Task: Go to Program & Features. Select Whole Food Market. Add to cart Organic Pasta-3. Select Amazon Health. Add to cart Chlorella tablets-2. Place order for Eva Nelson, _x000D_
122 S Miles Ave_x000D_
Union City, Tennessee(TN), 38261, Cell Number (731) 885-7095
Action: Mouse moved to (28, 104)
Screenshot: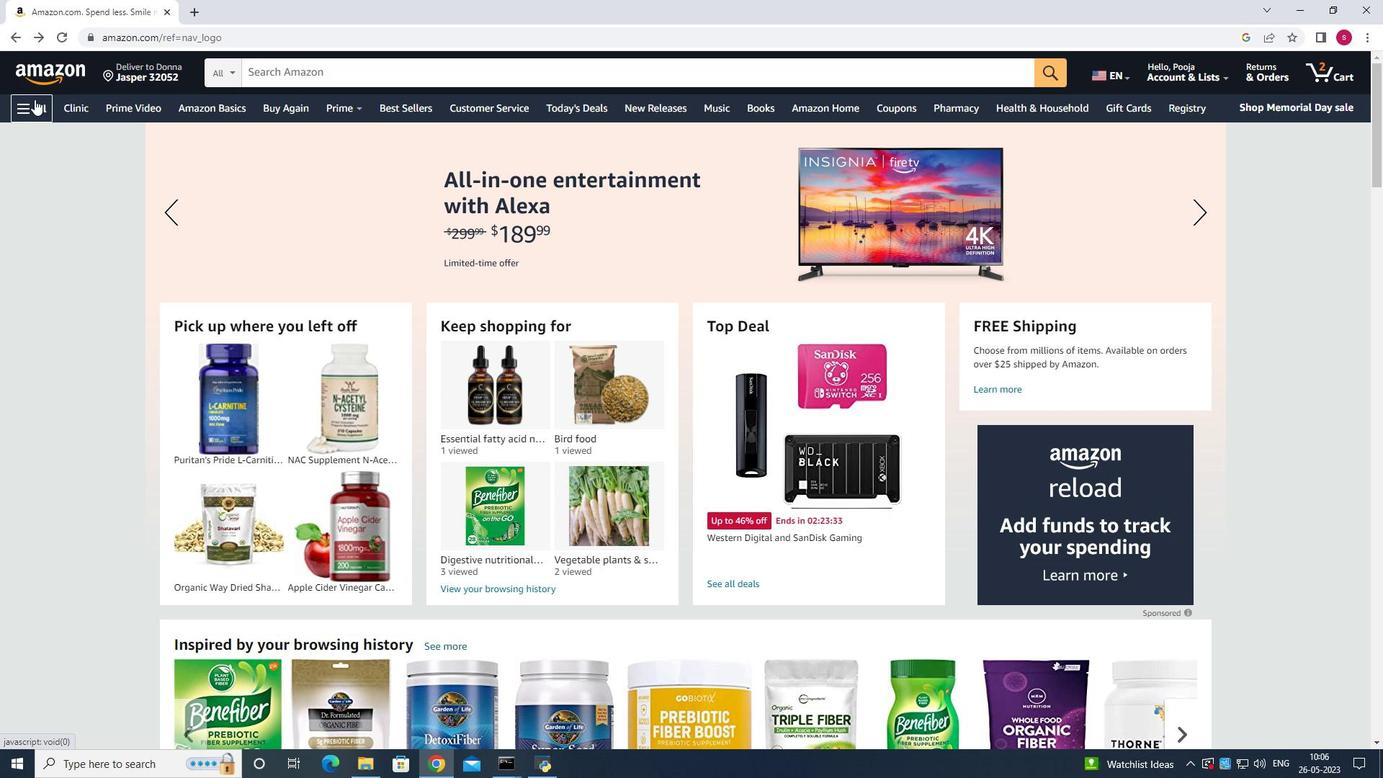 
Action: Mouse pressed left at (28, 104)
Screenshot: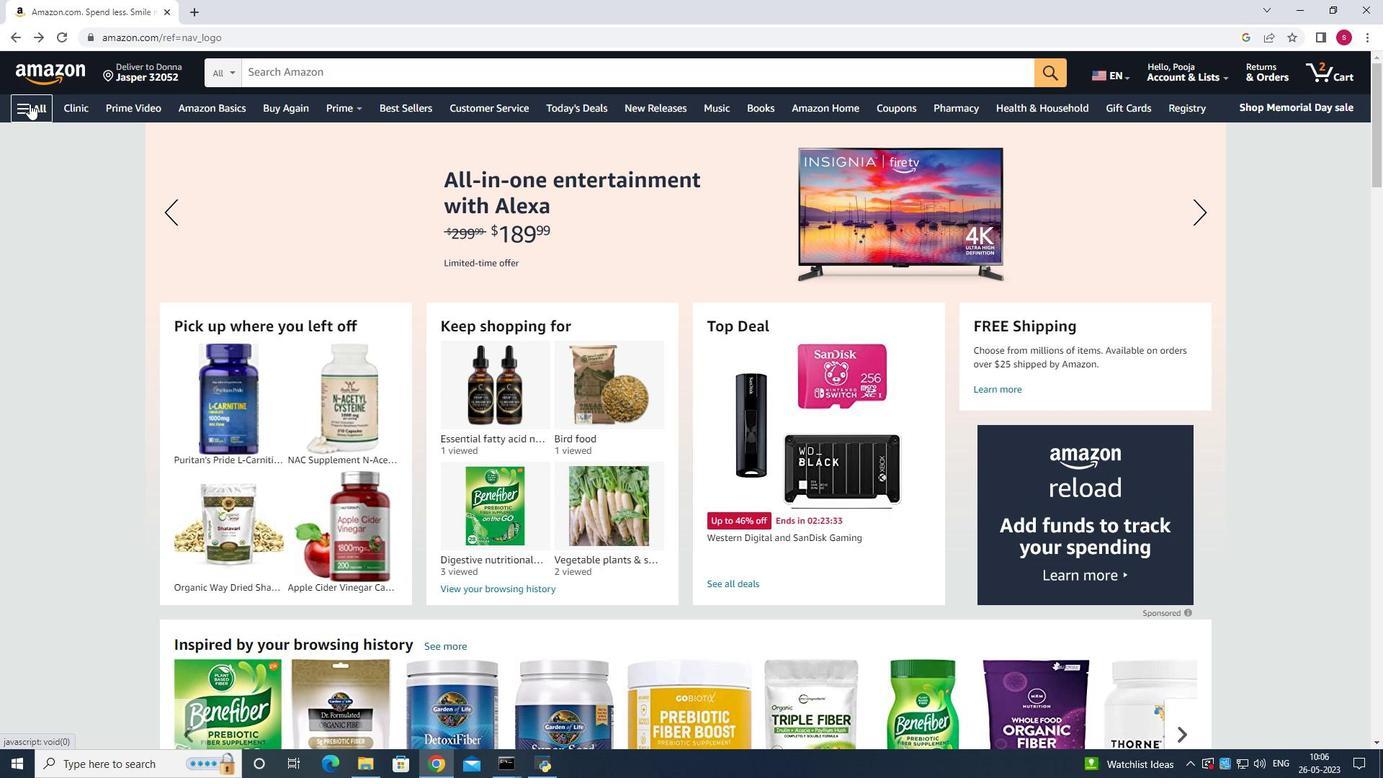
Action: Mouse moved to (10, 433)
Screenshot: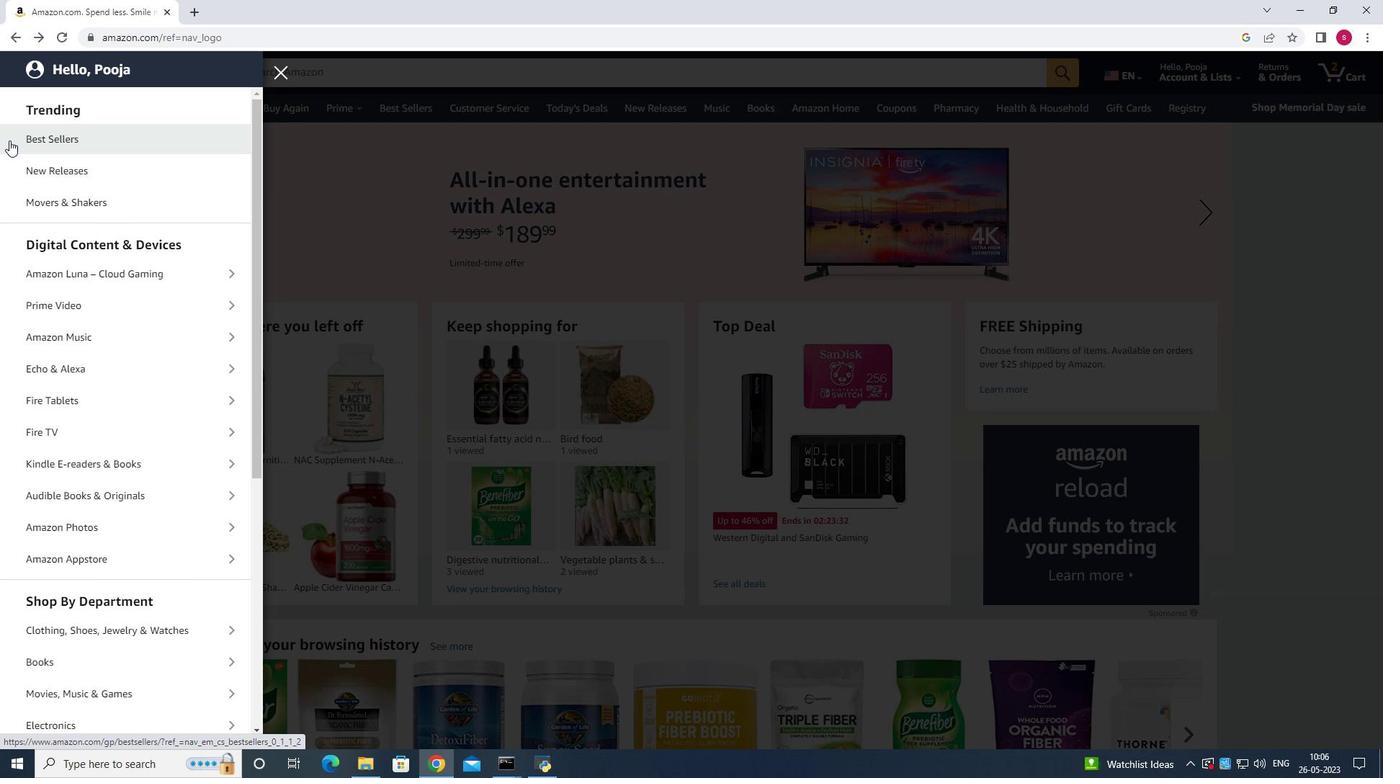 
Action: Mouse scrolled (10, 432) with delta (0, 0)
Screenshot: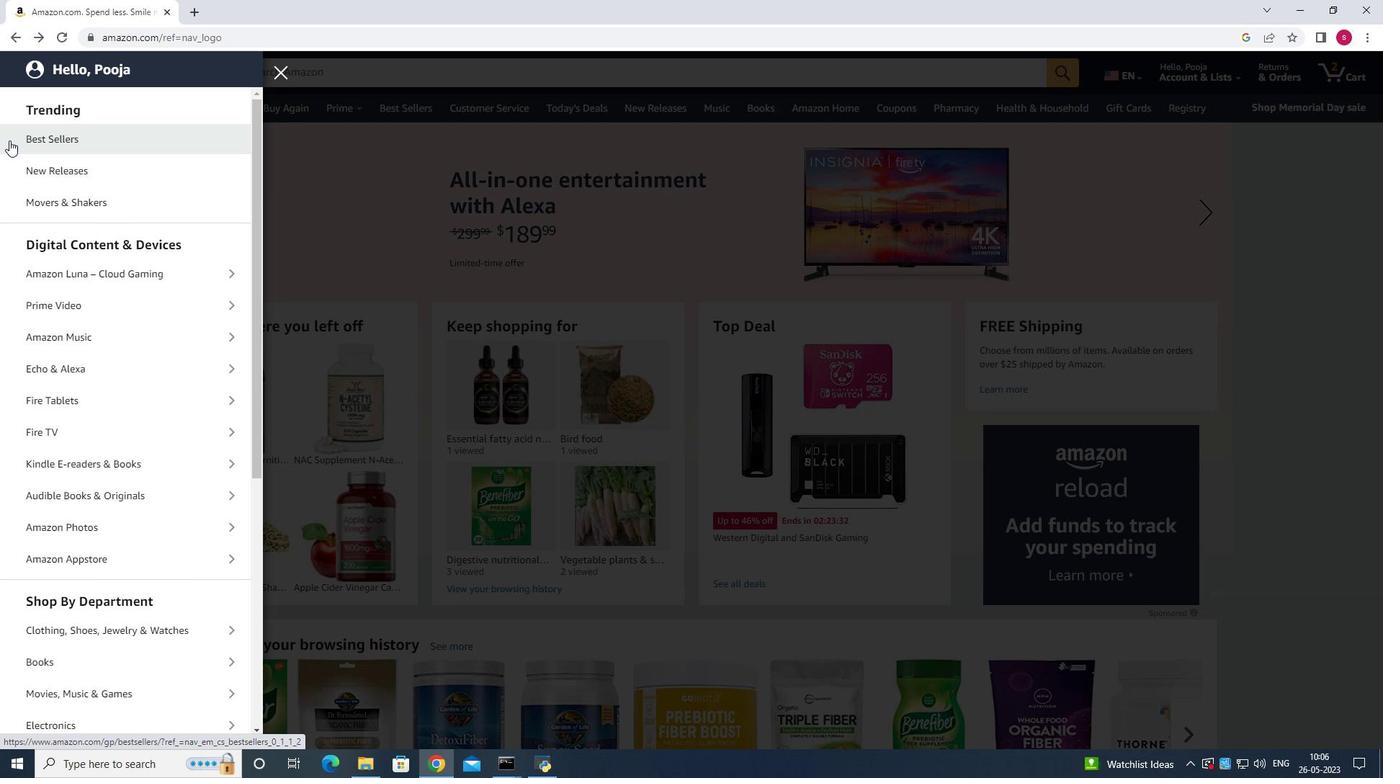 
Action: Mouse moved to (12, 444)
Screenshot: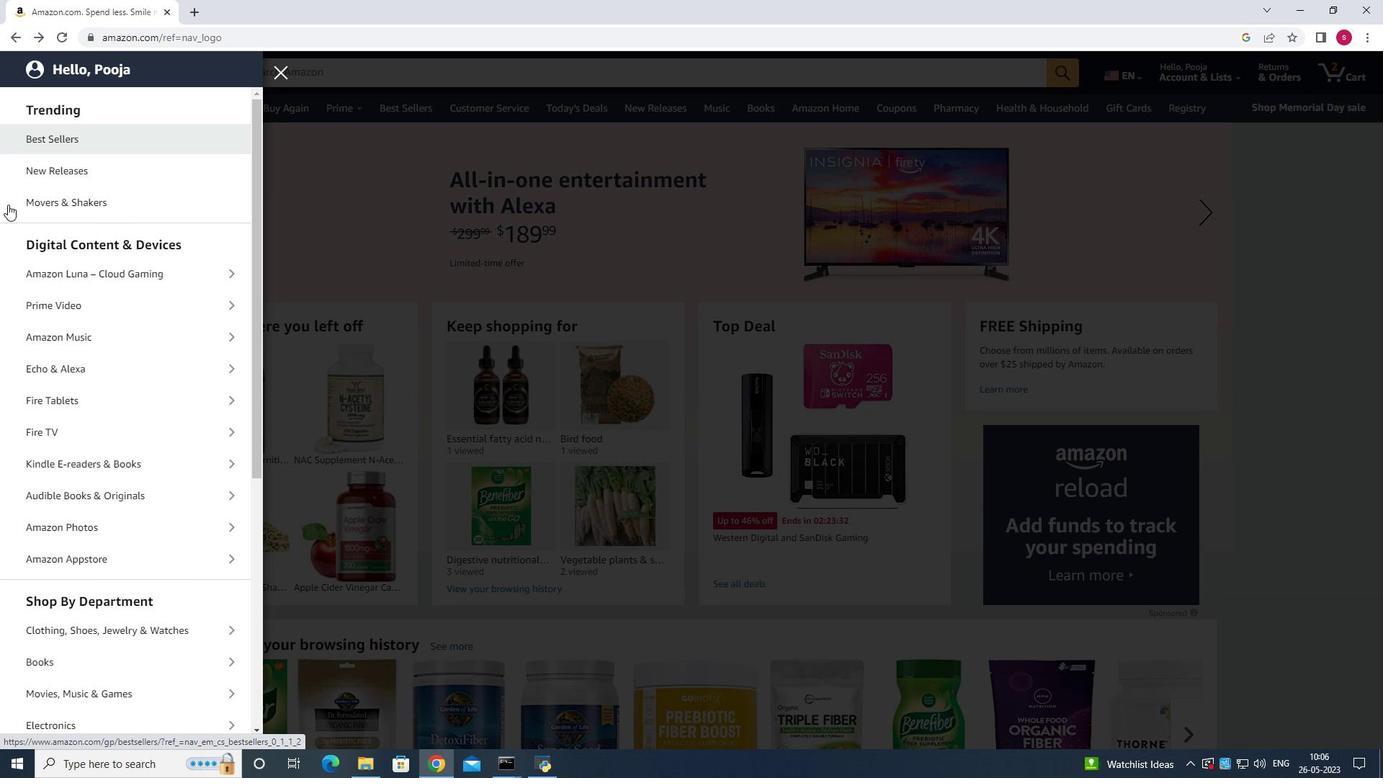
Action: Mouse scrolled (12, 443) with delta (0, 0)
Screenshot: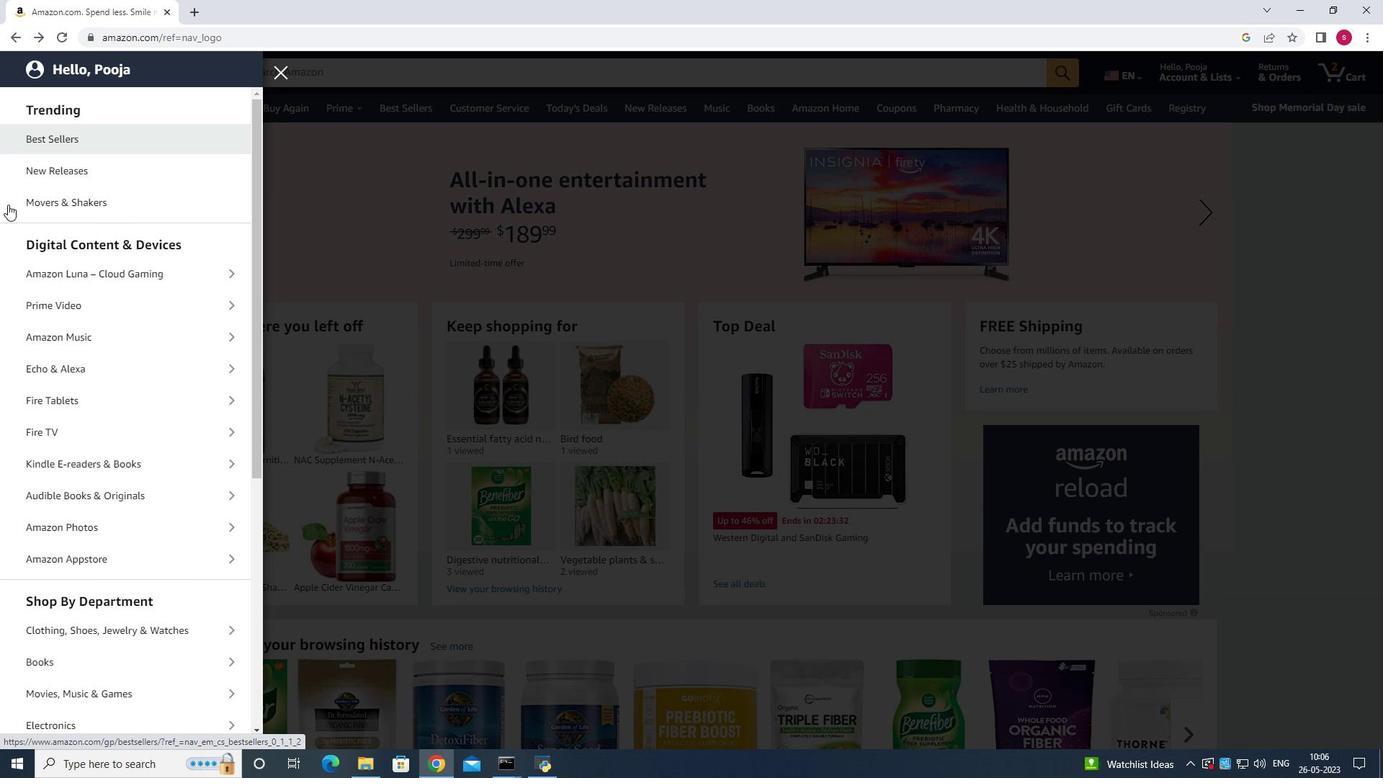 
Action: Mouse moved to (12, 446)
Screenshot: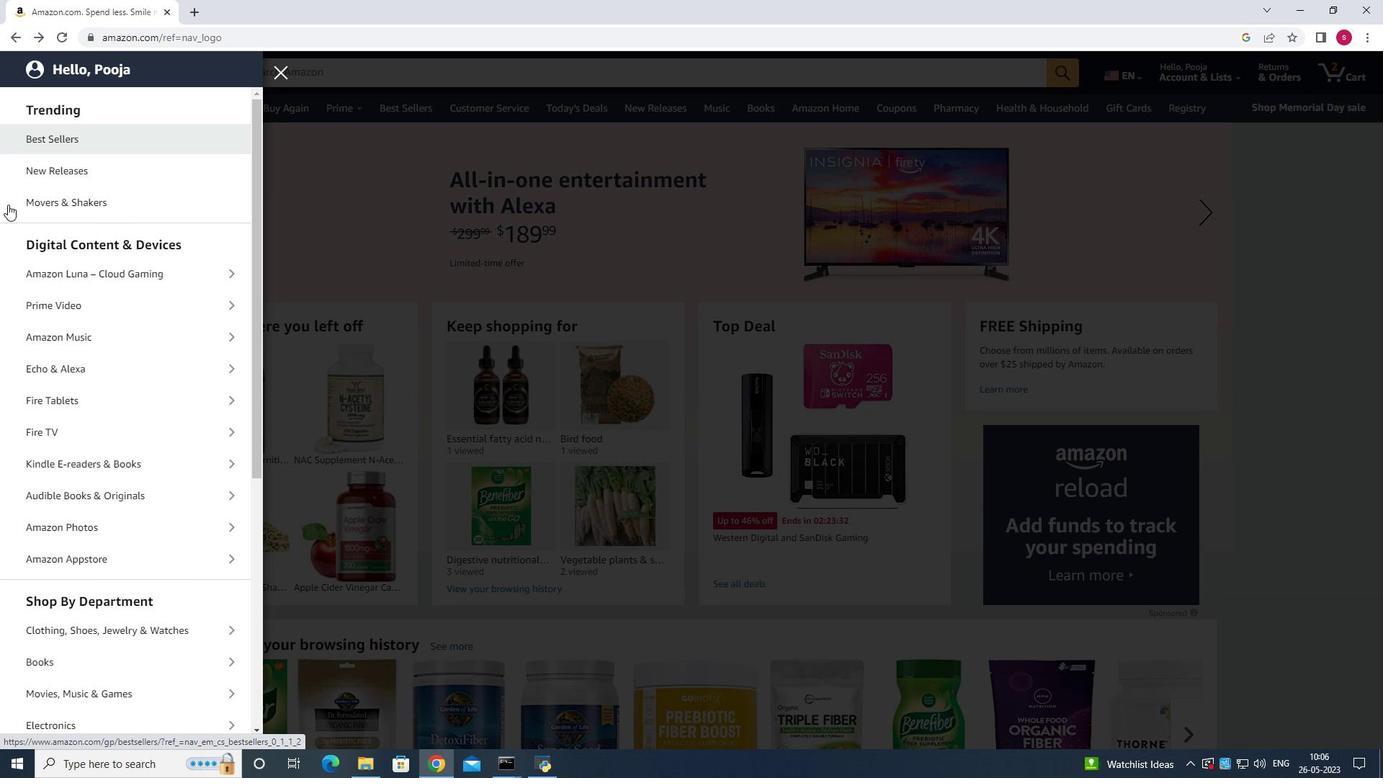 
Action: Mouse scrolled (12, 445) with delta (0, 0)
Screenshot: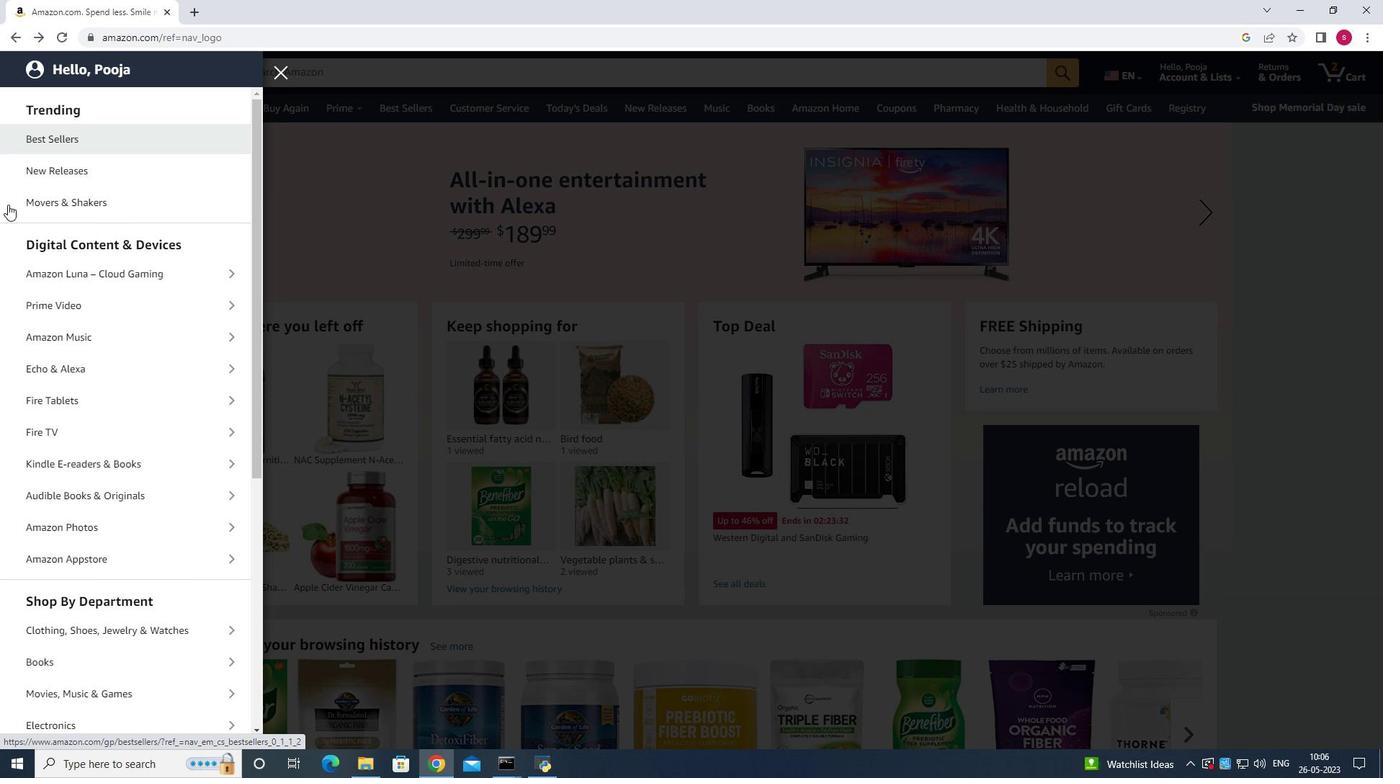 
Action: Mouse scrolled (12, 445) with delta (0, 0)
Screenshot: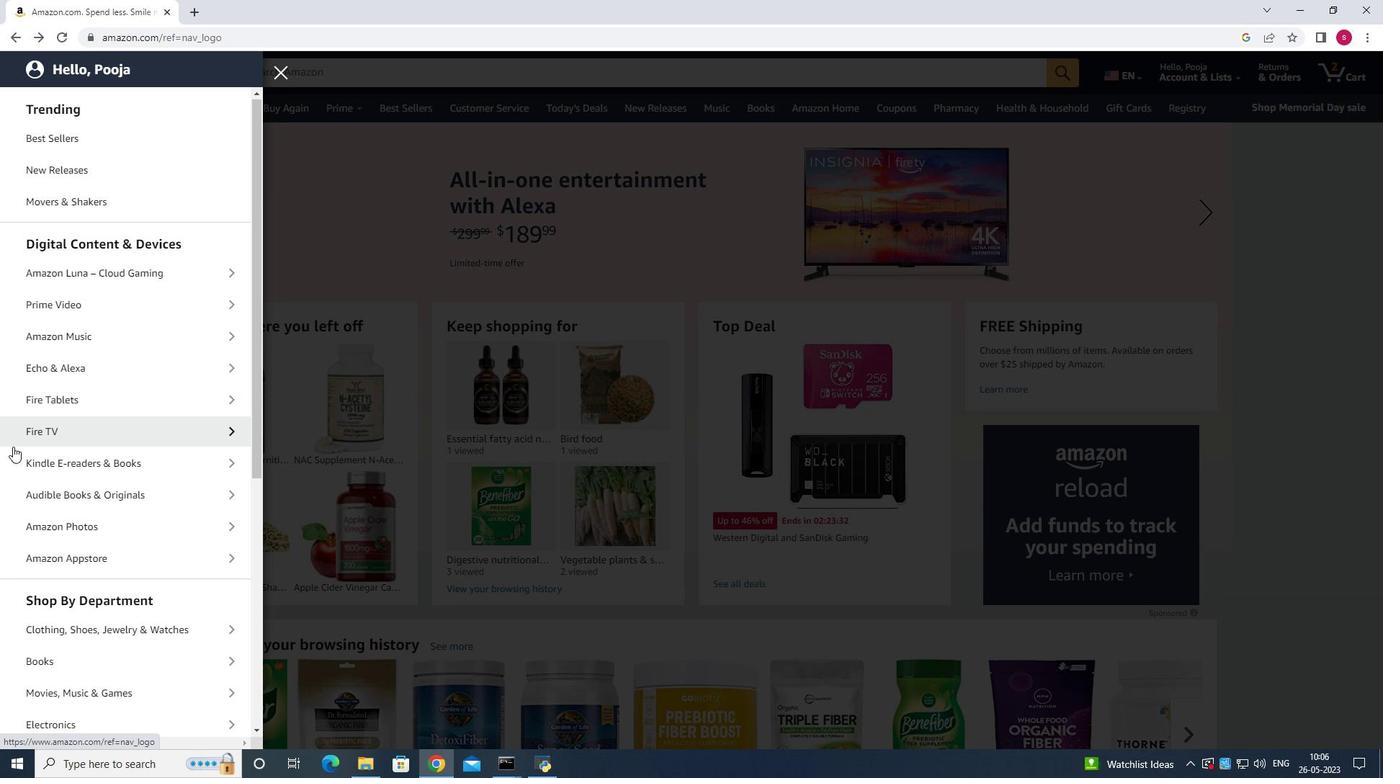 
Action: Mouse scrolled (12, 445) with delta (0, 0)
Screenshot: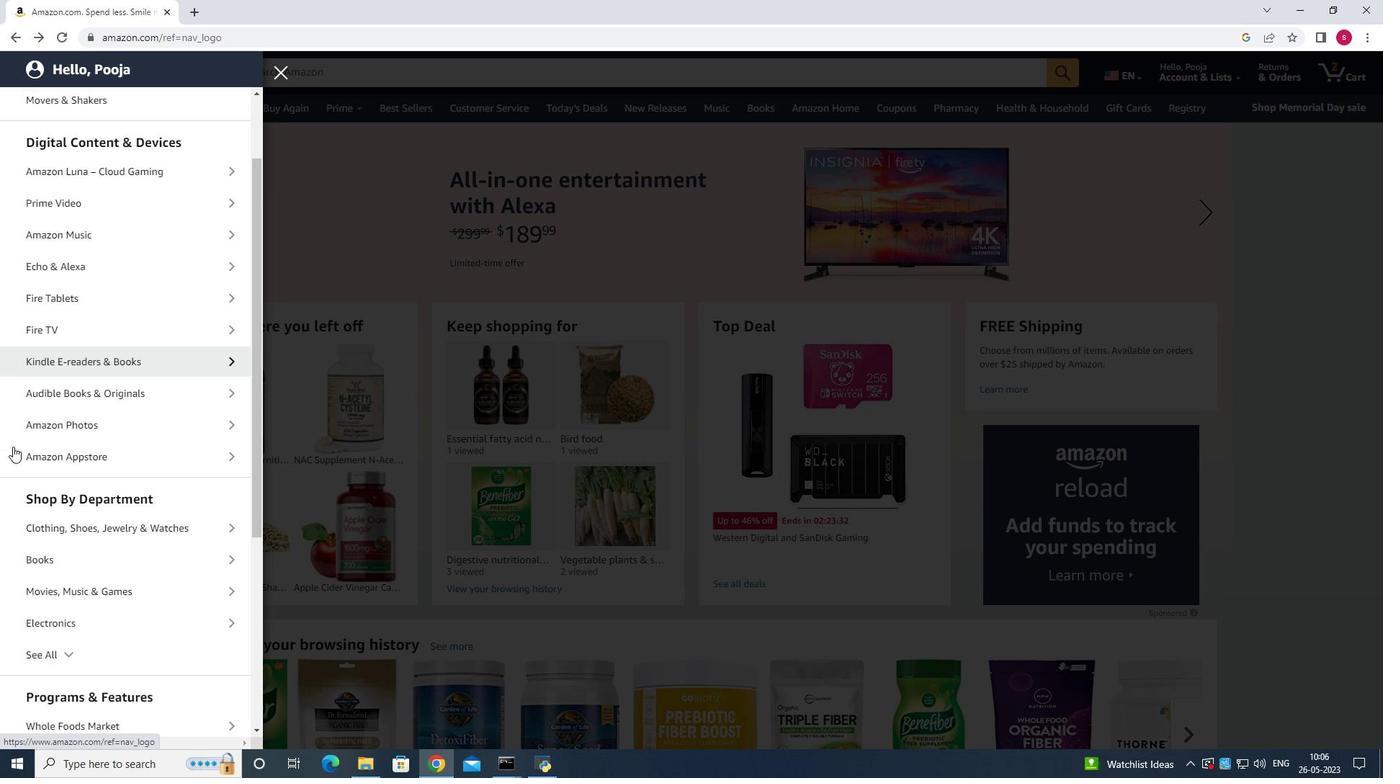 
Action: Mouse scrolled (12, 445) with delta (0, 0)
Screenshot: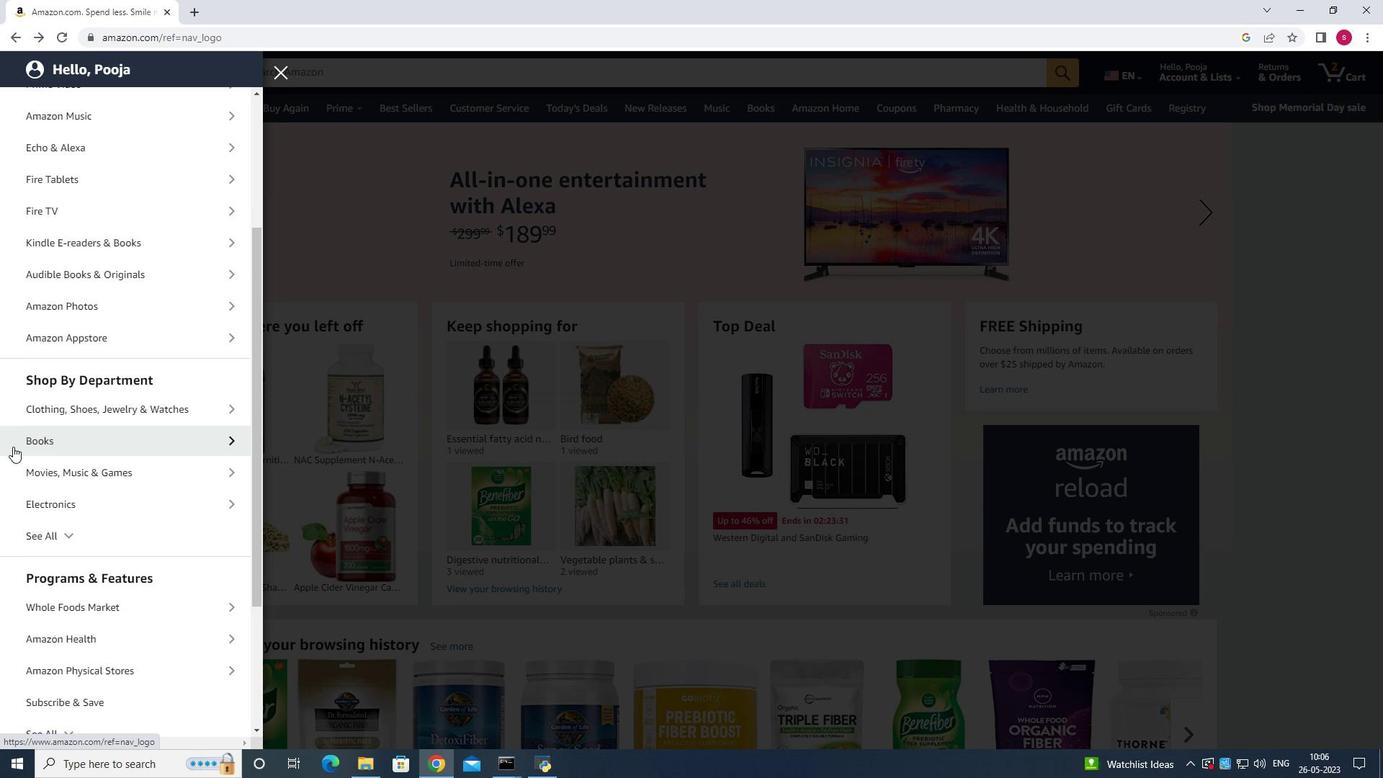 
Action: Mouse moved to (81, 402)
Screenshot: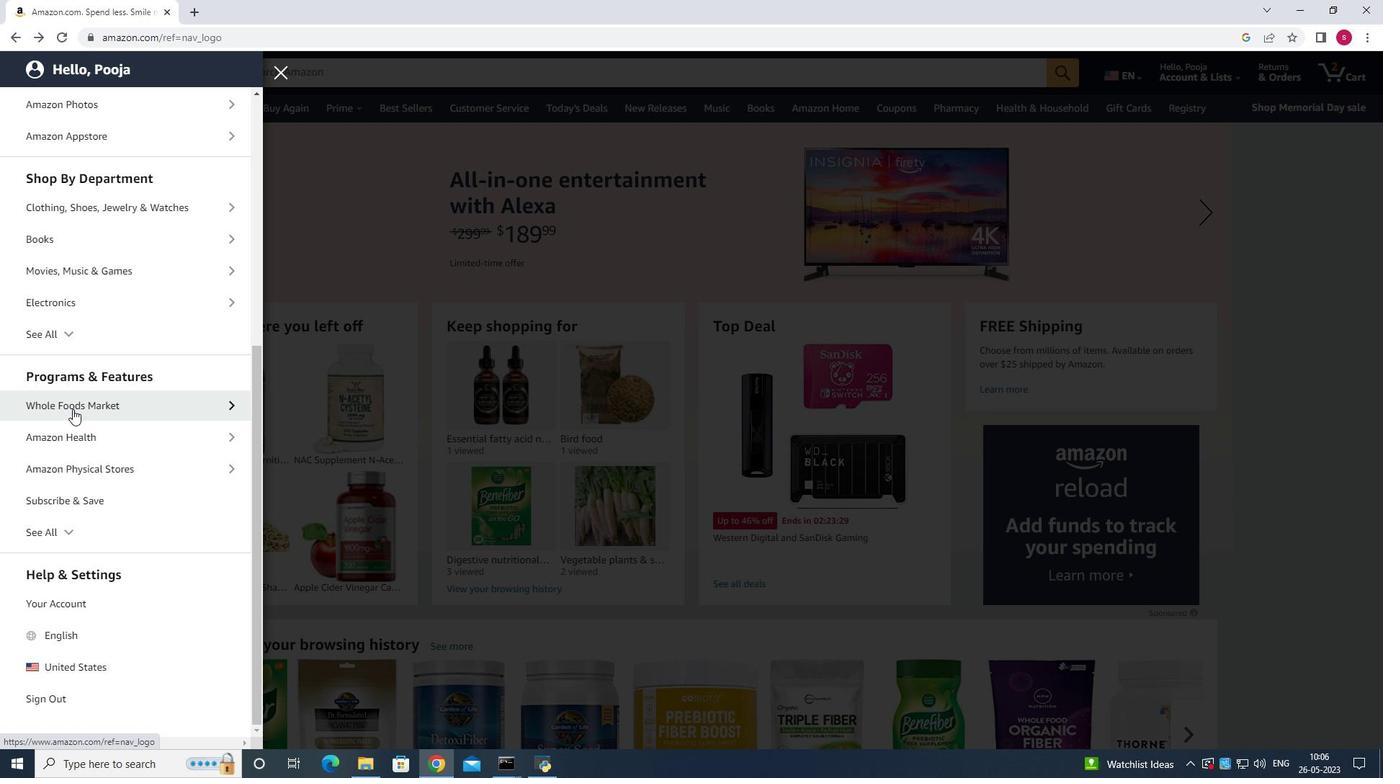 
Action: Mouse pressed left at (81, 402)
Screenshot: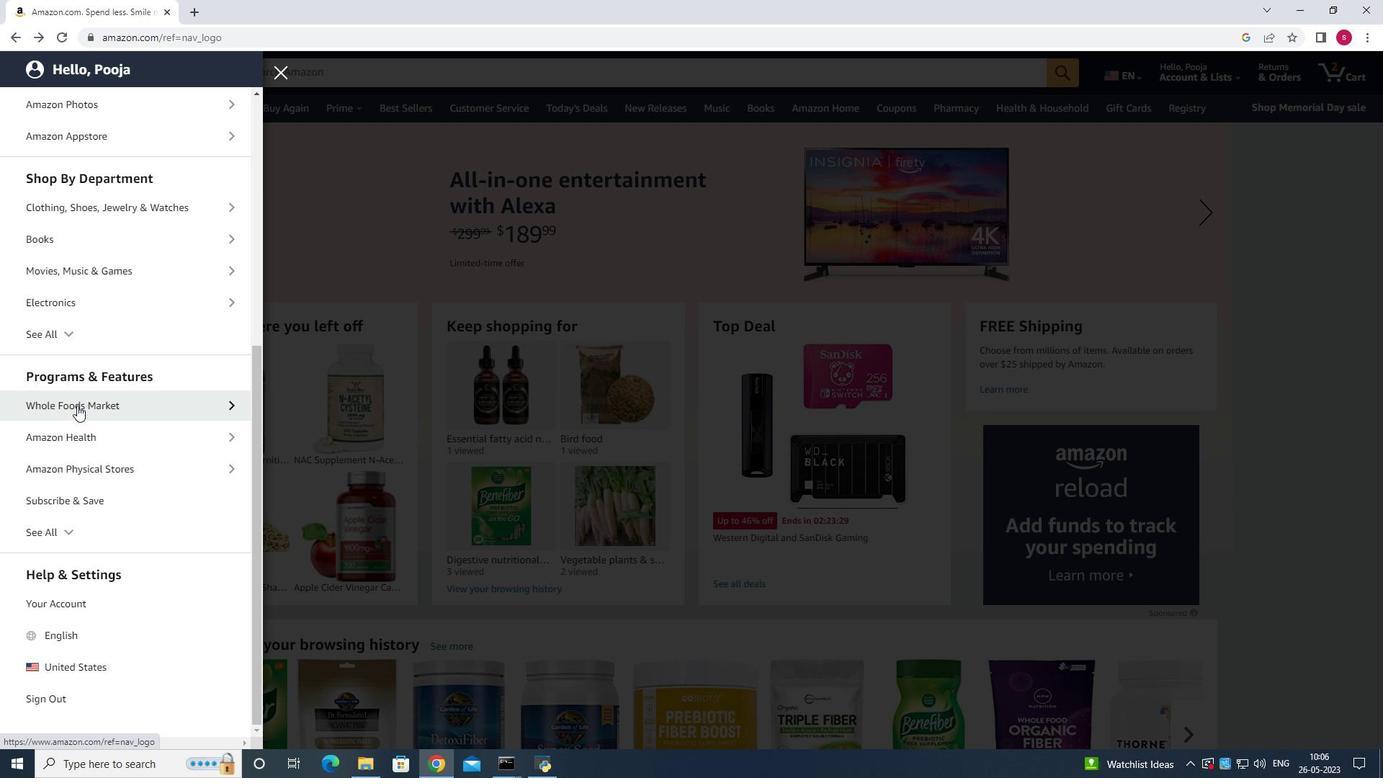
Action: Mouse moved to (145, 166)
Screenshot: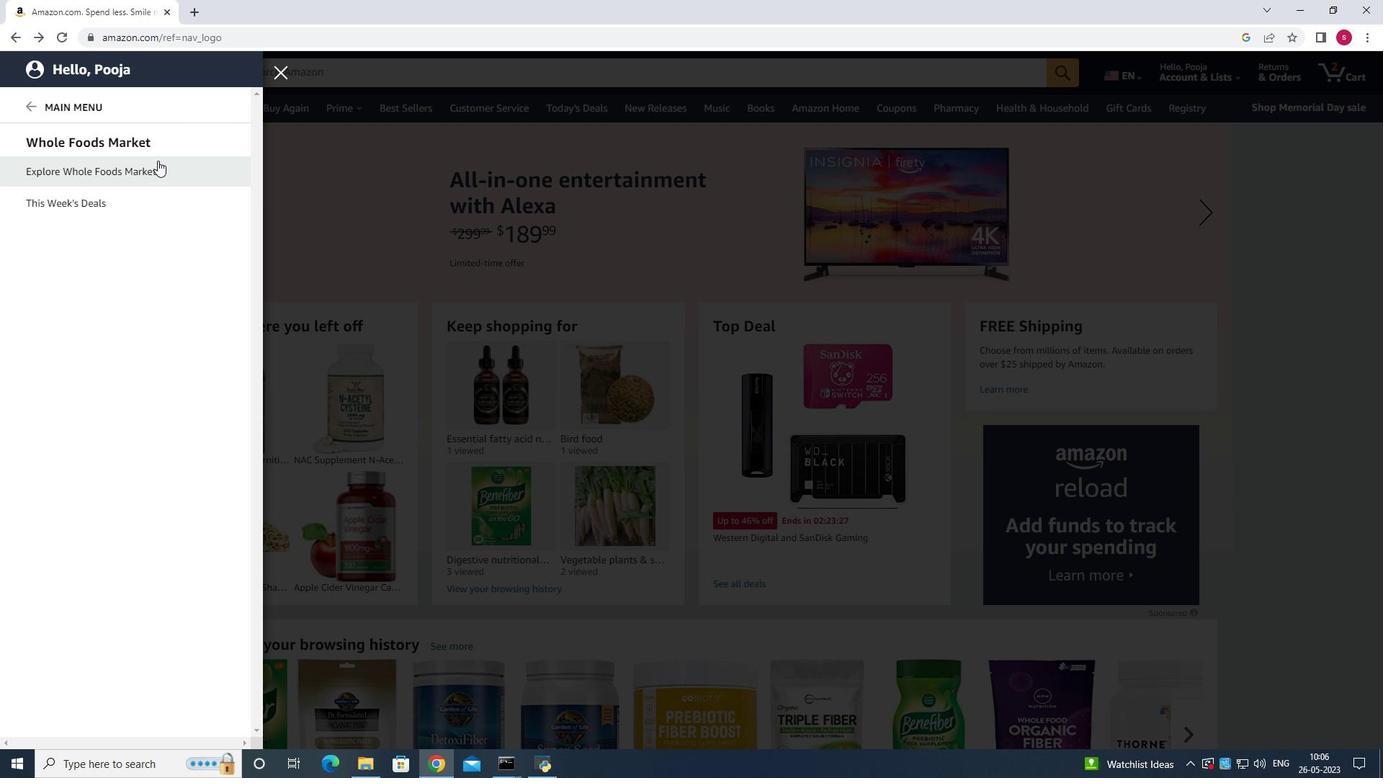 
Action: Mouse pressed left at (145, 166)
Screenshot: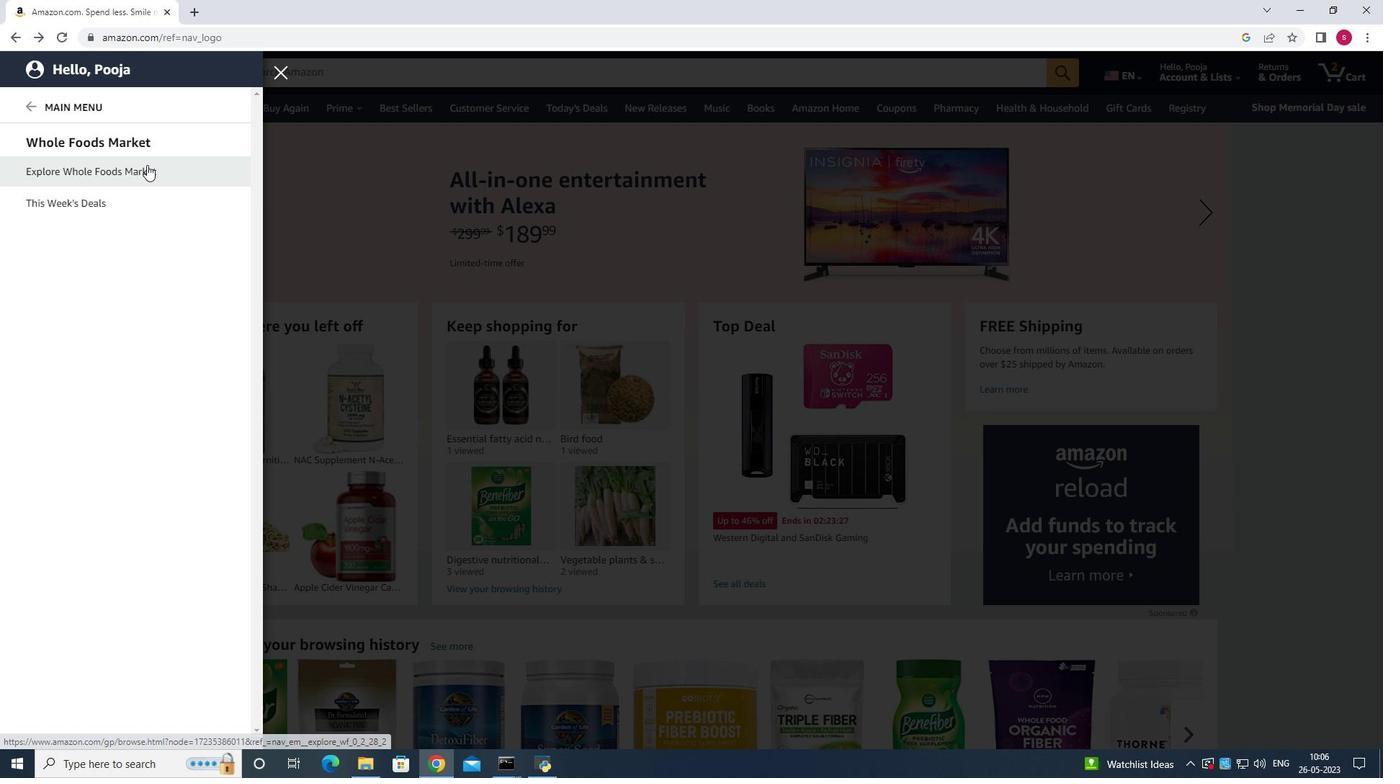 
Action: Mouse moved to (349, 64)
Screenshot: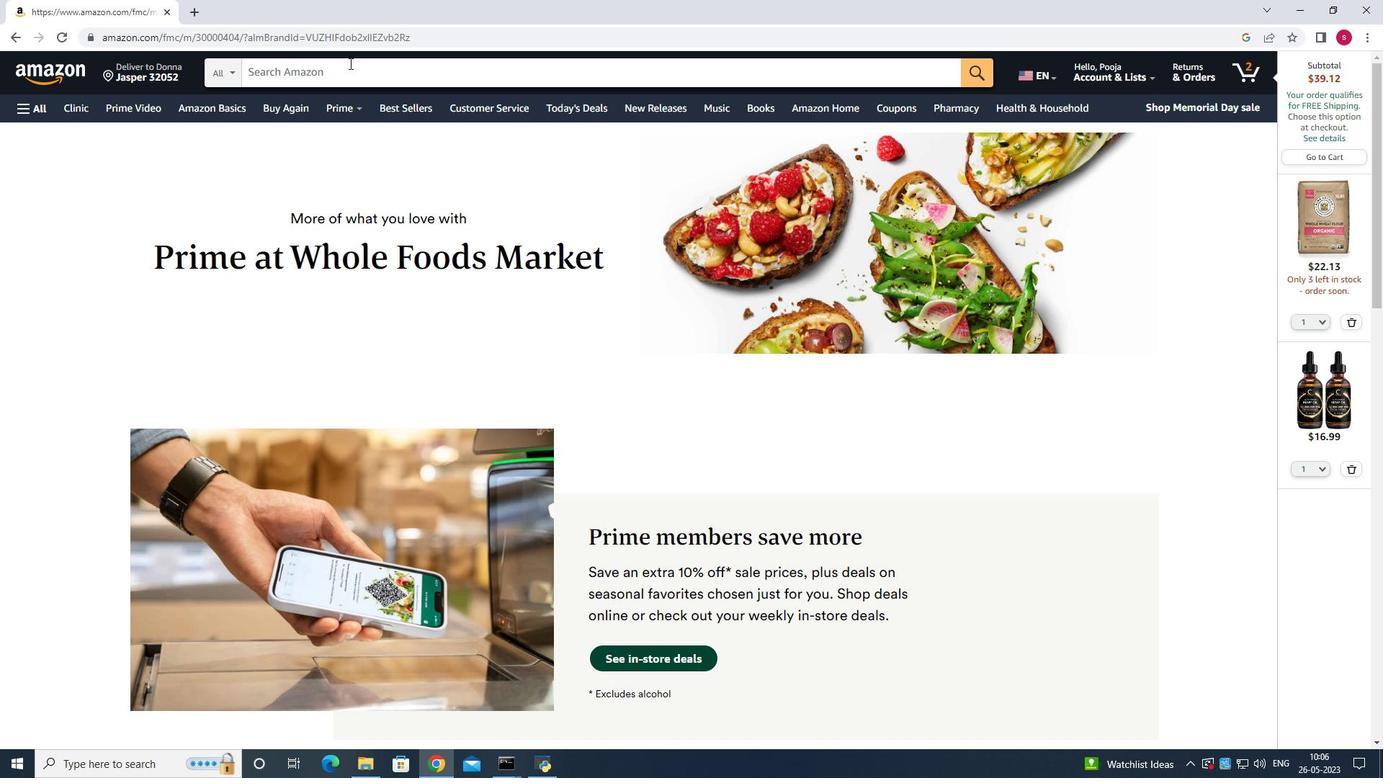 
Action: Mouse pressed left at (349, 64)
Screenshot: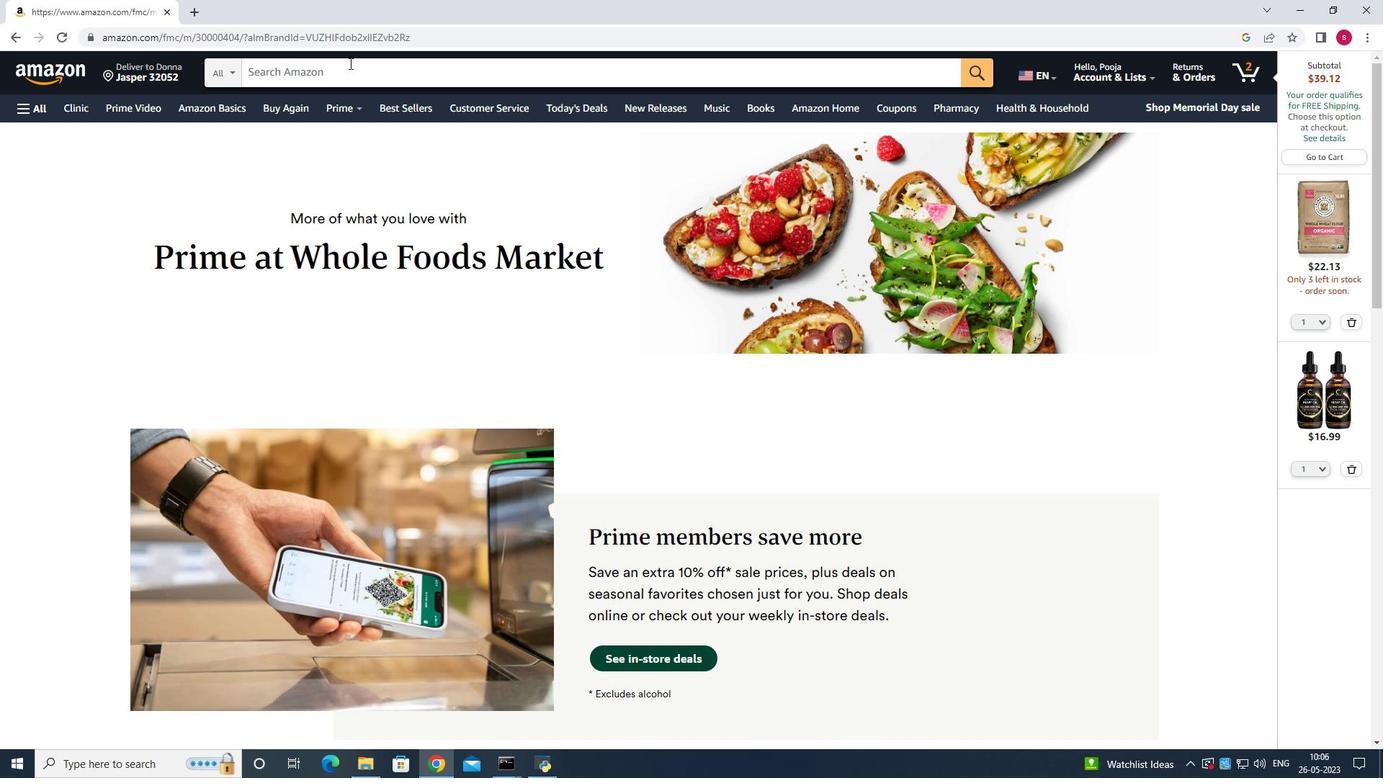 
Action: Mouse moved to (342, 74)
Screenshot: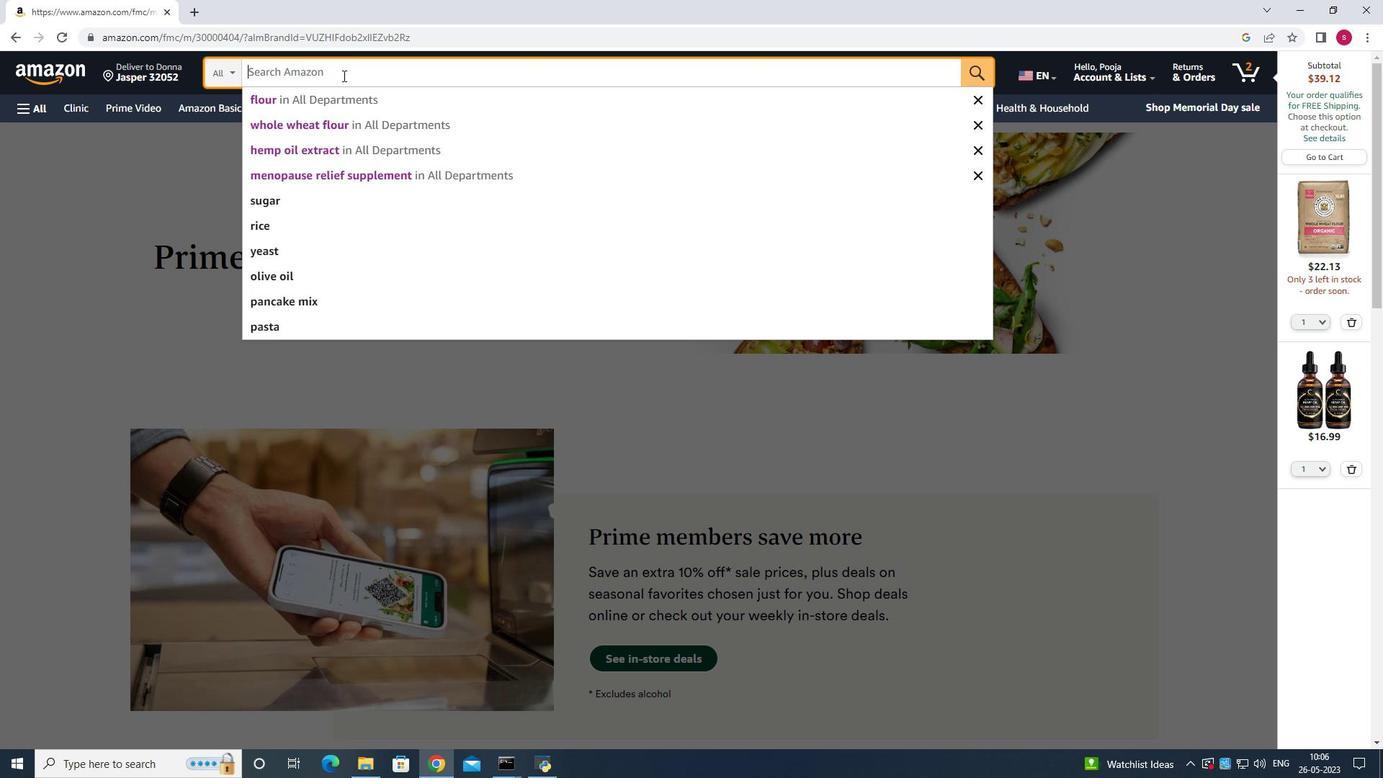 
Action: Key pressed organic<Key.space>pasta<Key.enter>
Screenshot: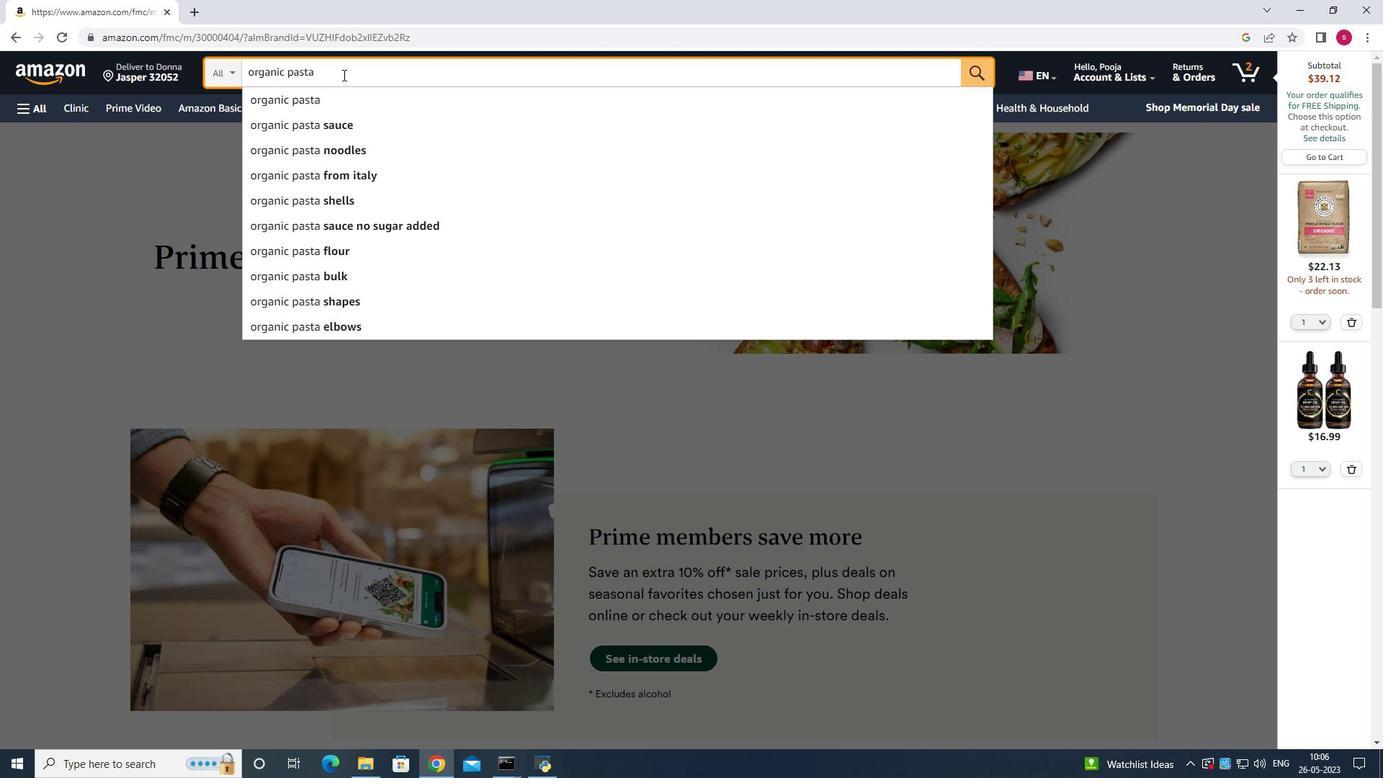 
Action: Mouse moved to (429, 246)
Screenshot: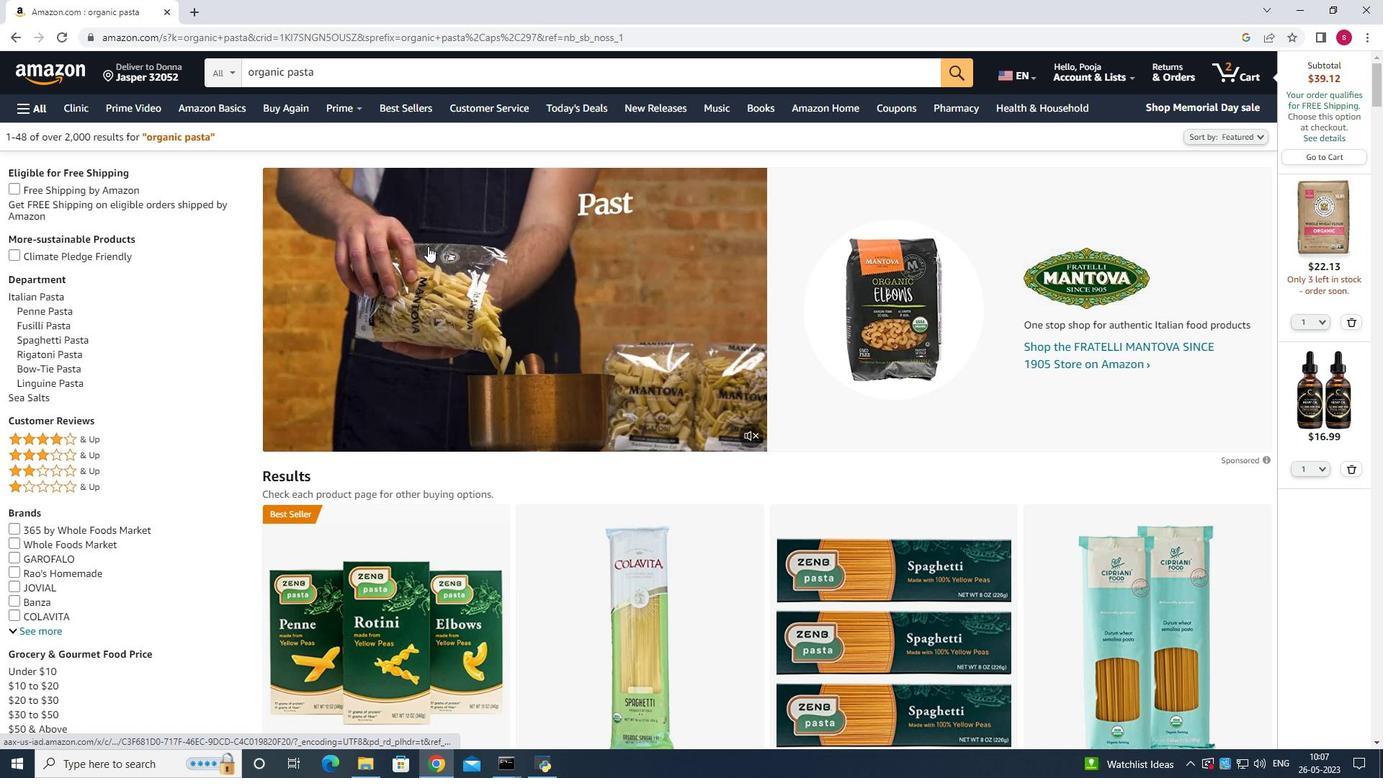 
Action: Mouse scrolled (429, 245) with delta (0, 0)
Screenshot: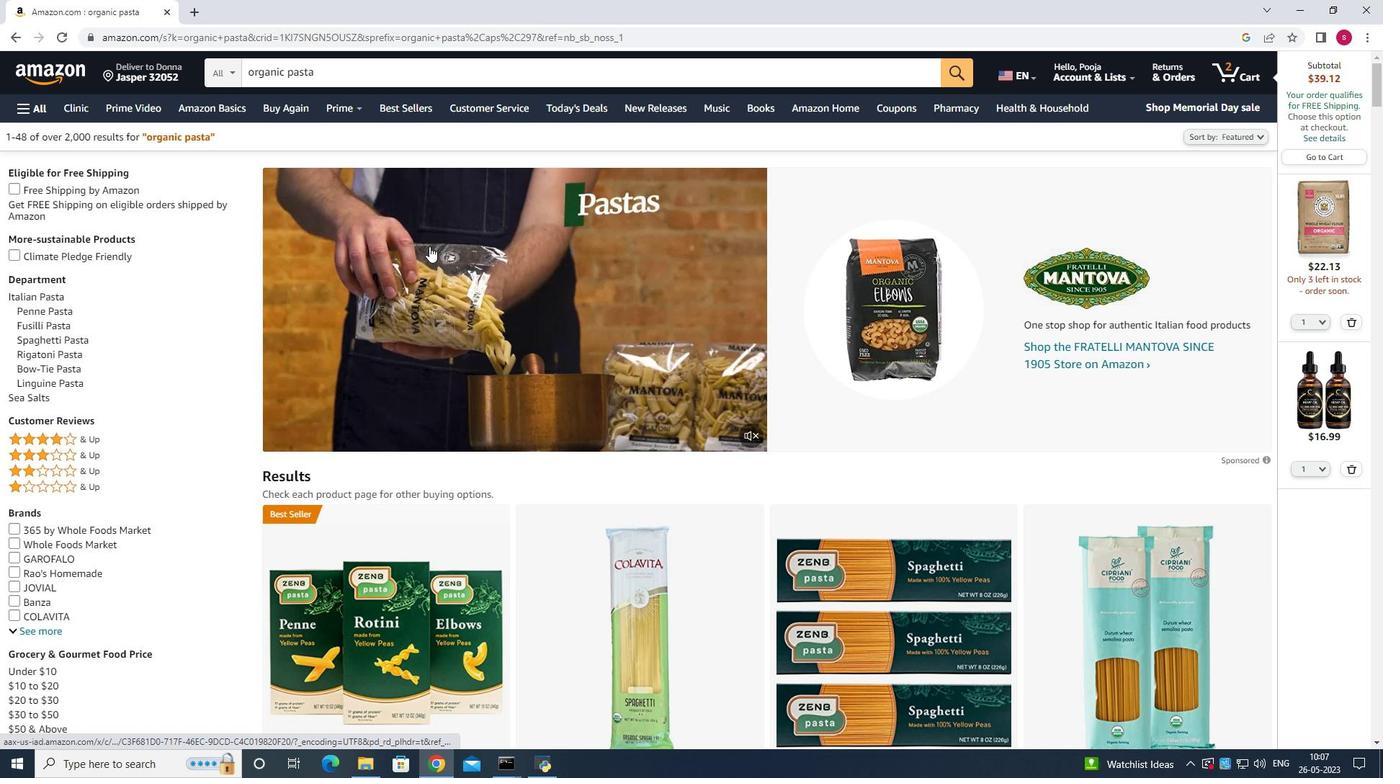 
Action: Mouse scrolled (429, 245) with delta (0, 0)
Screenshot: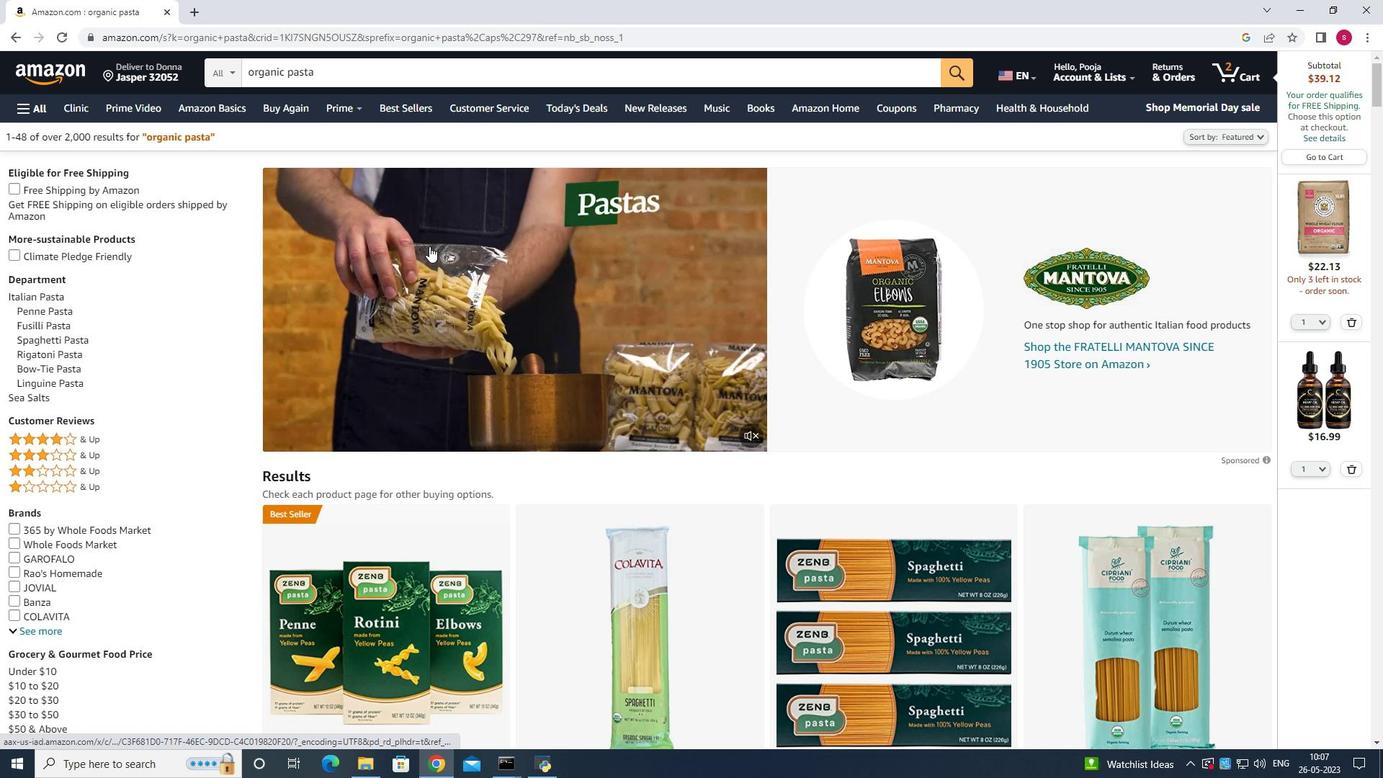 
Action: Mouse scrolled (429, 245) with delta (0, 0)
Screenshot: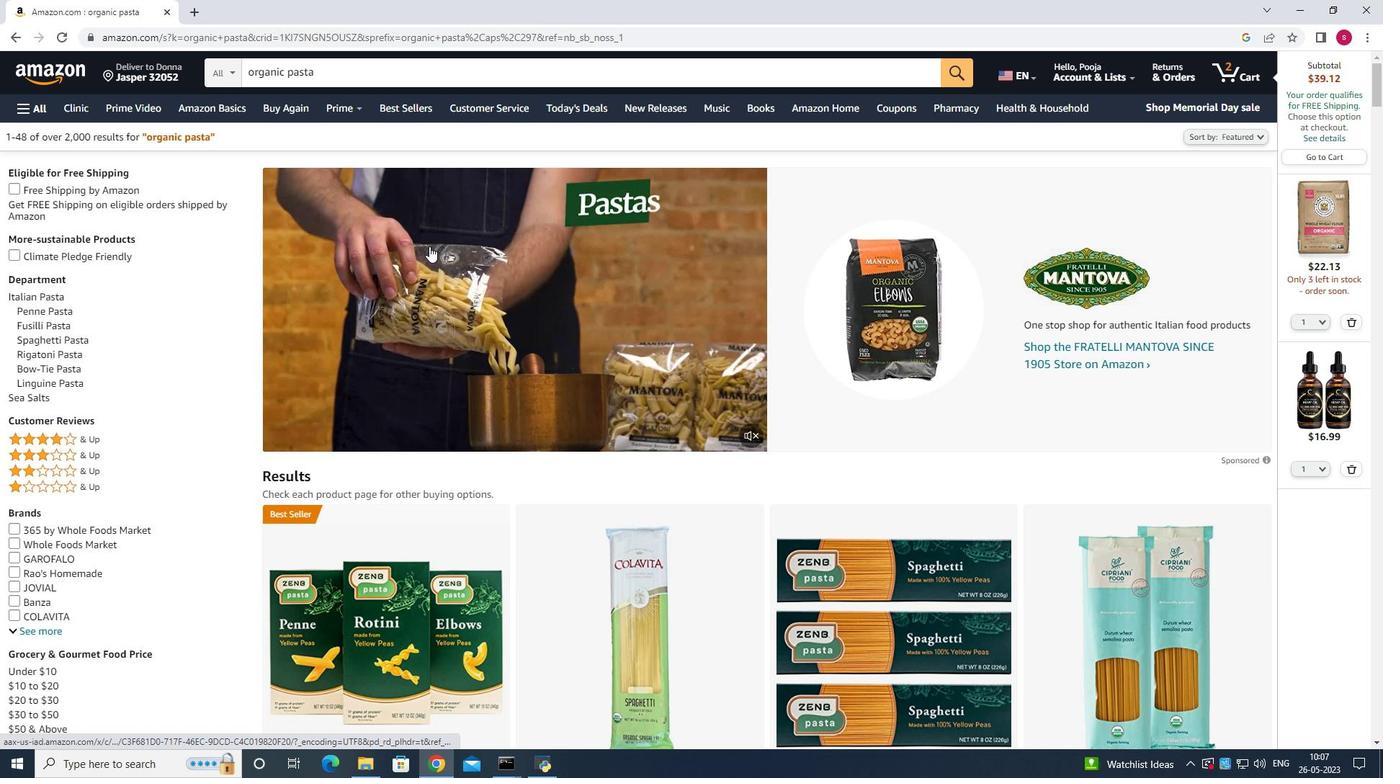 
Action: Mouse moved to (492, 384)
Screenshot: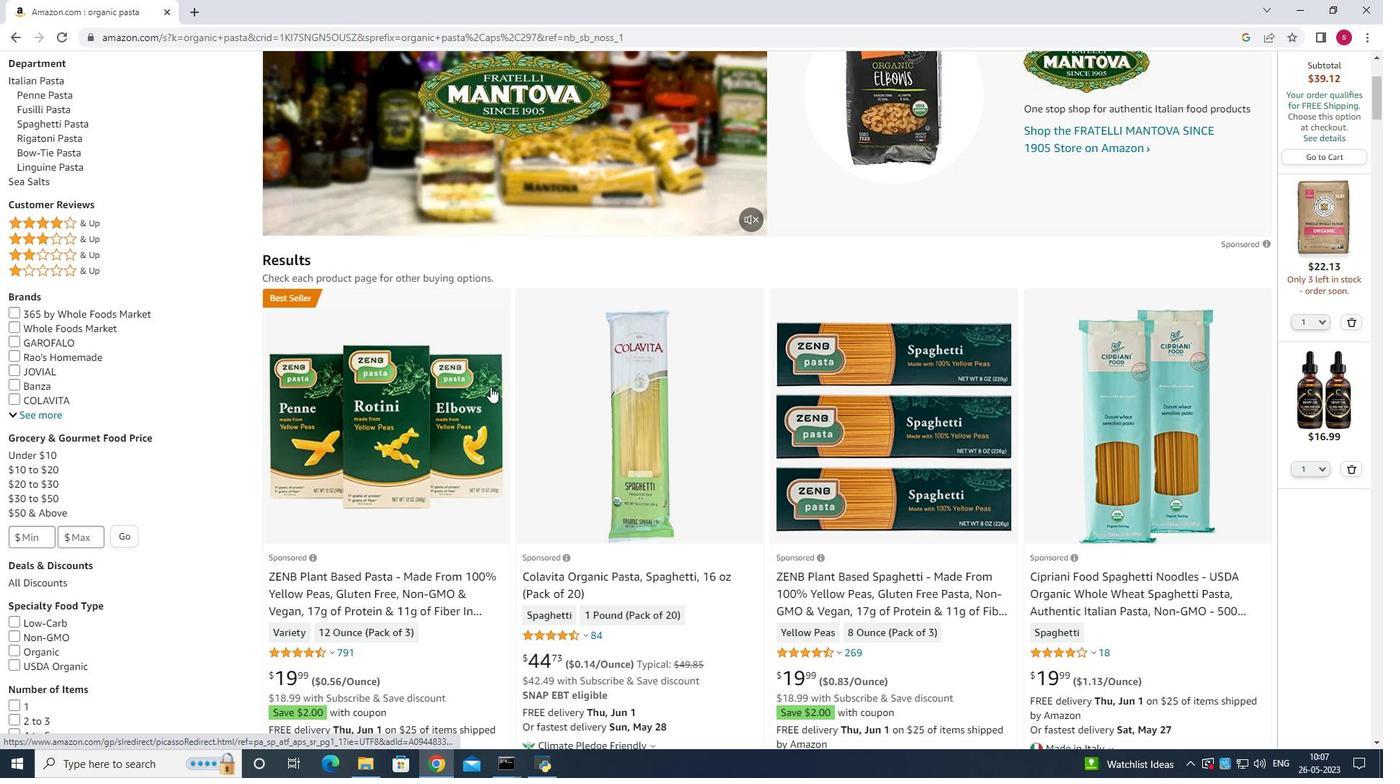 
Action: Mouse scrolled (492, 383) with delta (0, 0)
Screenshot: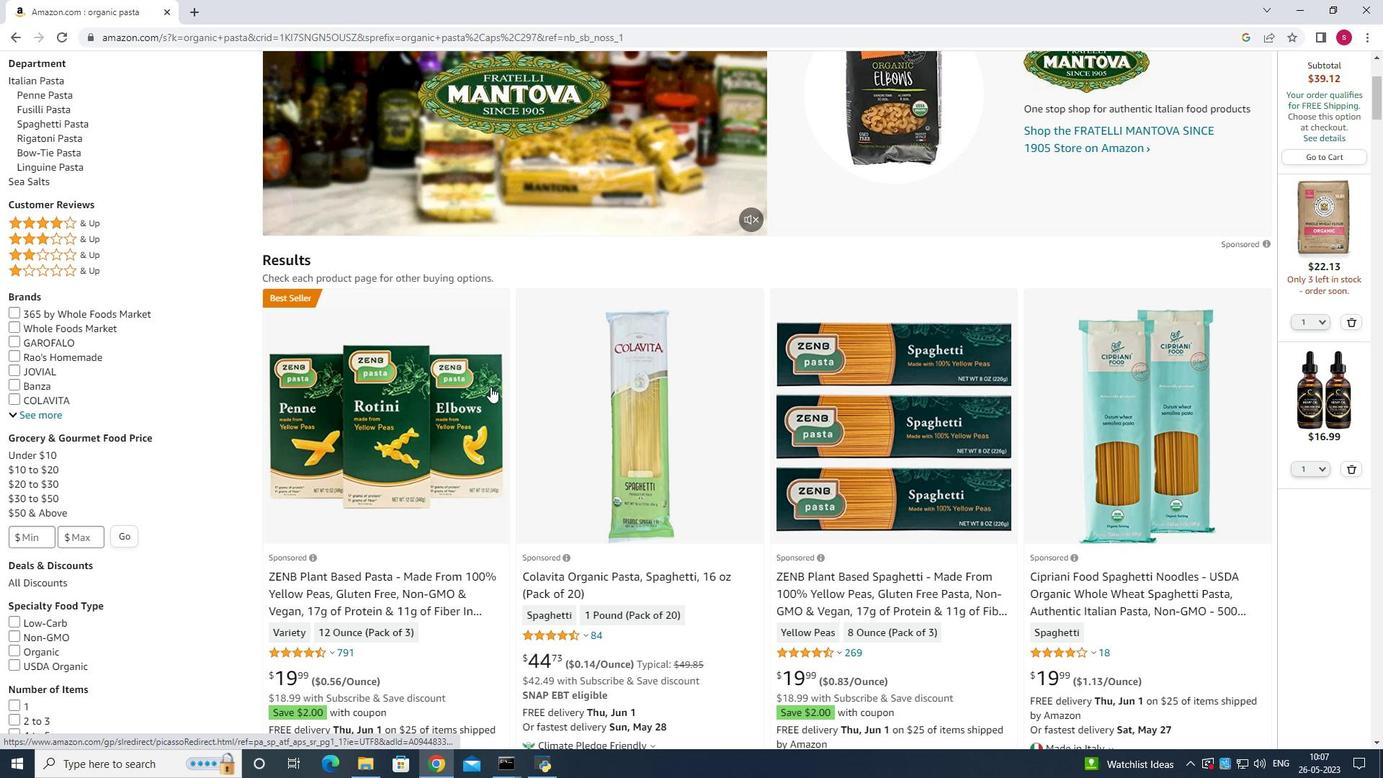 
Action: Mouse scrolled (492, 383) with delta (0, 0)
Screenshot: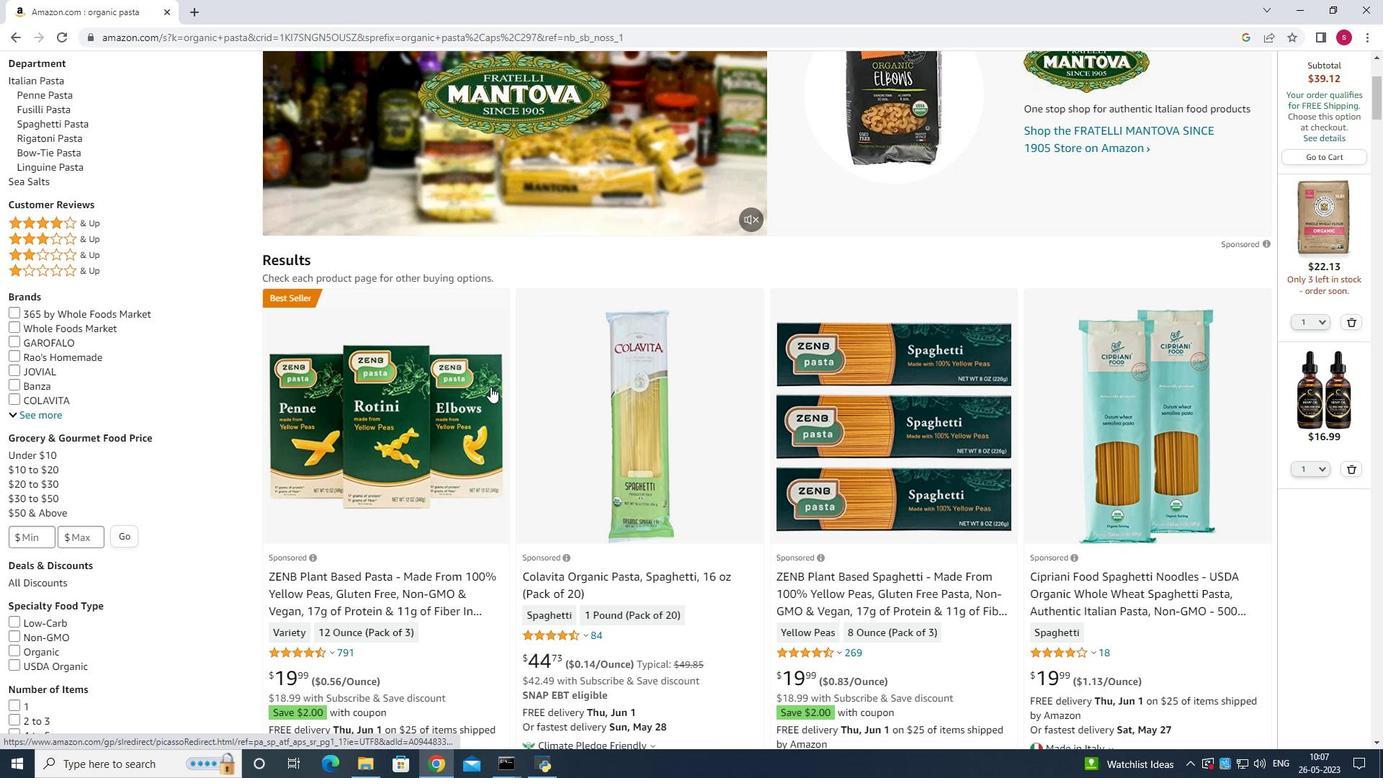 
Action: Mouse scrolled (492, 383) with delta (0, 0)
Screenshot: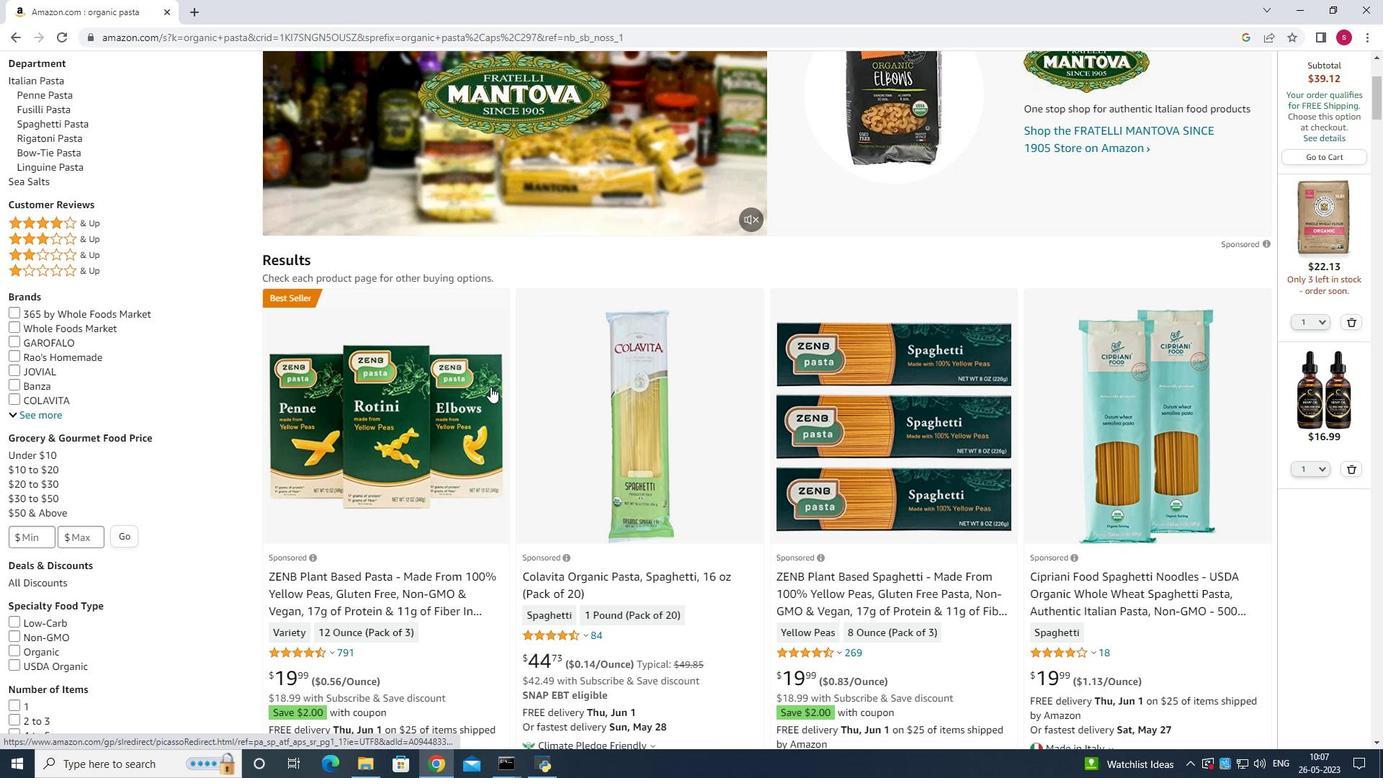 
Action: Mouse moved to (506, 383)
Screenshot: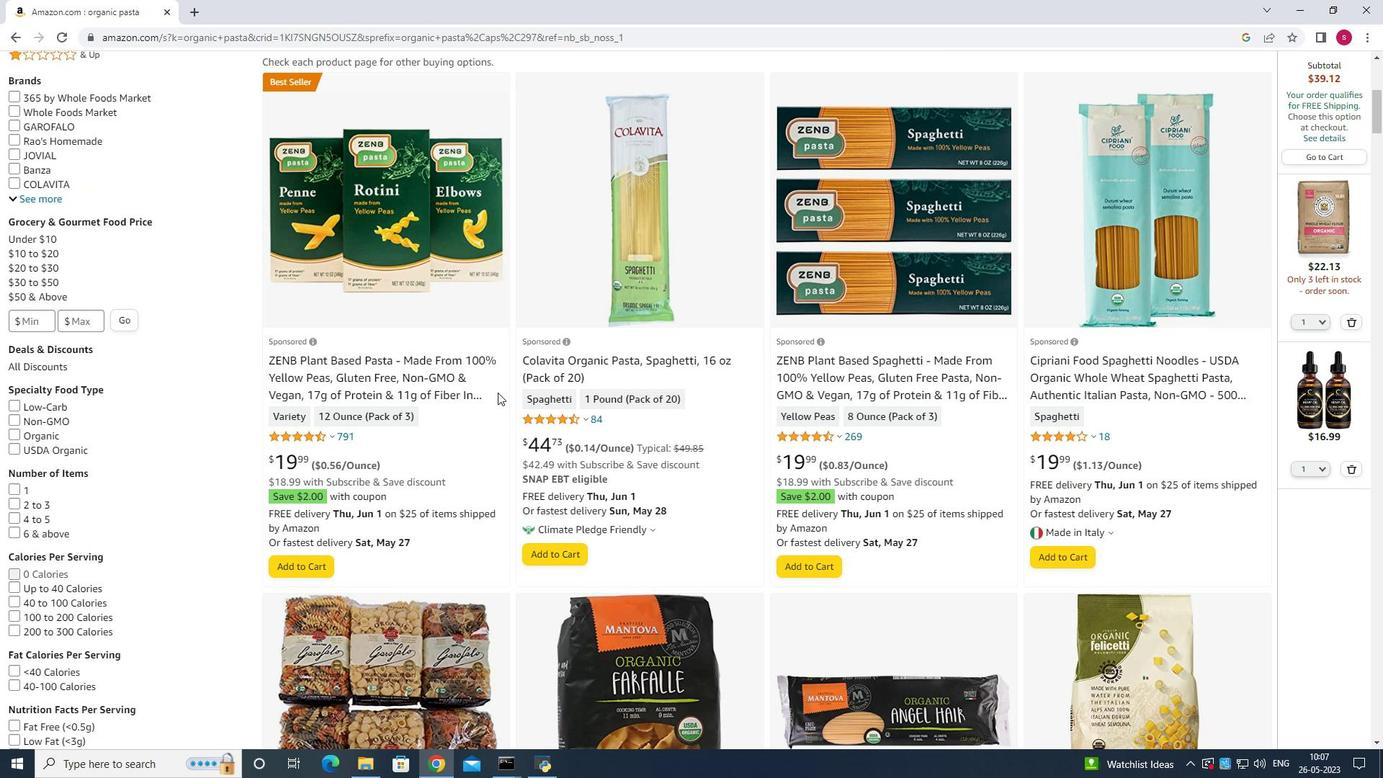 
Action: Mouse scrolled (505, 387) with delta (0, 0)
Screenshot: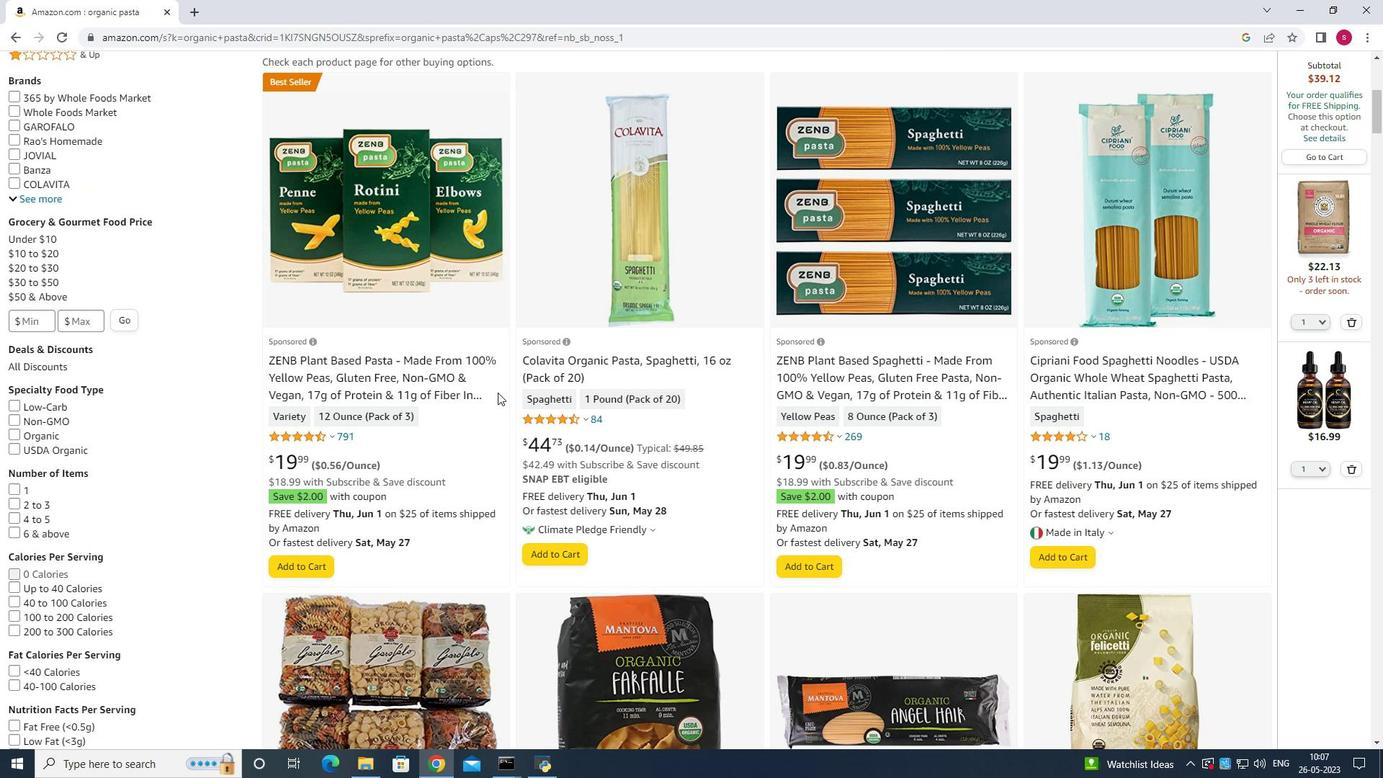 
Action: Mouse moved to (508, 381)
Screenshot: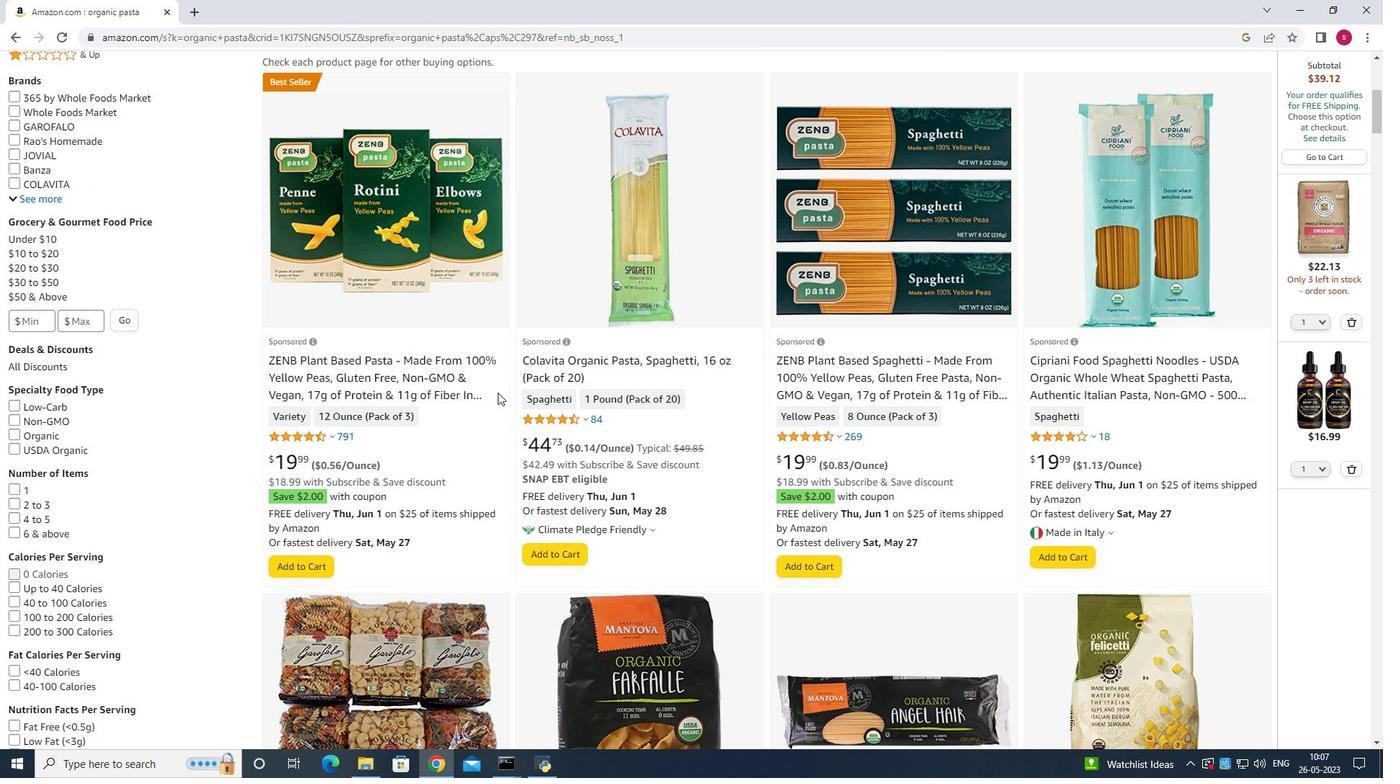 
Action: Mouse scrolled (508, 382) with delta (0, 0)
Screenshot: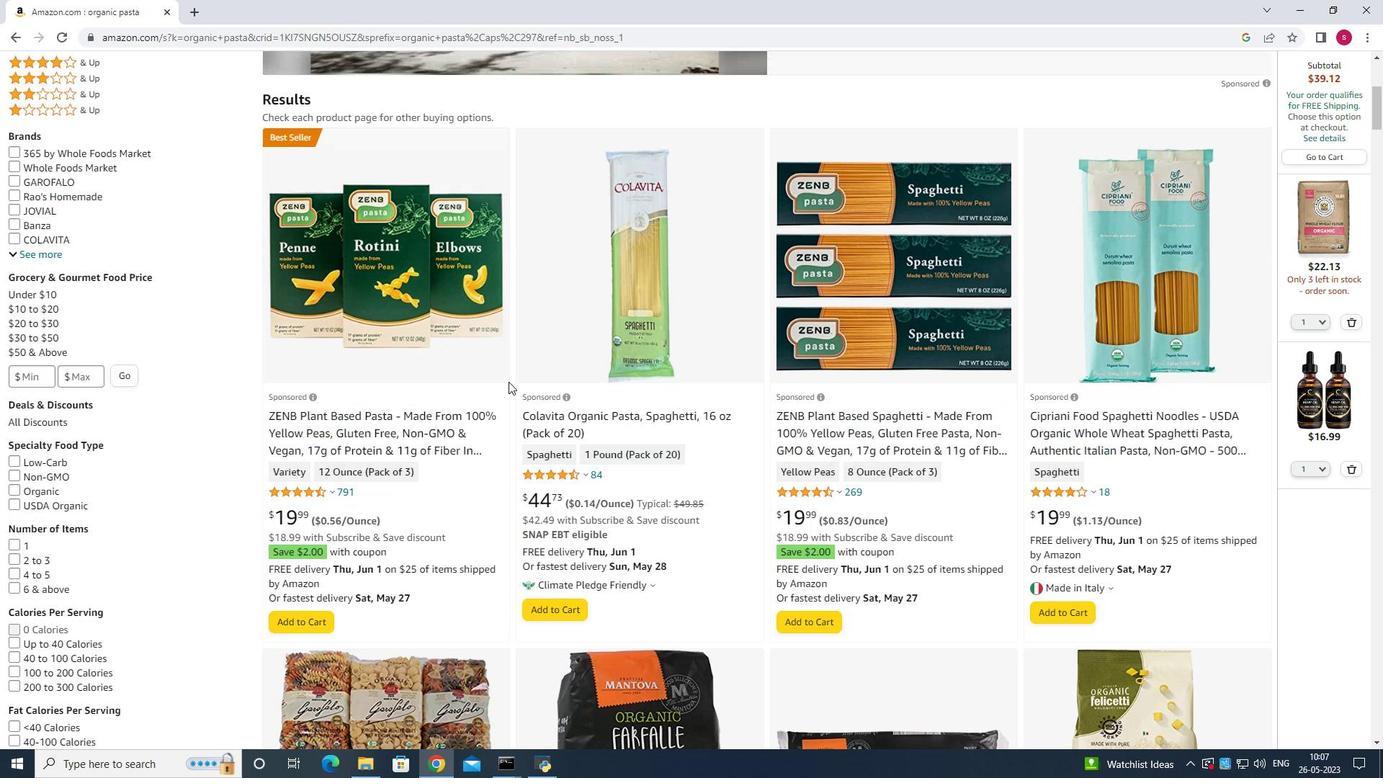 
Action: Mouse scrolled (508, 382) with delta (0, 0)
Screenshot: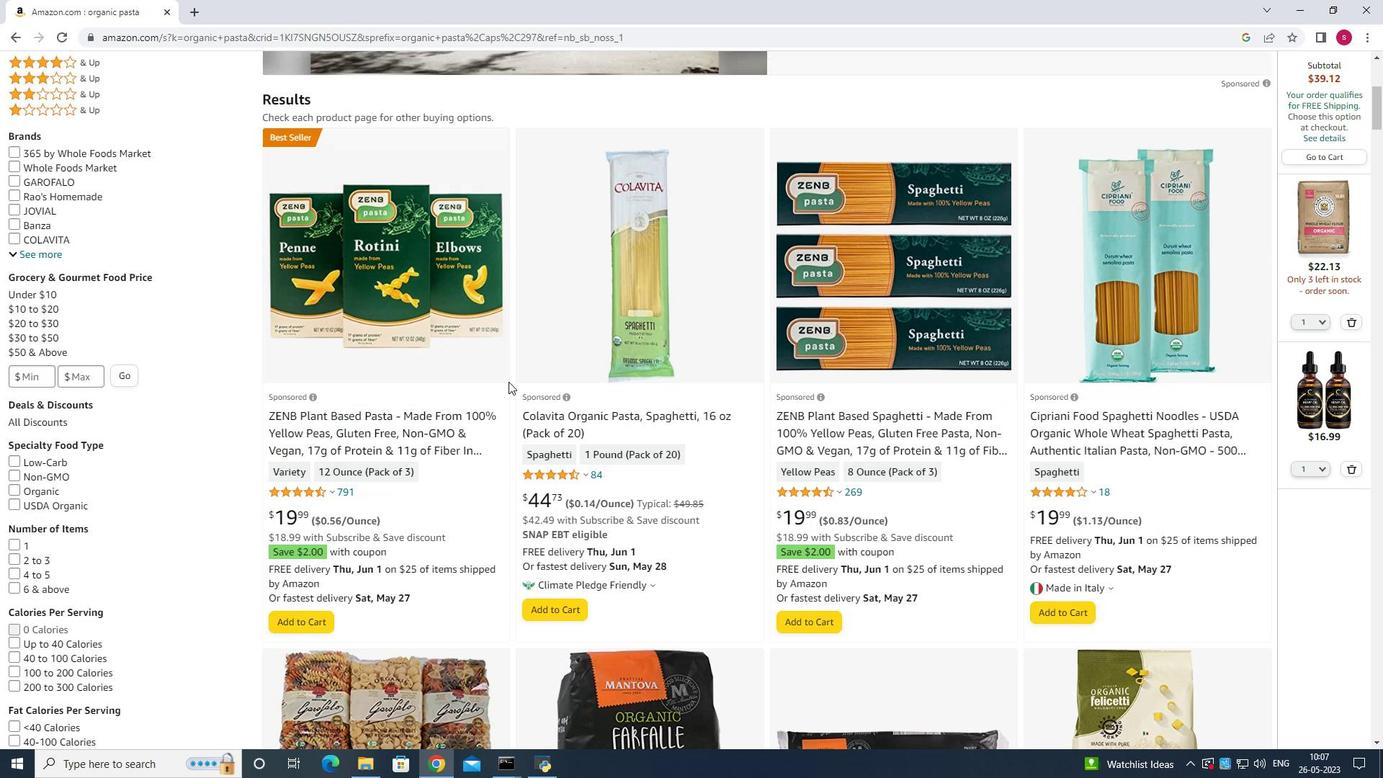 
Action: Mouse scrolled (508, 382) with delta (0, 0)
Screenshot: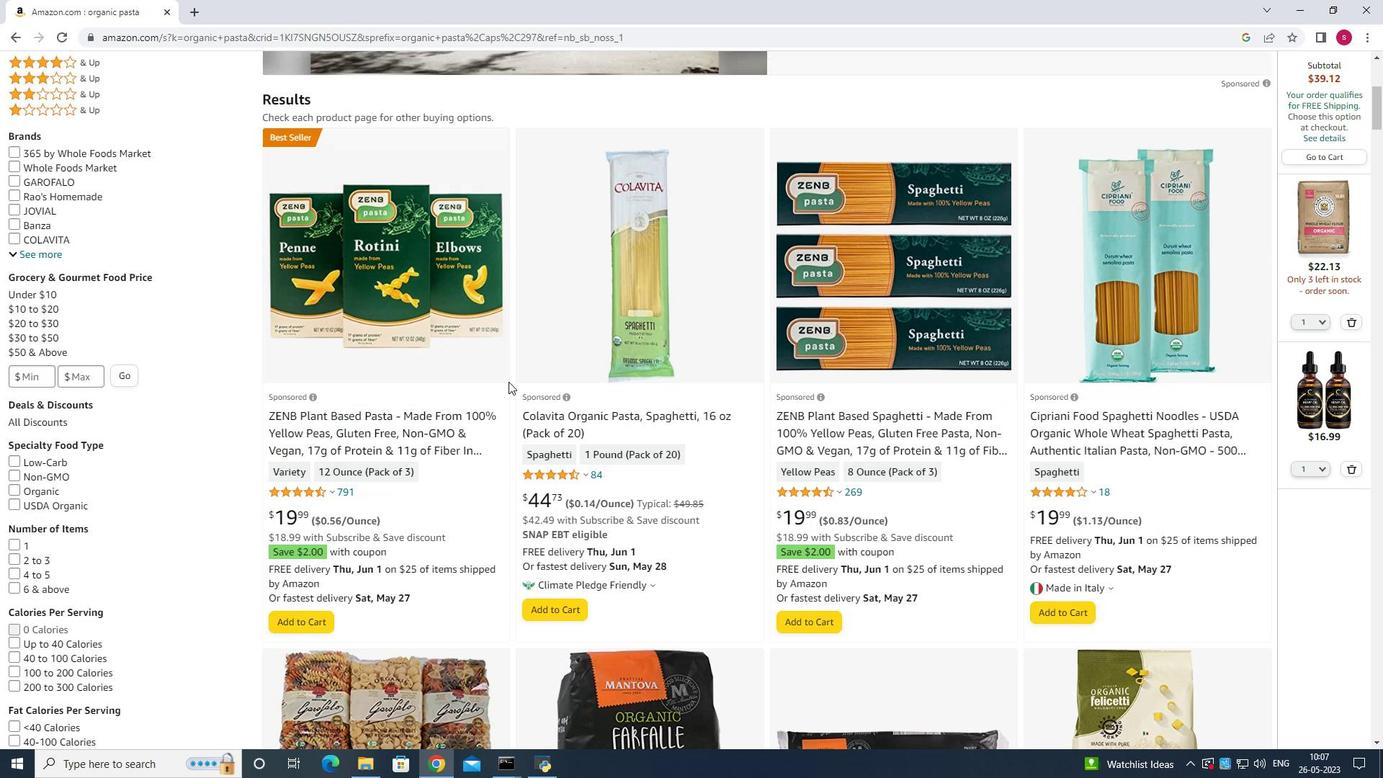 
Action: Mouse moved to (510, 379)
Screenshot: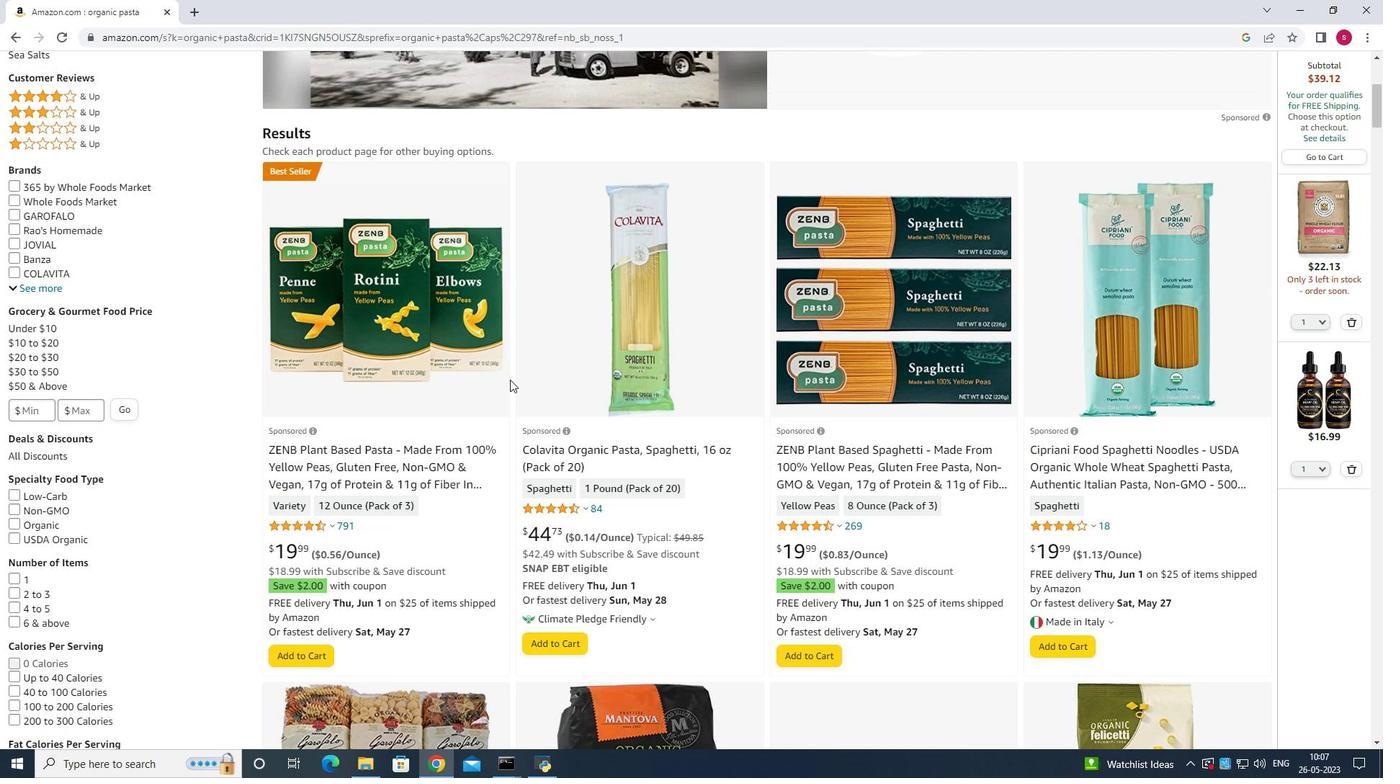 
Action: Mouse scrolled (510, 378) with delta (0, 0)
Screenshot: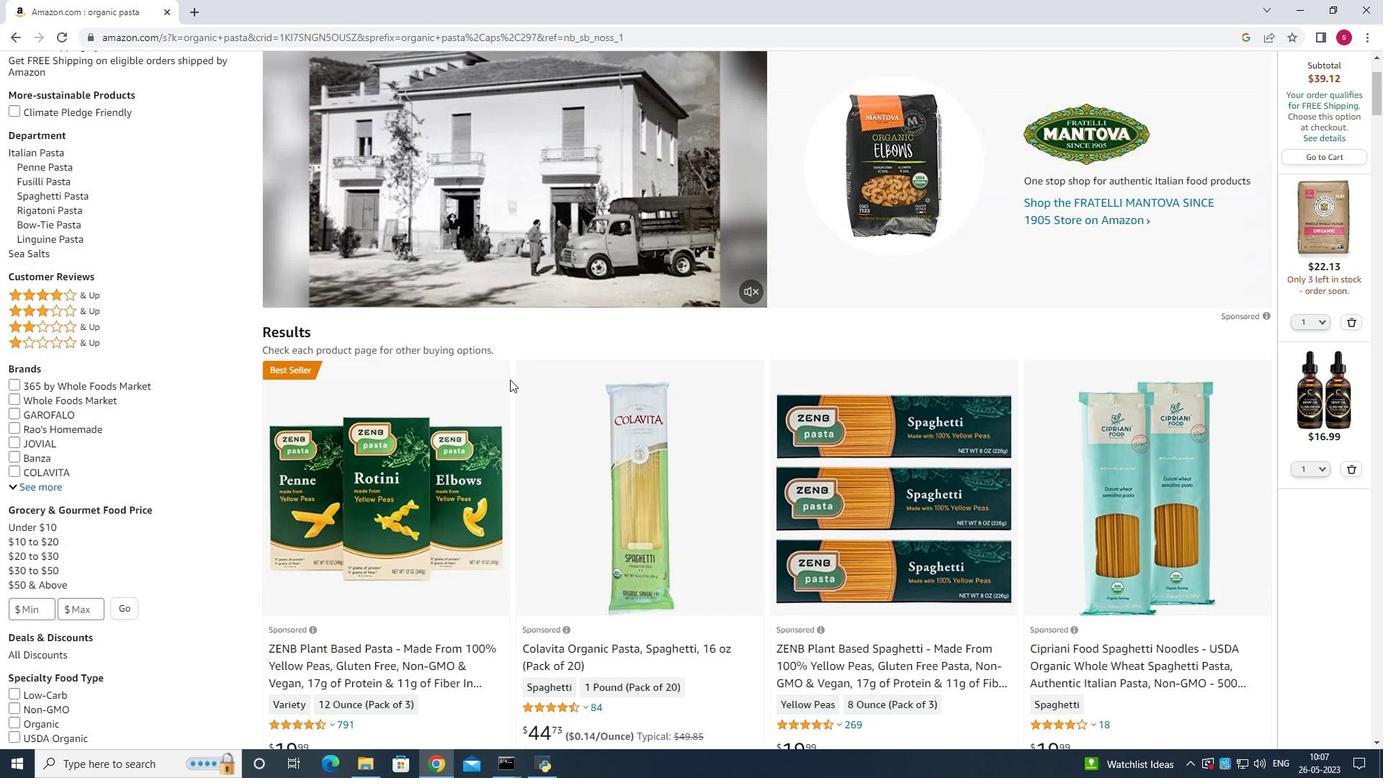 
Action: Mouse scrolled (510, 378) with delta (0, 0)
Screenshot: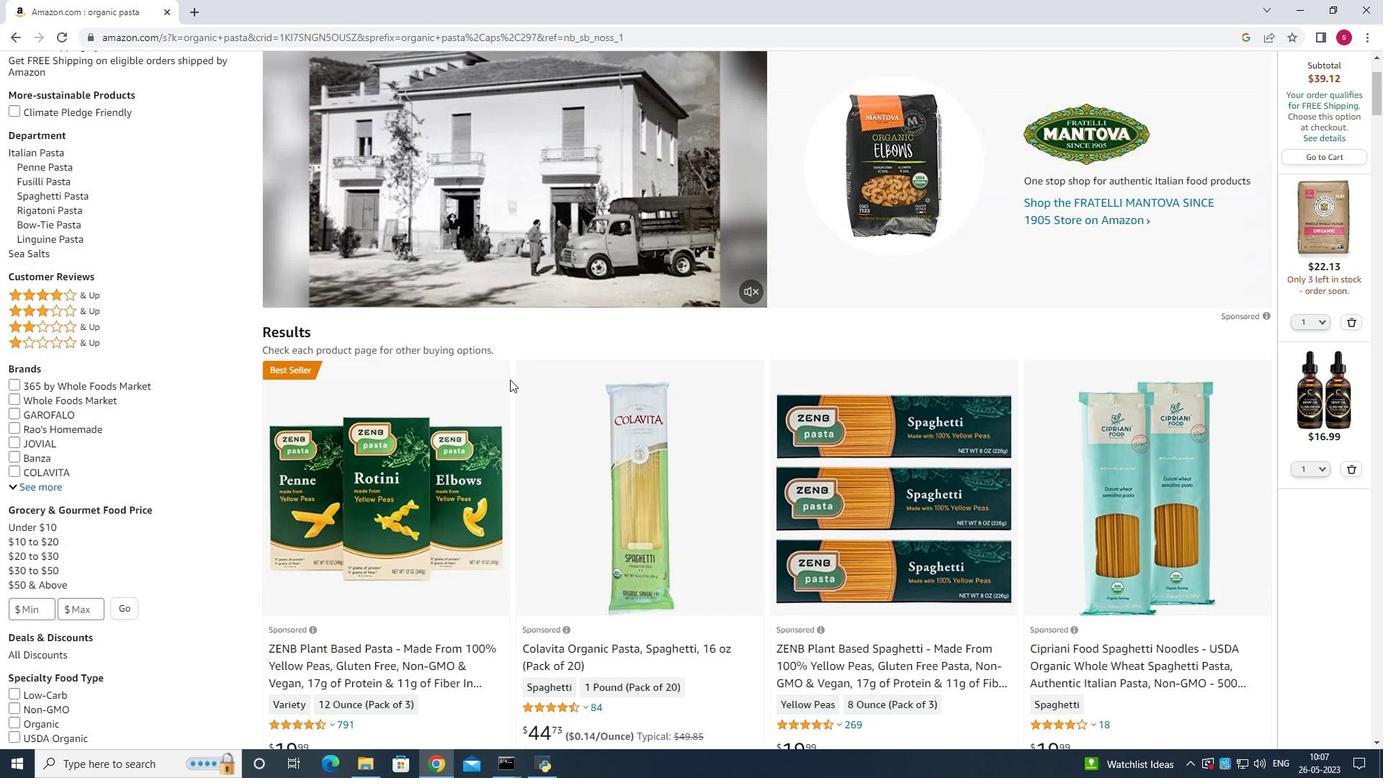 
Action: Mouse scrolled (510, 378) with delta (0, 0)
Screenshot: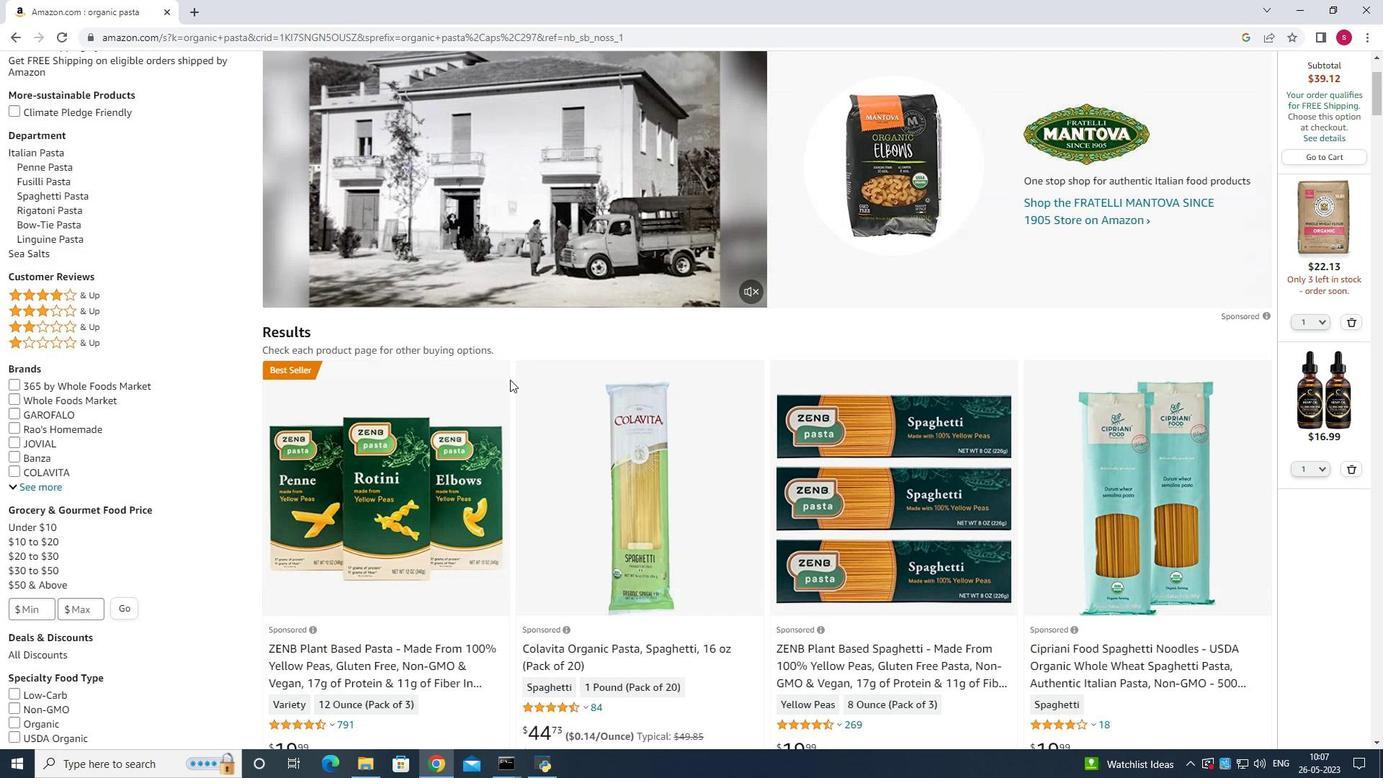 
Action: Mouse scrolled (510, 378) with delta (0, 0)
Screenshot: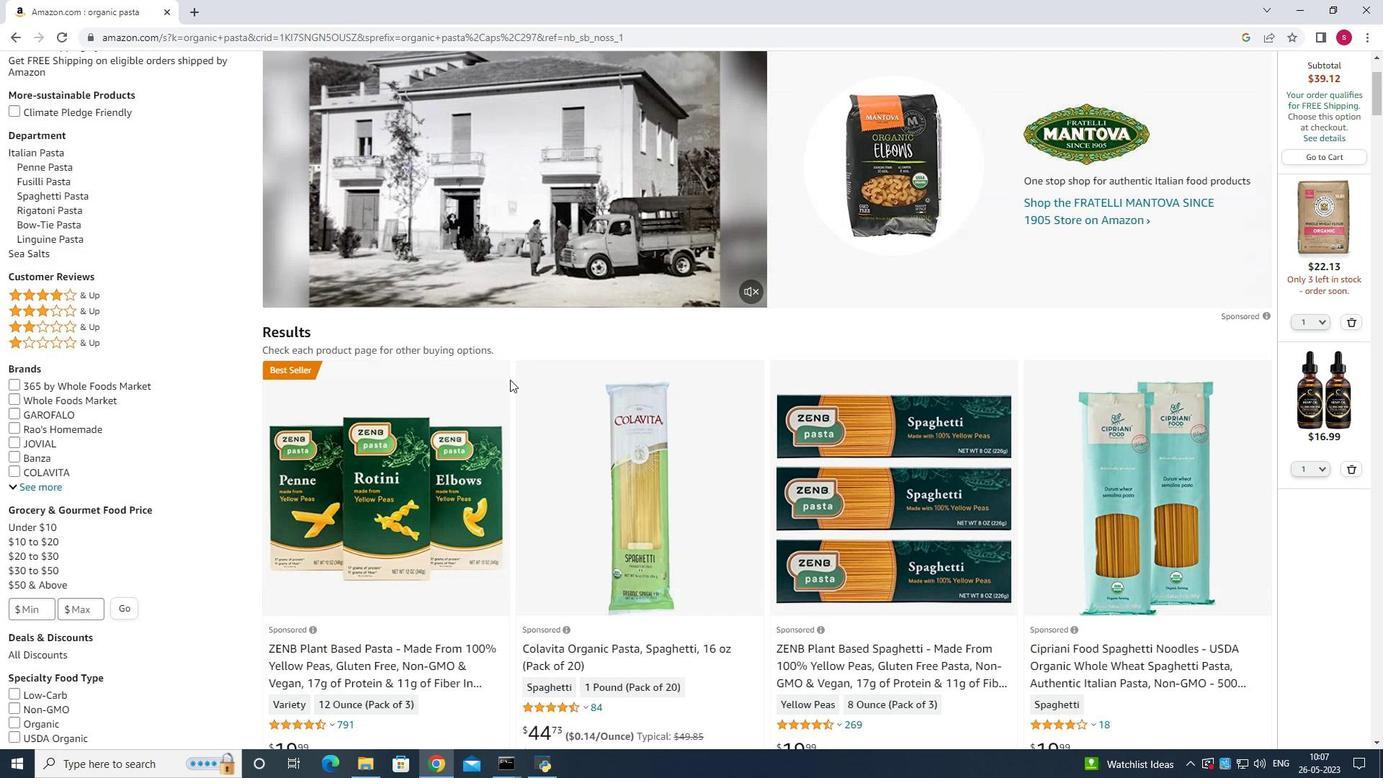 
Action: Mouse scrolled (510, 378) with delta (0, 0)
Screenshot: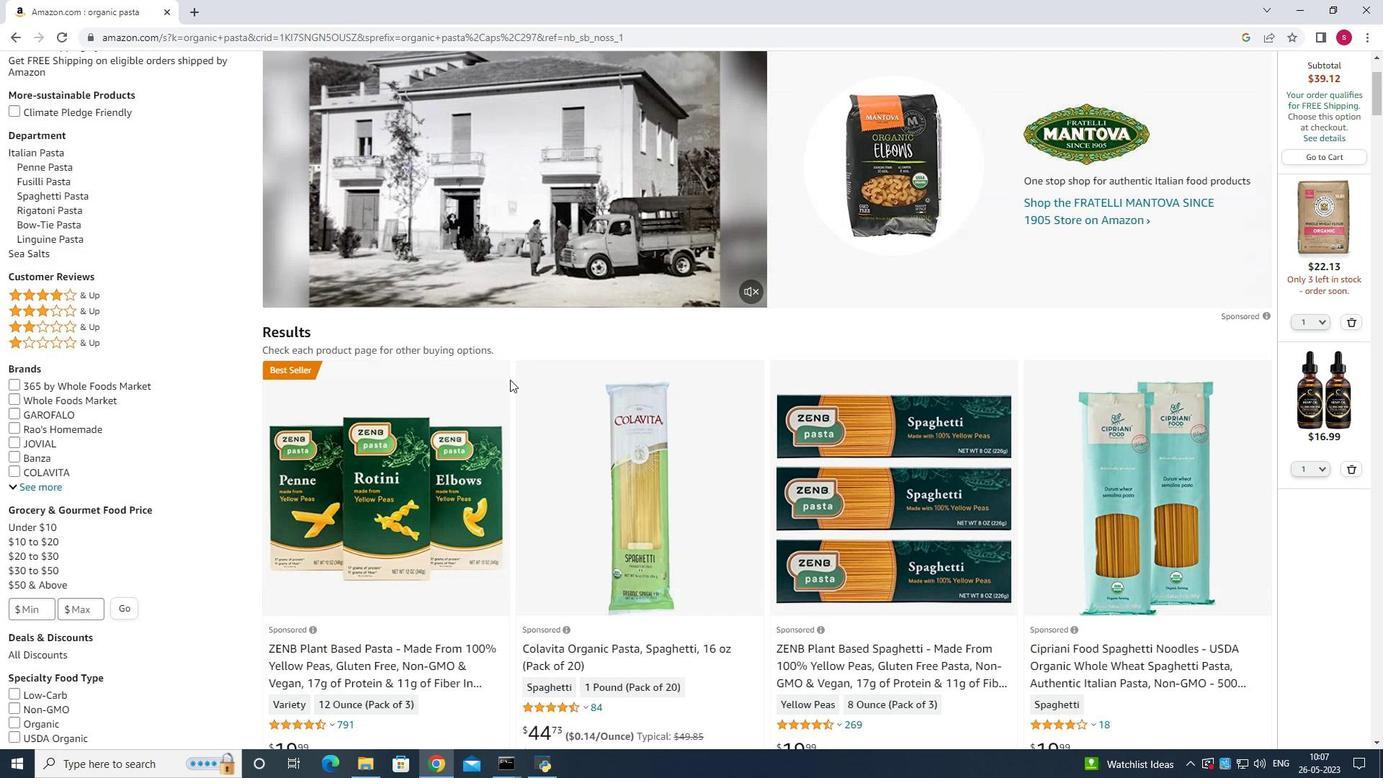 
Action: Mouse moved to (502, 376)
Screenshot: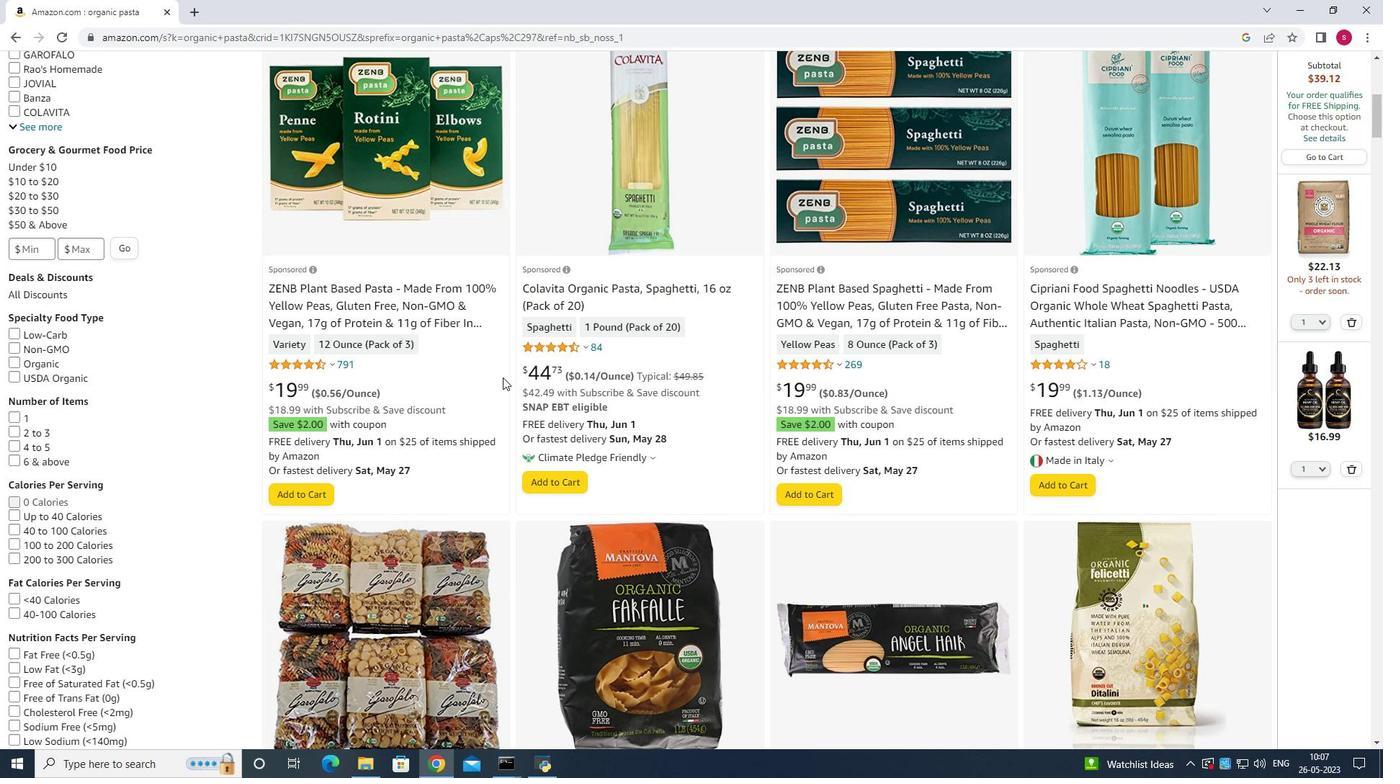 
Action: Mouse scrolled (502, 375) with delta (0, 0)
Screenshot: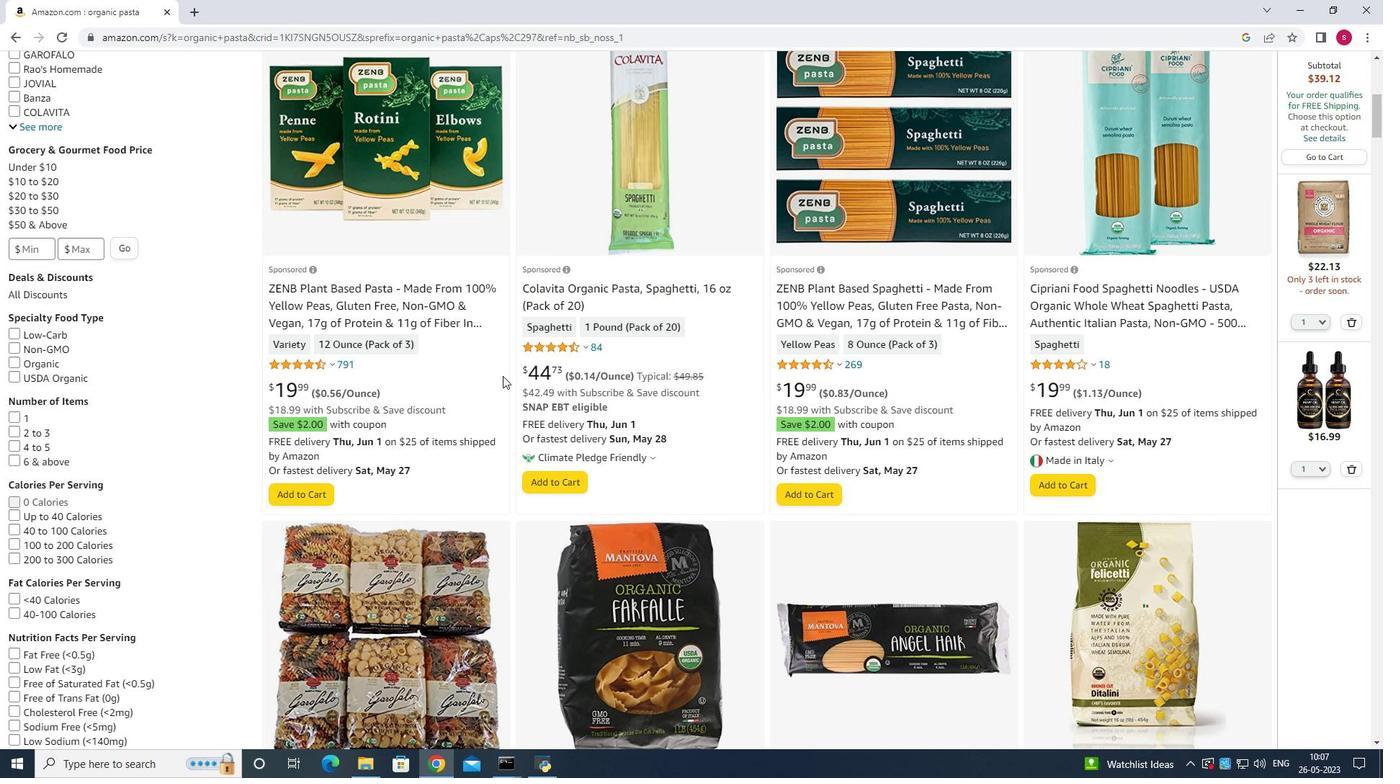 
Action: Mouse scrolled (502, 375) with delta (0, 0)
Screenshot: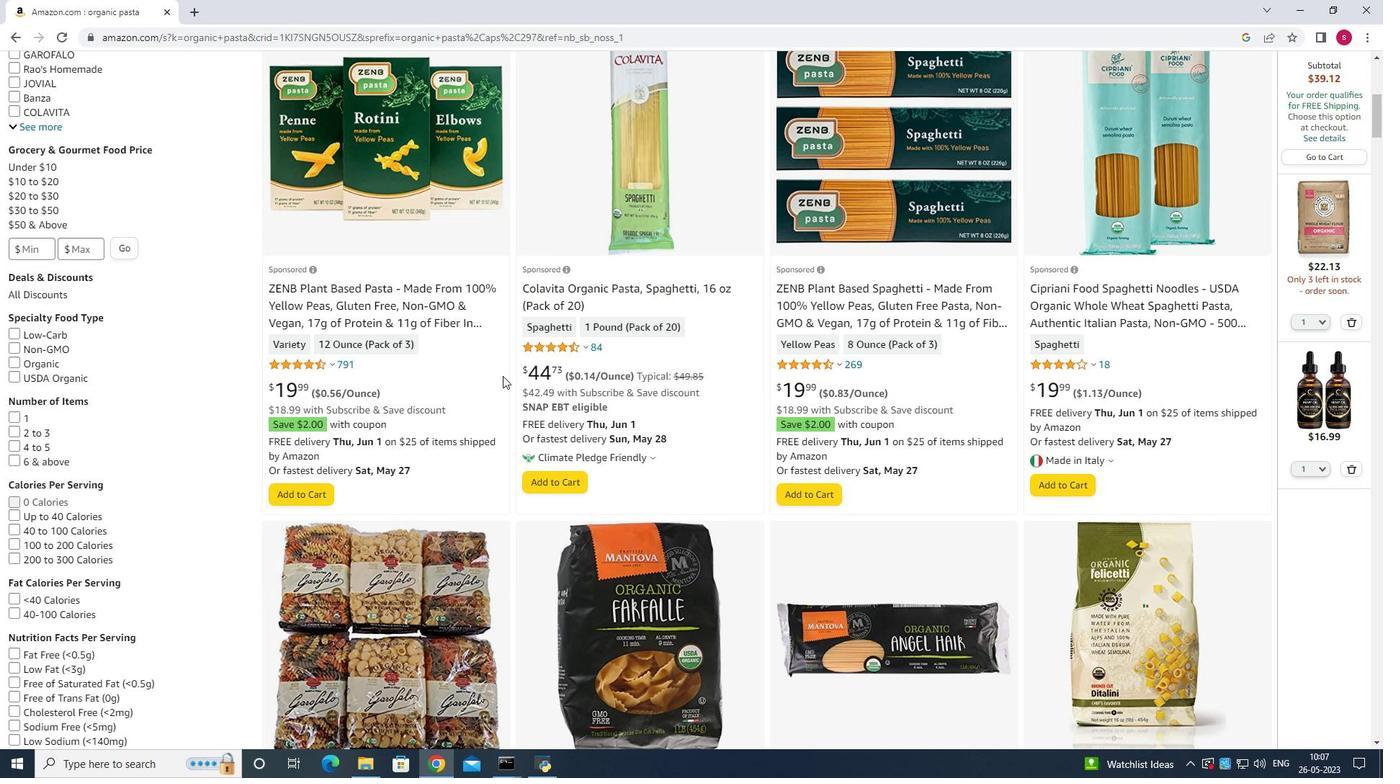 
Action: Mouse scrolled (502, 375) with delta (0, 0)
Screenshot: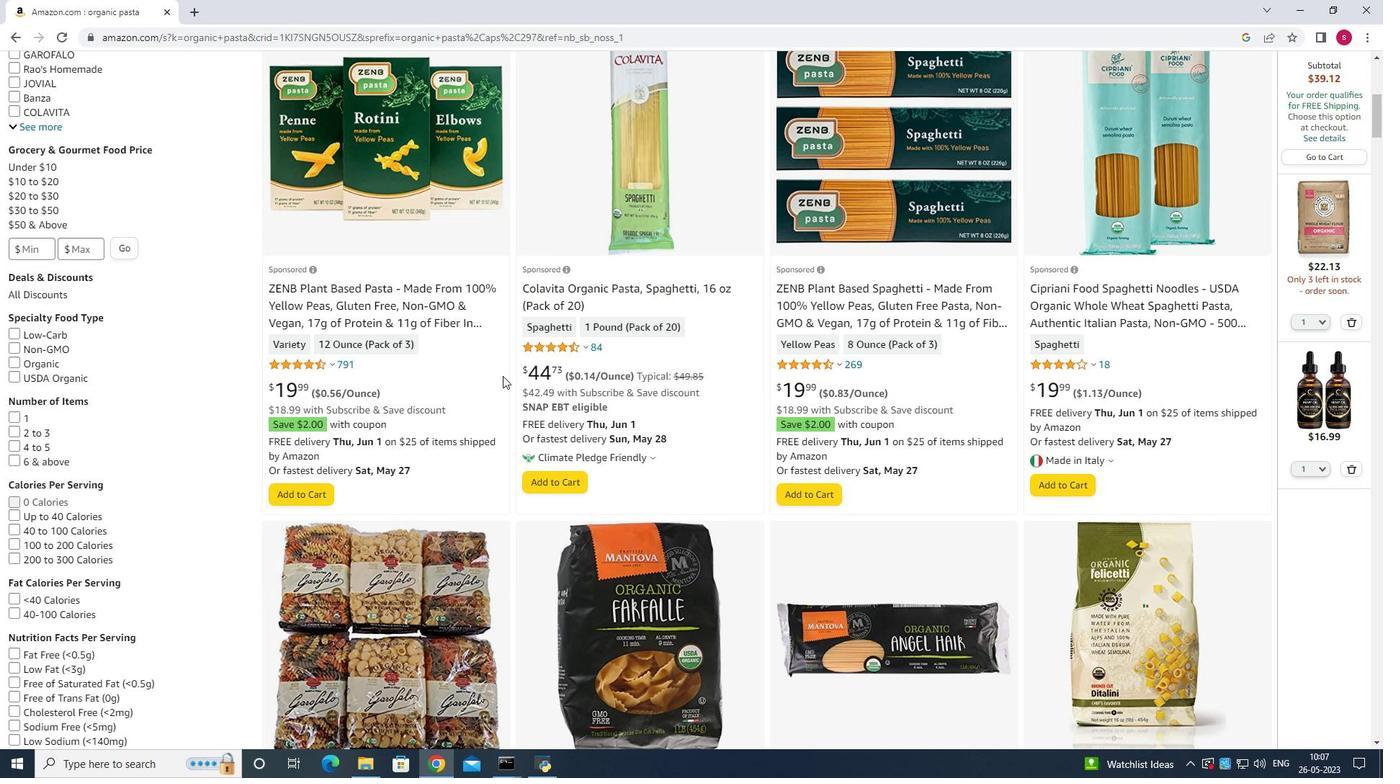 
Action: Mouse scrolled (502, 375) with delta (0, 0)
Screenshot: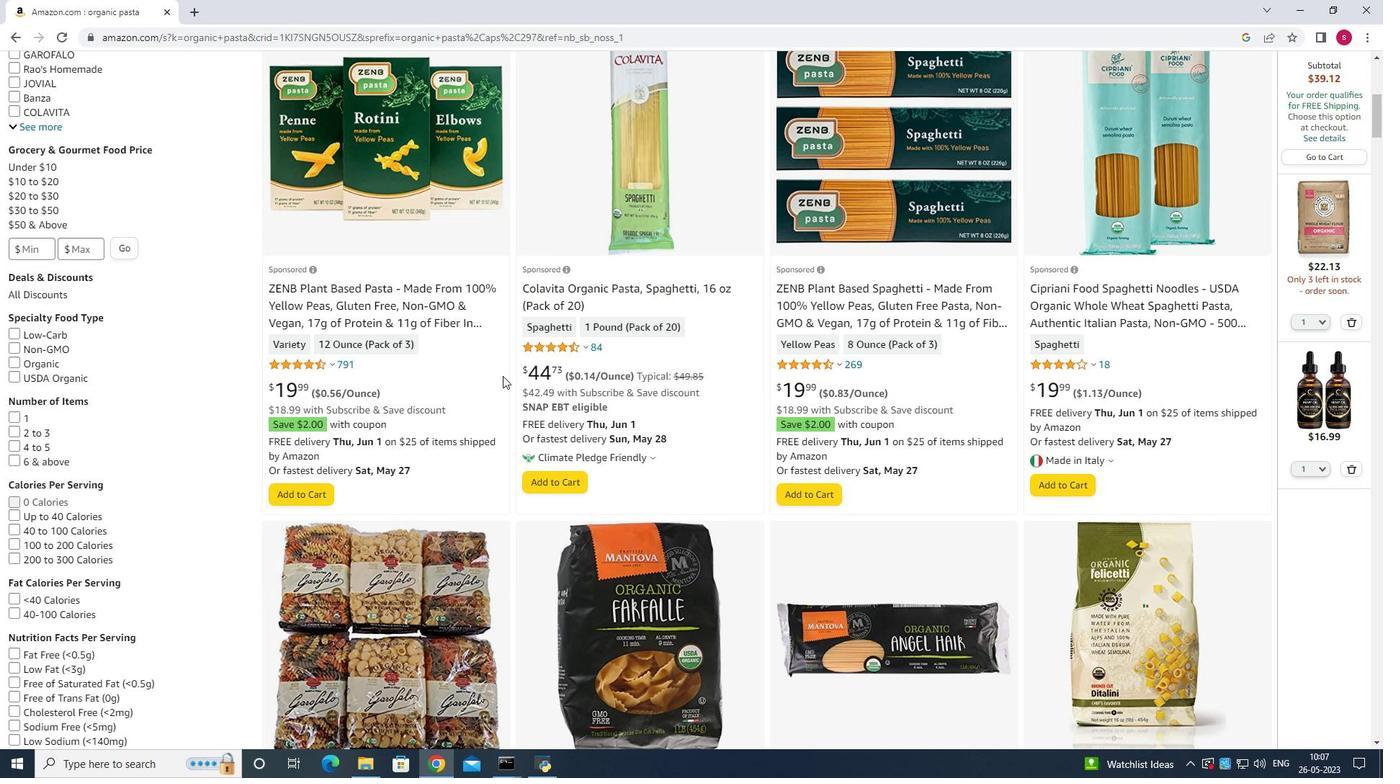 
Action: Mouse scrolled (502, 375) with delta (0, 0)
Screenshot: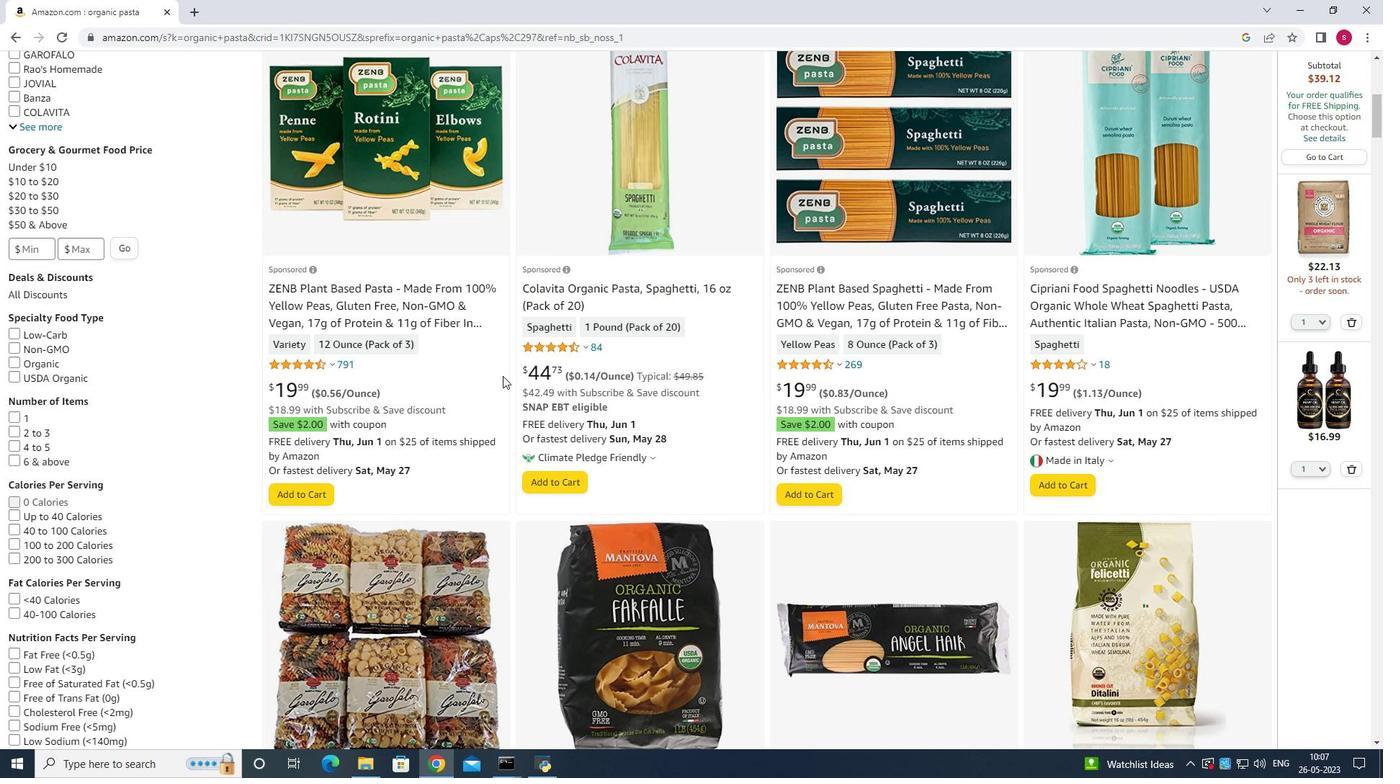 
Action: Mouse moved to (501, 375)
Screenshot: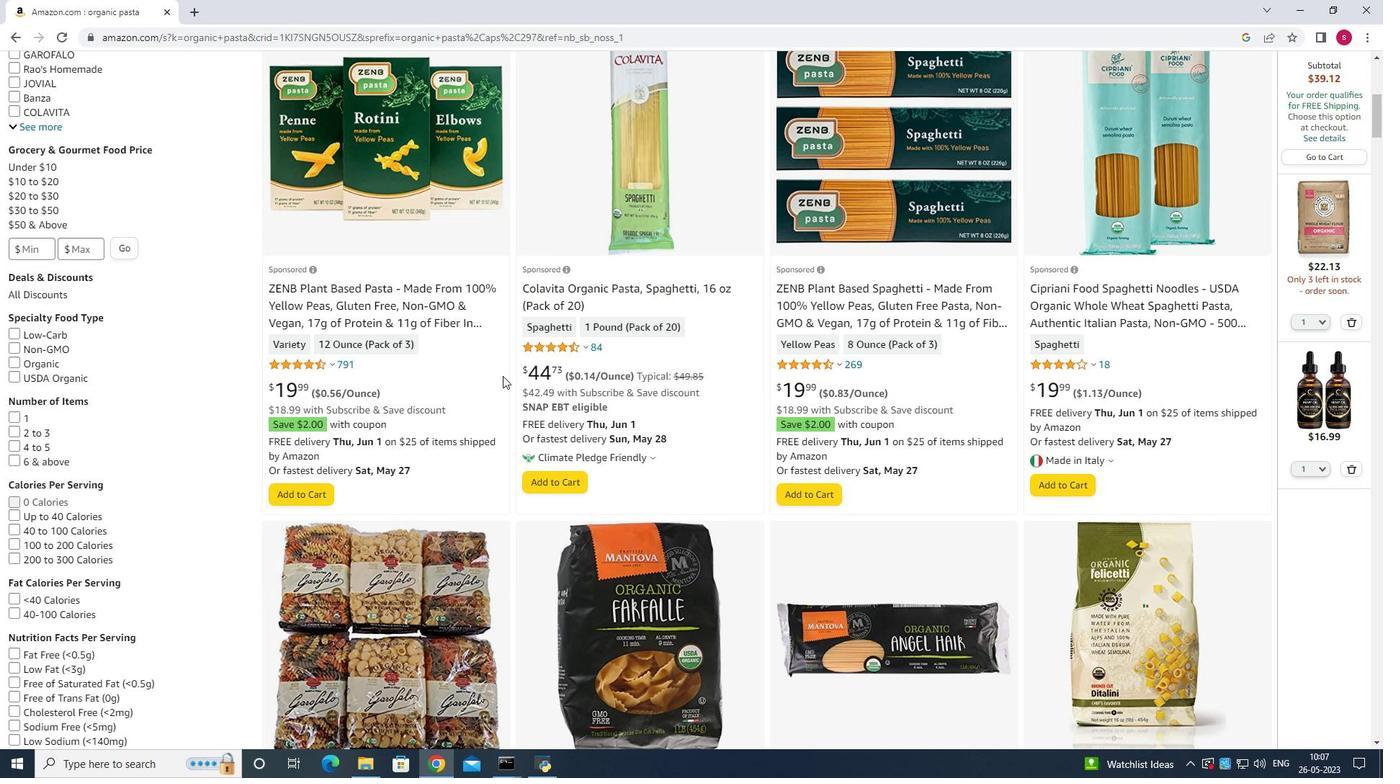 
Action: Mouse scrolled (501, 374) with delta (0, 0)
Screenshot: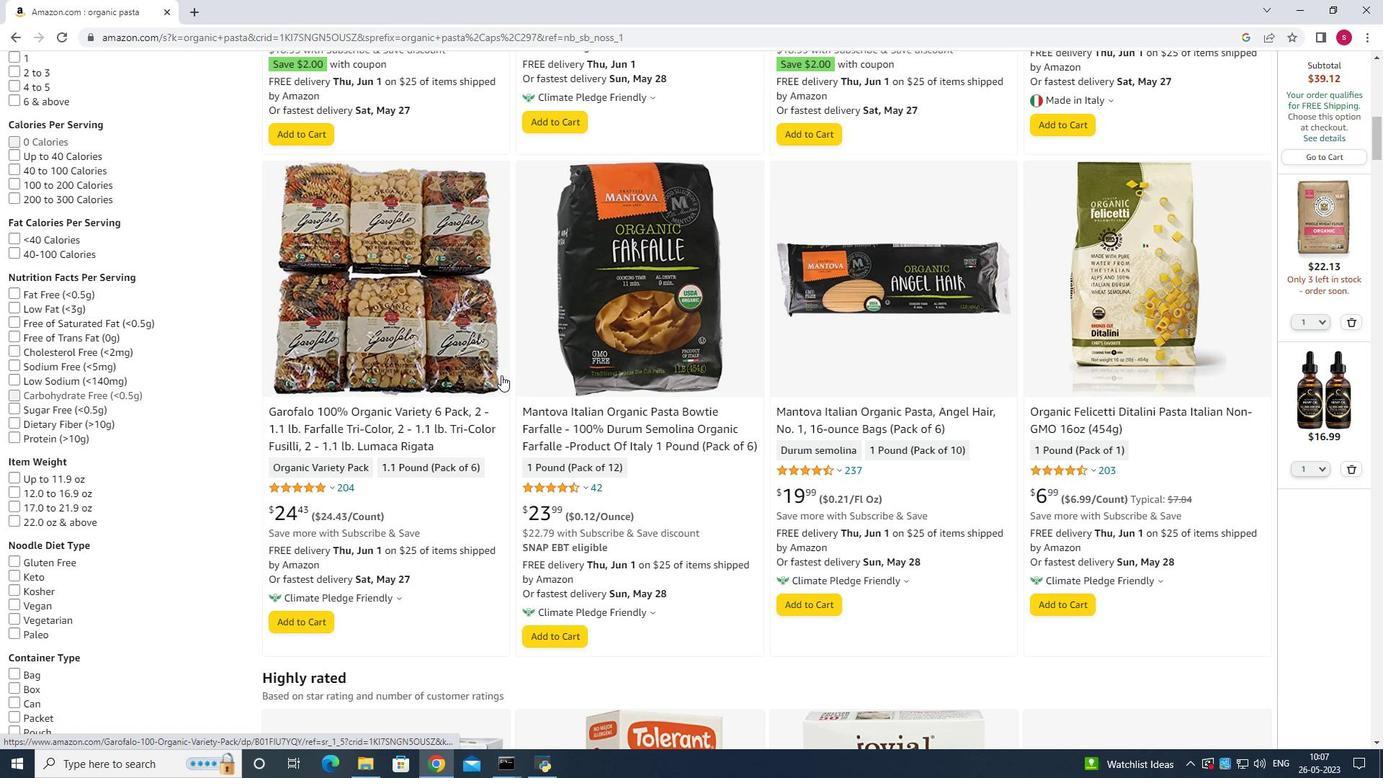
Action: Mouse scrolled (501, 374) with delta (0, 0)
Screenshot: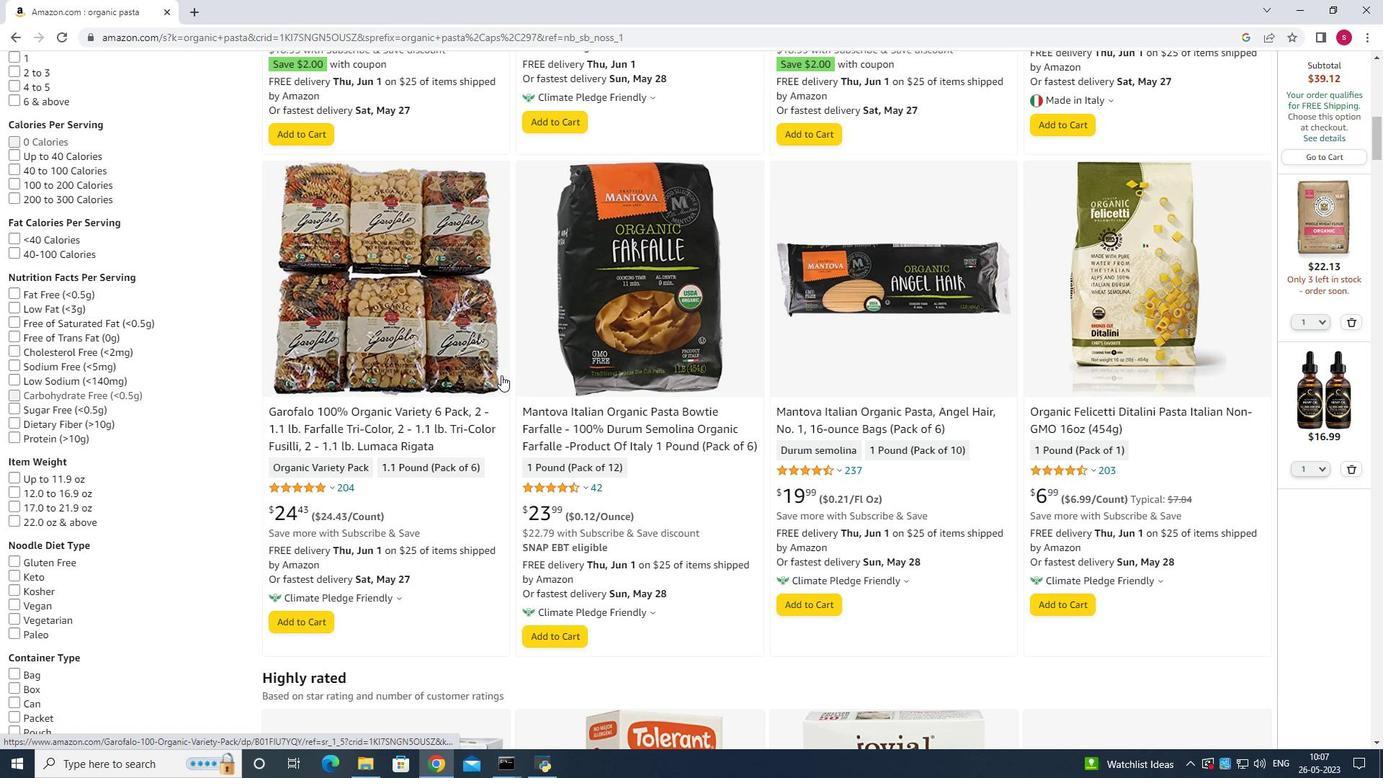 
Action: Mouse scrolled (501, 374) with delta (0, 0)
Screenshot: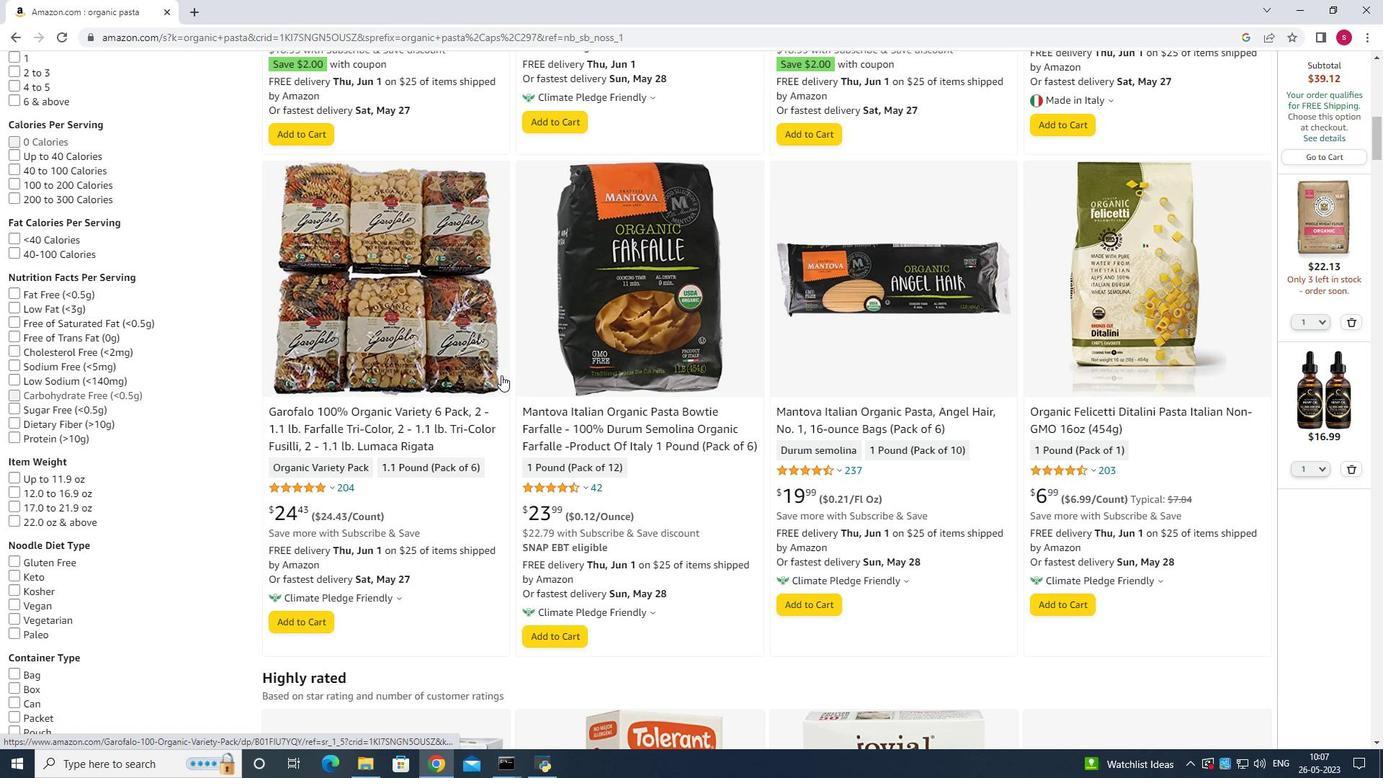 
Action: Mouse scrolled (501, 374) with delta (0, 0)
Screenshot: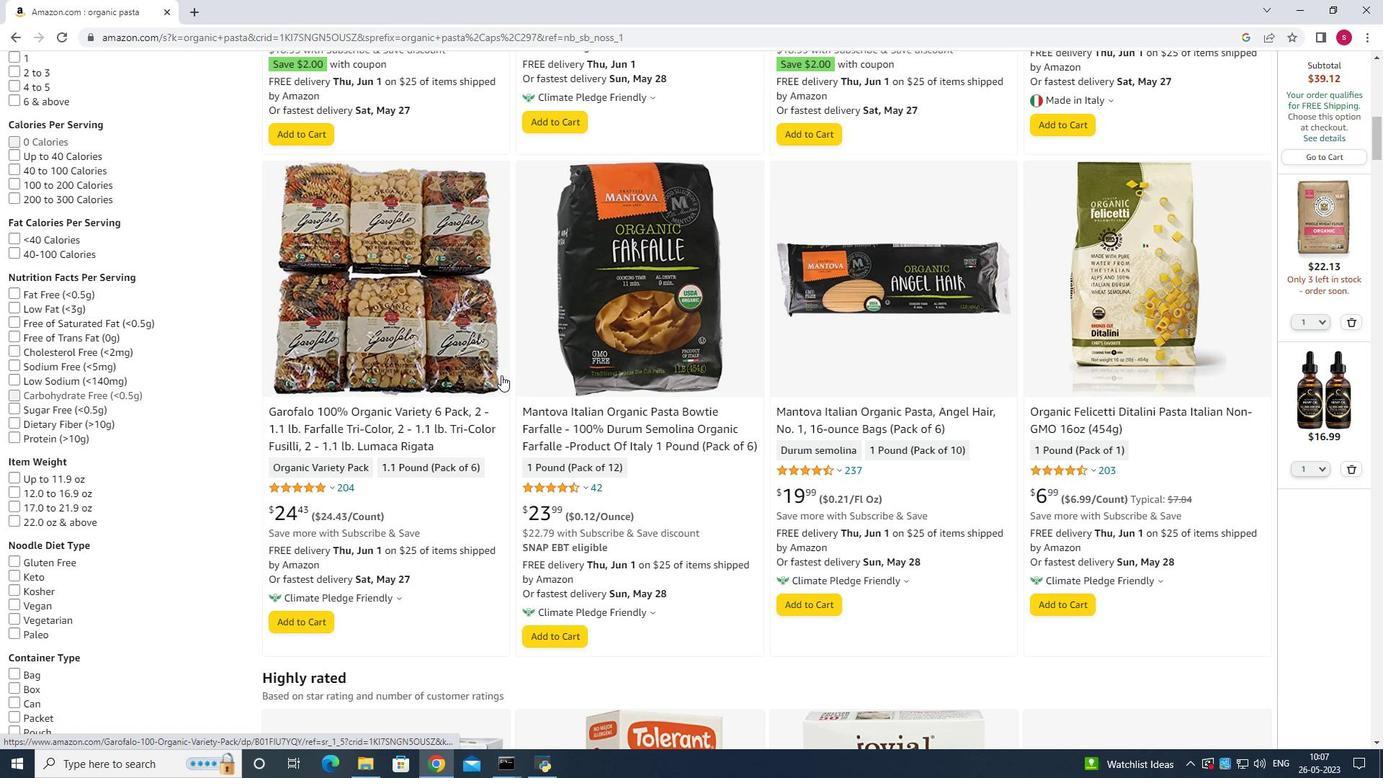 
Action: Mouse moved to (497, 376)
Screenshot: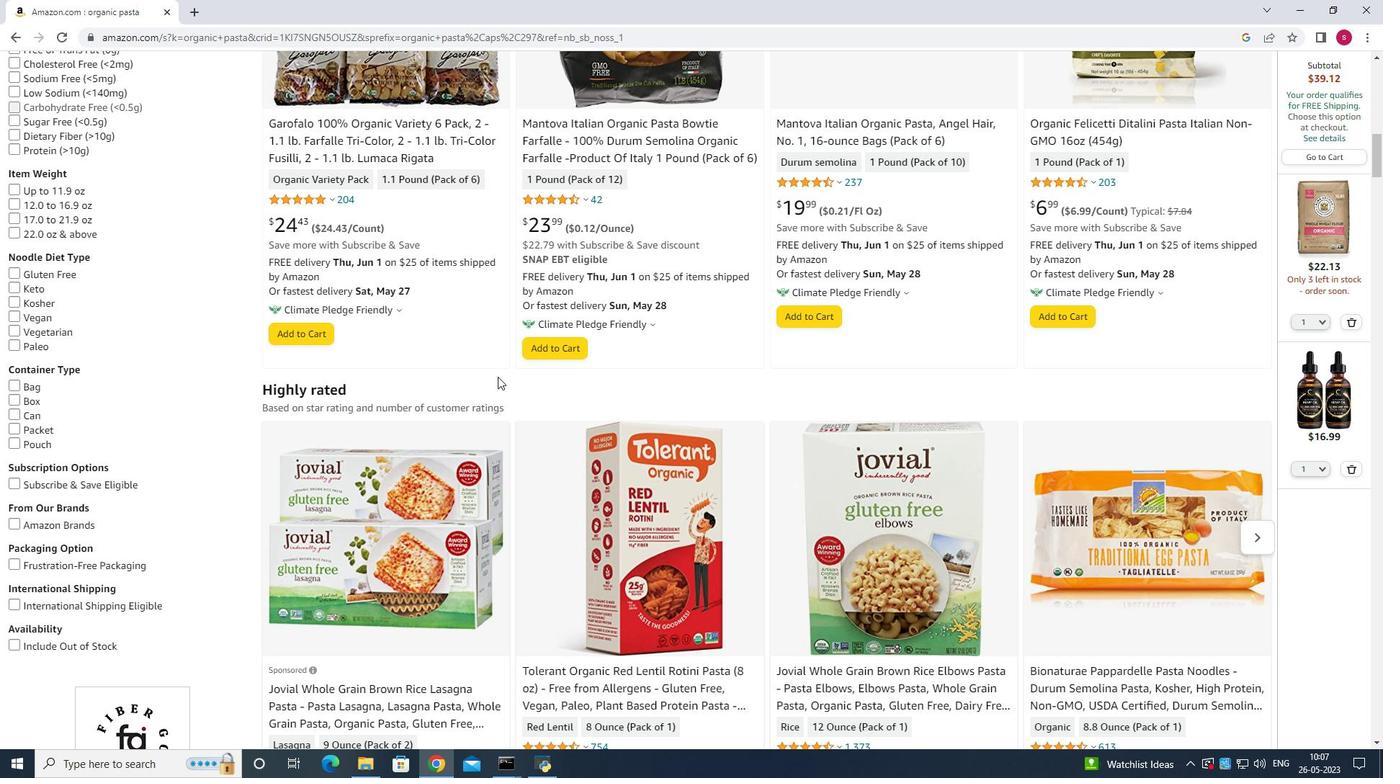 
Action: Mouse scrolled (497, 377) with delta (0, 0)
Screenshot: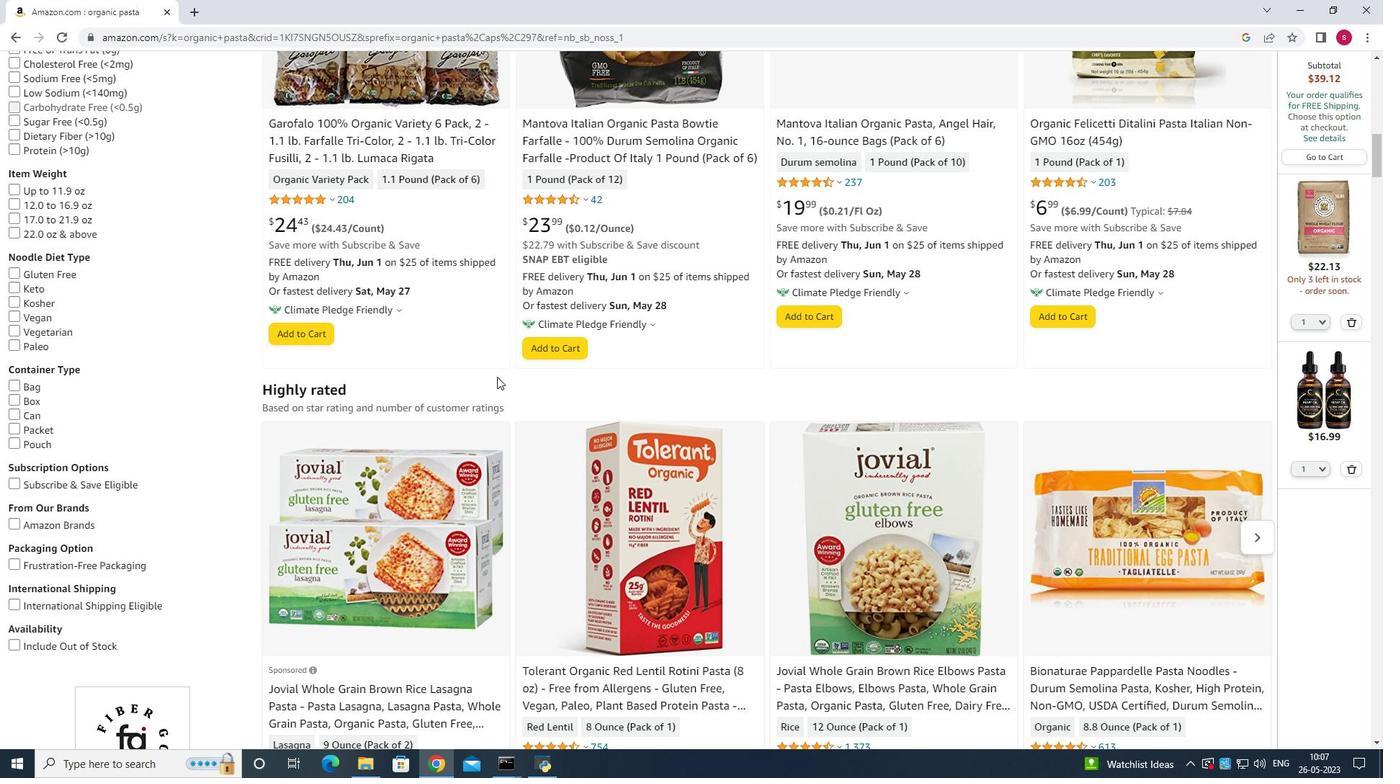 
Action: Mouse scrolled (497, 377) with delta (0, 0)
Screenshot: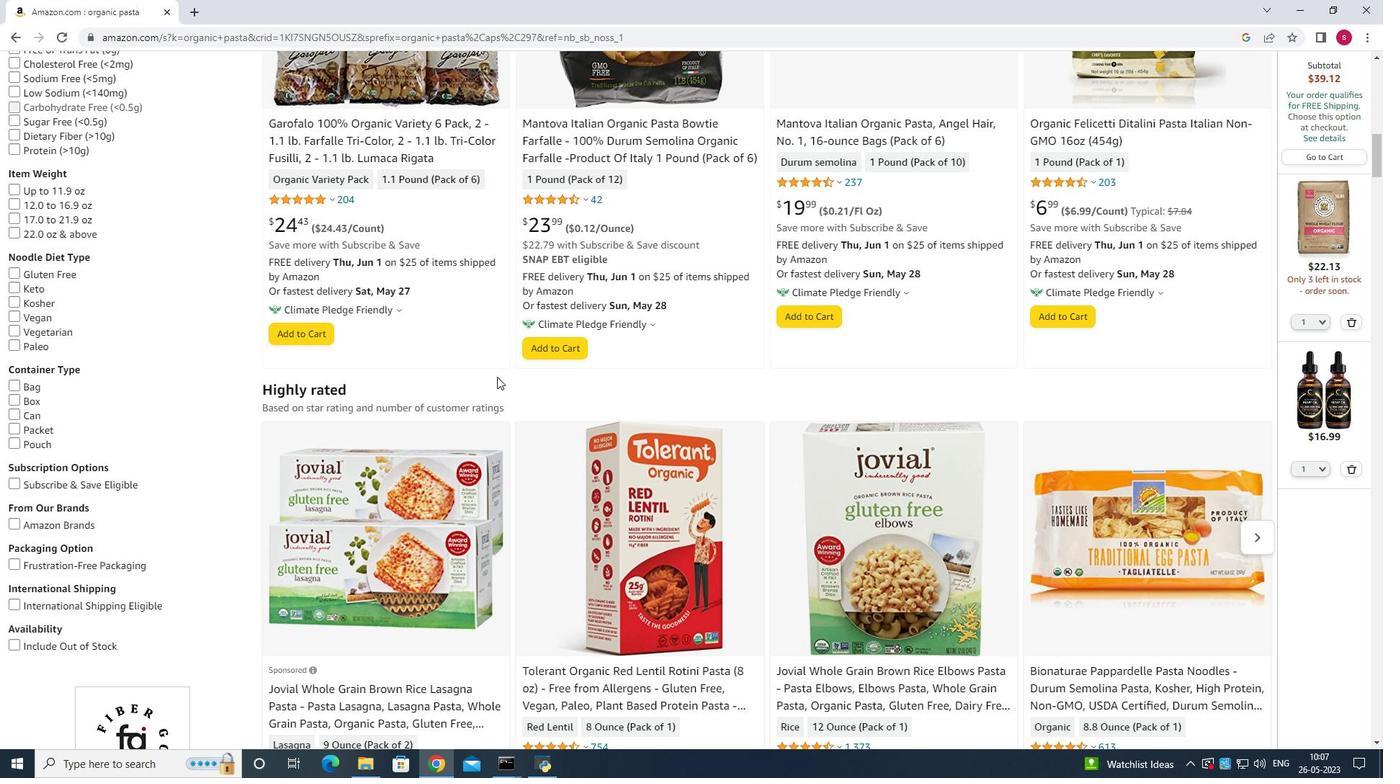 
Action: Mouse scrolled (497, 377) with delta (0, 0)
Screenshot: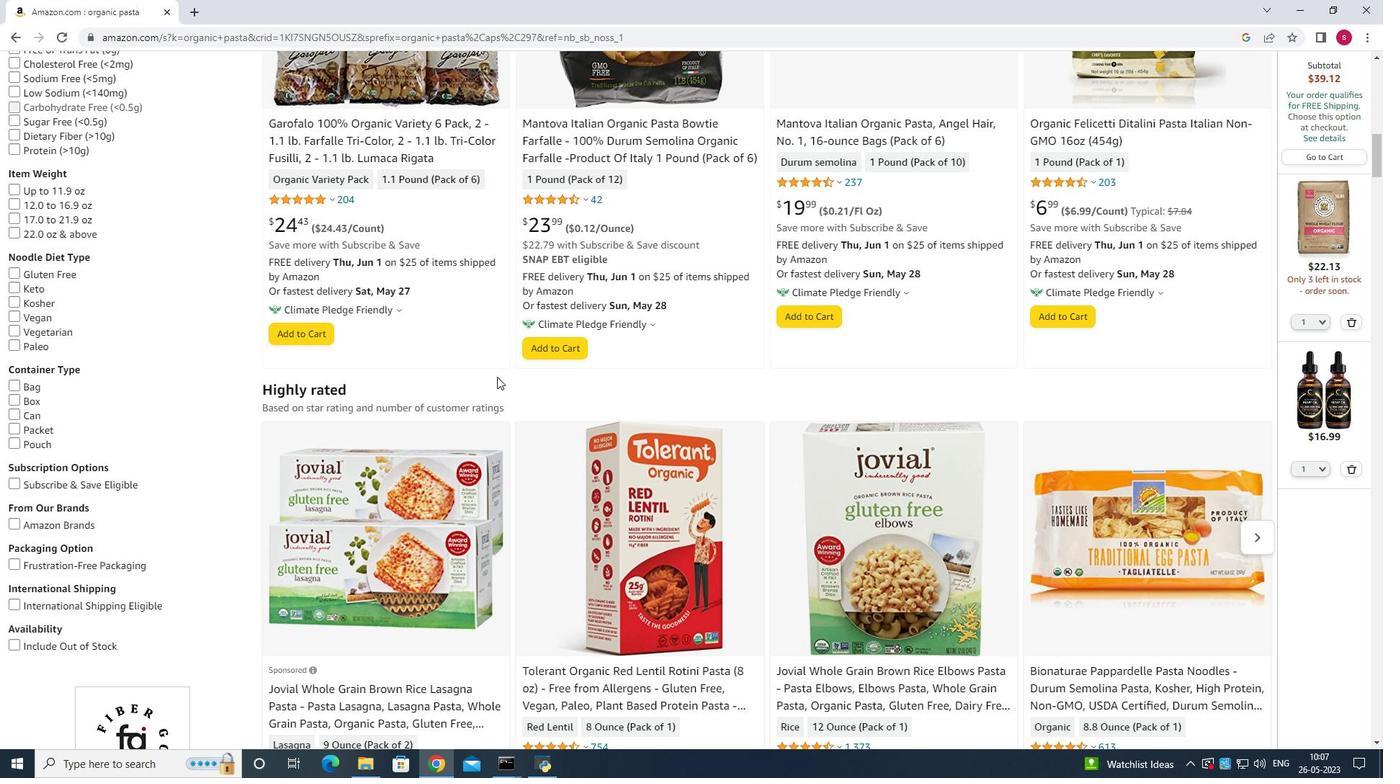 
Action: Mouse scrolled (497, 377) with delta (0, 0)
Screenshot: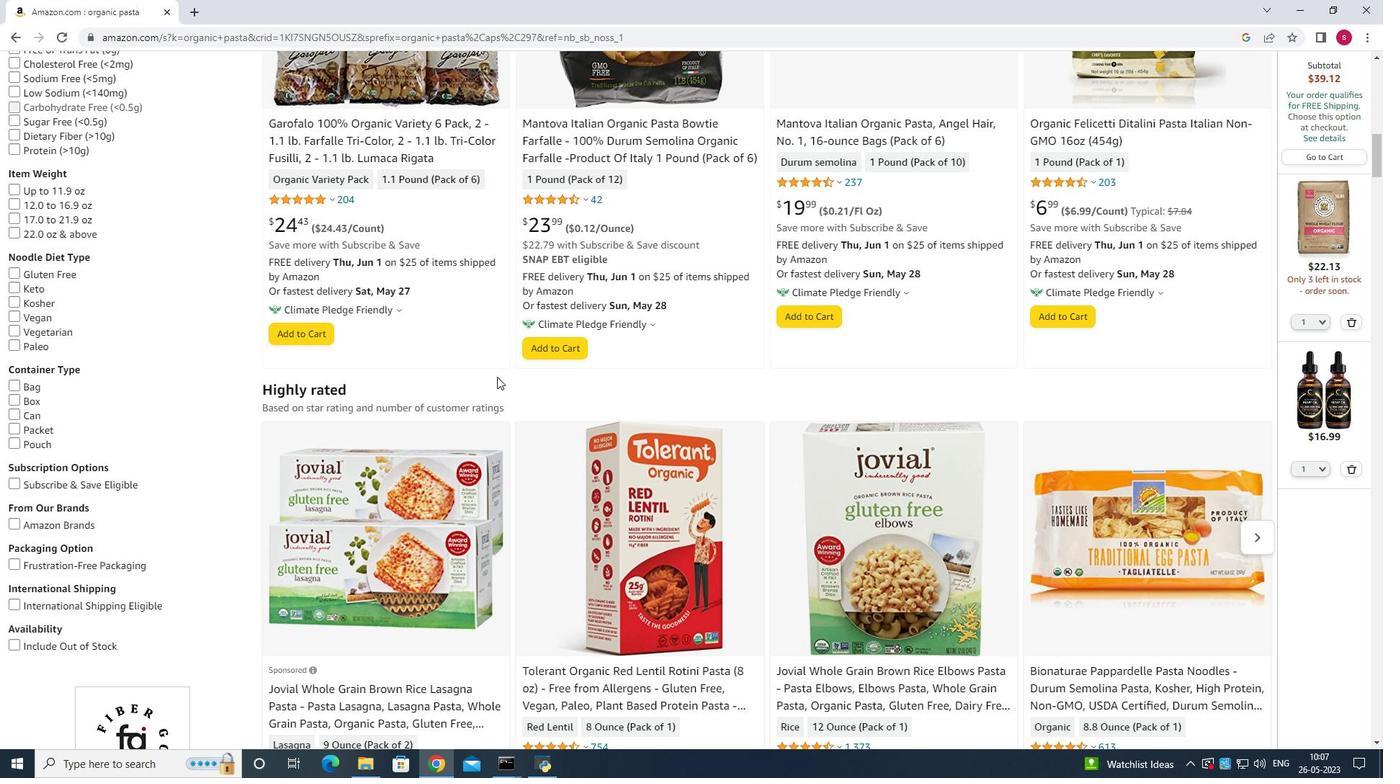 
Action: Mouse scrolled (497, 377) with delta (0, 0)
Screenshot: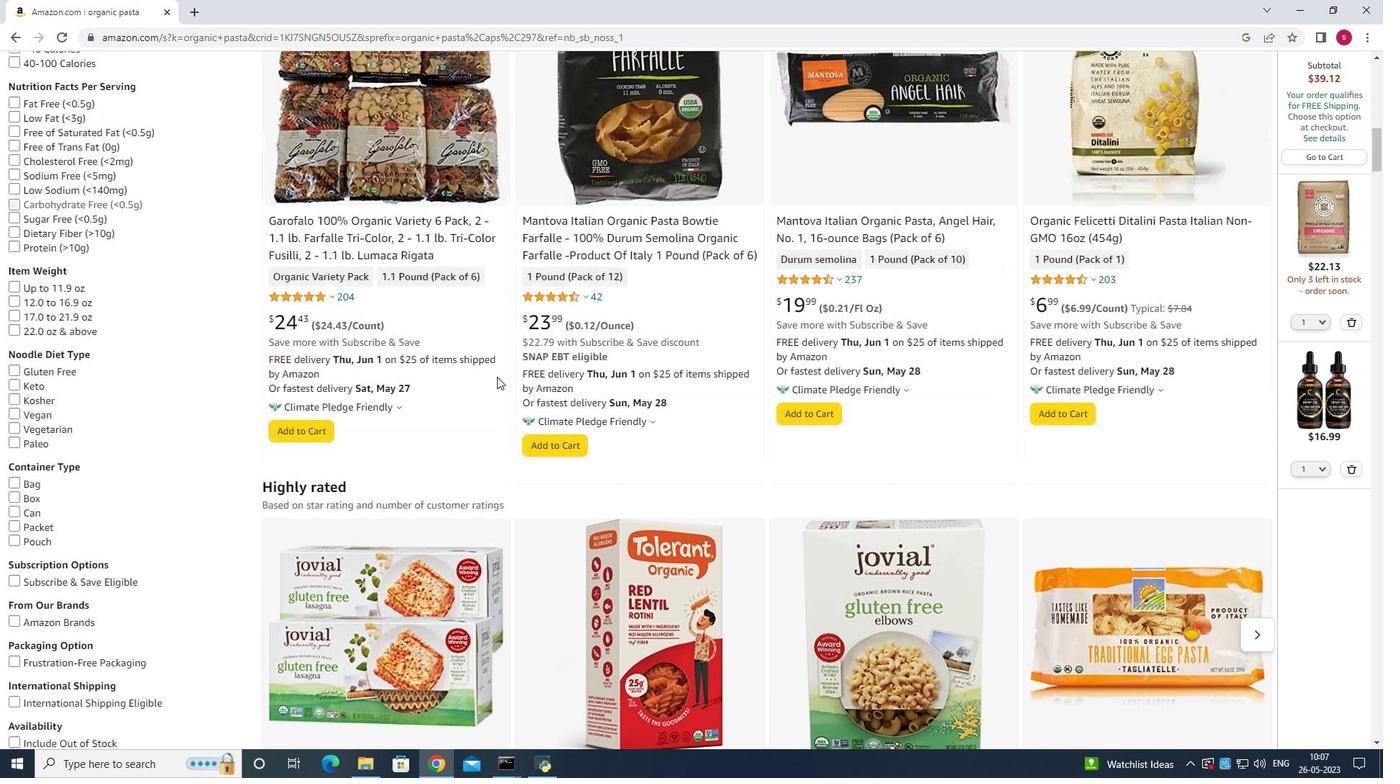 
Action: Mouse moved to (506, 380)
Screenshot: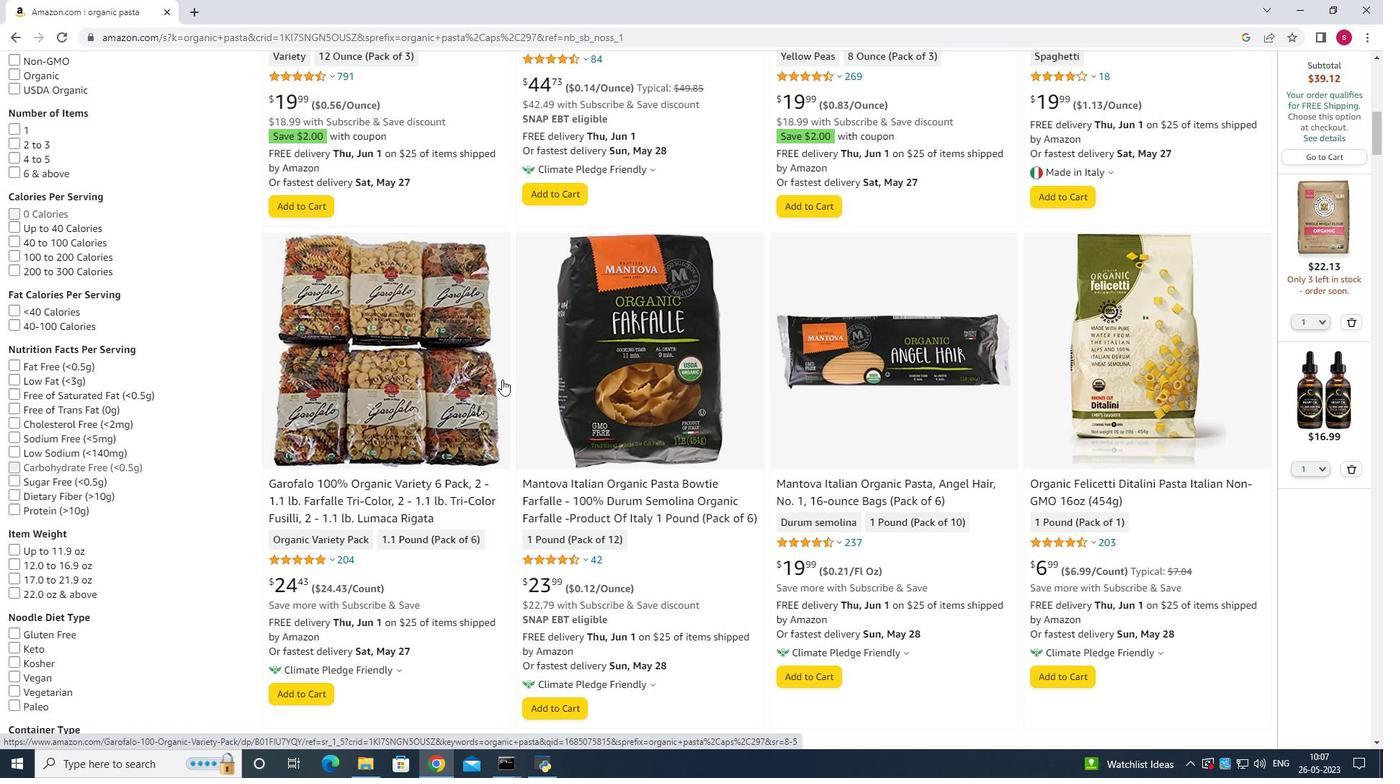 
Action: Mouse scrolled (506, 381) with delta (0, 0)
Screenshot: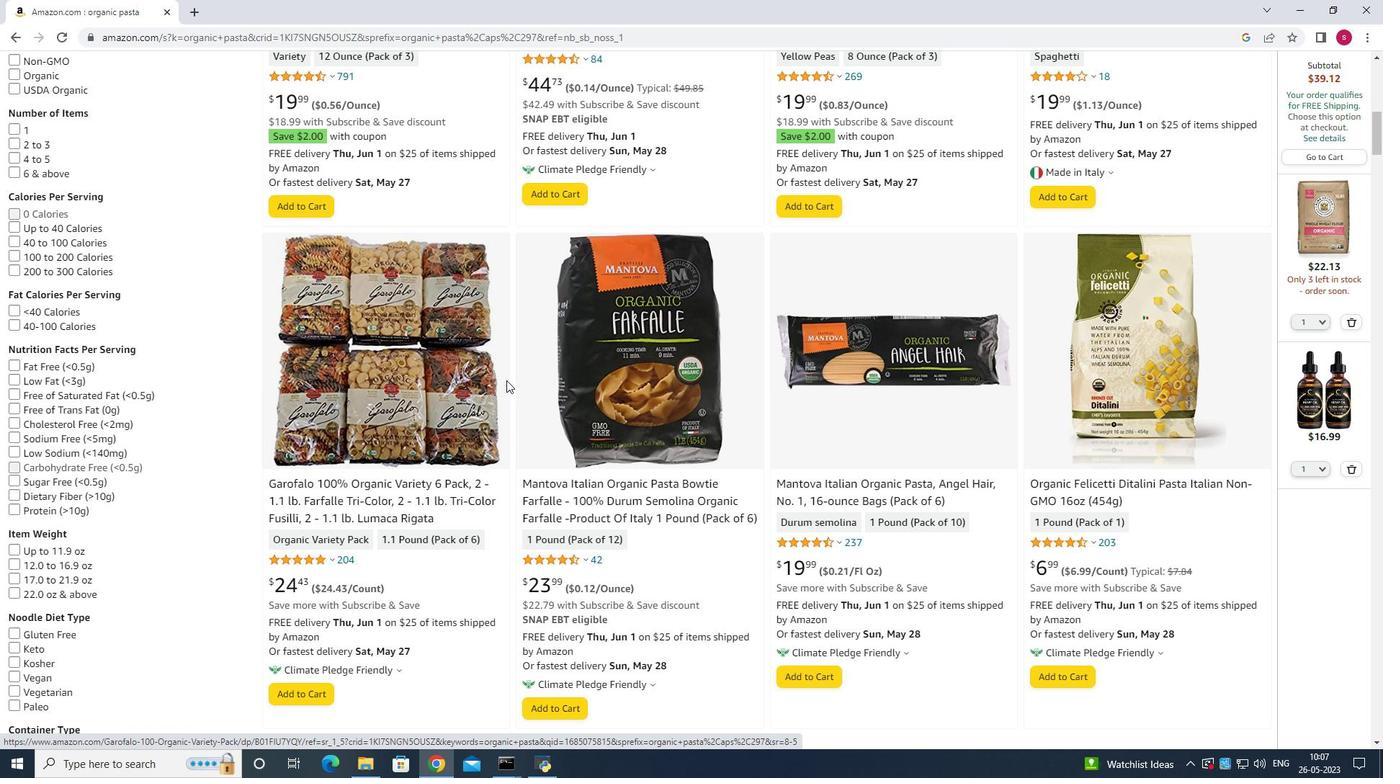 
Action: Mouse scrolled (506, 381) with delta (0, 0)
Screenshot: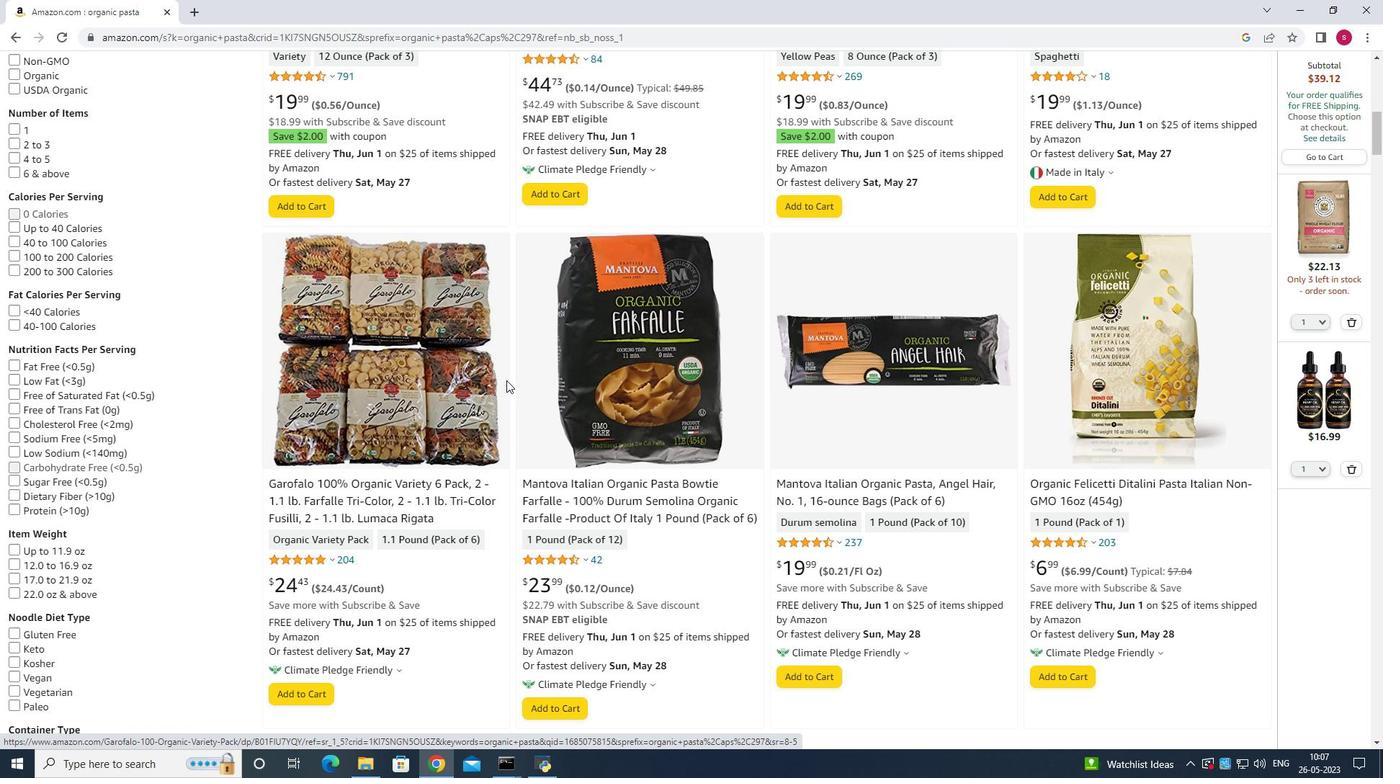 
Action: Mouse moved to (1017, 478)
Screenshot: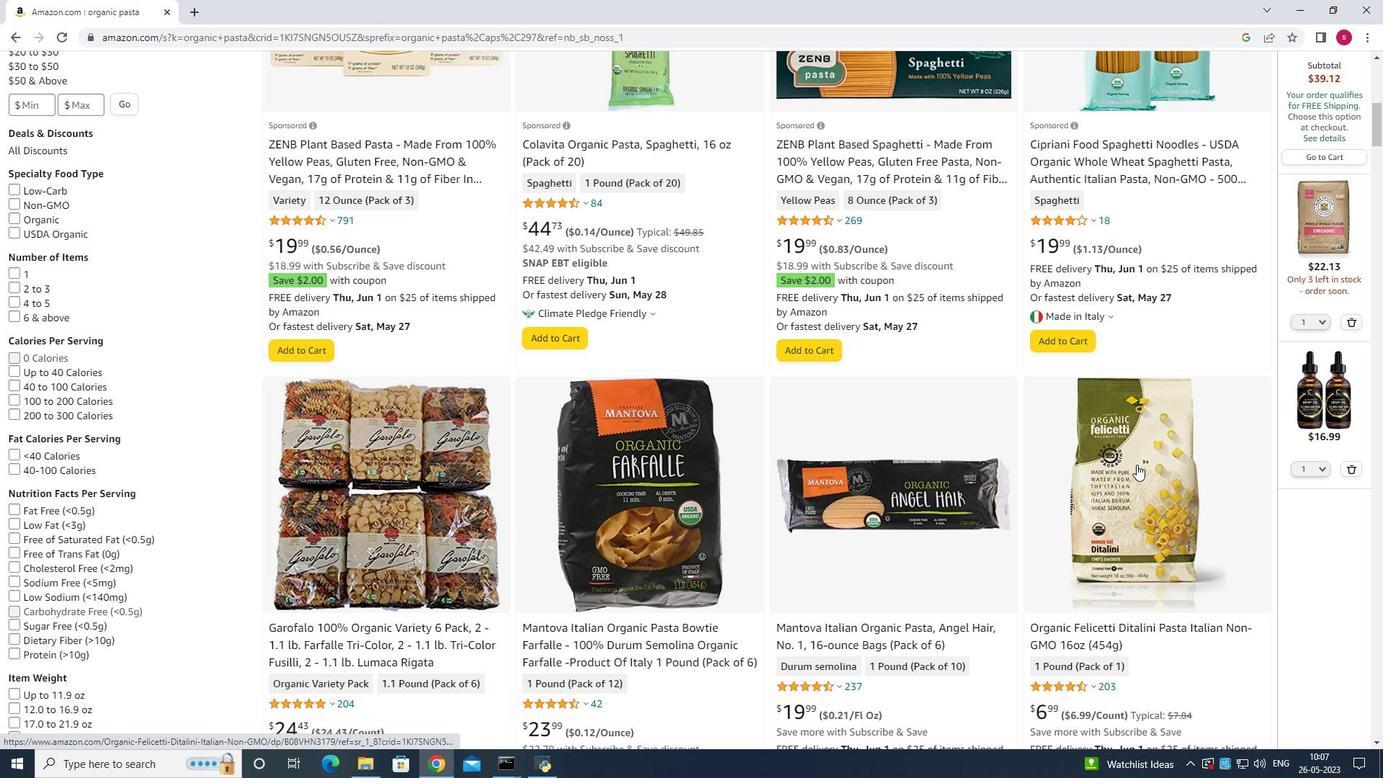 
Action: Mouse scrolled (1017, 479) with delta (0, 0)
Screenshot: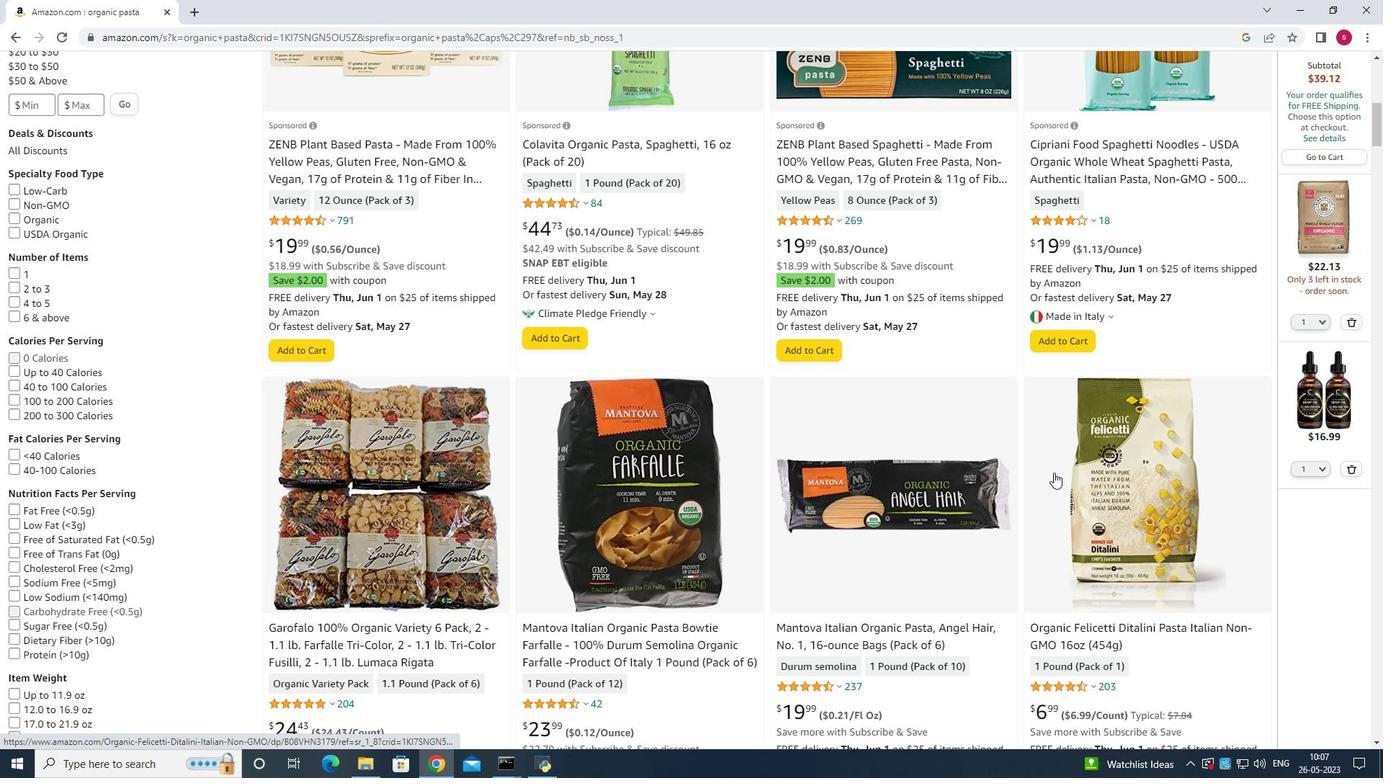 
Action: Mouse moved to (1016, 478)
Screenshot: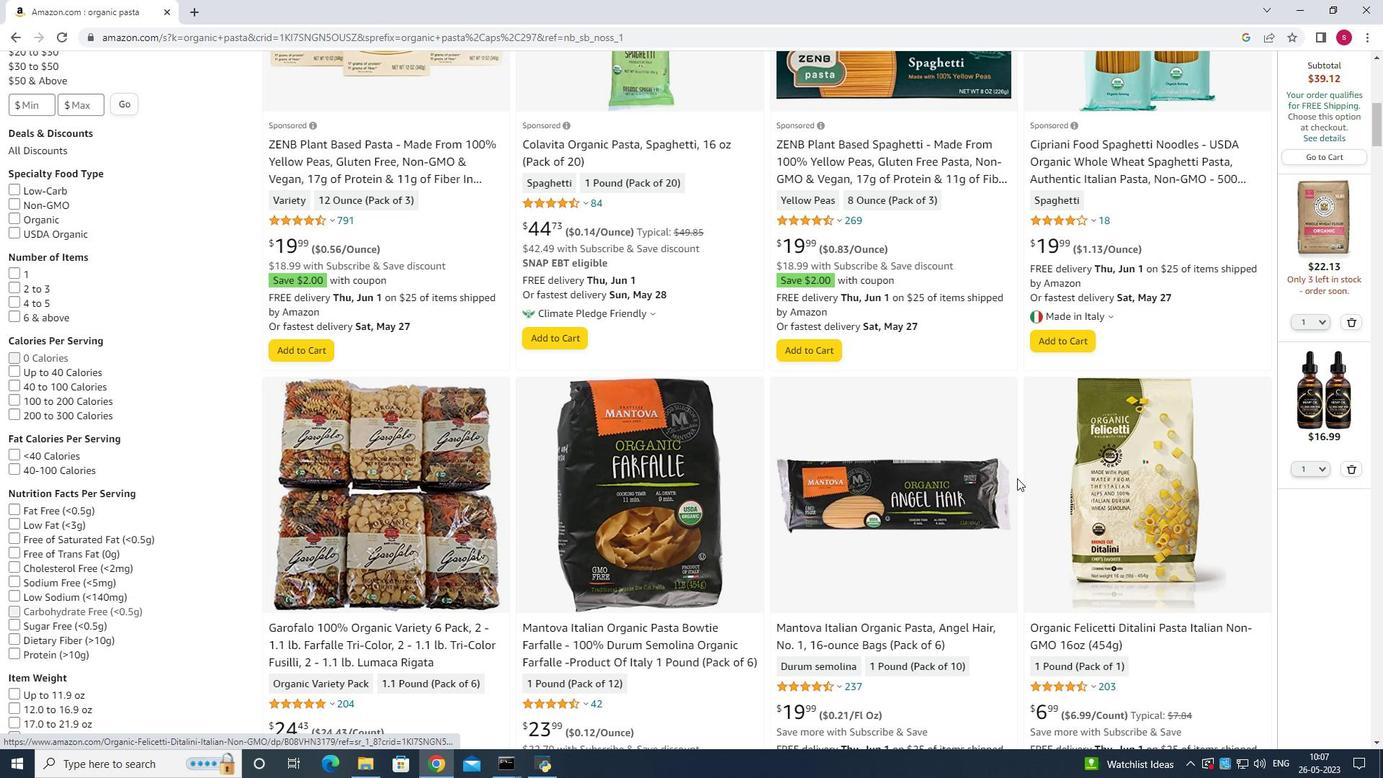 
Action: Mouse scrolled (1017, 479) with delta (0, 0)
Screenshot: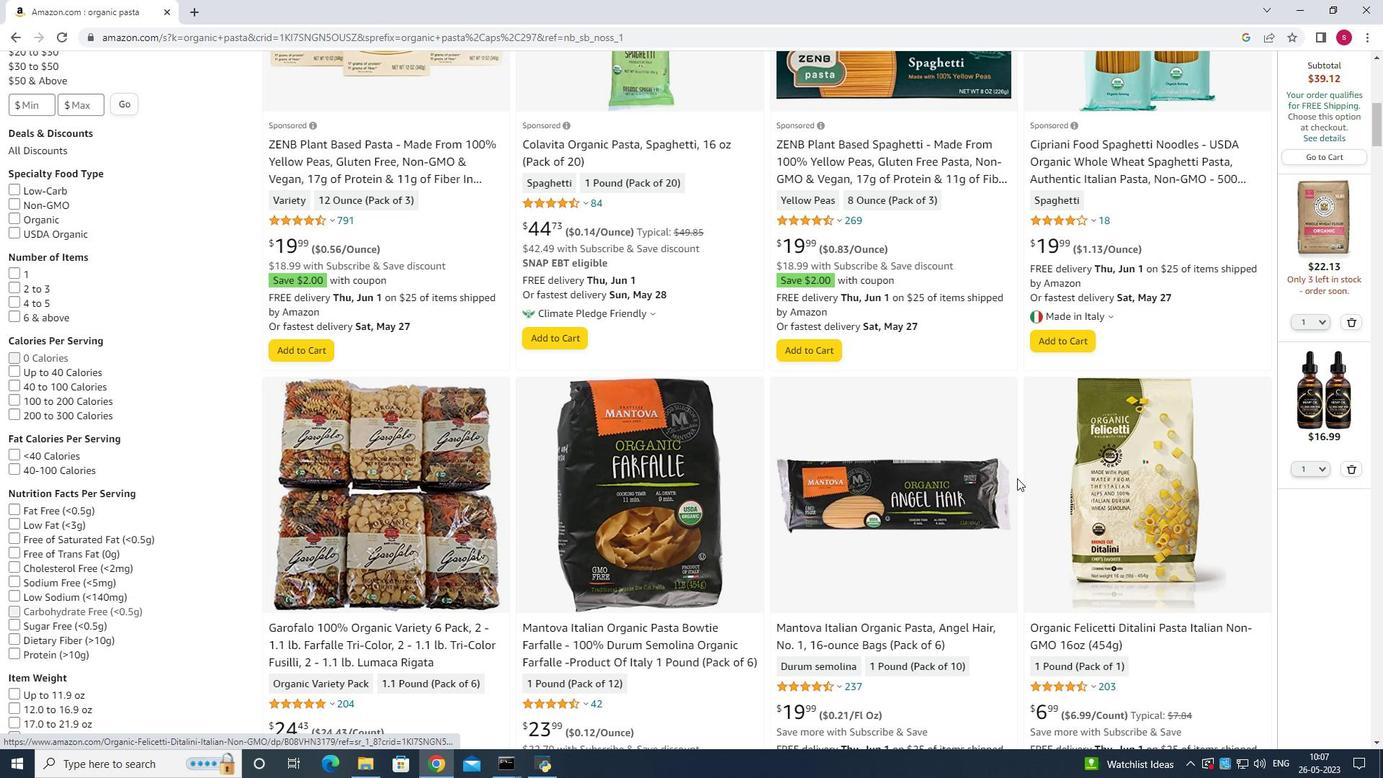 
Action: Mouse scrolled (1017, 479) with delta (0, 0)
Screenshot: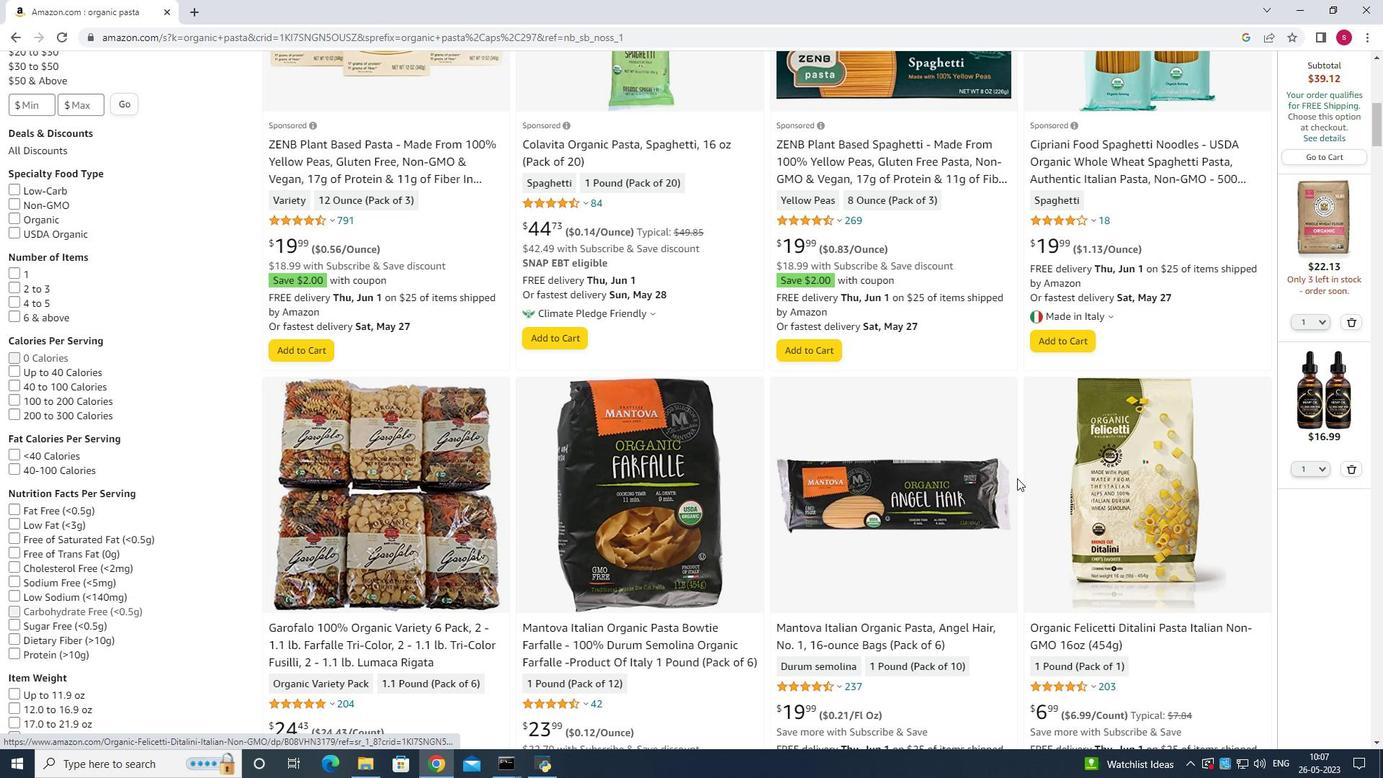 
Action: Mouse scrolled (1016, 479) with delta (0, 0)
Screenshot: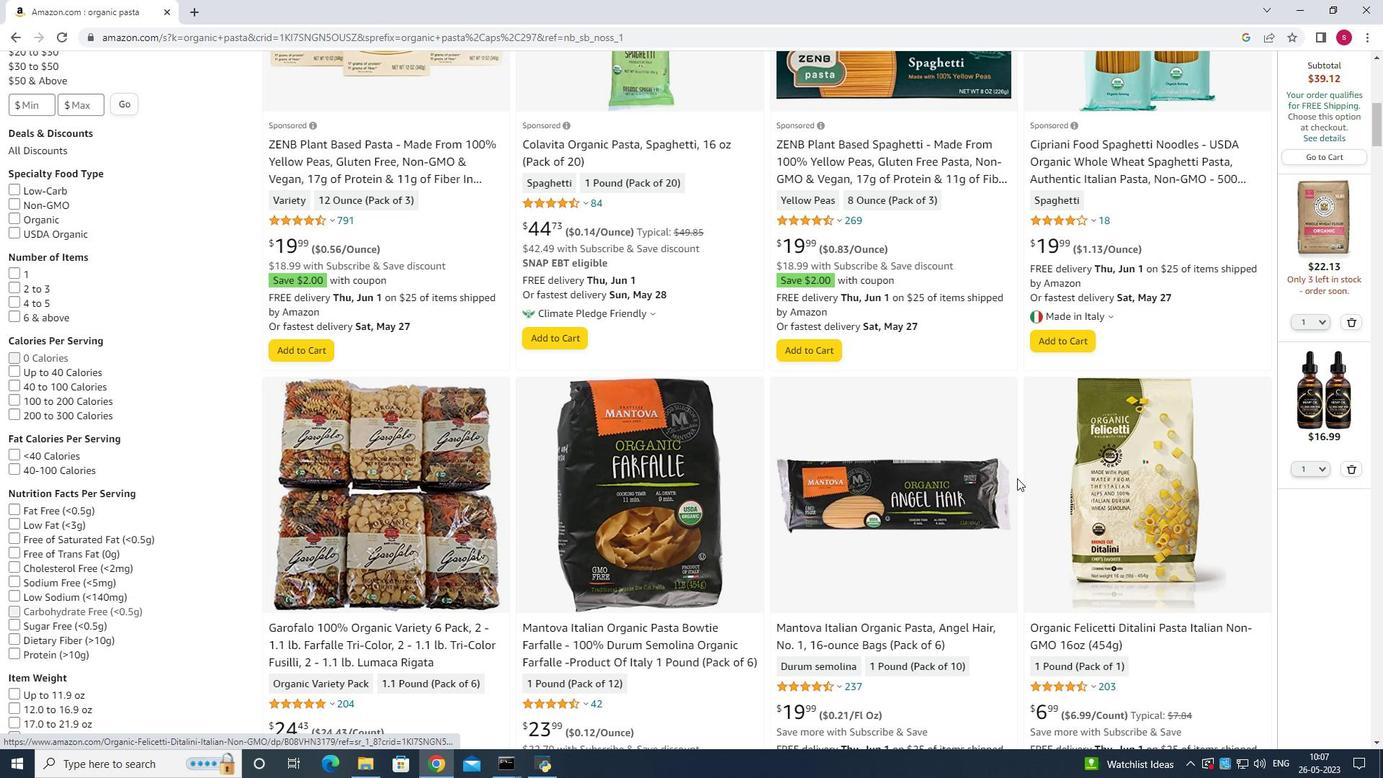 
Action: Mouse scrolled (1016, 479) with delta (0, 0)
Screenshot: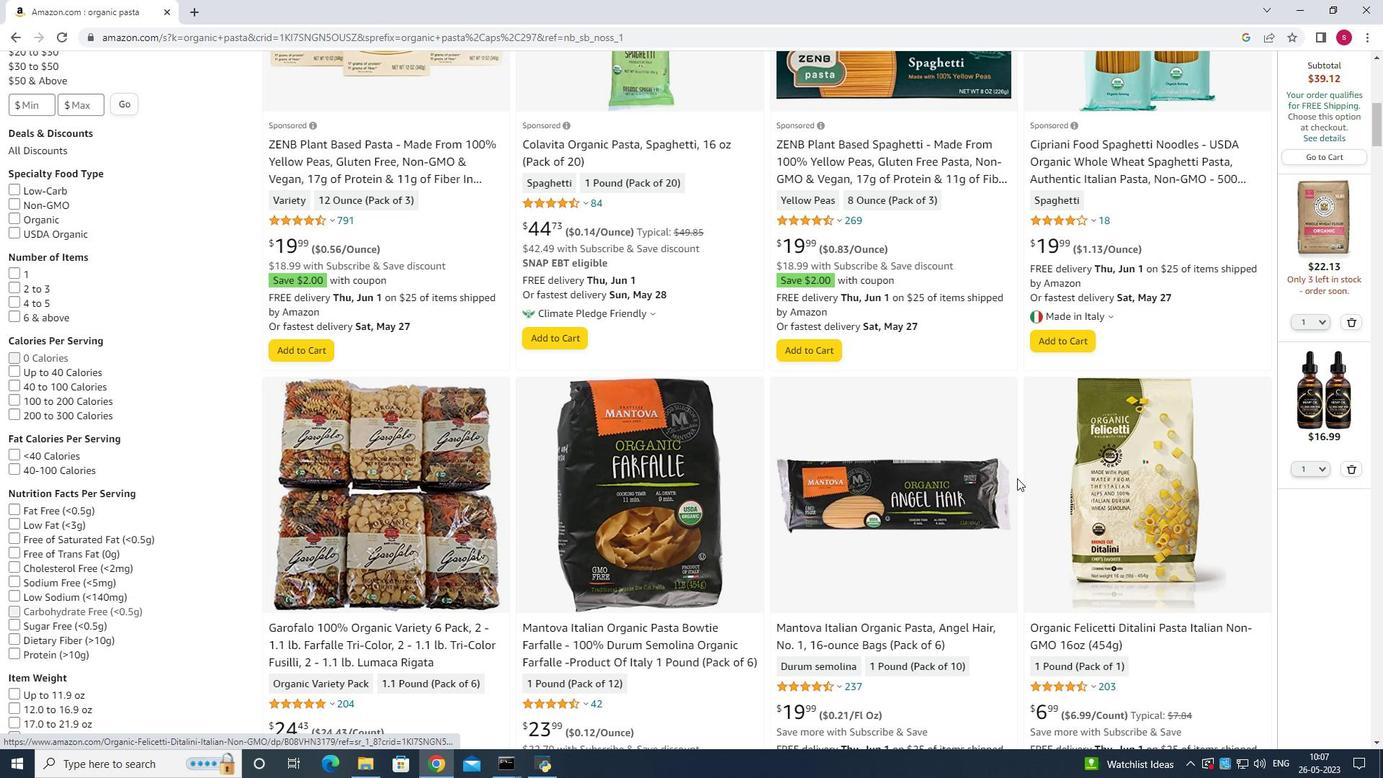 
Action: Mouse scrolled (1016, 479) with delta (0, 0)
Screenshot: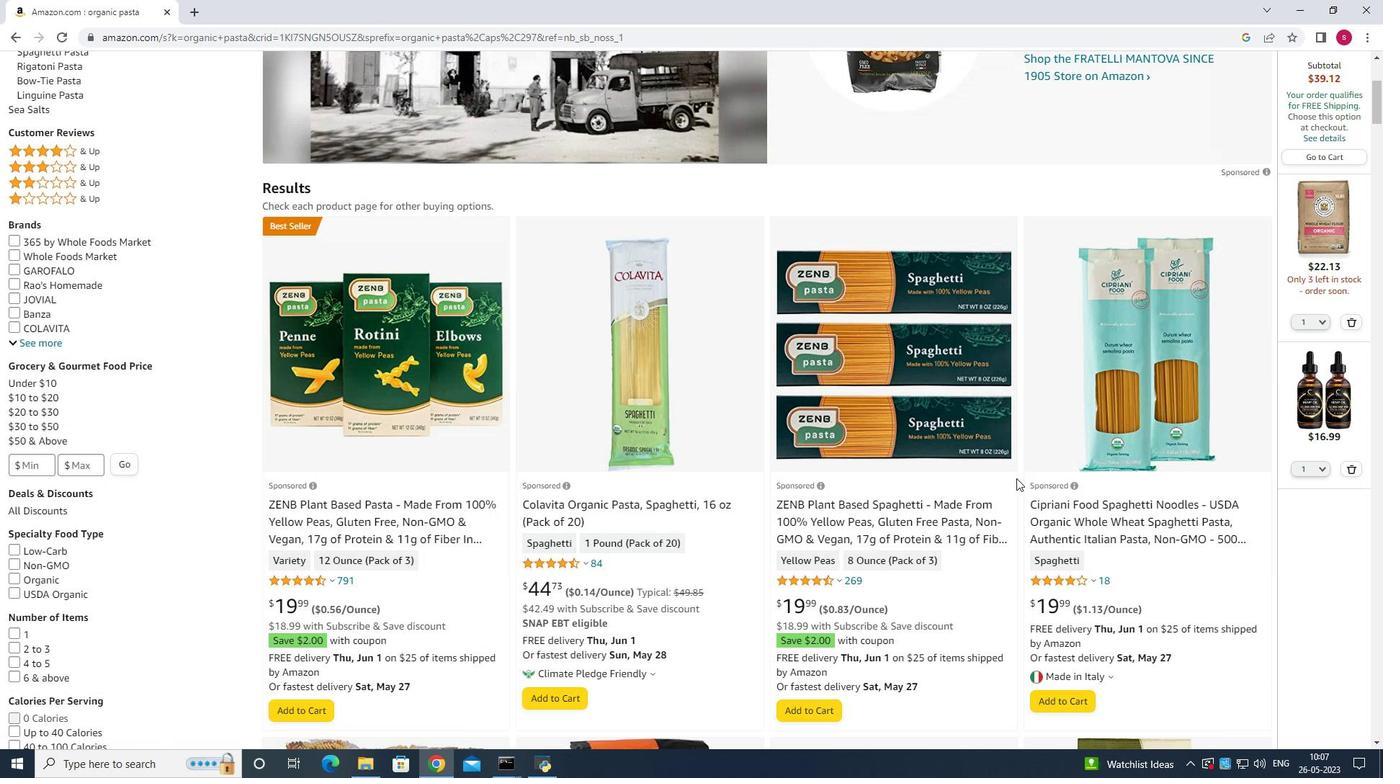 
Action: Mouse scrolled (1016, 479) with delta (0, 0)
Screenshot: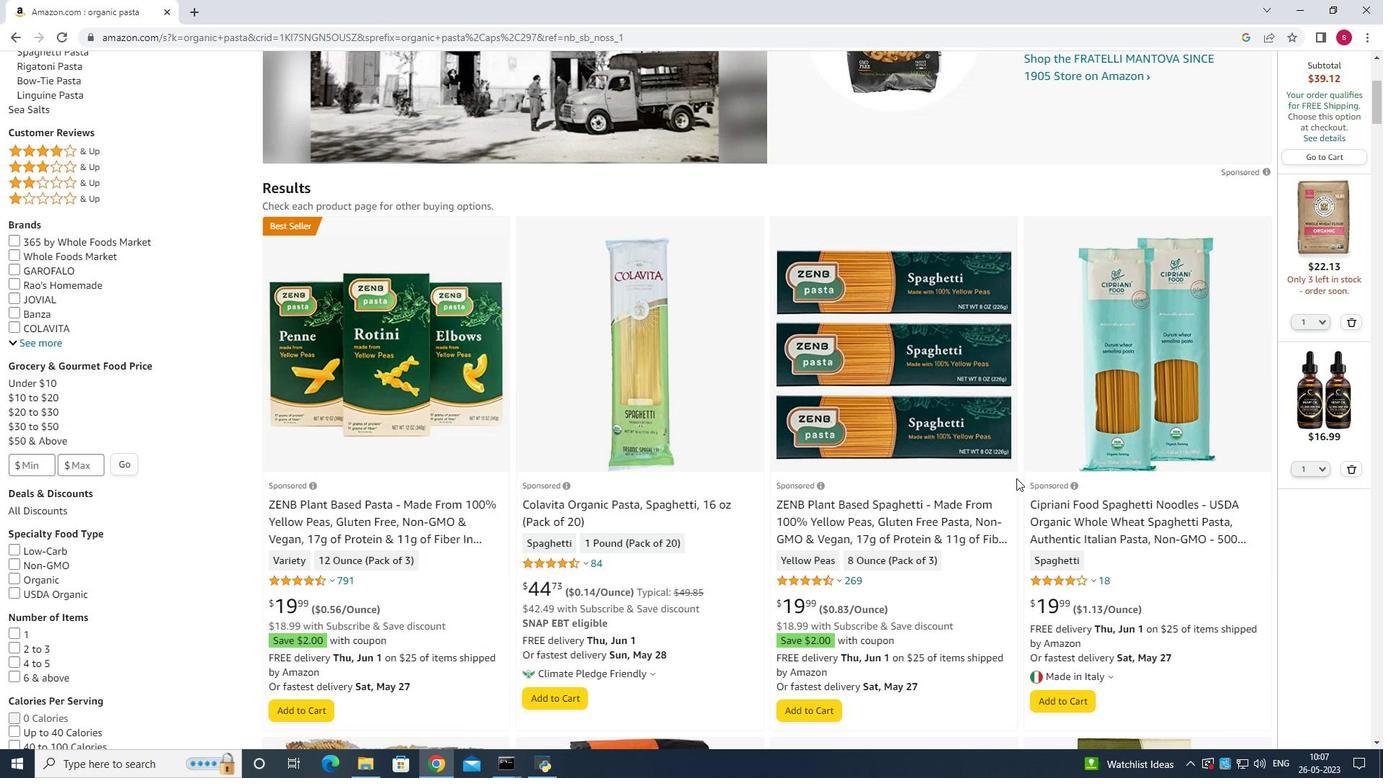 
Action: Mouse scrolled (1016, 479) with delta (0, 0)
Screenshot: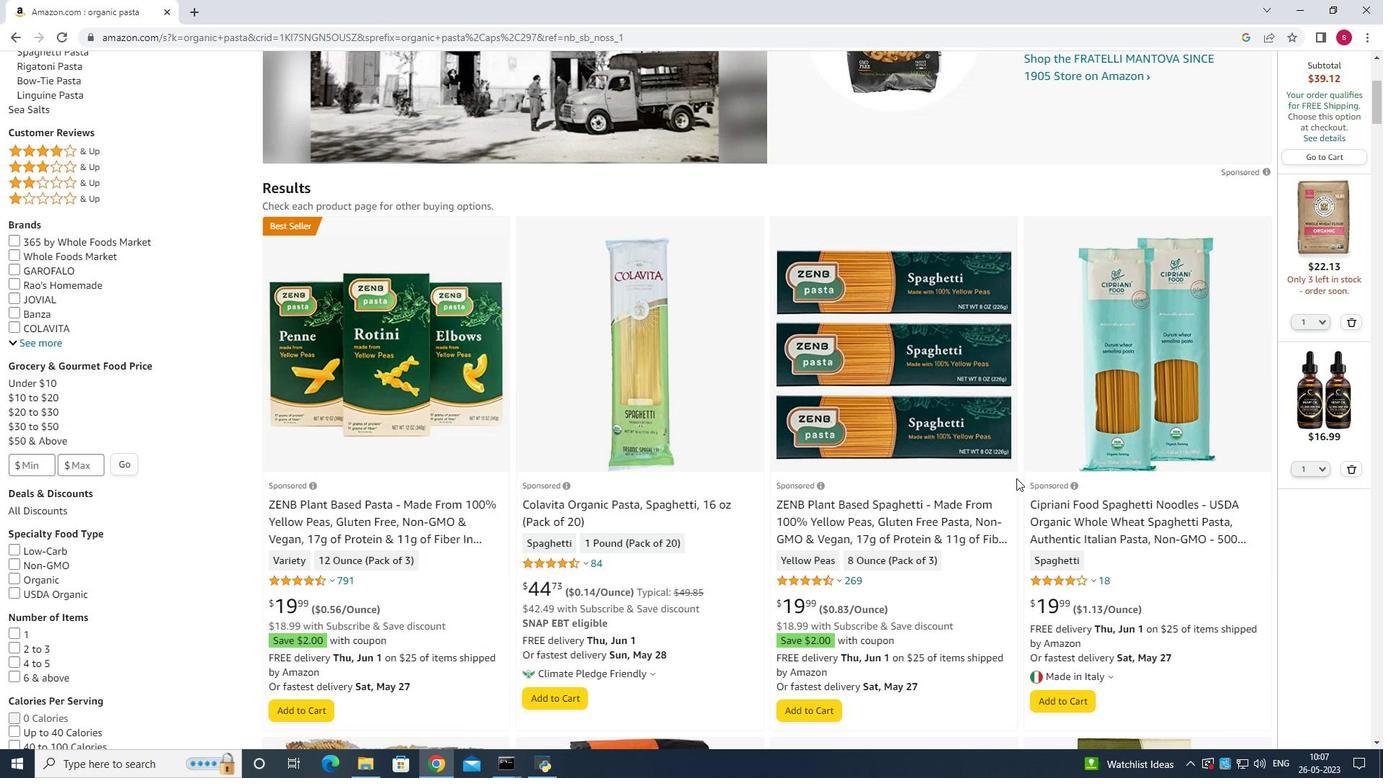 
Action: Mouse scrolled (1016, 479) with delta (0, 0)
Screenshot: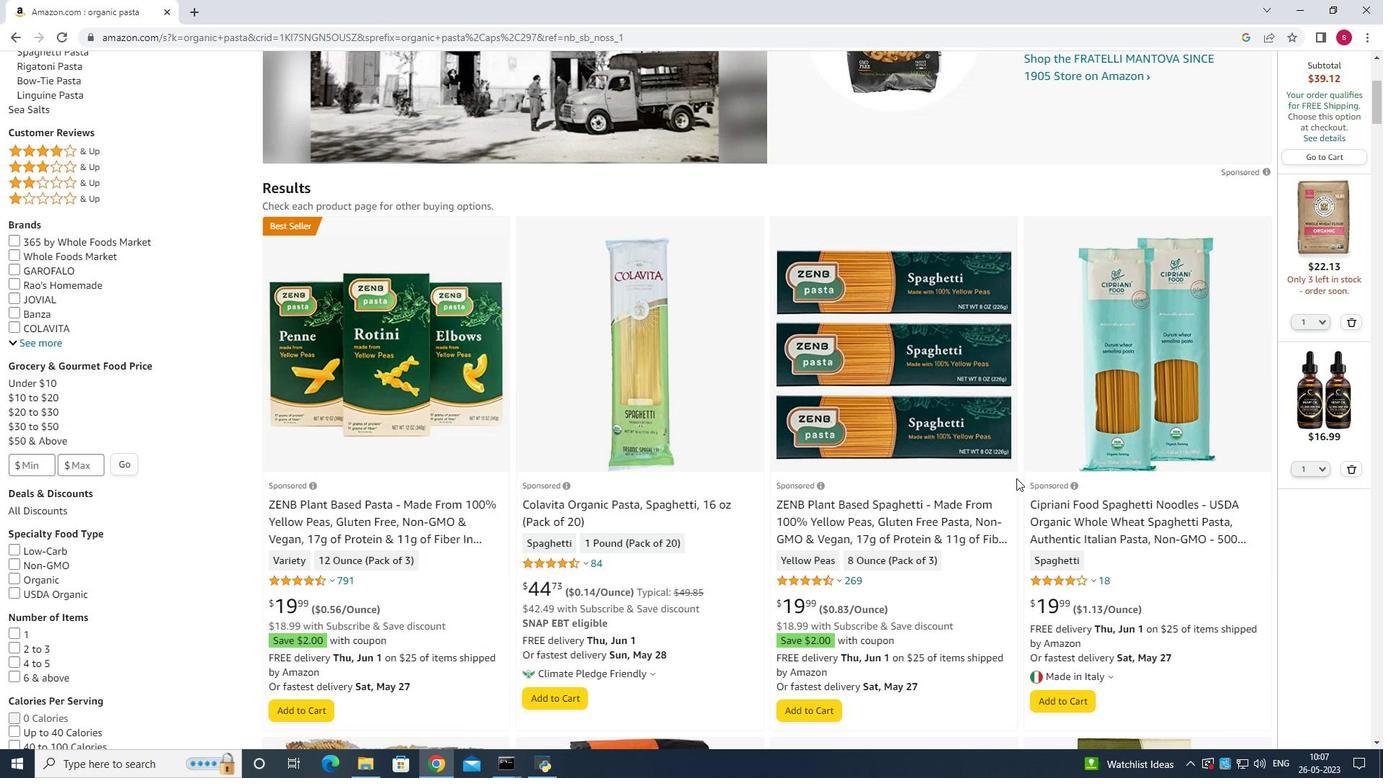 
Action: Mouse scrolled (1016, 479) with delta (0, 0)
Screenshot: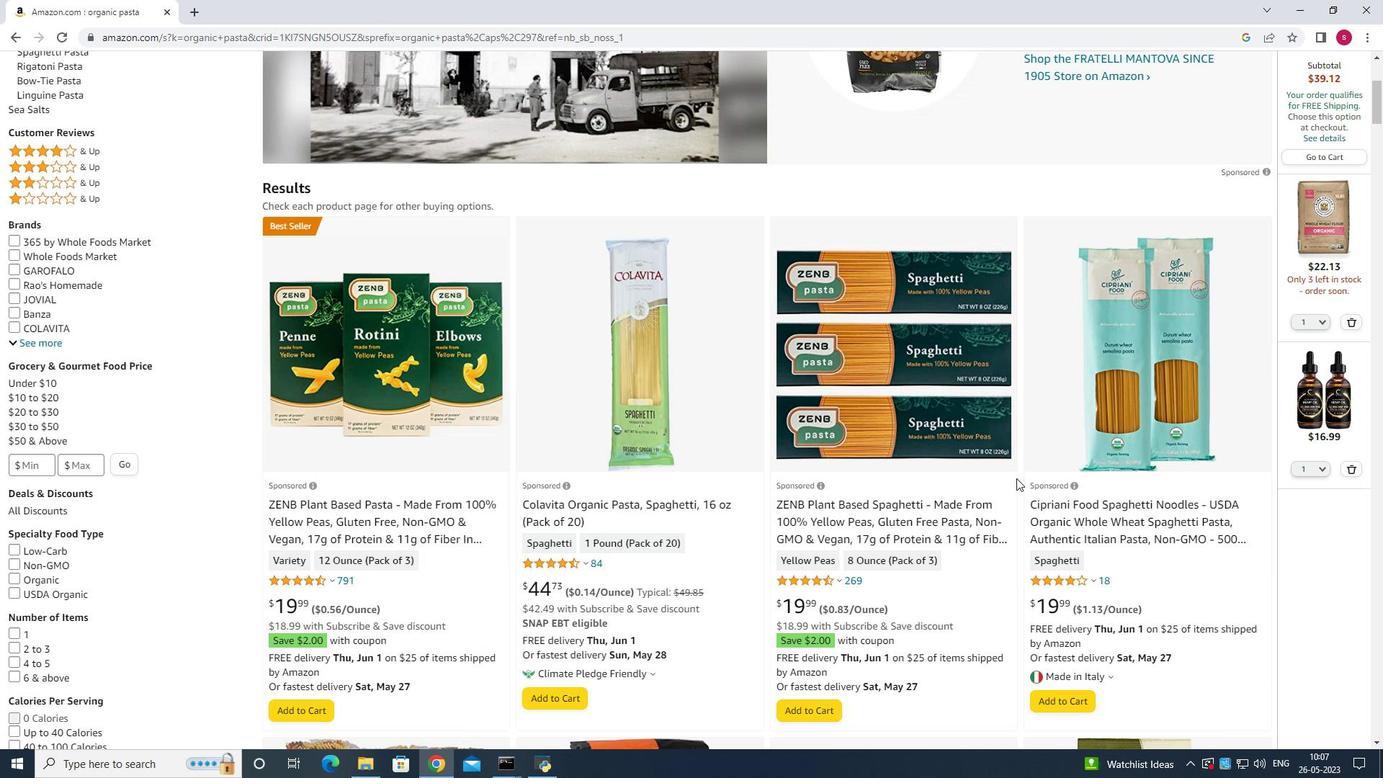 
Action: Mouse scrolled (1016, 479) with delta (0, 0)
Screenshot: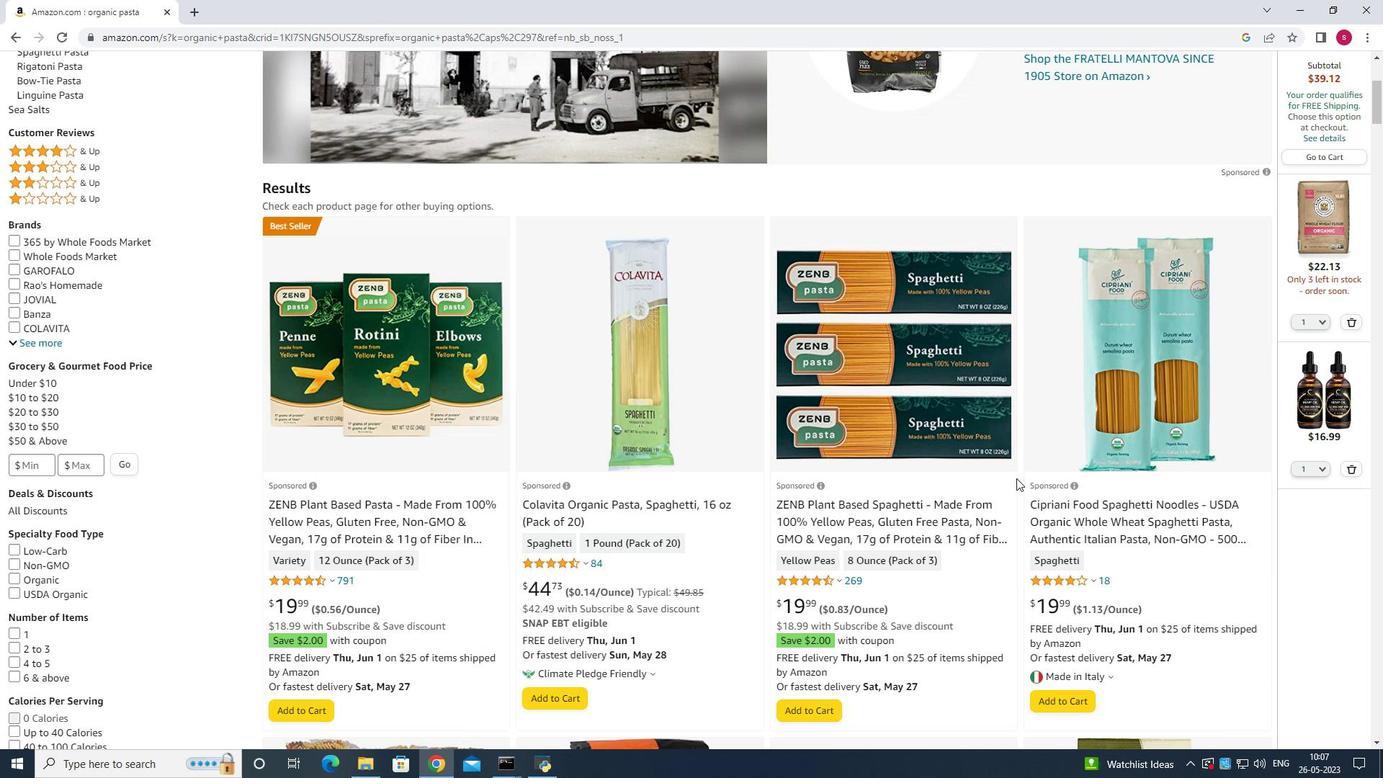 
Action: Mouse scrolled (1016, 479) with delta (0, 0)
Screenshot: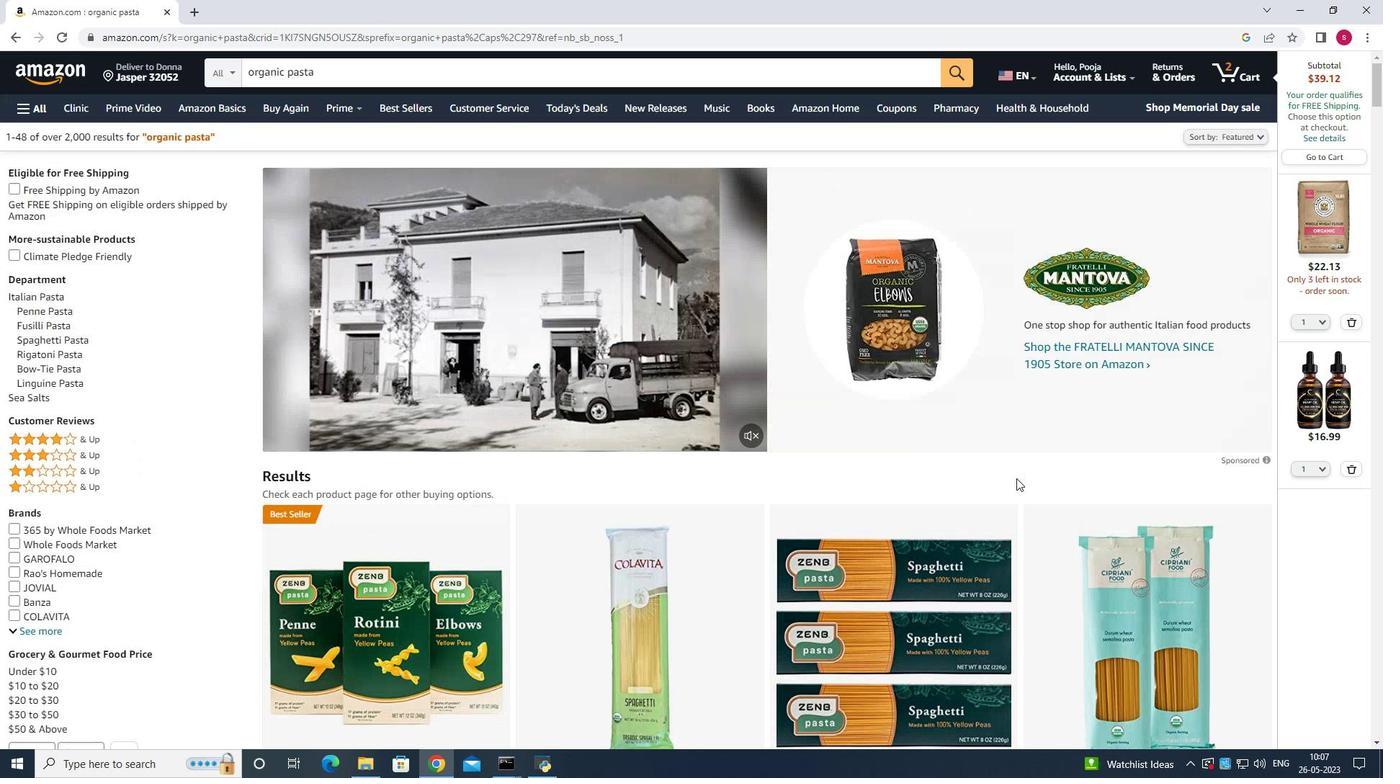 
Action: Mouse scrolled (1016, 479) with delta (0, 0)
Screenshot: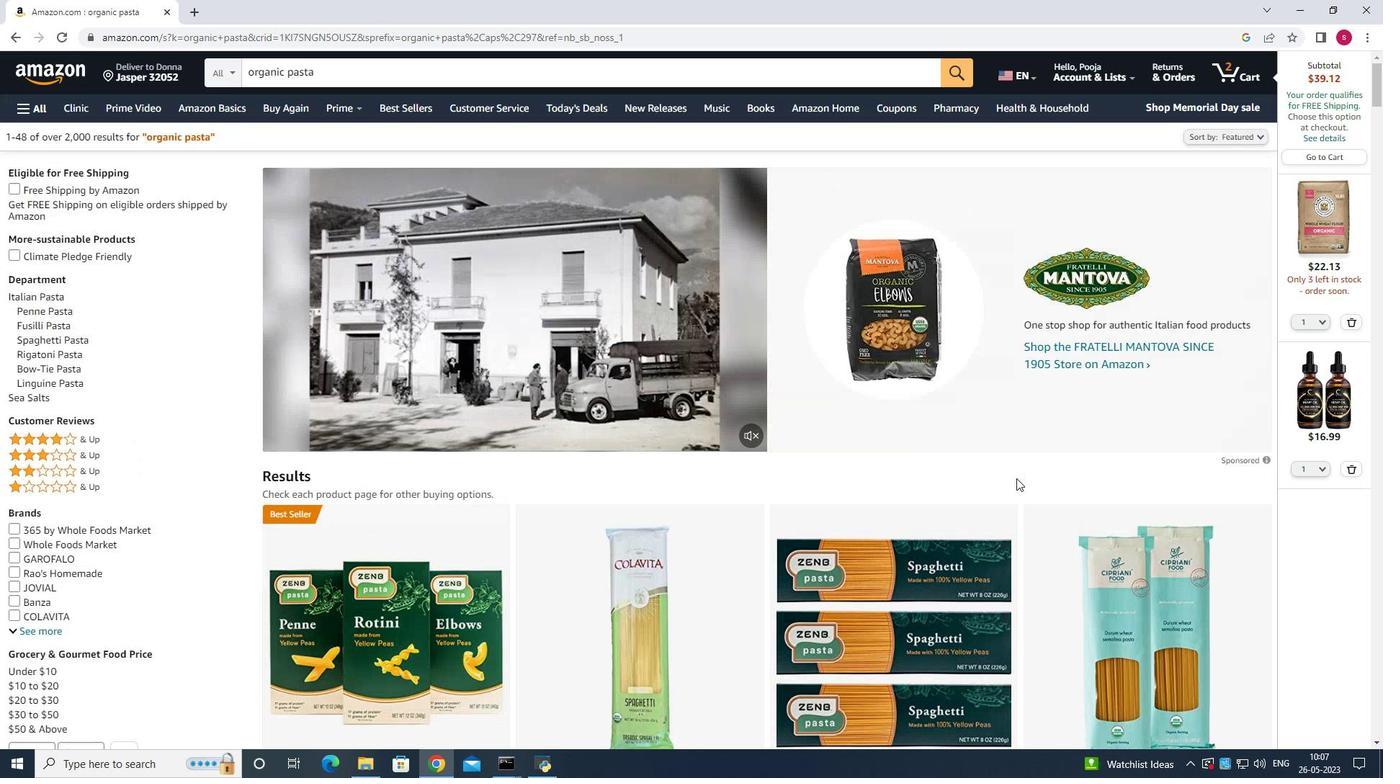 
Action: Mouse scrolled (1016, 479) with delta (0, 0)
Screenshot: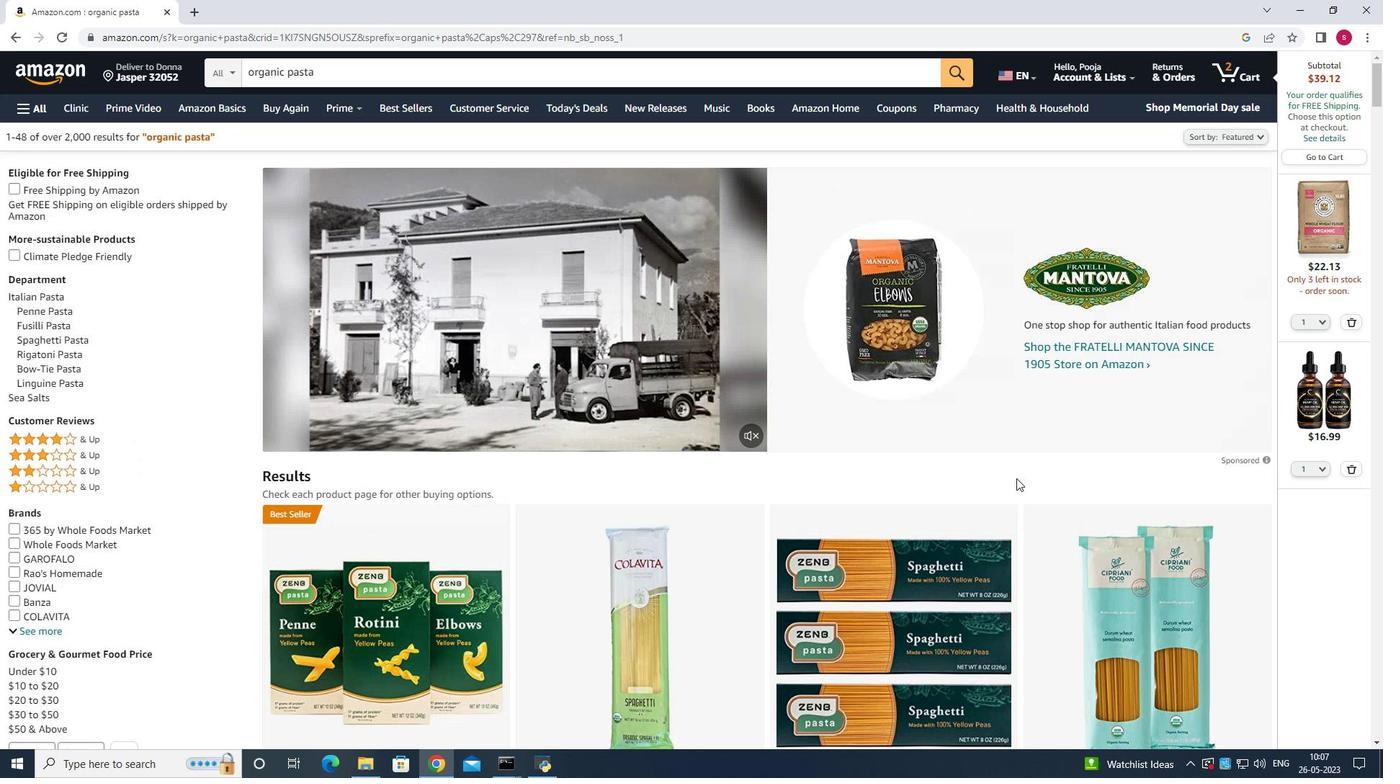 
Action: Mouse scrolled (1016, 477) with delta (0, 0)
Screenshot: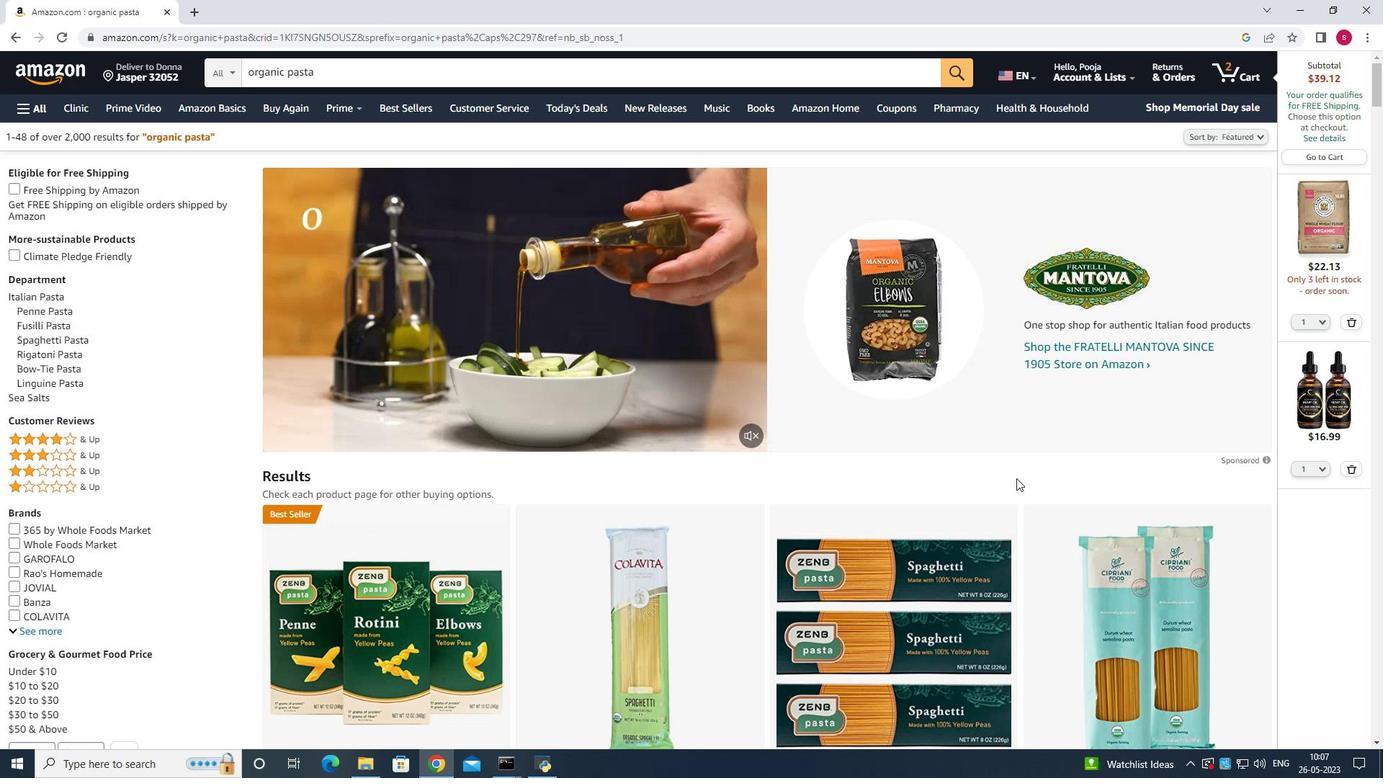 
Action: Mouse scrolled (1016, 477) with delta (0, 0)
Screenshot: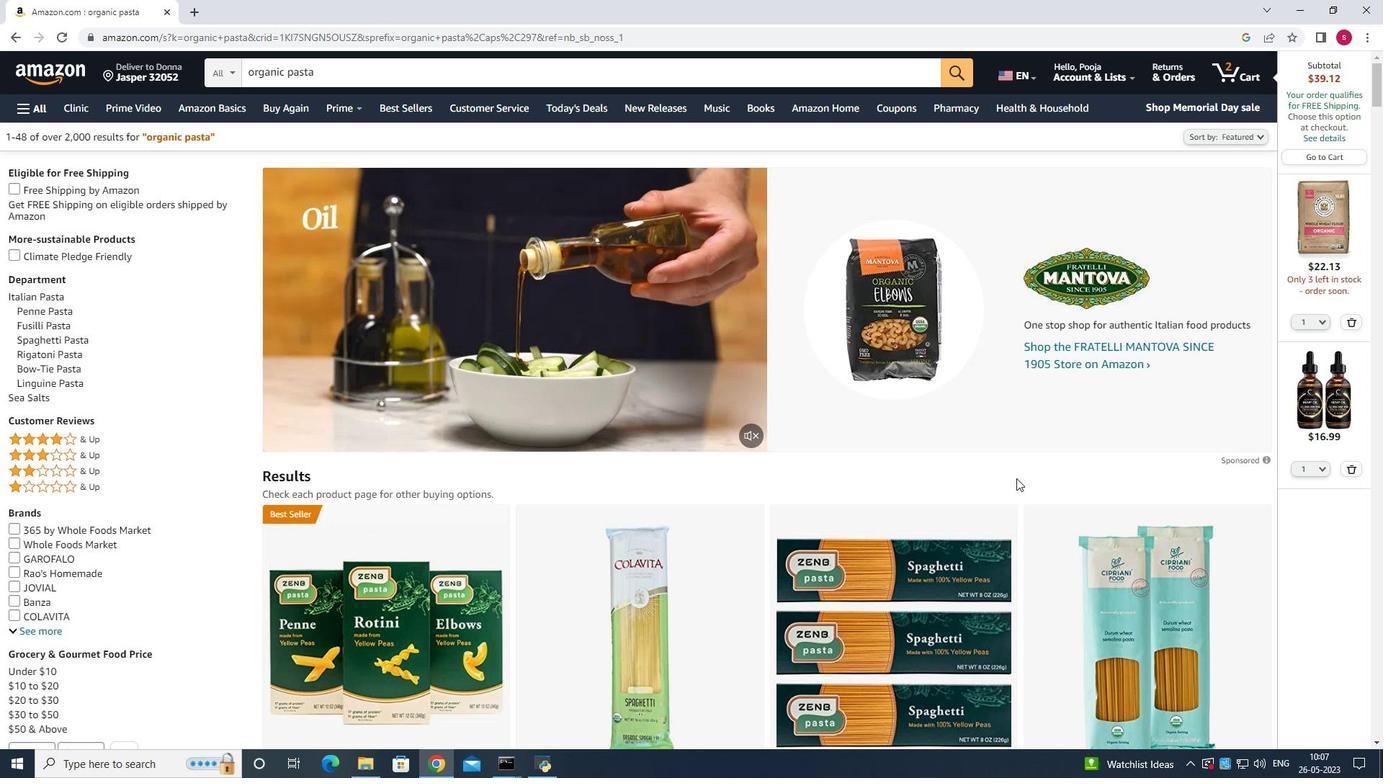 
Action: Mouse scrolled (1016, 477) with delta (0, 0)
Screenshot: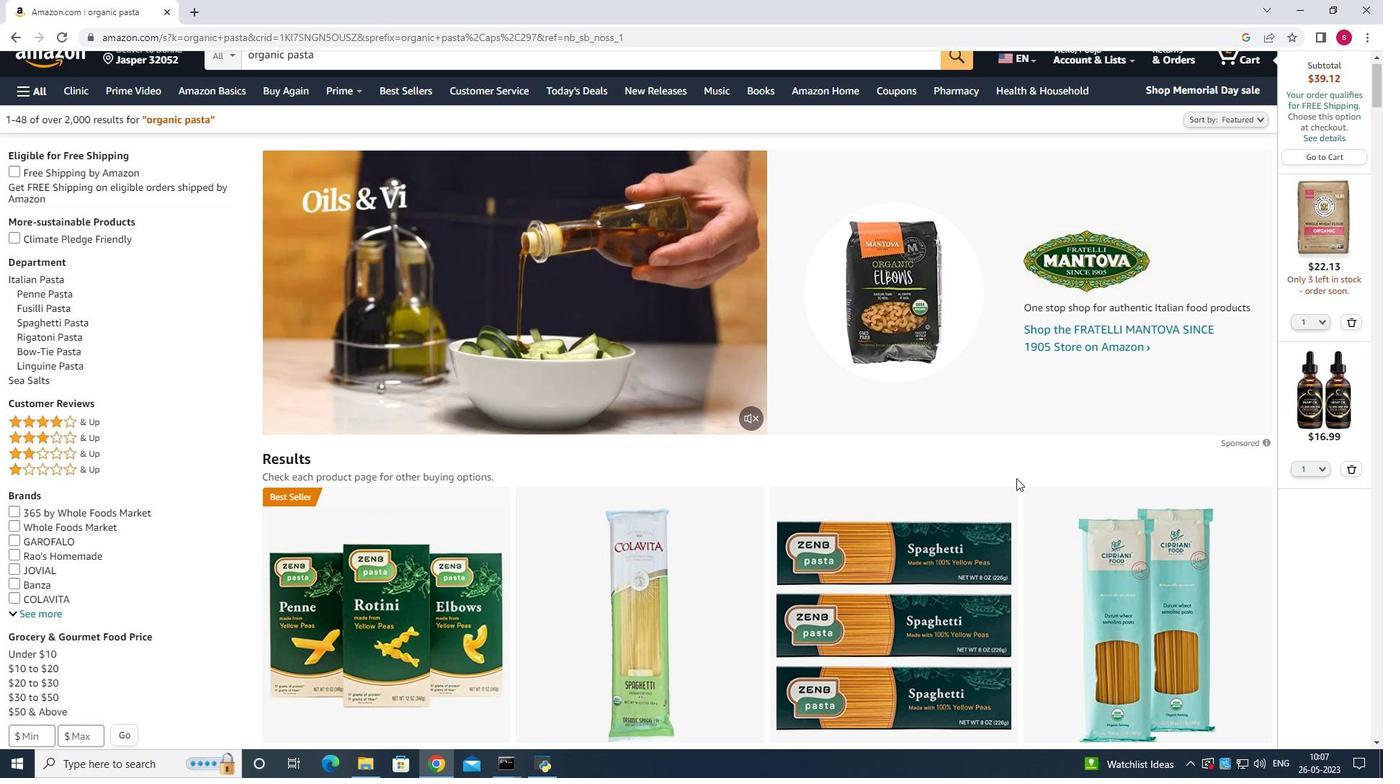 
Action: Mouse moved to (935, 481)
Screenshot: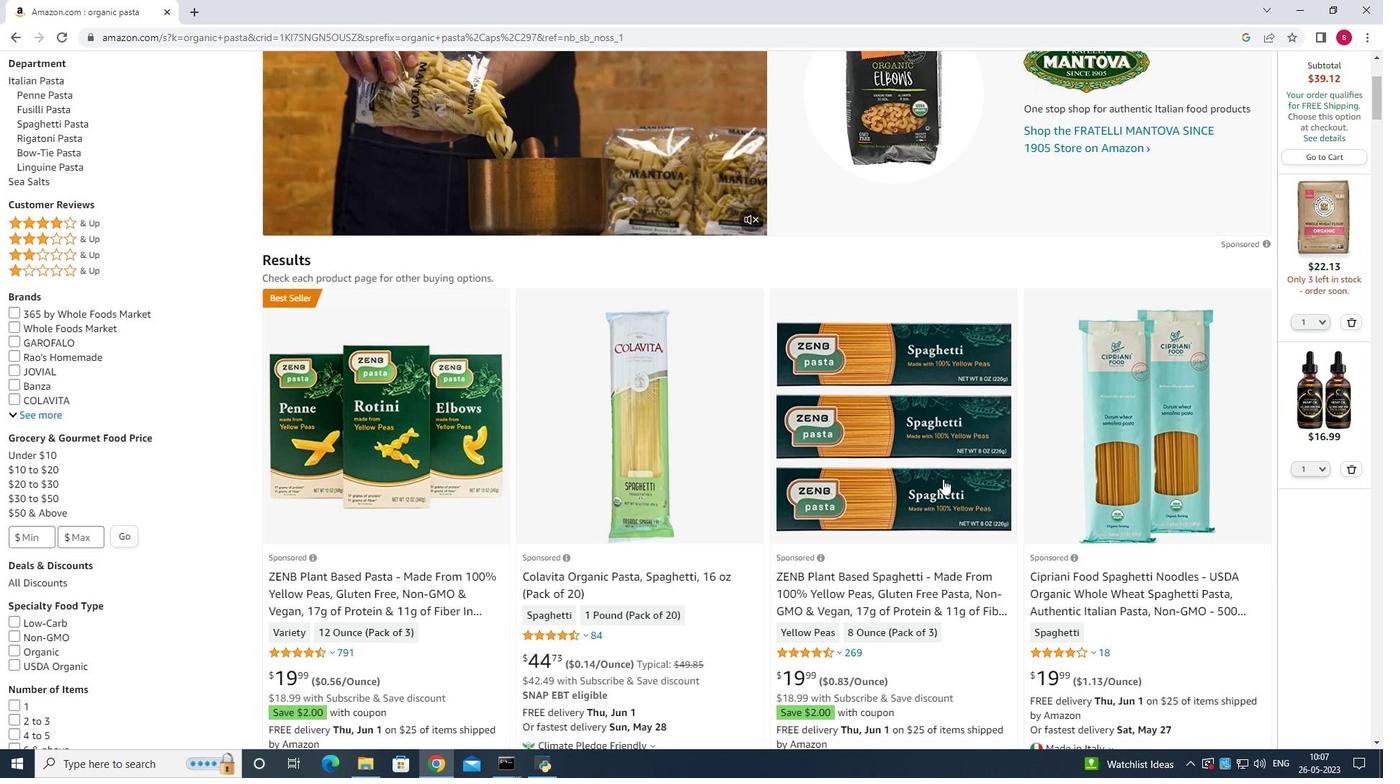 
Action: Mouse scrolled (935, 480) with delta (0, 0)
Screenshot: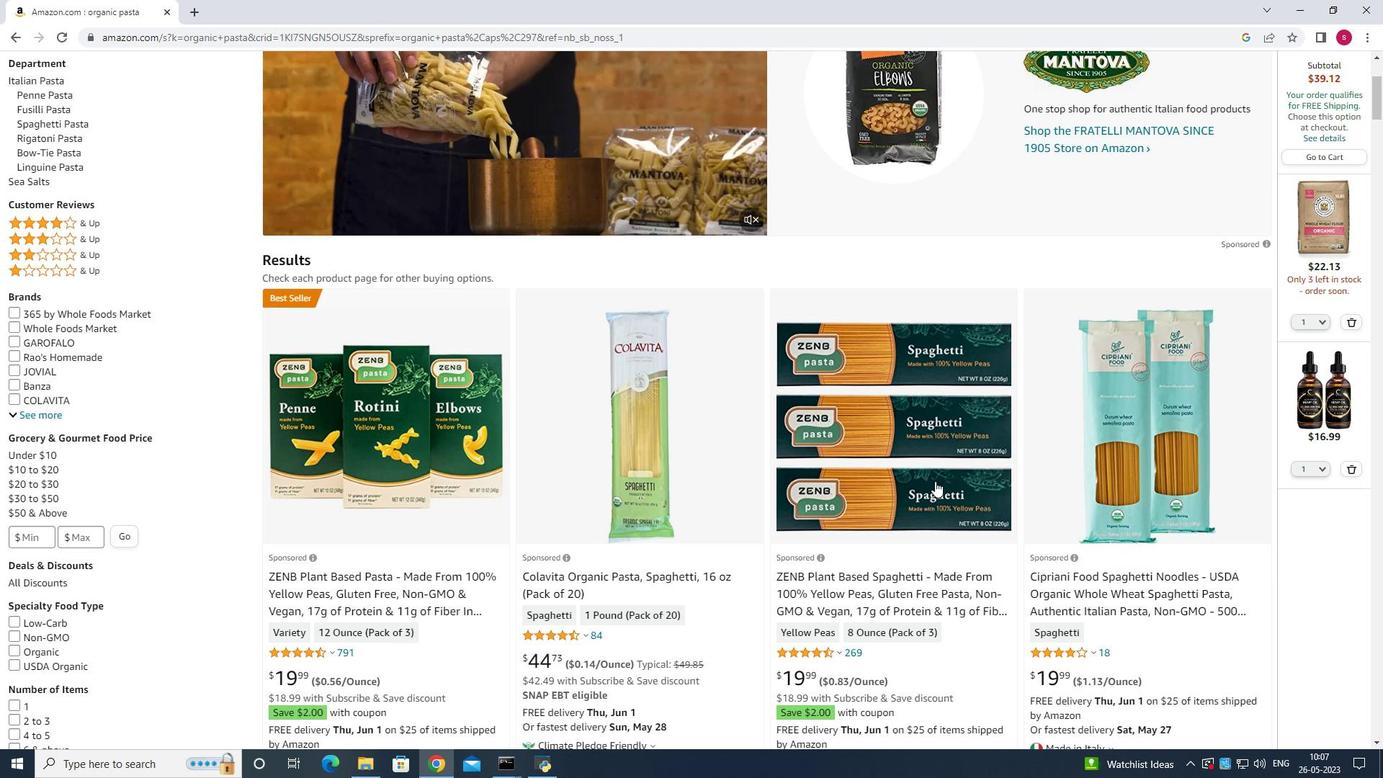 
Action: Mouse scrolled (935, 480) with delta (0, 0)
Screenshot: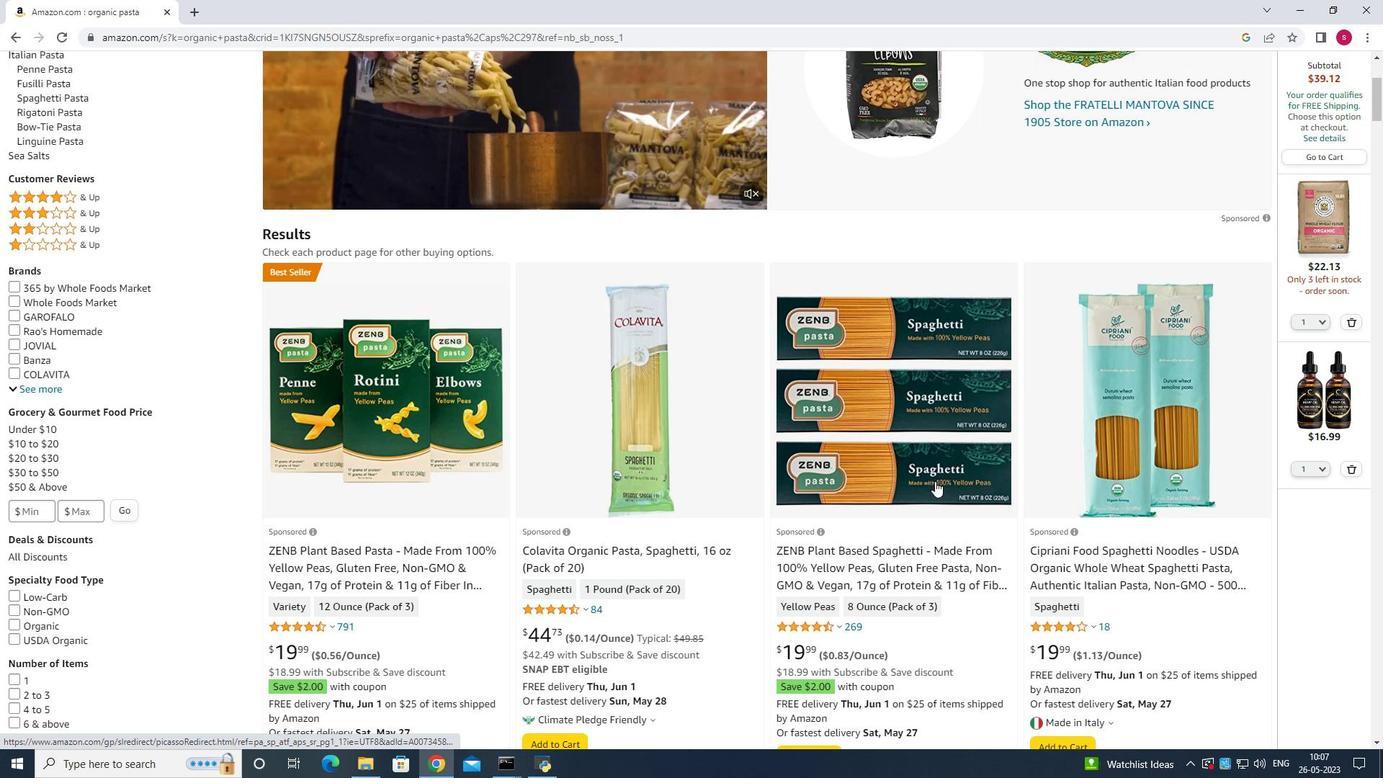 
Action: Mouse scrolled (935, 480) with delta (0, 0)
Screenshot: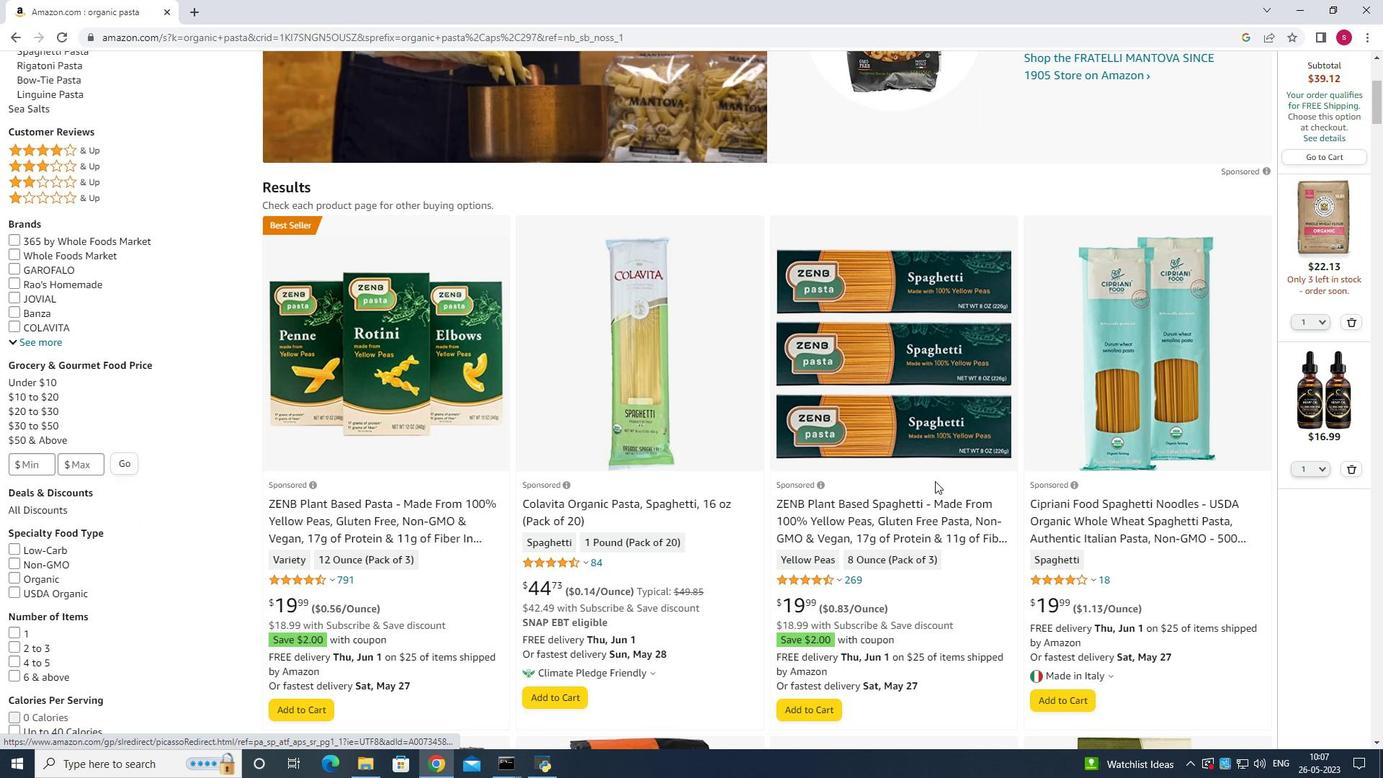 
Action: Mouse scrolled (935, 480) with delta (0, 0)
Screenshot: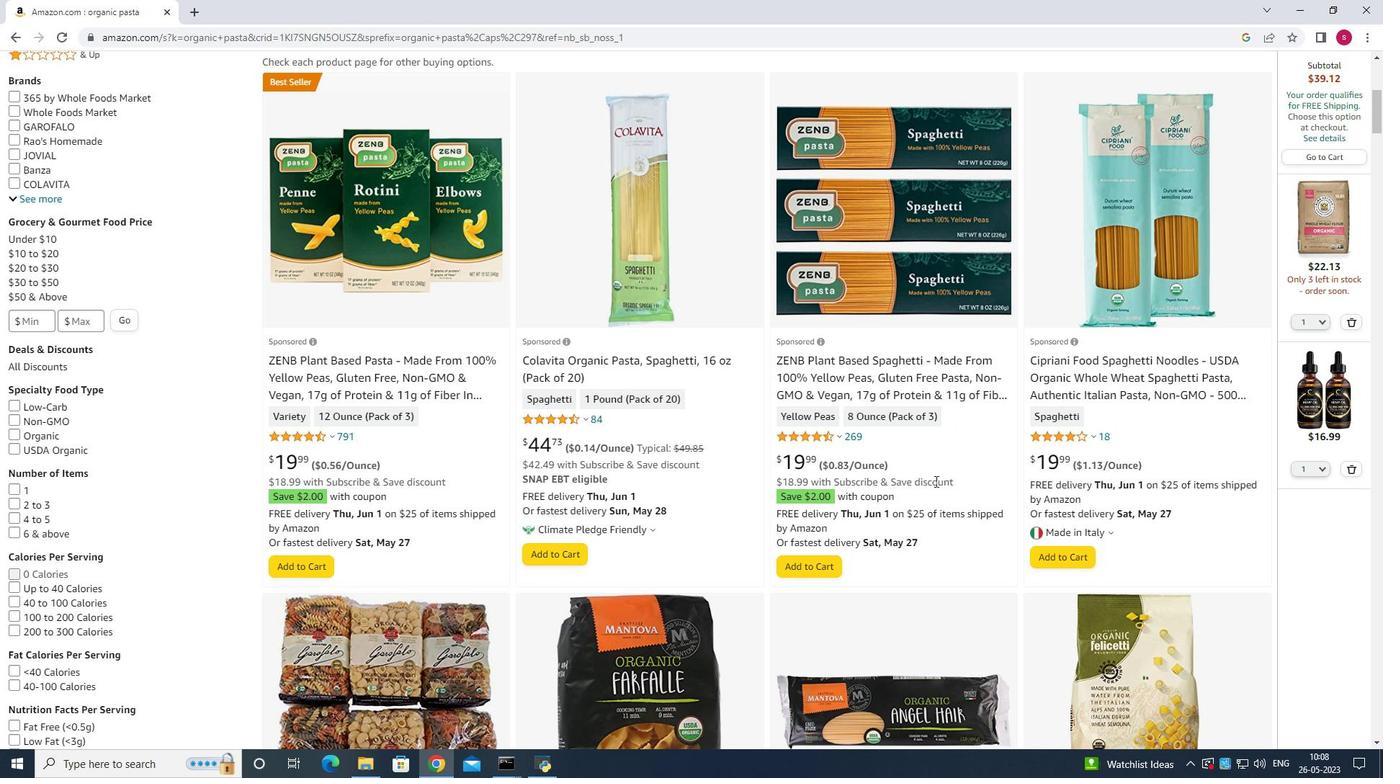 
Action: Mouse scrolled (935, 480) with delta (0, 0)
Screenshot: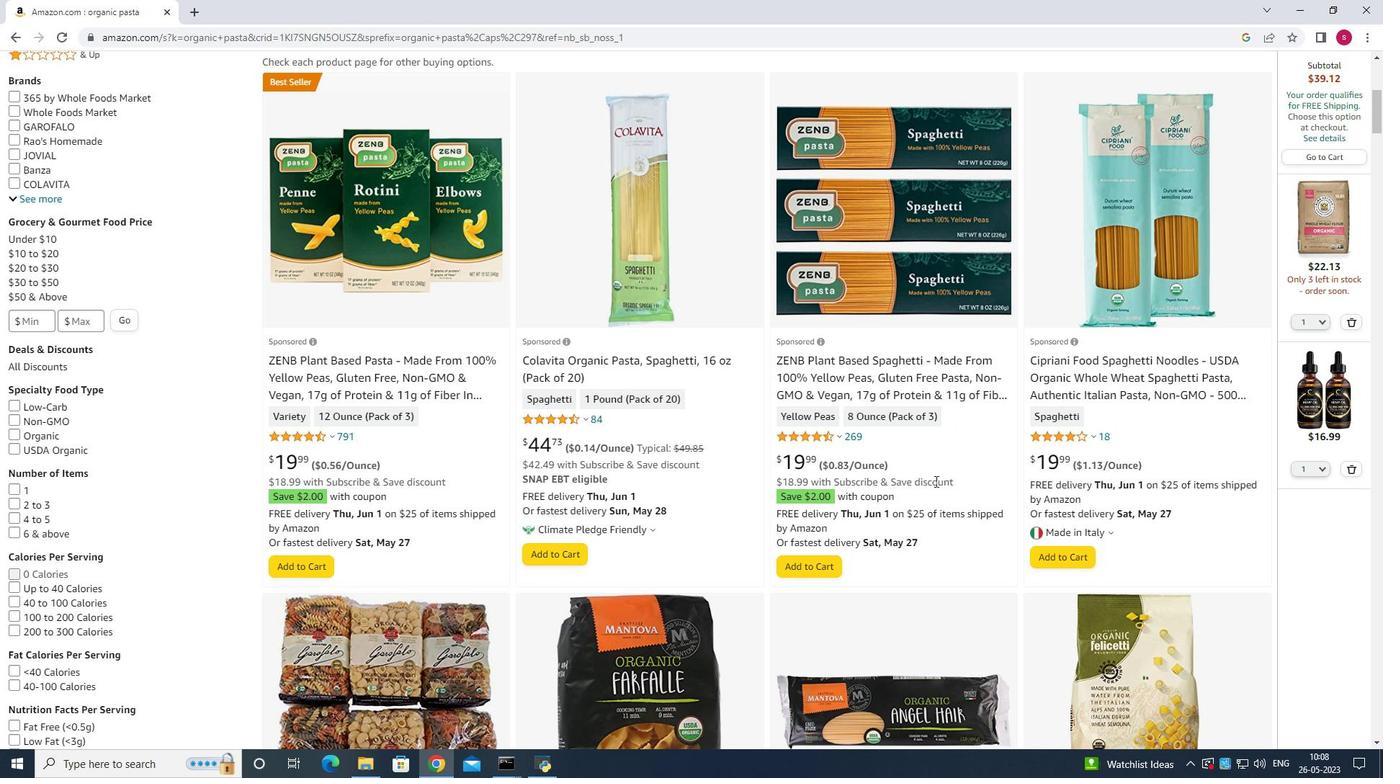 
Action: Mouse scrolled (935, 480) with delta (0, 0)
Screenshot: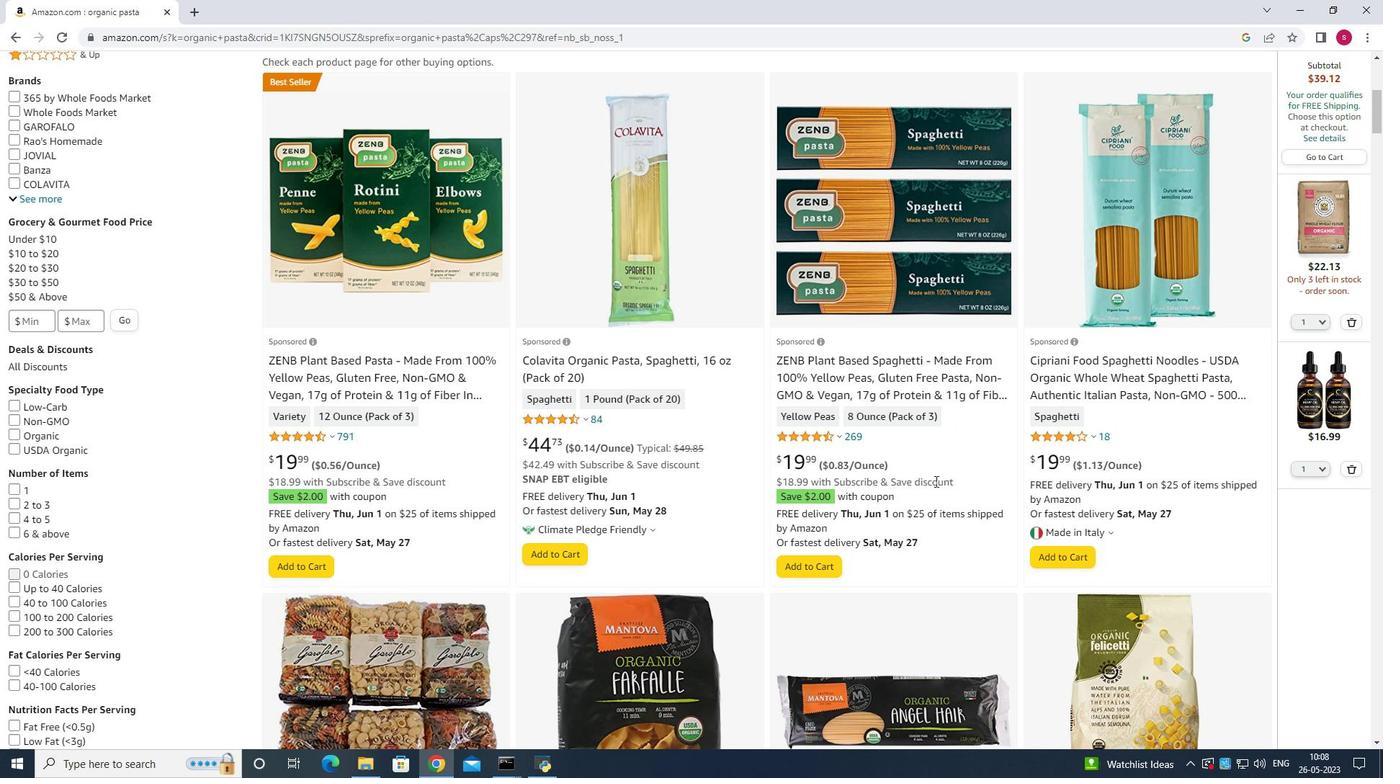 
Action: Mouse scrolled (935, 480) with delta (0, 0)
Screenshot: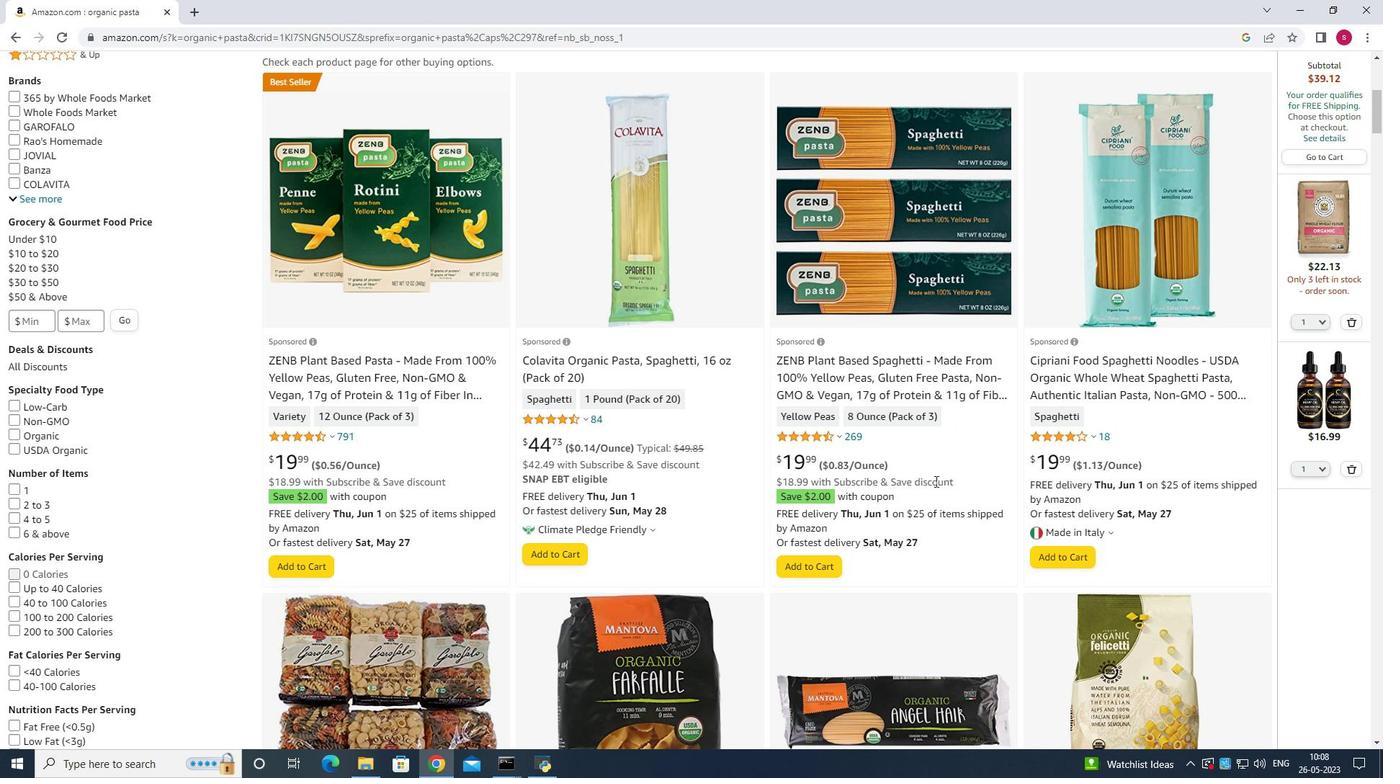 
Action: Mouse moved to (688, 430)
Screenshot: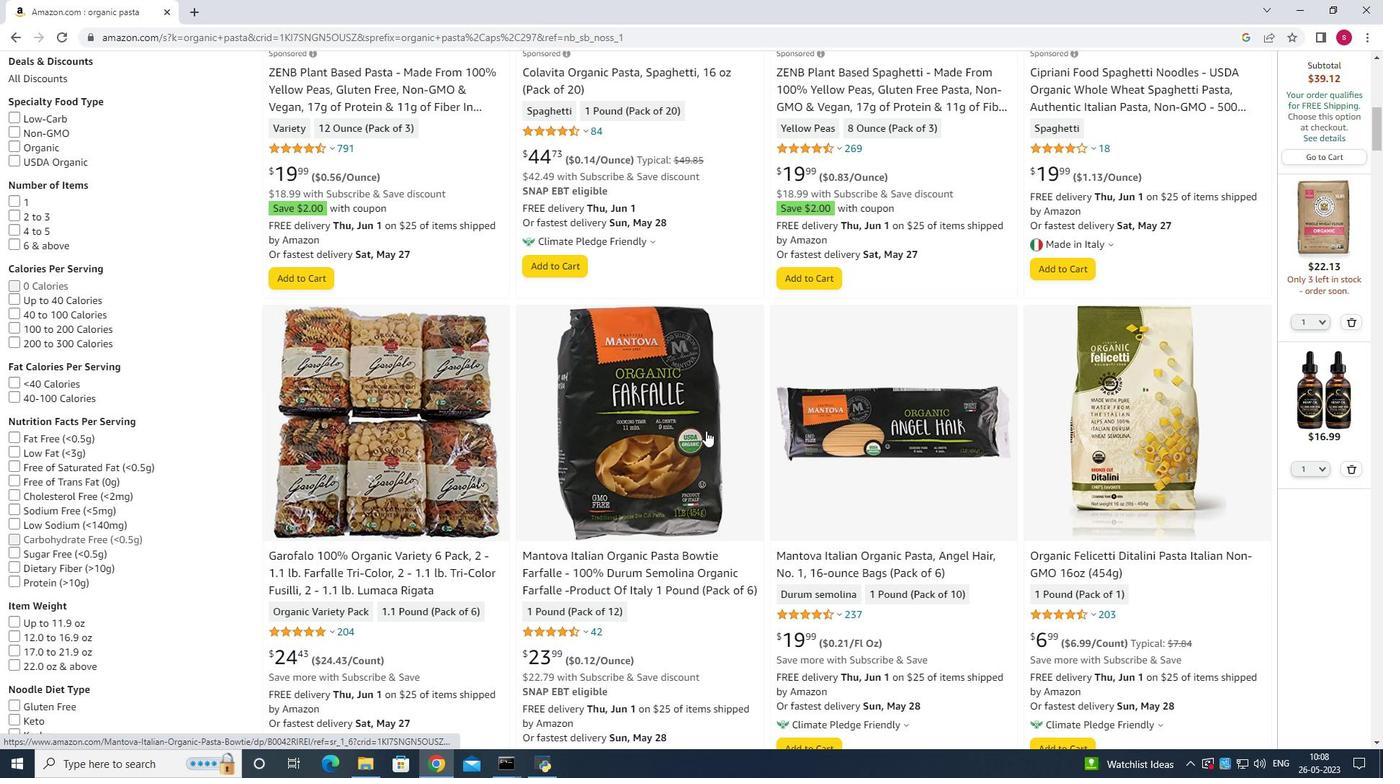 
Action: Mouse scrolled (688, 430) with delta (0, 0)
Screenshot: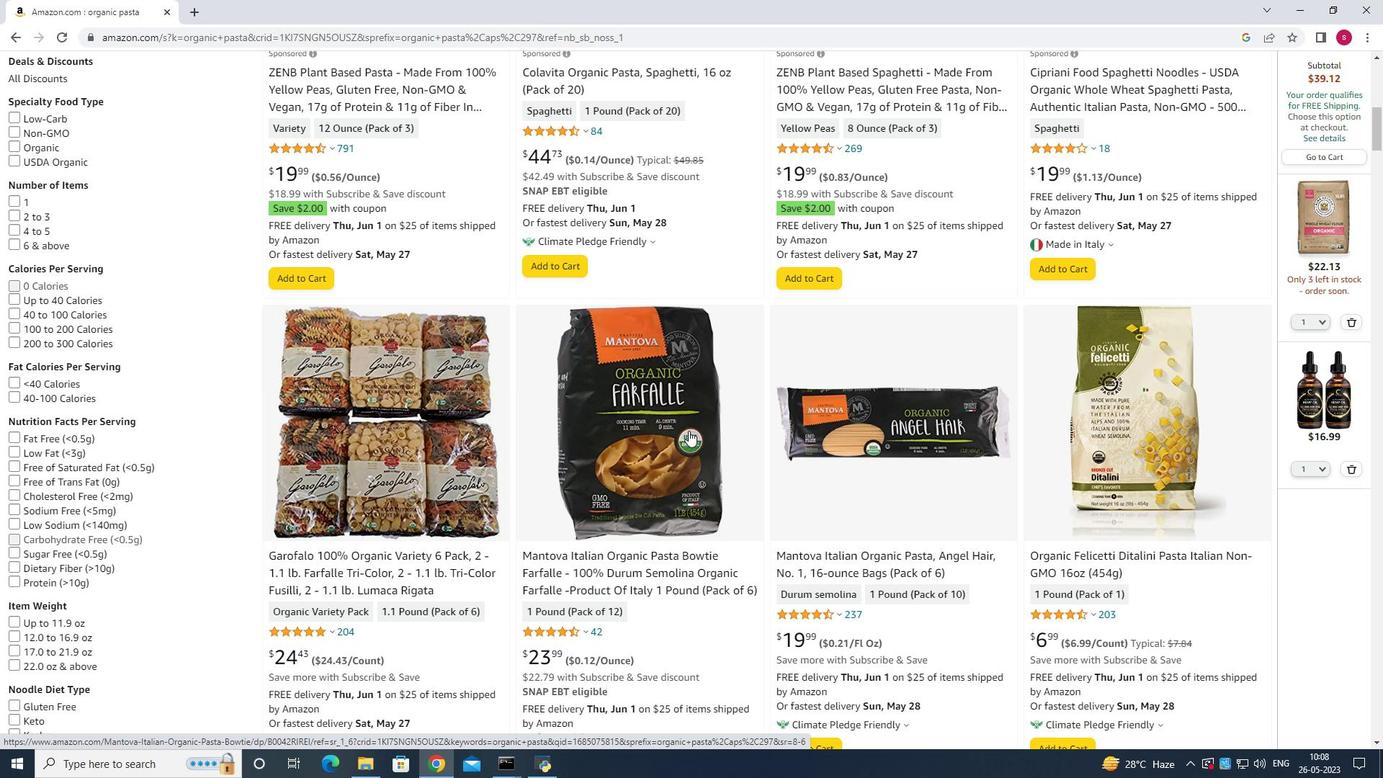 
Action: Mouse scrolled (688, 430) with delta (0, 0)
Screenshot: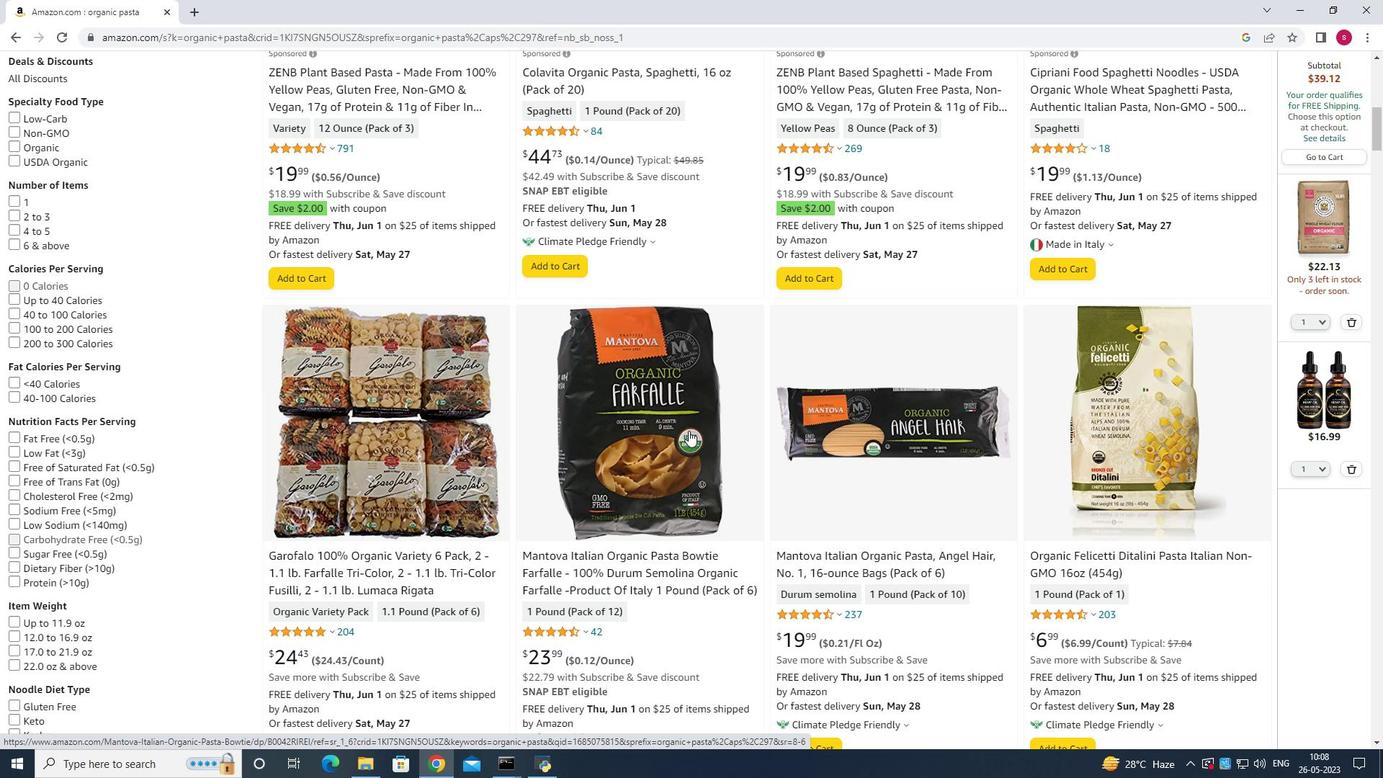 
Action: Mouse scrolled (688, 430) with delta (0, 0)
Screenshot: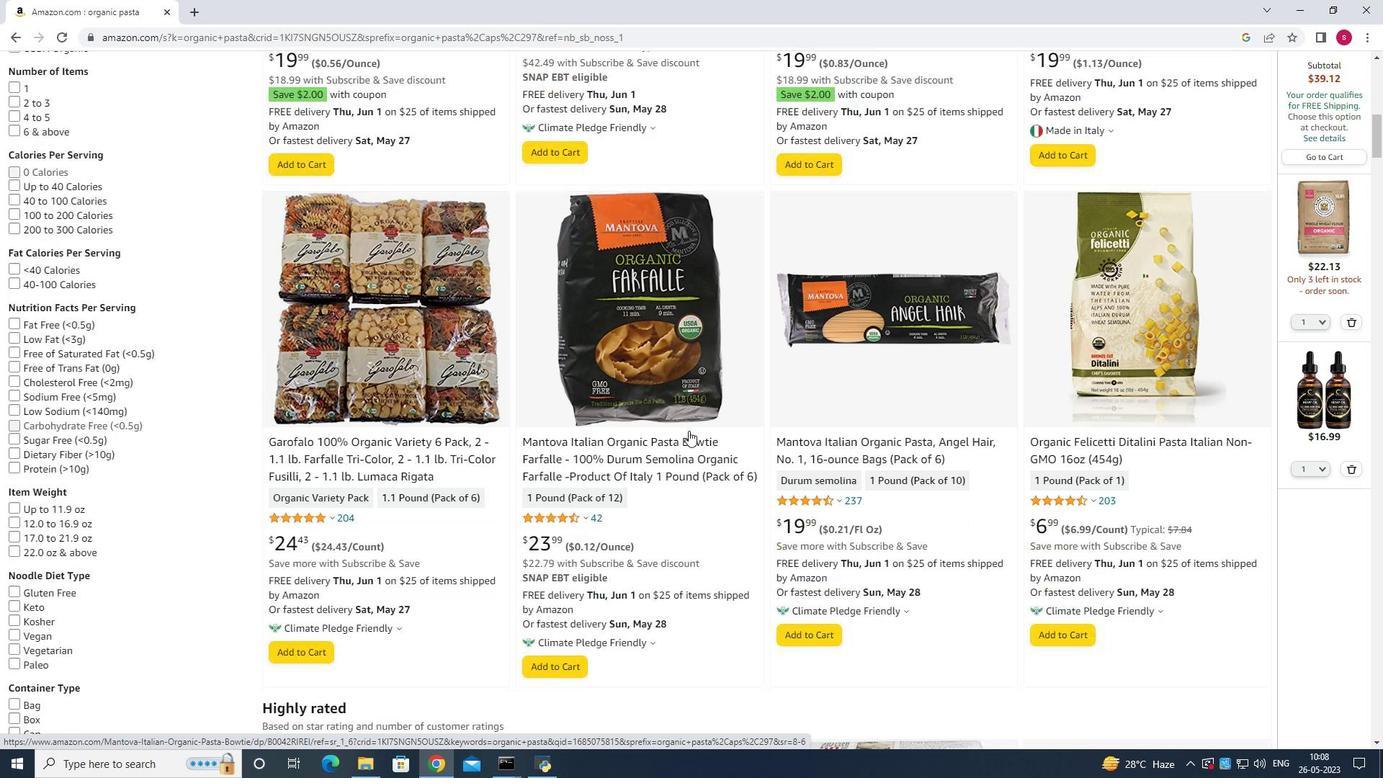 
Action: Mouse scrolled (688, 430) with delta (0, 0)
Screenshot: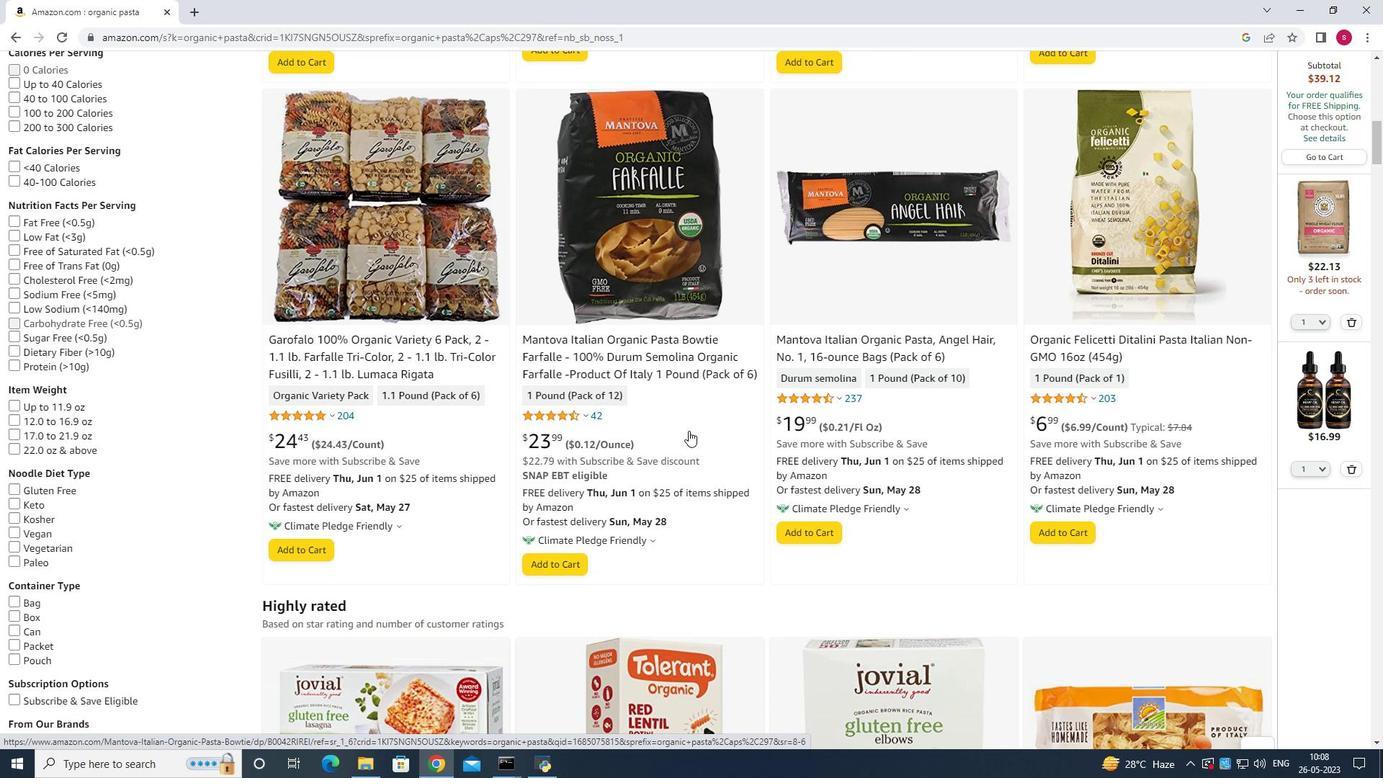 
Action: Mouse scrolled (688, 430) with delta (0, 0)
Screenshot: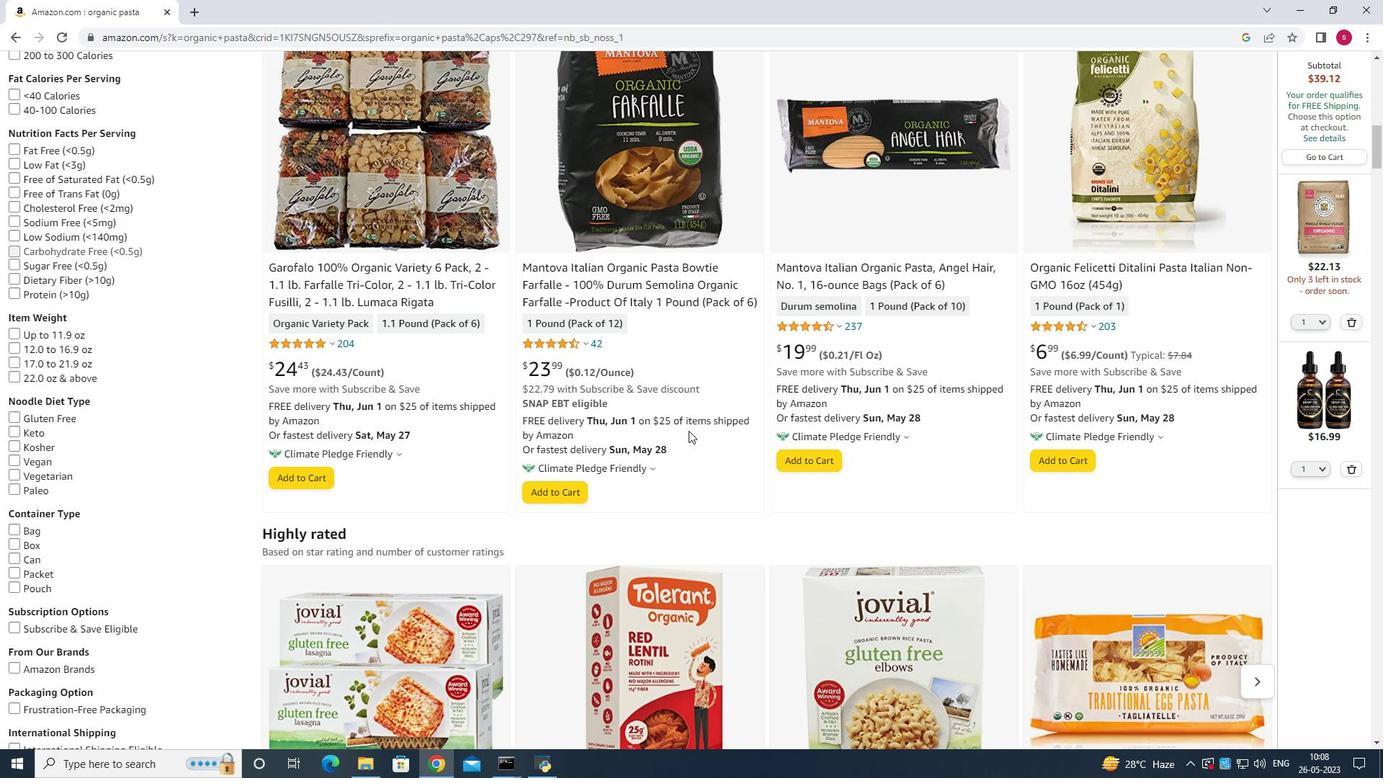 
Action: Mouse scrolled (688, 430) with delta (0, 0)
Screenshot: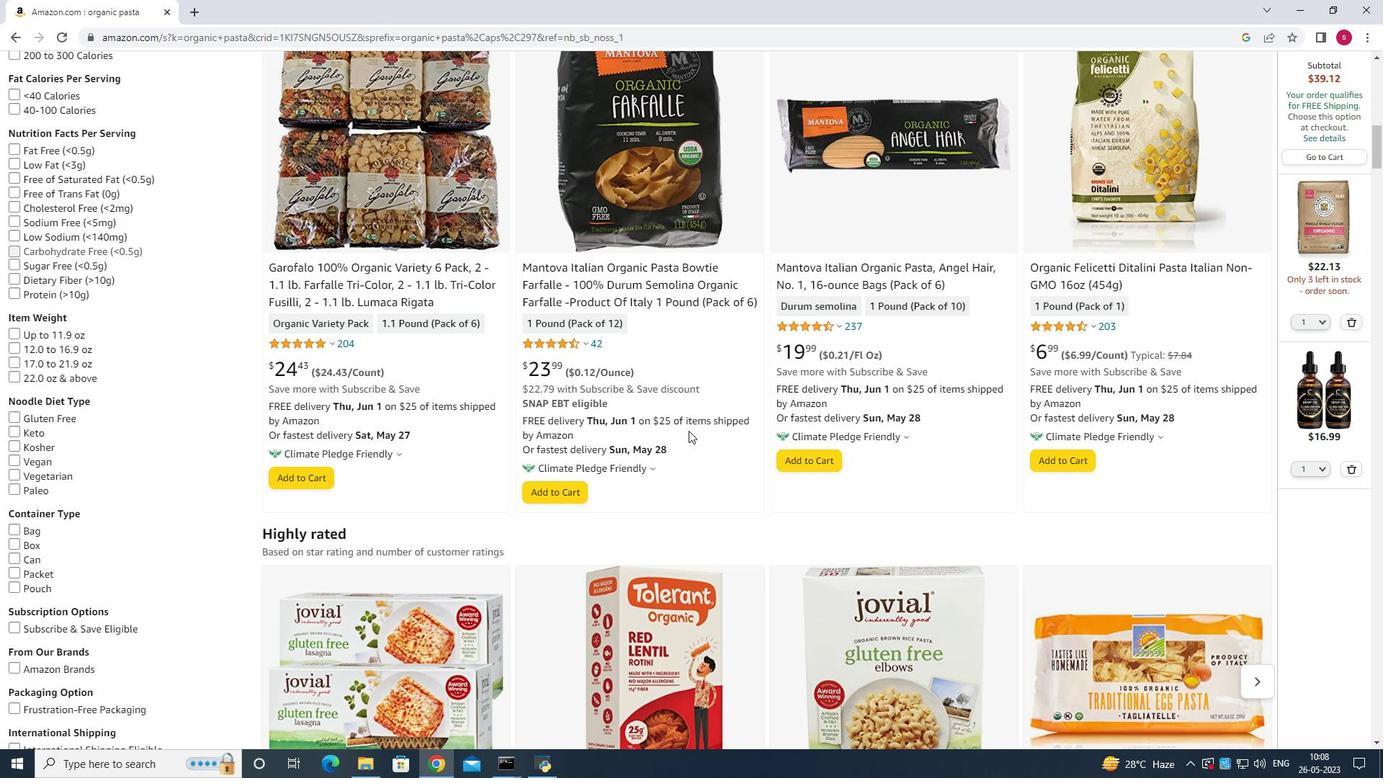 
Action: Mouse scrolled (688, 430) with delta (0, 0)
Screenshot: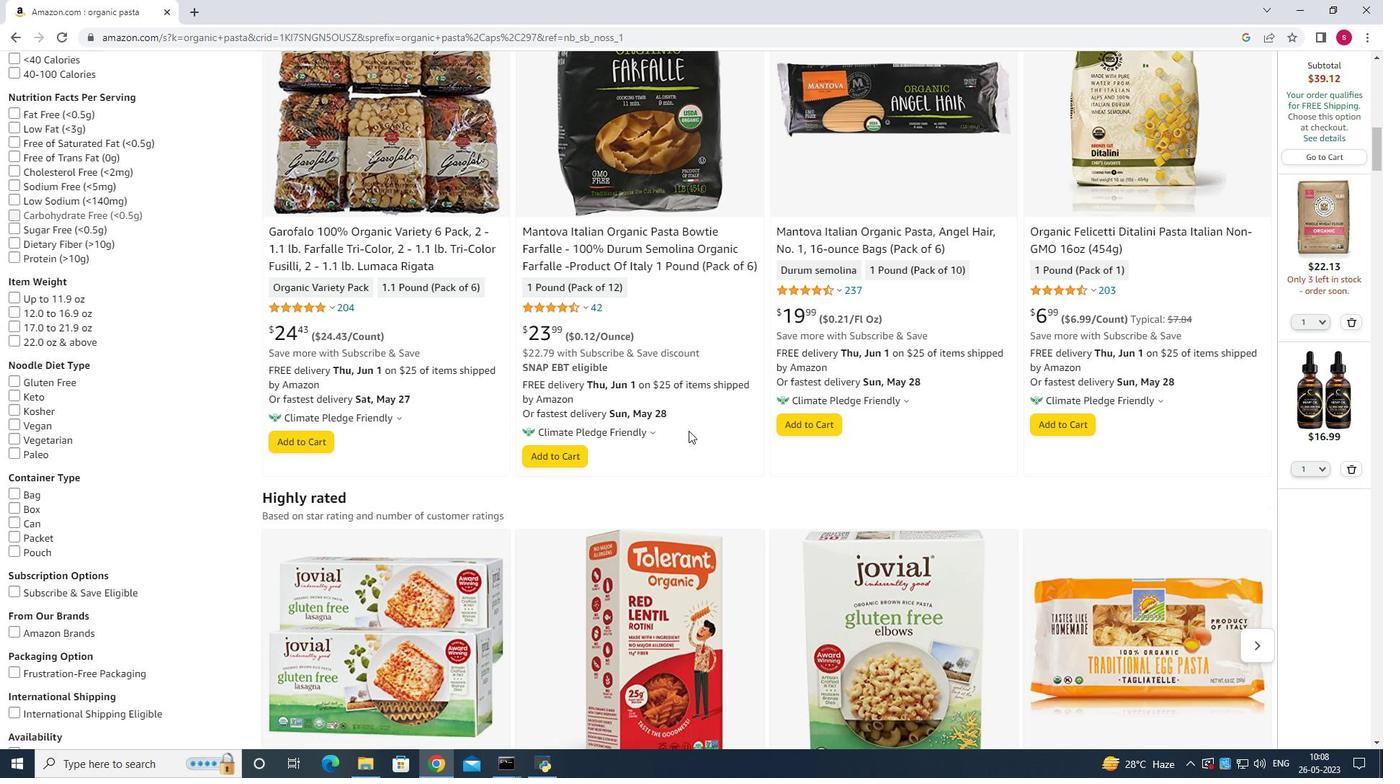 
Action: Mouse scrolled (688, 430) with delta (0, 0)
Screenshot: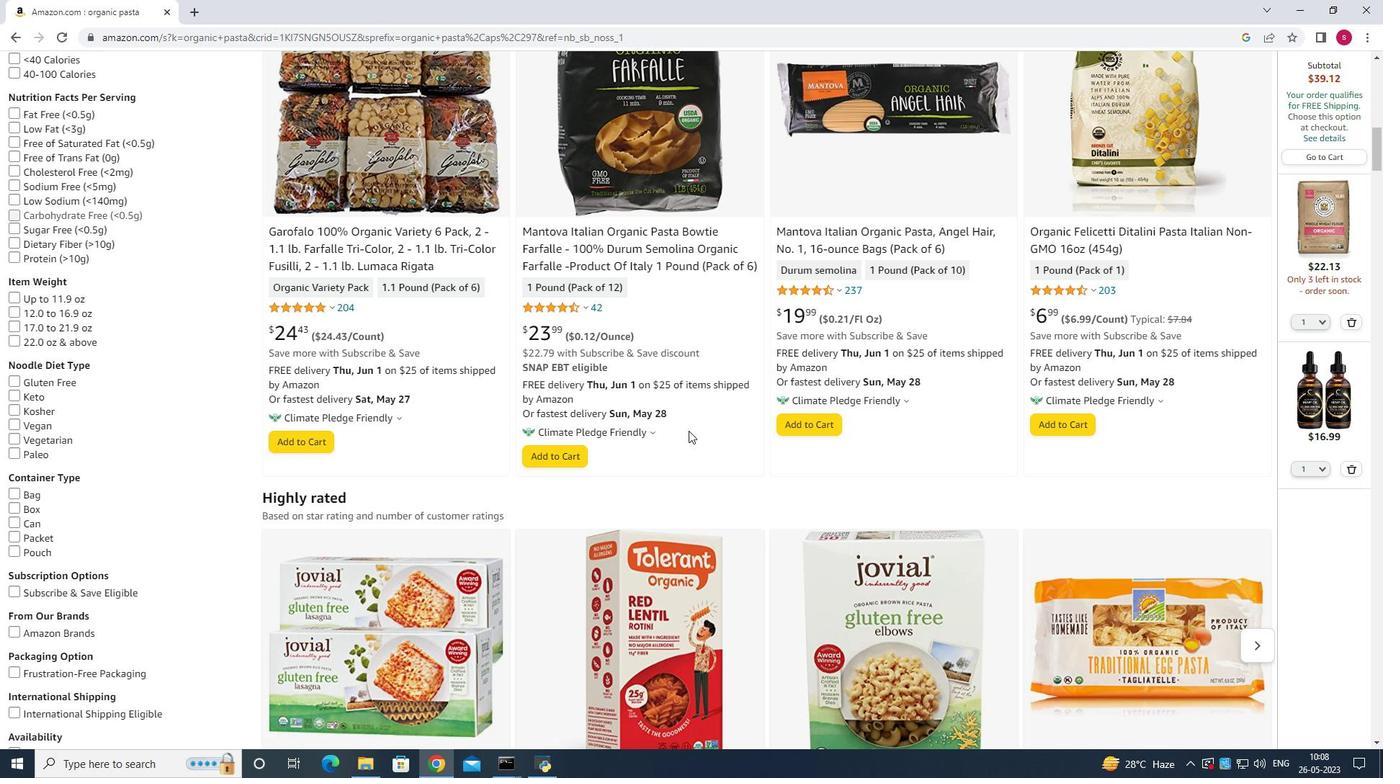 
Action: Mouse scrolled (688, 430) with delta (0, 0)
Screenshot: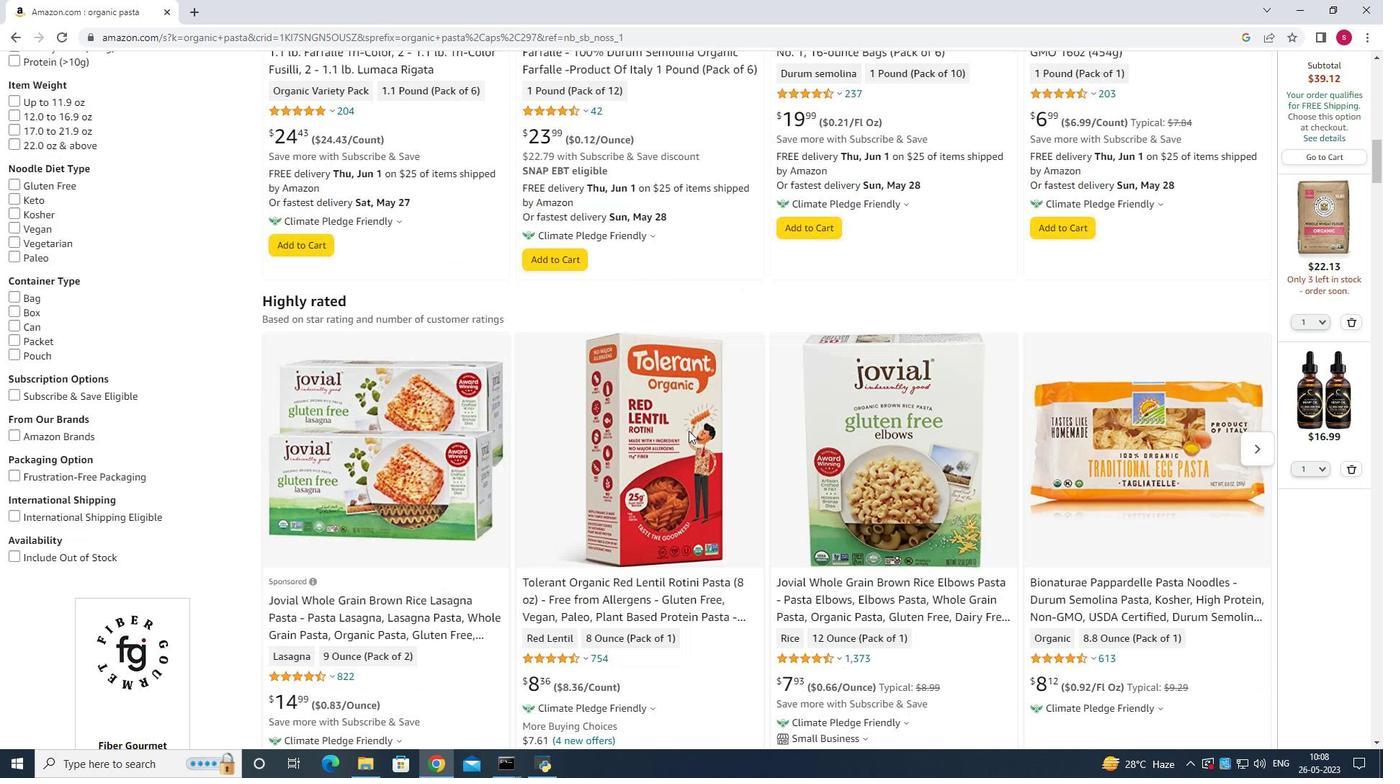 
Action: Mouse scrolled (688, 430) with delta (0, 0)
Screenshot: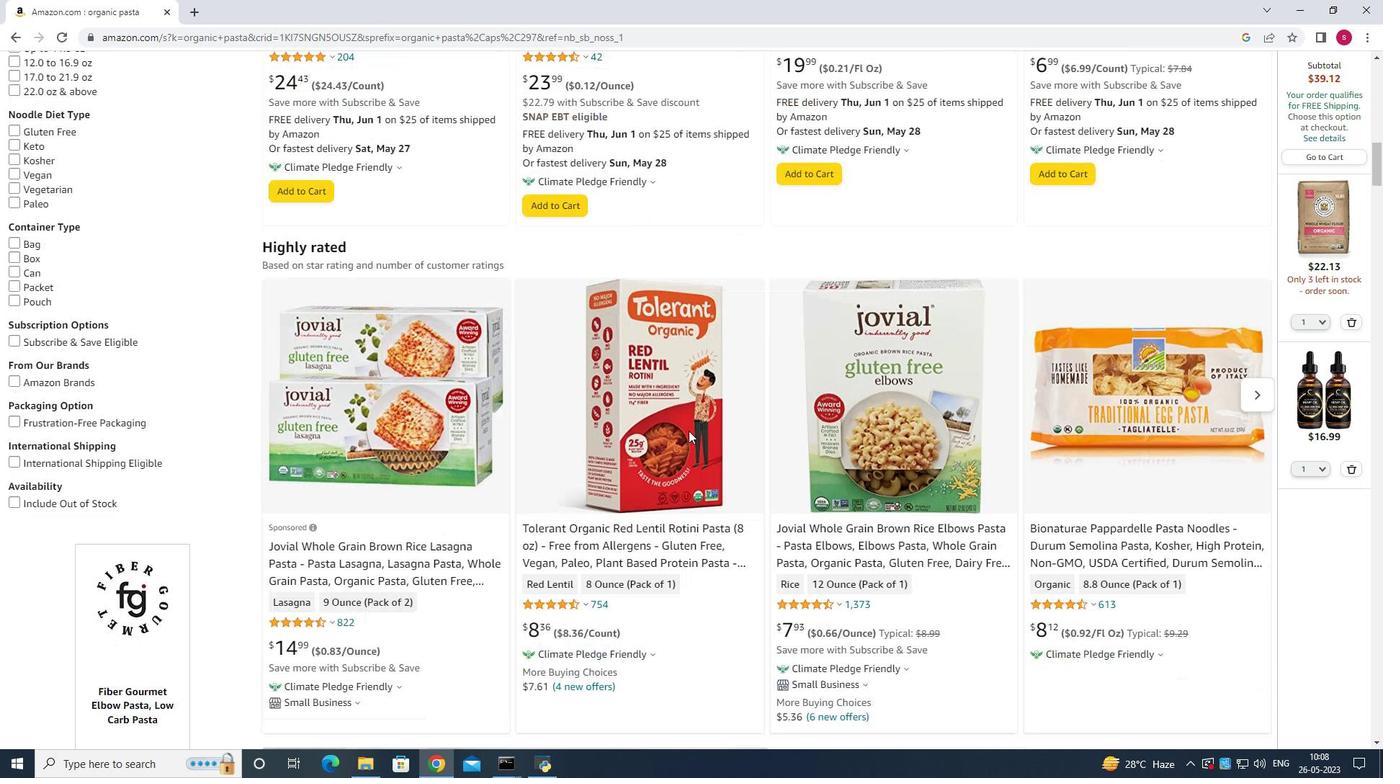 
Action: Mouse scrolled (688, 430) with delta (0, 0)
Screenshot: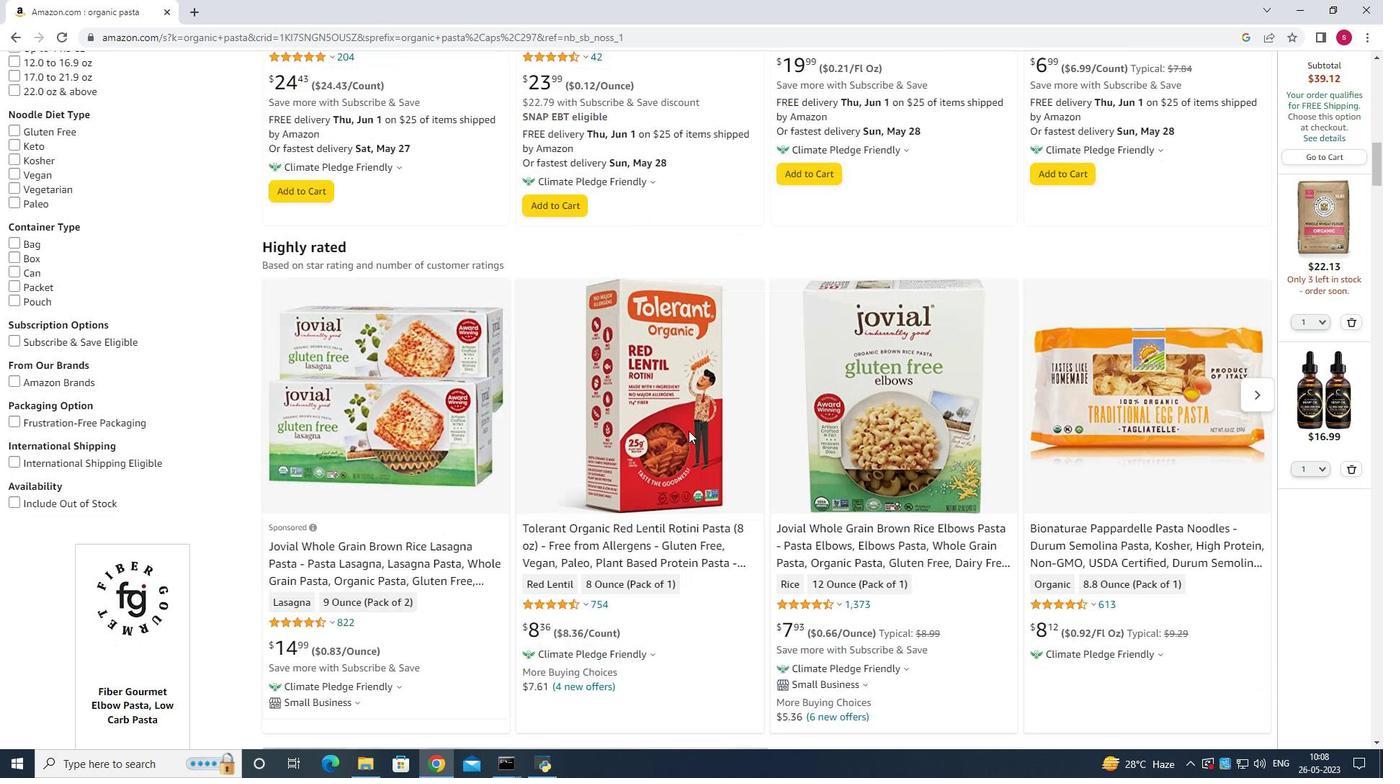 
Action: Mouse scrolled (688, 430) with delta (0, 0)
Screenshot: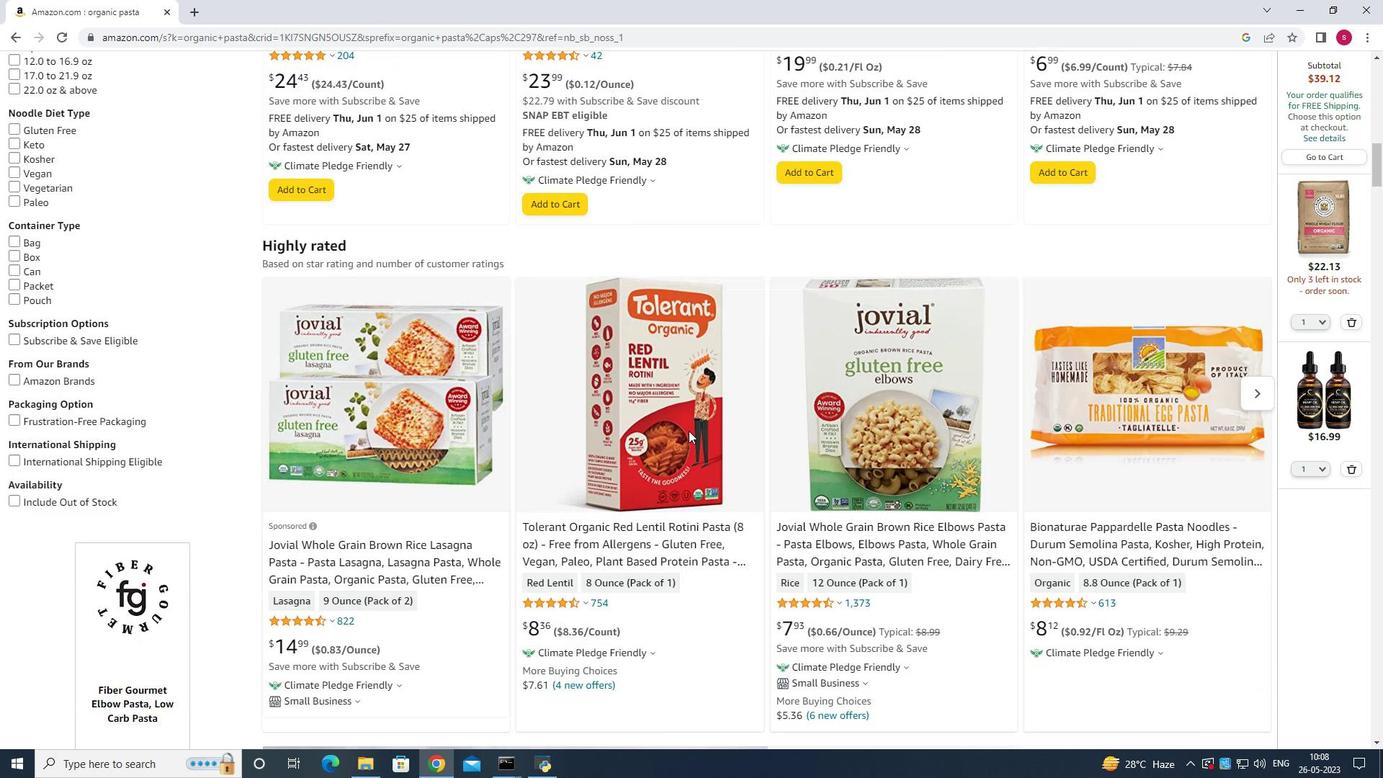 
Action: Mouse scrolled (688, 430) with delta (0, 0)
Screenshot: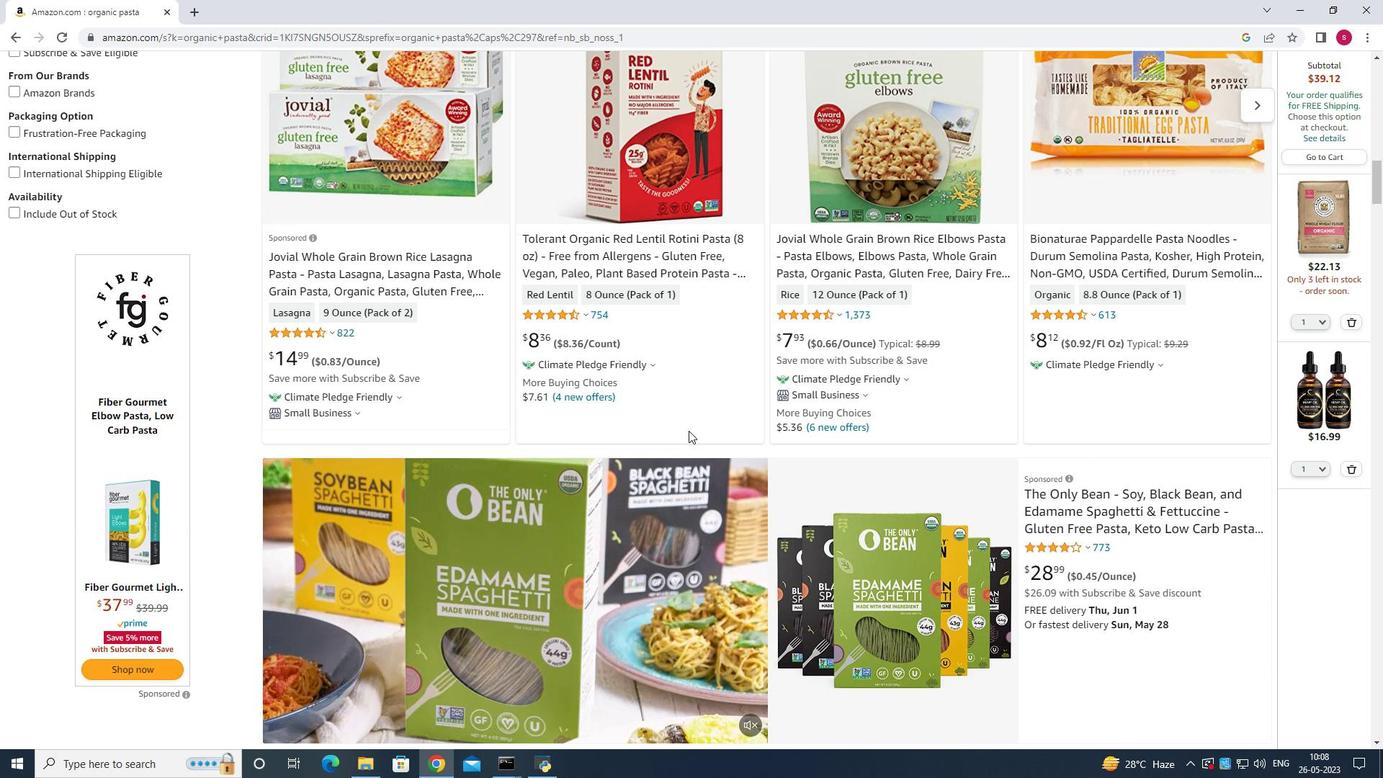 
Action: Mouse scrolled (688, 430) with delta (0, 0)
Screenshot: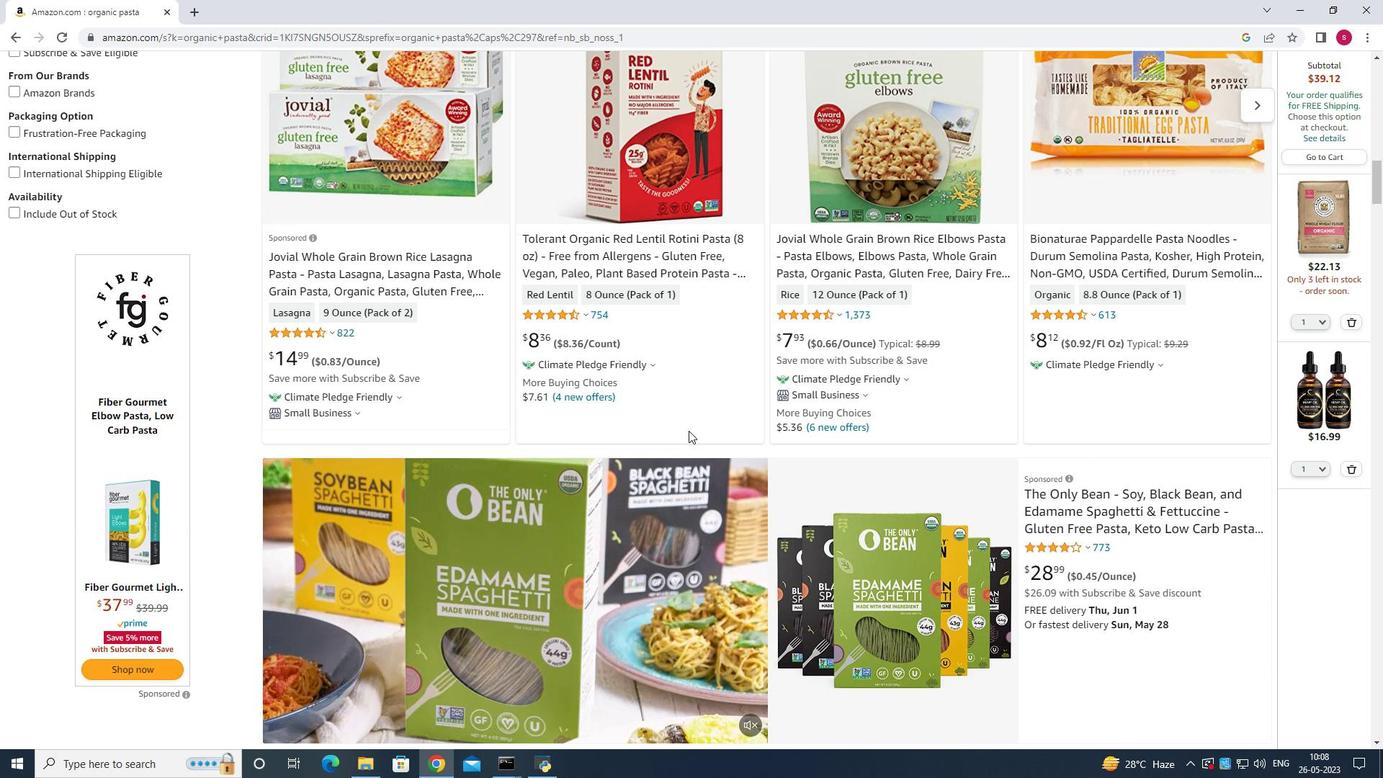 
Action: Mouse moved to (691, 432)
Screenshot: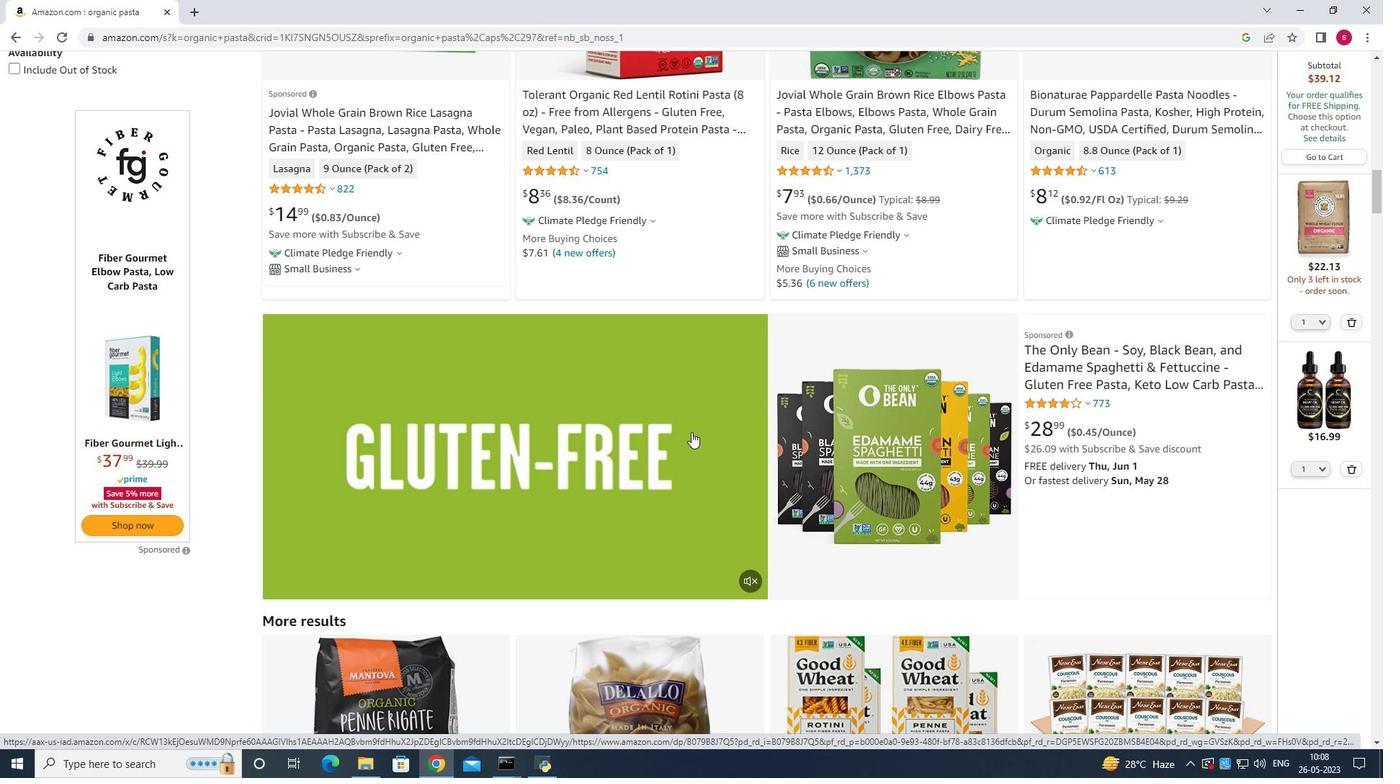 
Action: Mouse scrolled (691, 432) with delta (0, 0)
Screenshot: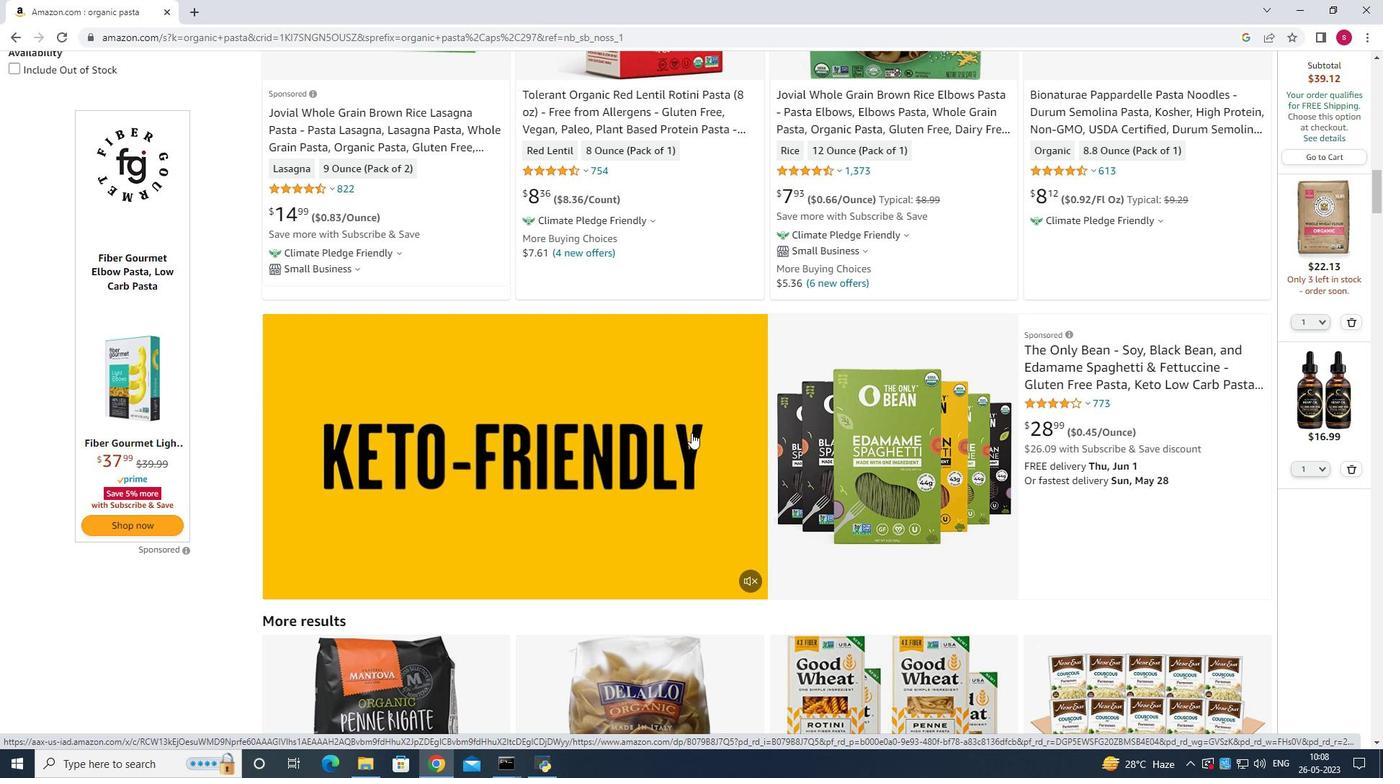 
Action: Mouse scrolled (691, 432) with delta (0, 0)
Screenshot: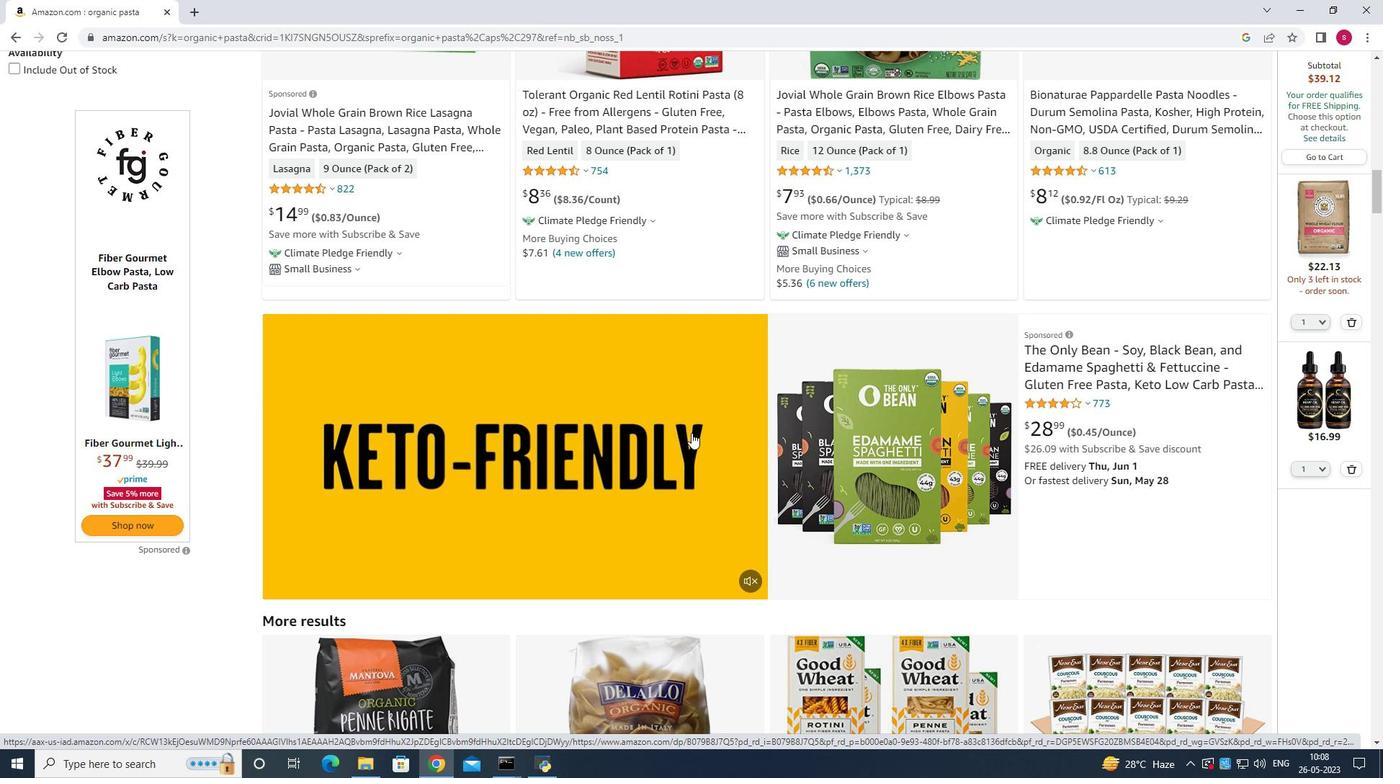 
Action: Mouse scrolled (691, 432) with delta (0, 0)
Screenshot: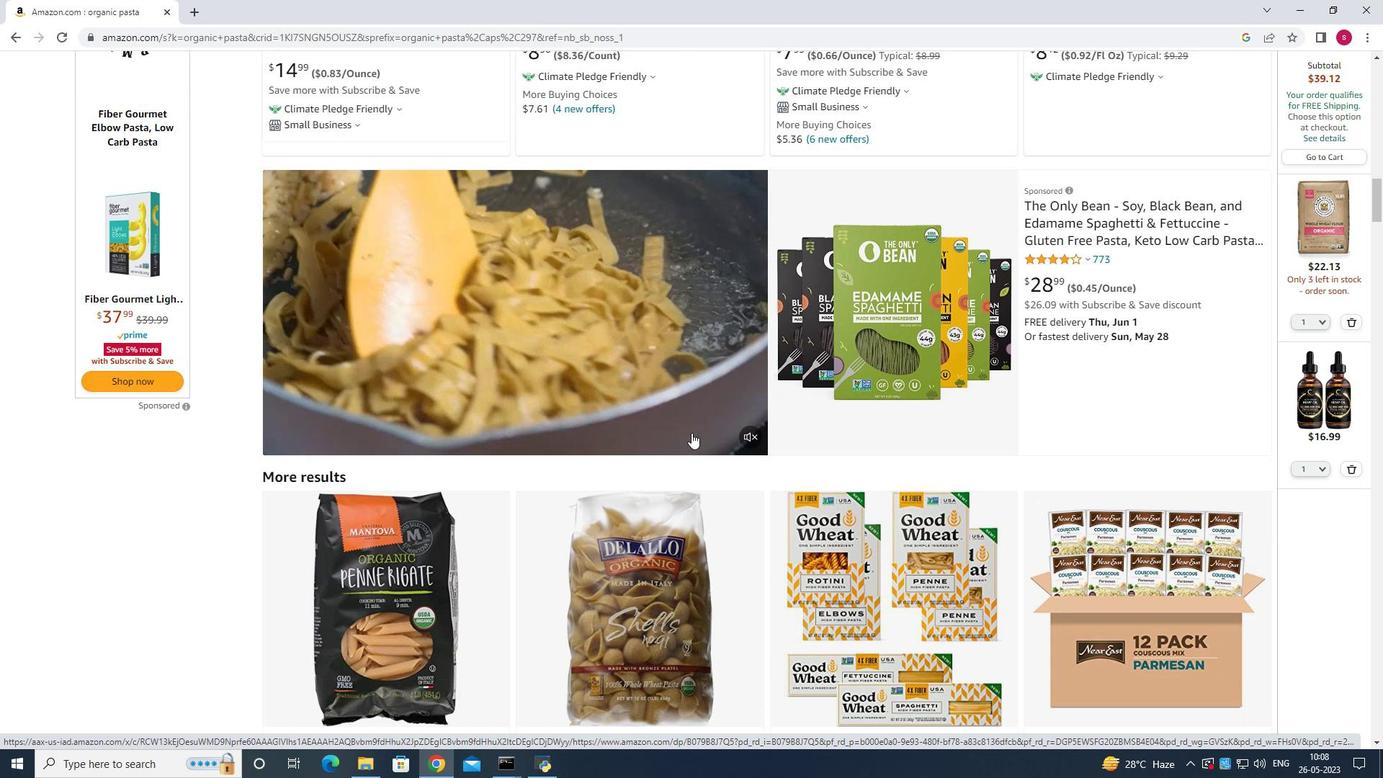 
Action: Mouse scrolled (691, 432) with delta (0, 0)
Screenshot: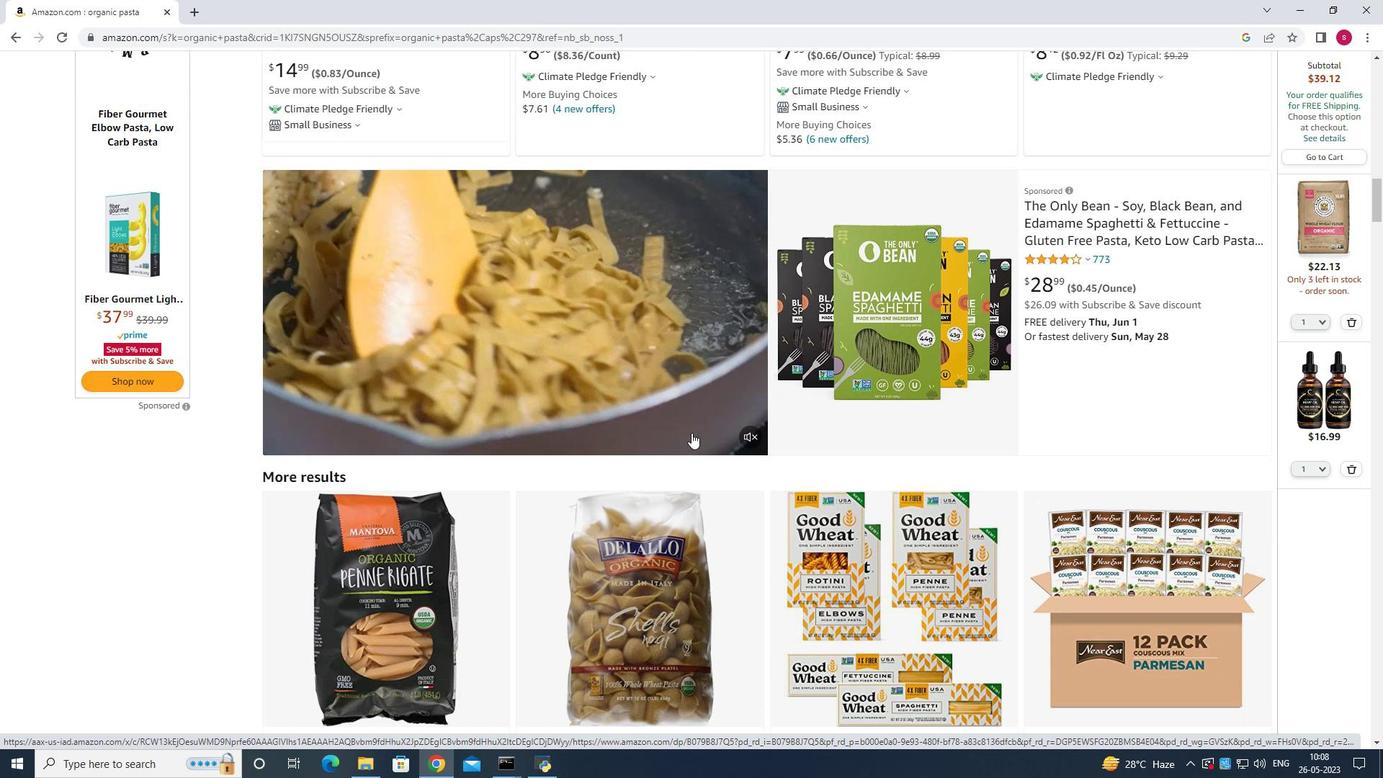 
Action: Mouse scrolled (691, 432) with delta (0, 0)
Screenshot: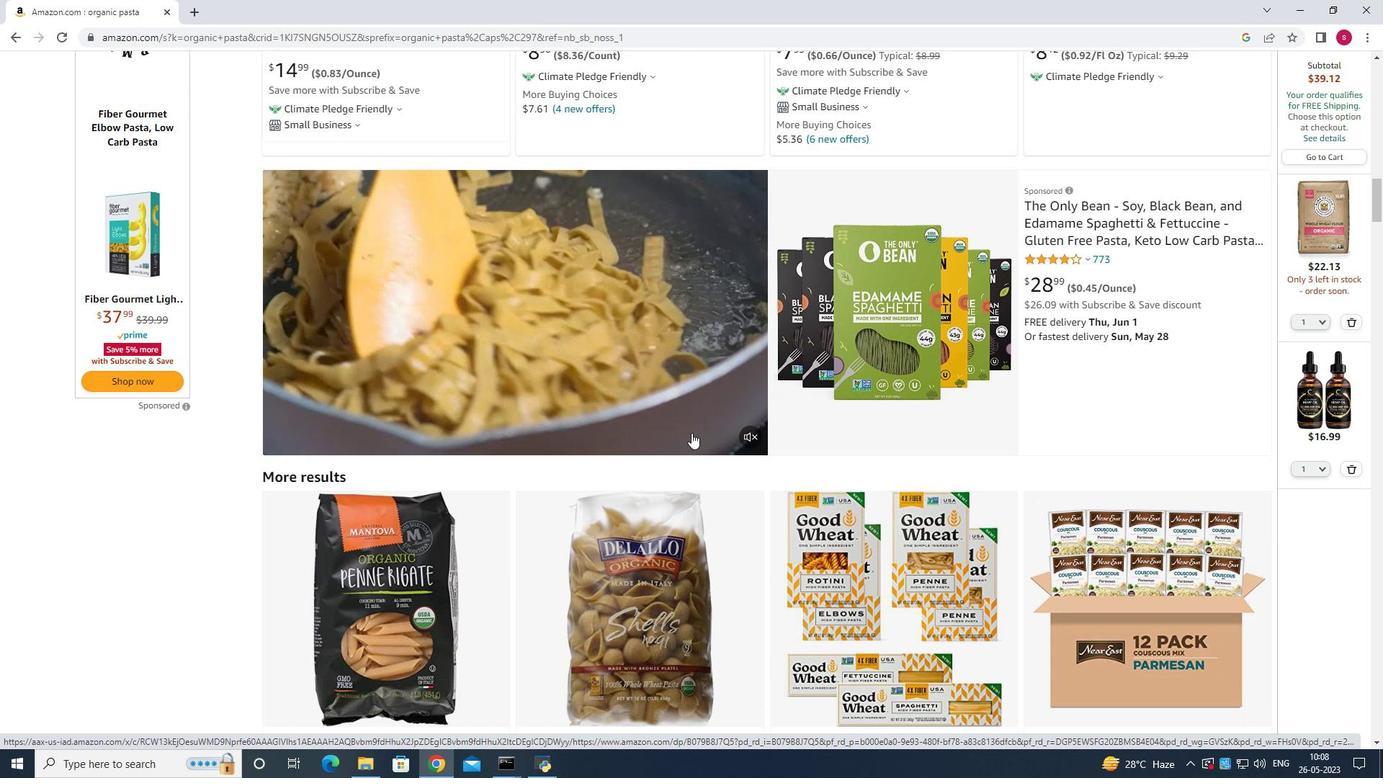 
Action: Mouse scrolled (691, 432) with delta (0, 0)
Screenshot: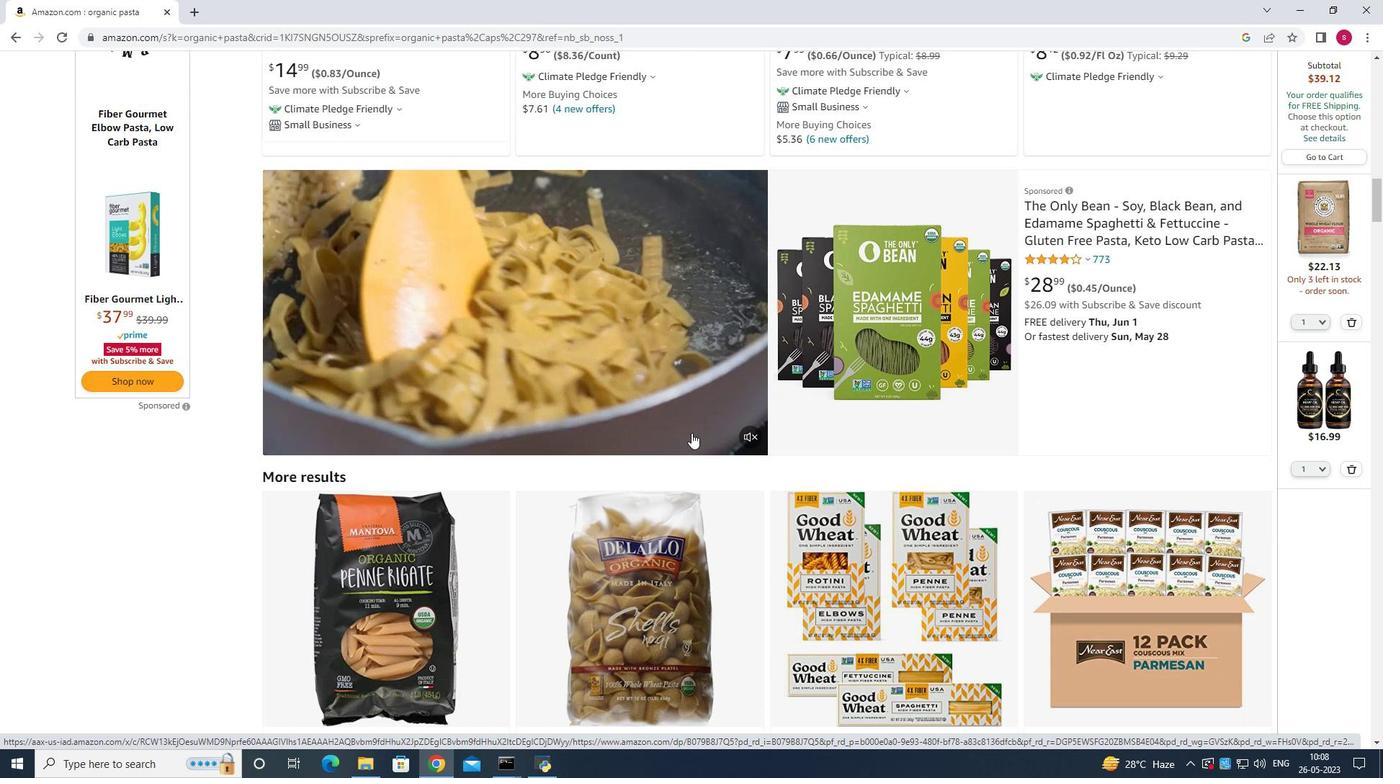 
Action: Mouse scrolled (691, 432) with delta (0, 0)
Screenshot: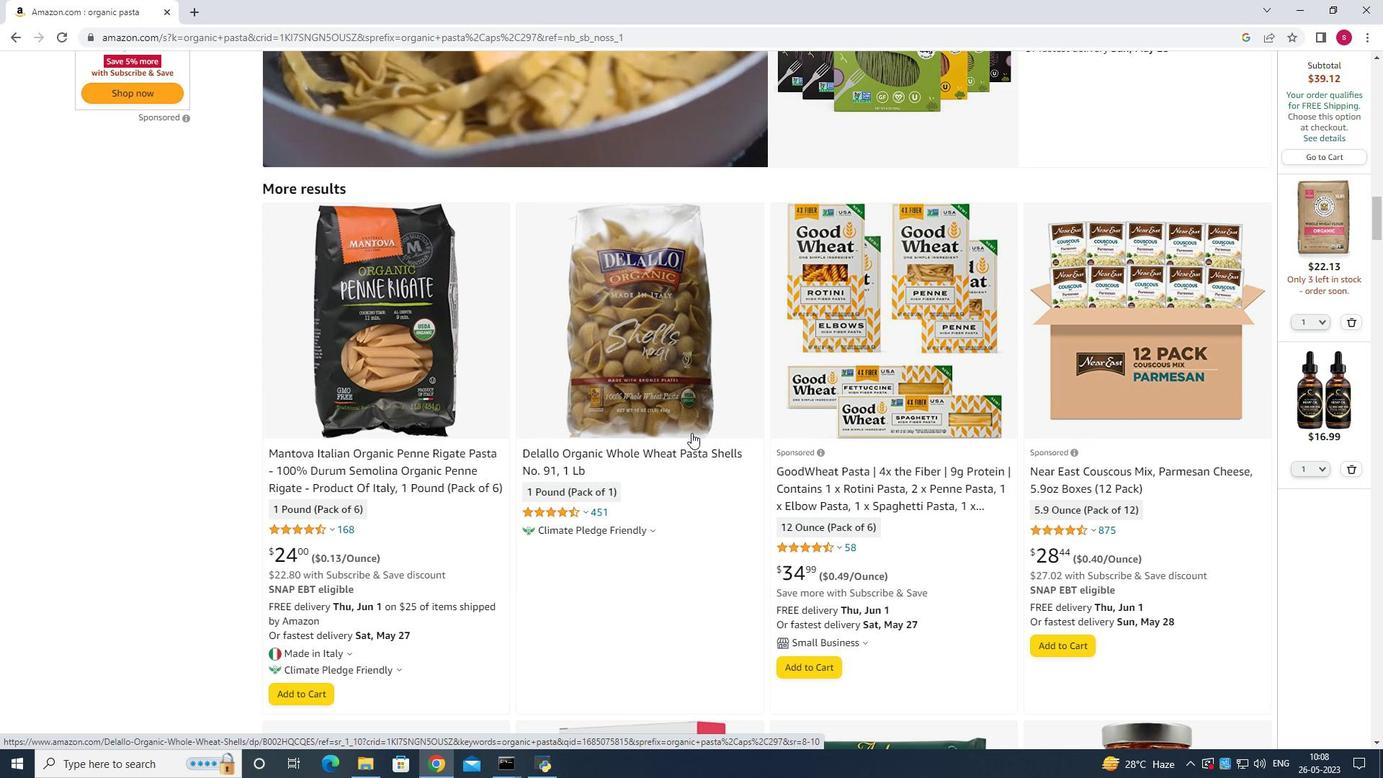 
Action: Mouse scrolled (691, 432) with delta (0, 0)
Screenshot: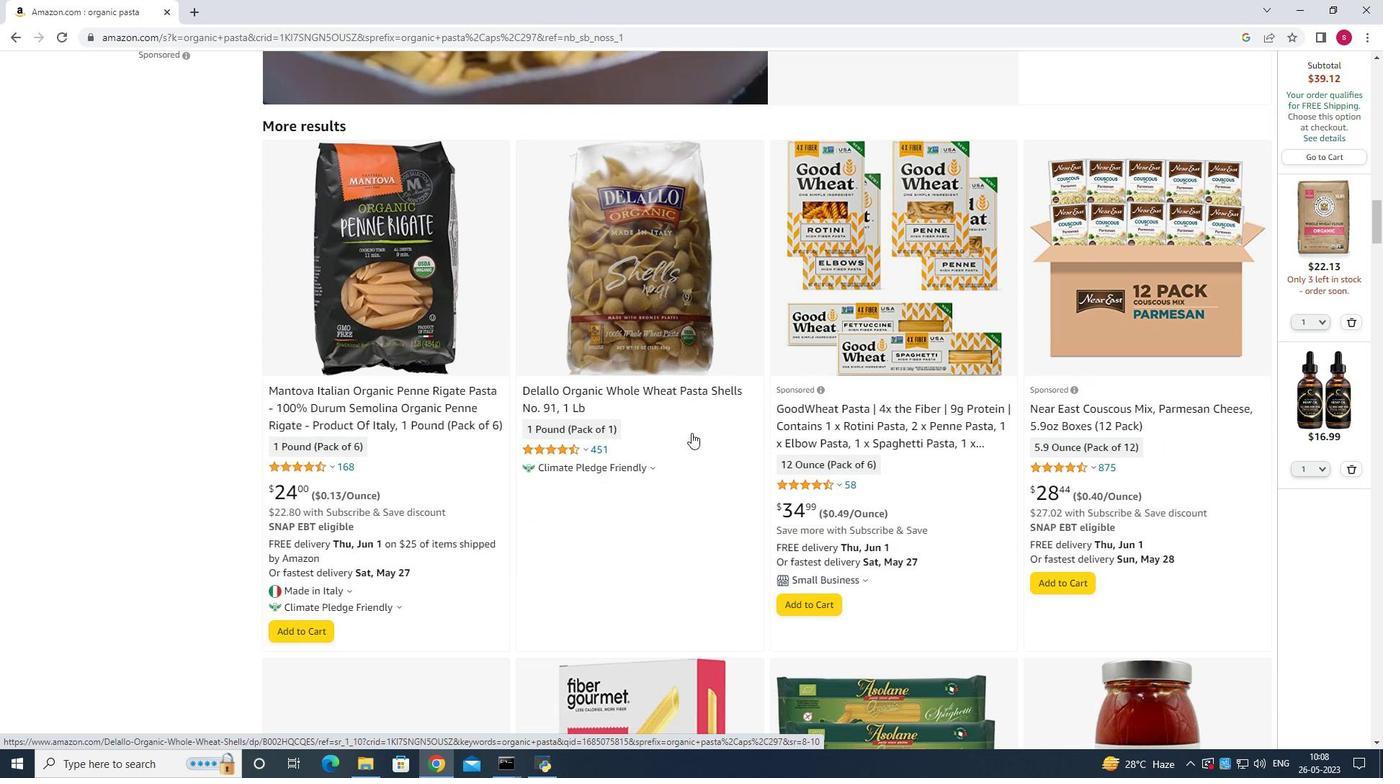 
Action: Mouse scrolled (691, 432) with delta (0, 0)
Screenshot: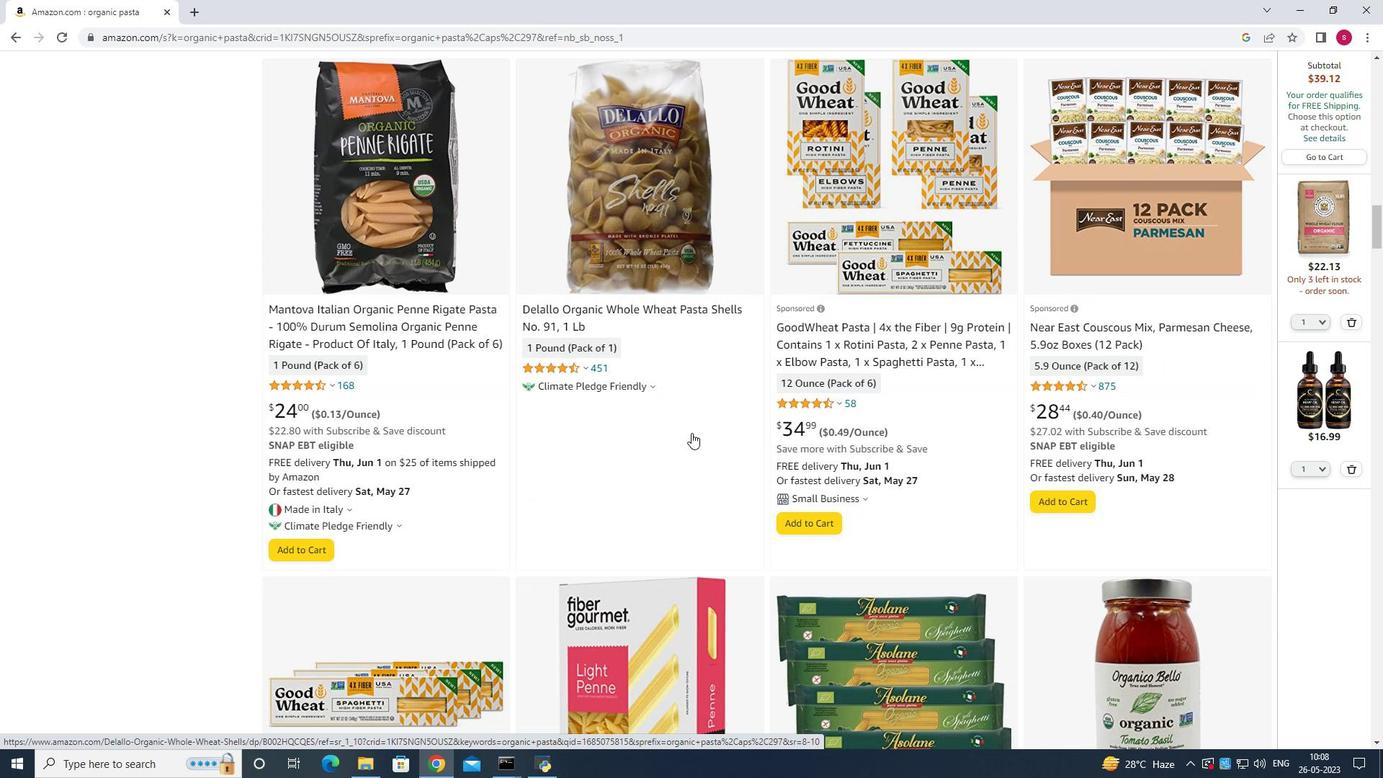 
Action: Mouse scrolled (691, 432) with delta (0, 0)
Screenshot: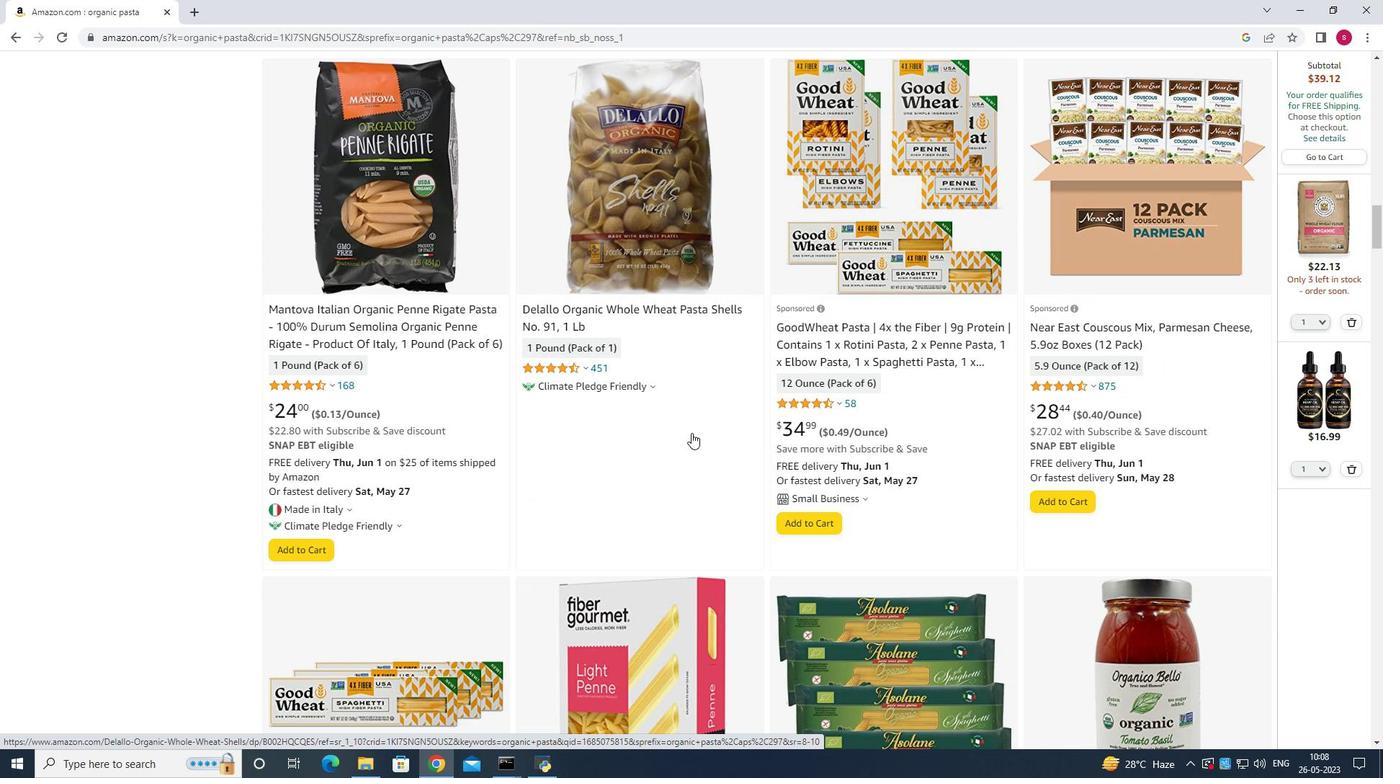 
Action: Mouse scrolled (691, 432) with delta (0, 0)
Screenshot: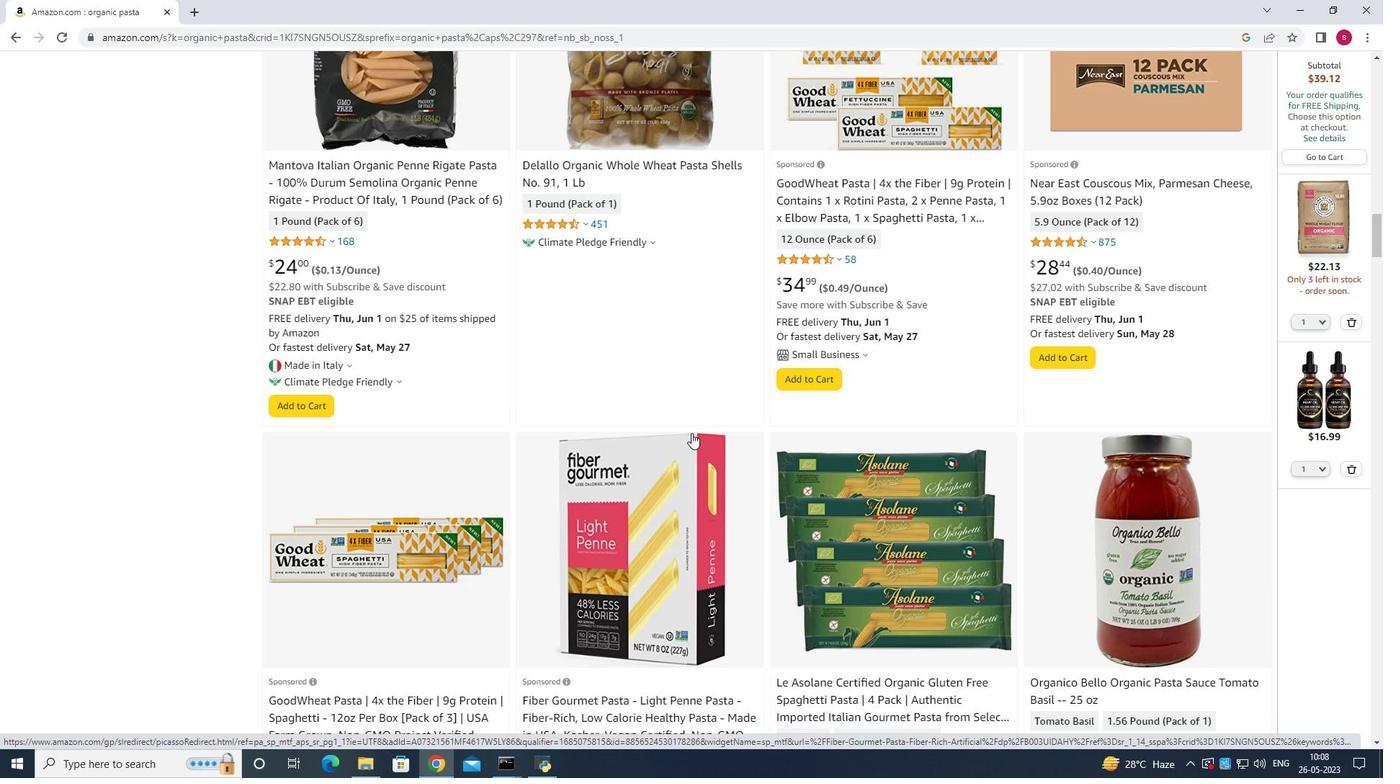 
Action: Mouse scrolled (691, 432) with delta (0, 0)
Screenshot: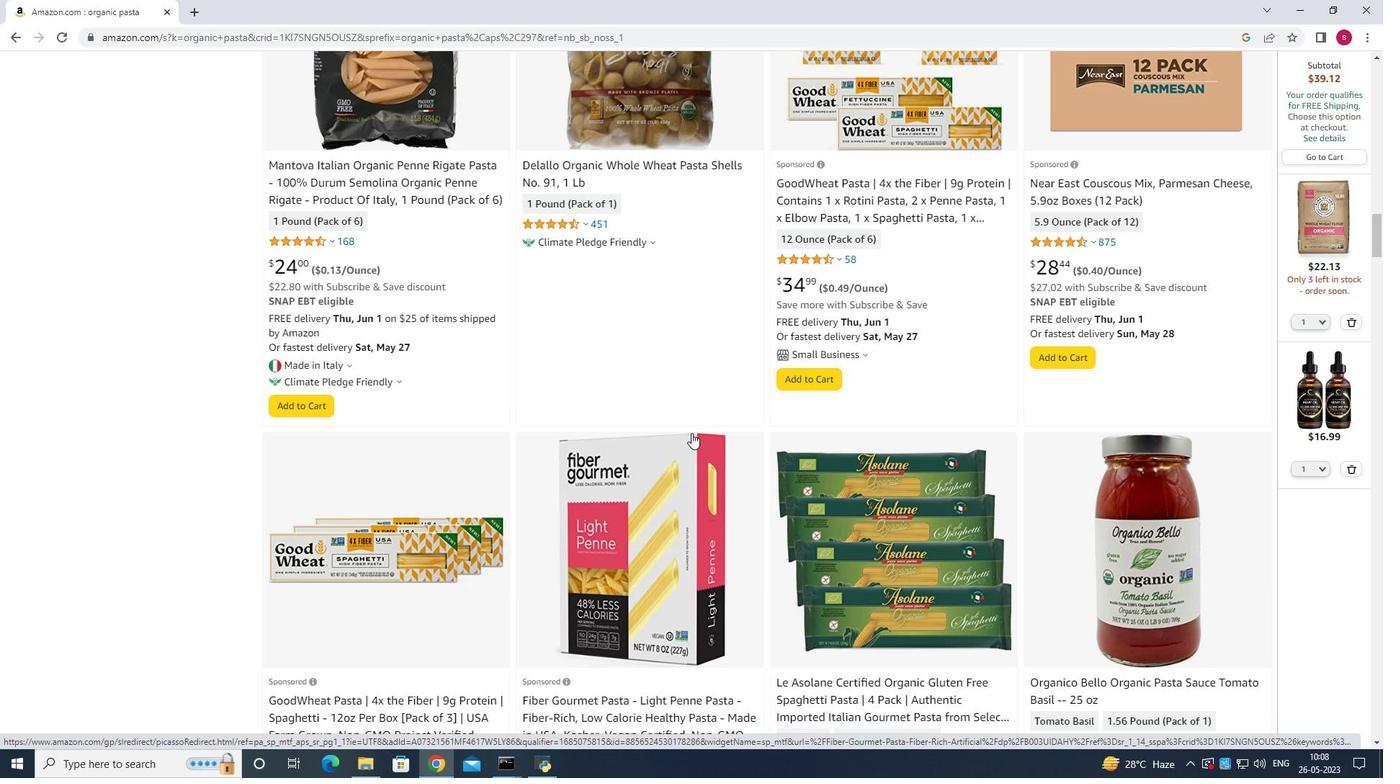 
Action: Mouse scrolled (691, 432) with delta (0, 0)
Screenshot: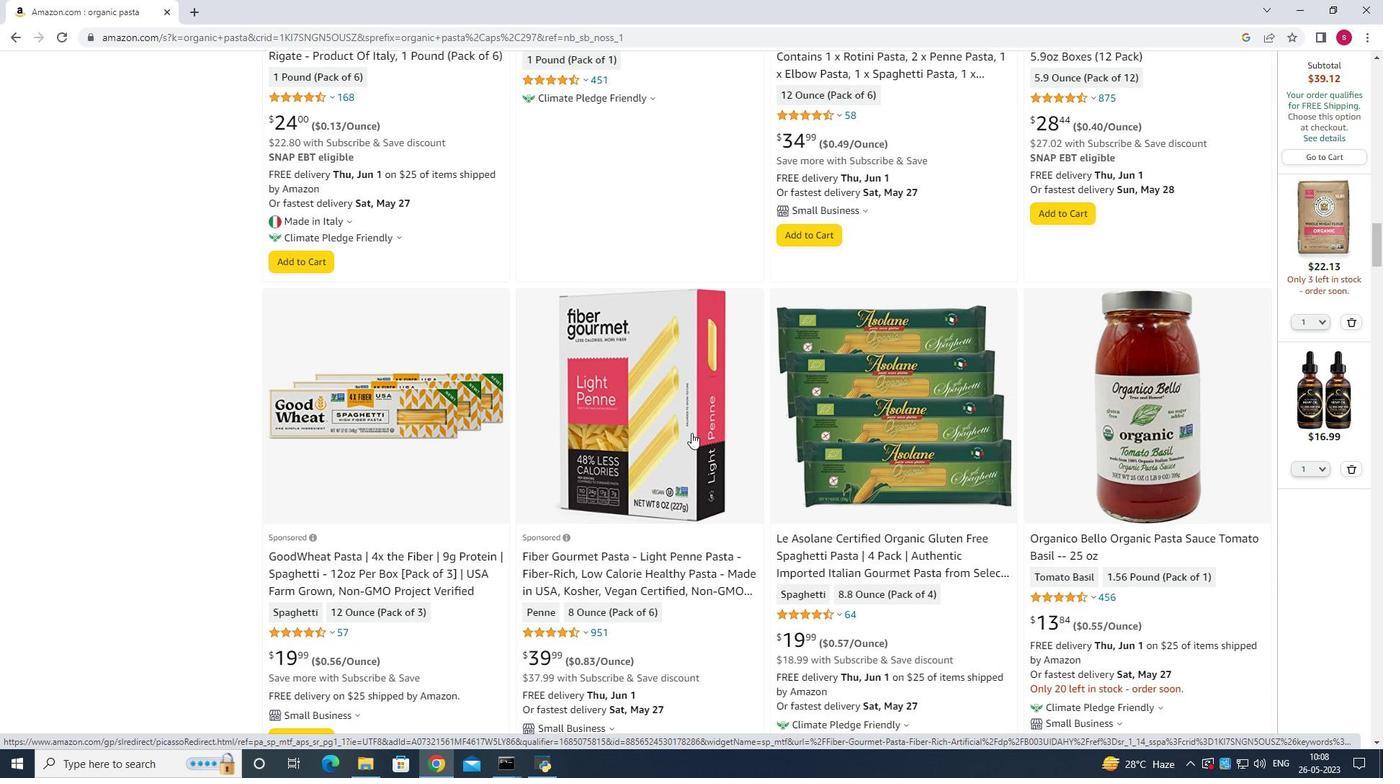 
Action: Mouse scrolled (691, 432) with delta (0, 0)
Screenshot: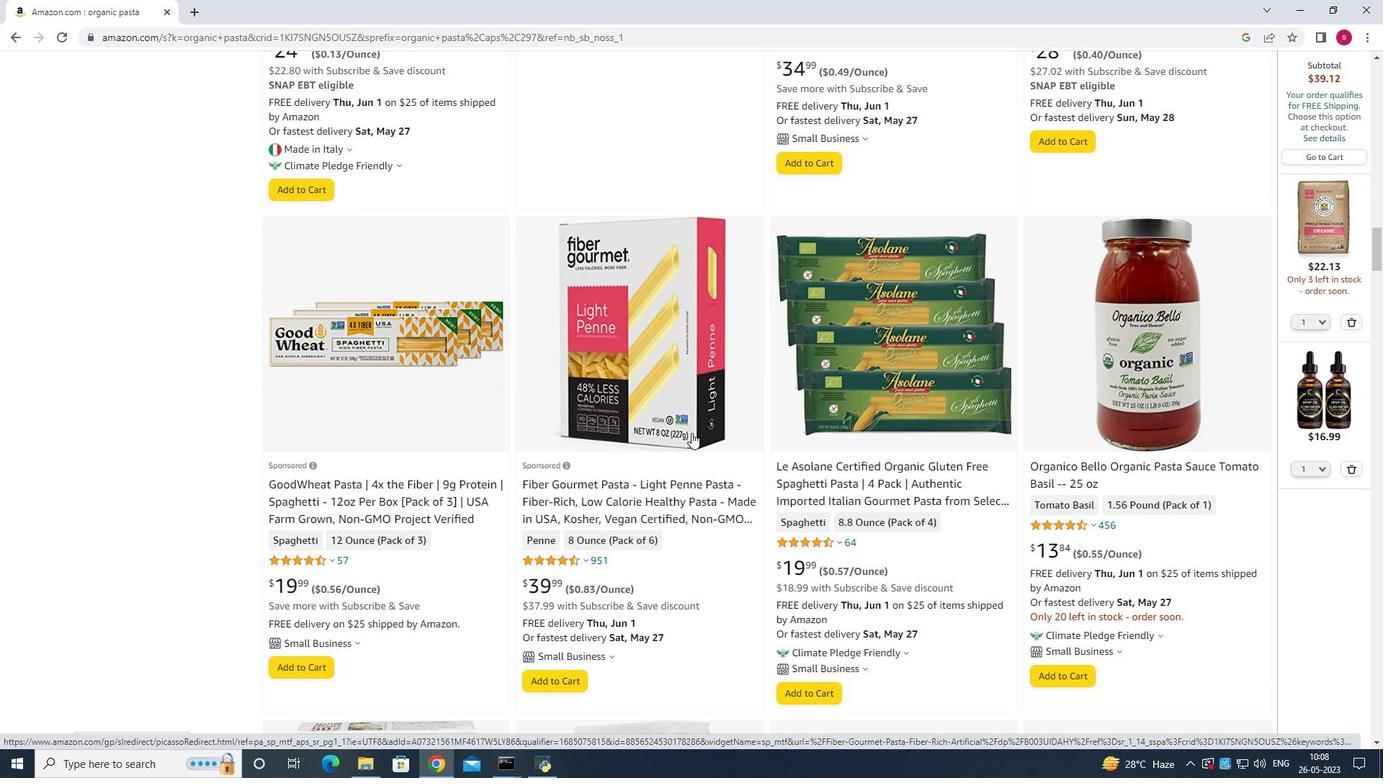
Action: Mouse scrolled (691, 432) with delta (0, 0)
Screenshot: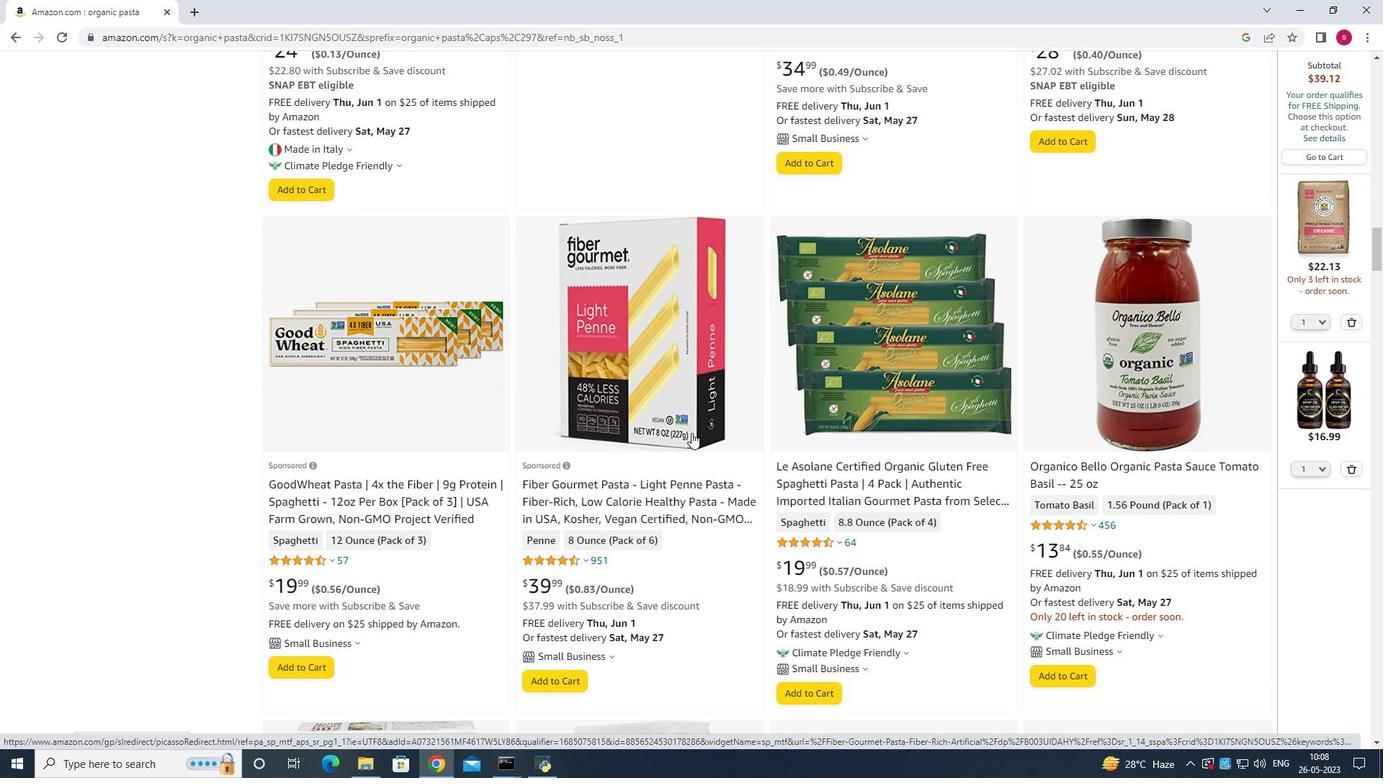 
Action: Mouse scrolled (691, 432) with delta (0, 0)
Screenshot: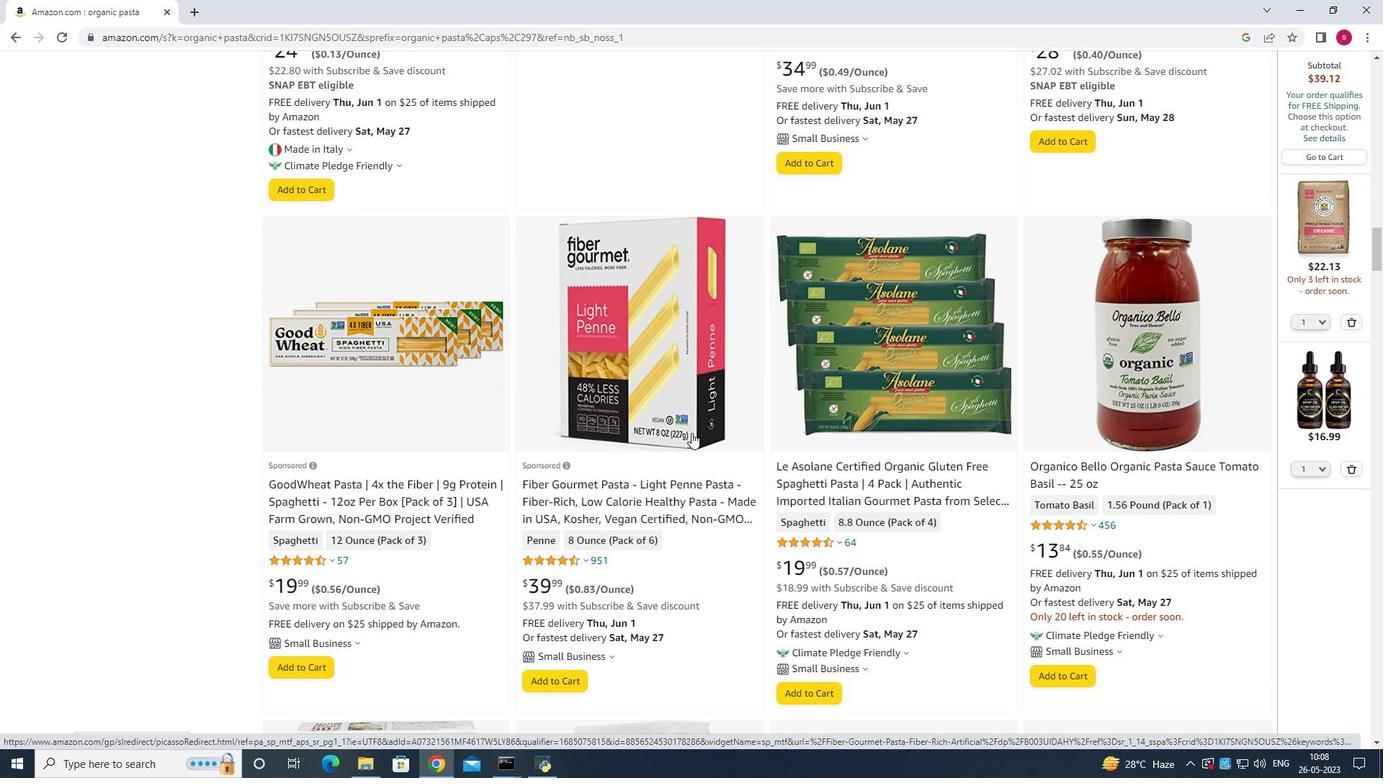 
Action: Mouse scrolled (691, 432) with delta (0, 0)
Screenshot: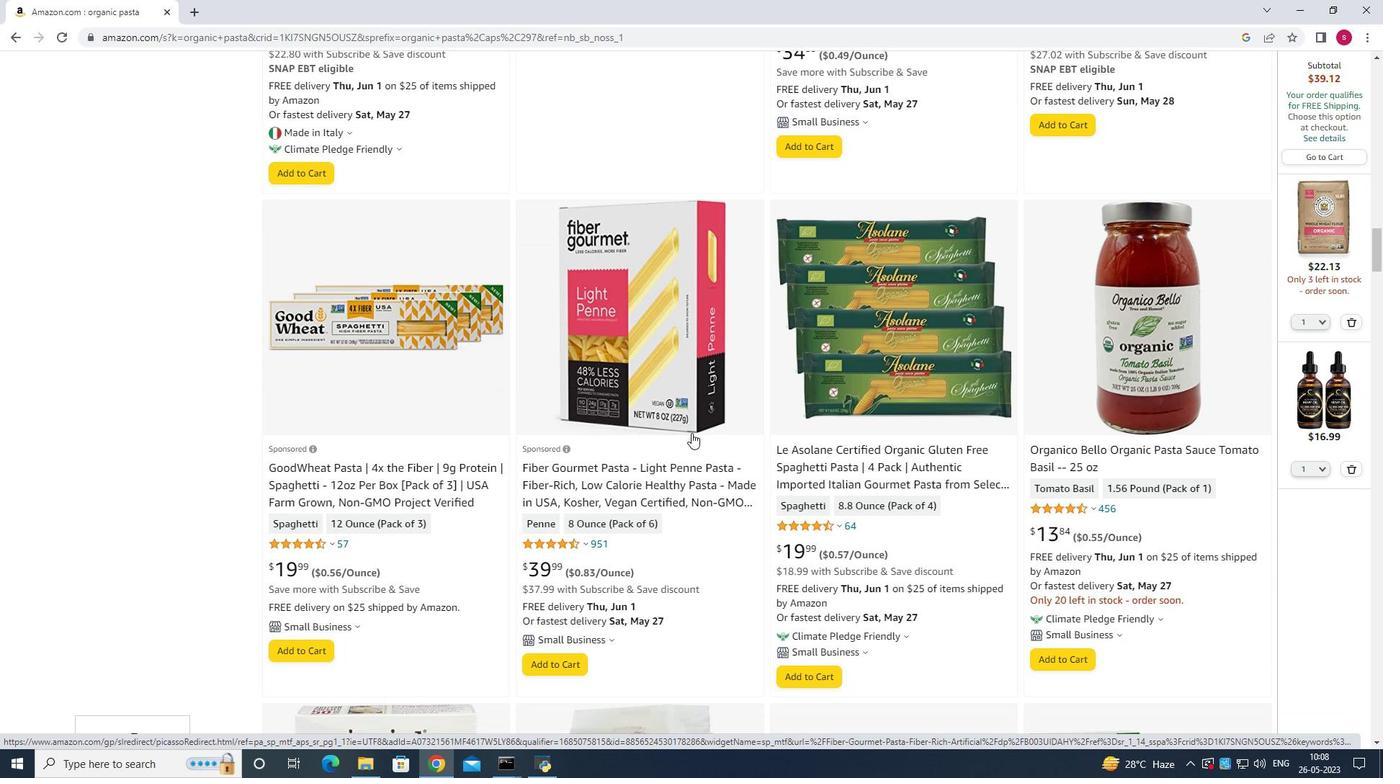 
Action: Mouse scrolled (691, 432) with delta (0, 0)
Screenshot: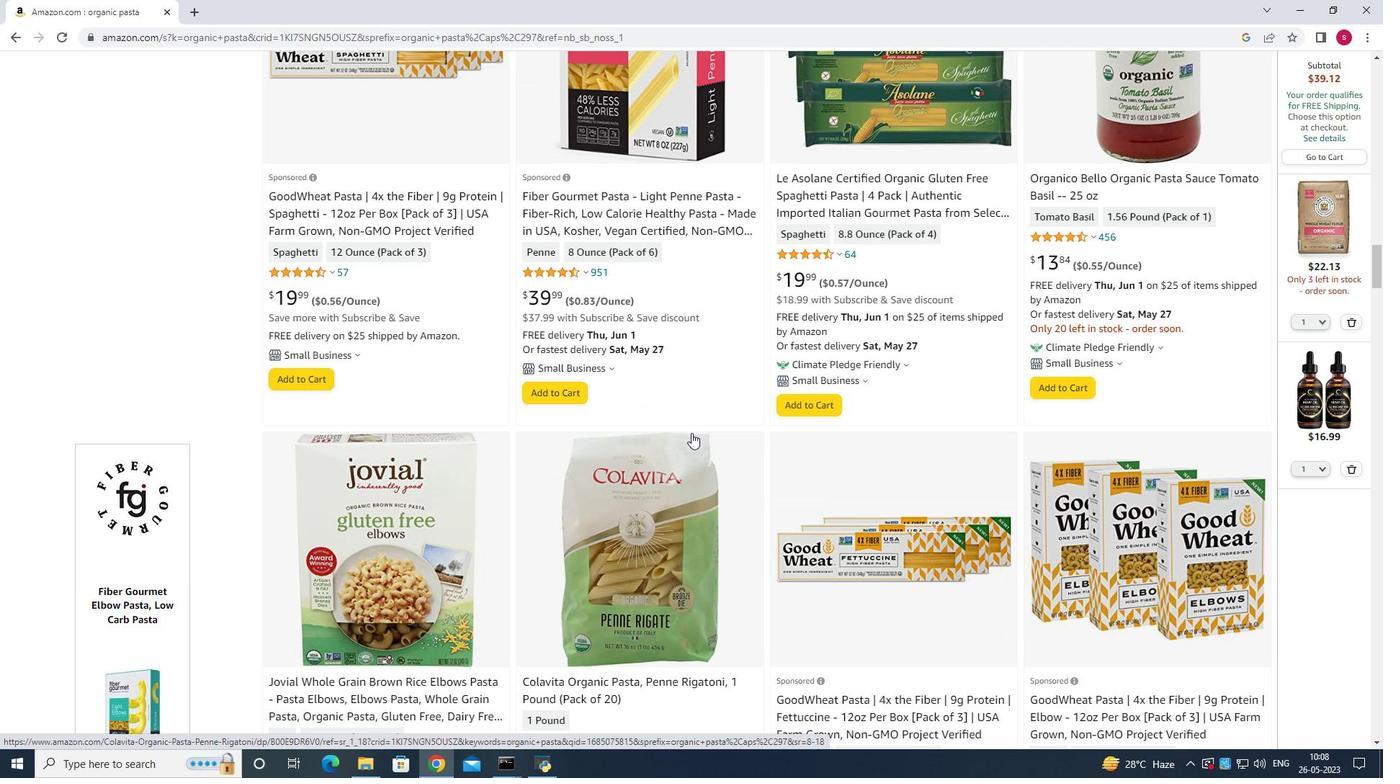 
Action: Mouse scrolled (691, 432) with delta (0, 0)
Screenshot: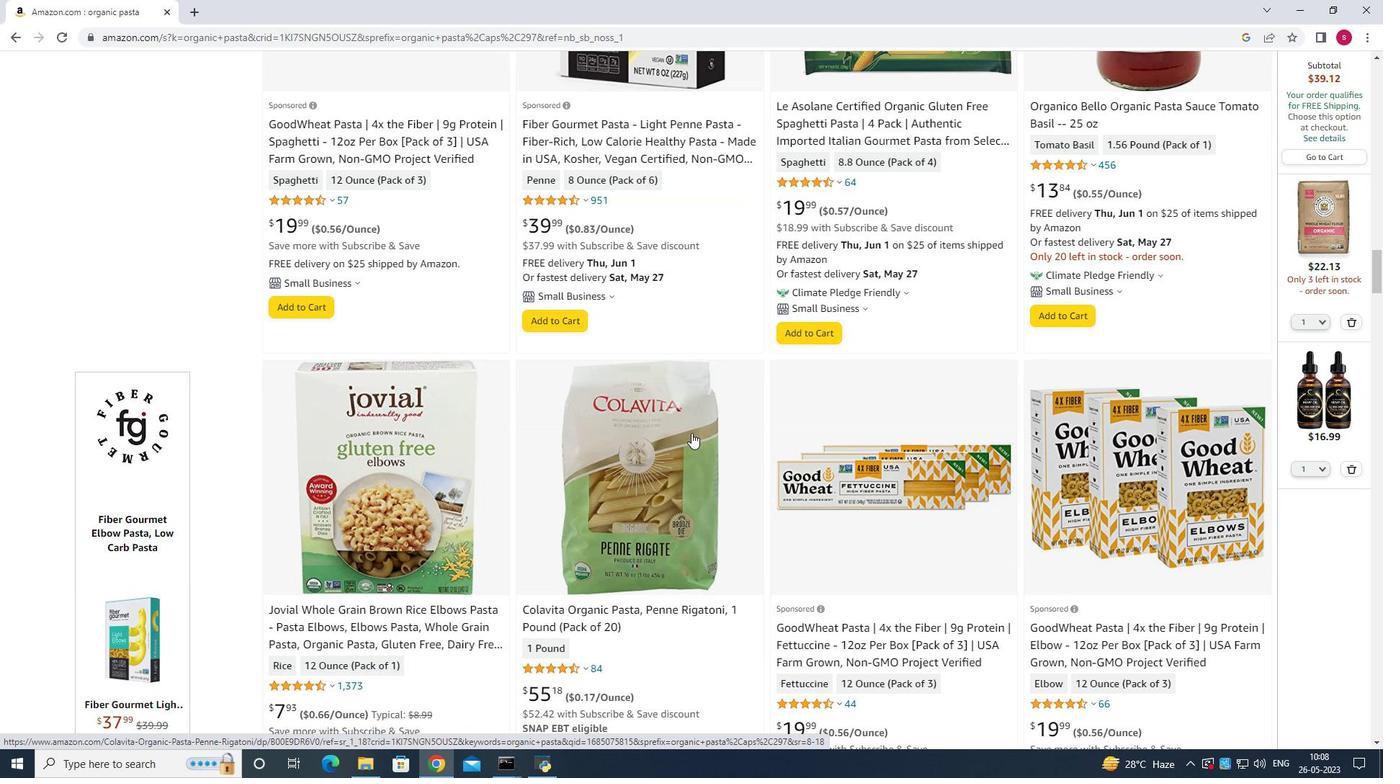 
Action: Mouse scrolled (691, 432) with delta (0, 0)
Screenshot: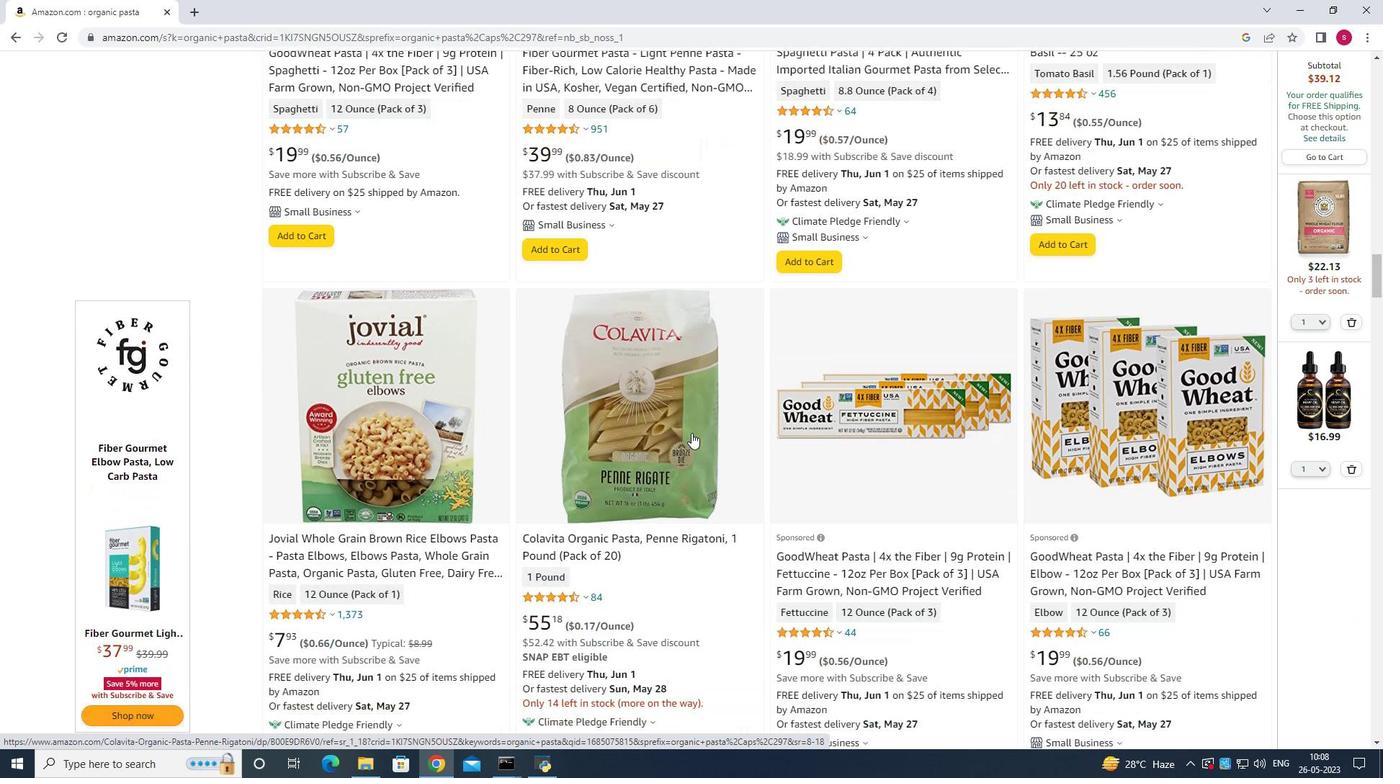 
Action: Mouse scrolled (691, 432) with delta (0, 0)
Screenshot: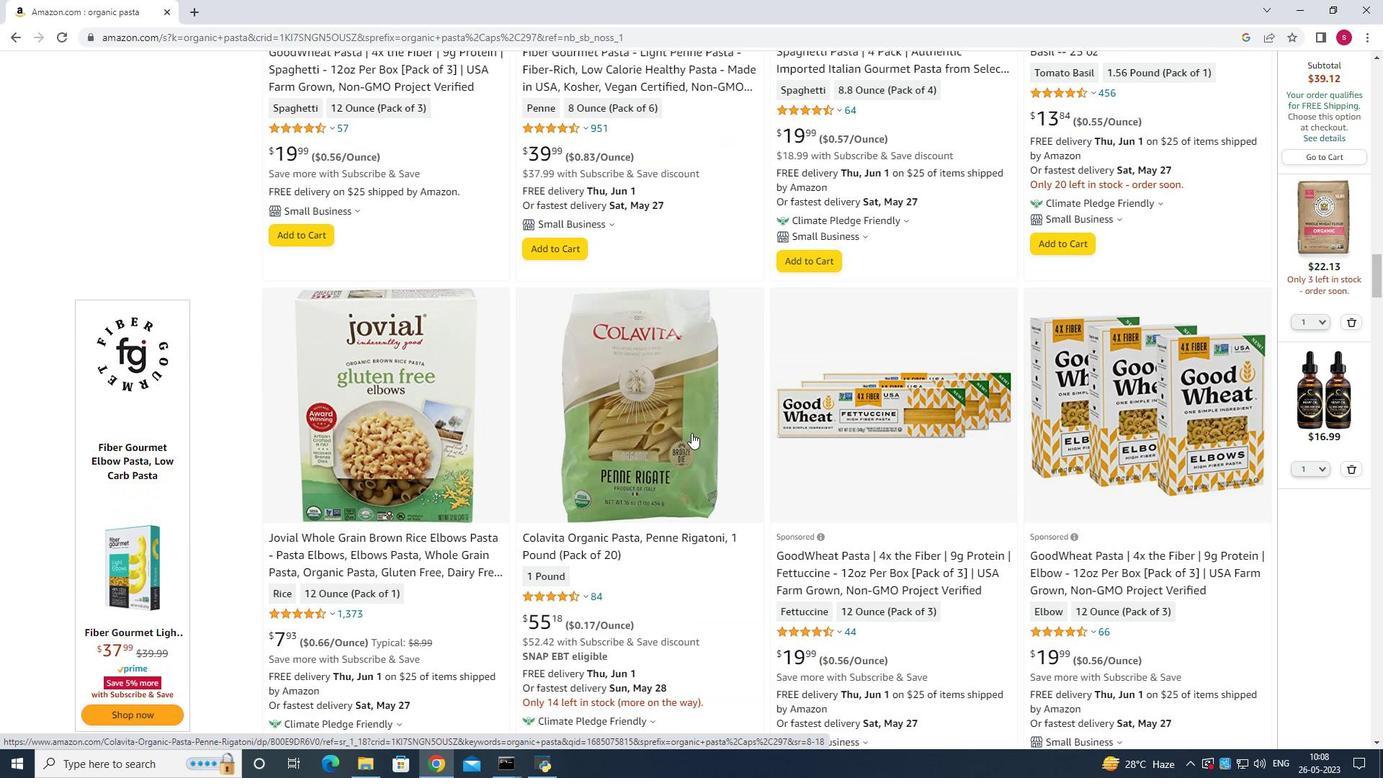 
Action: Mouse scrolled (691, 432) with delta (0, 0)
Screenshot: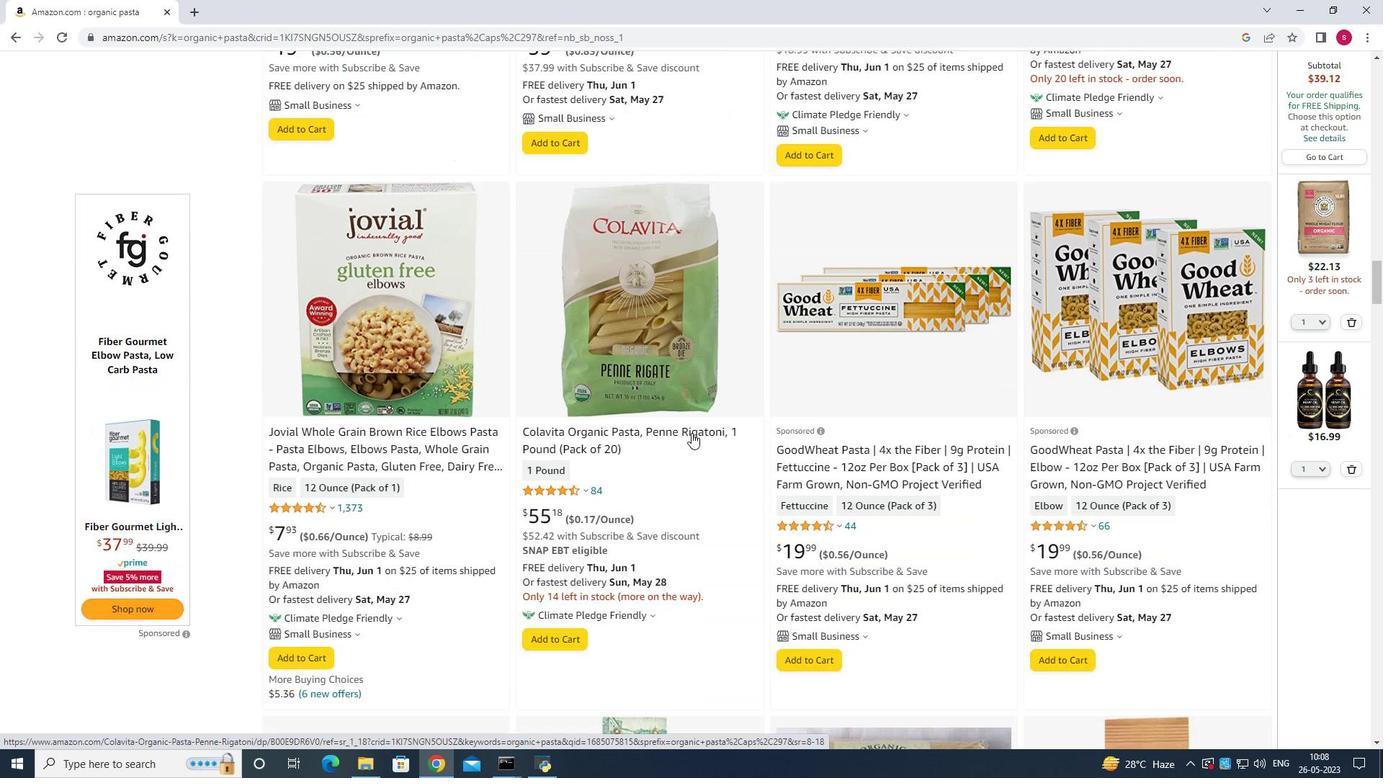 
Action: Mouse scrolled (691, 432) with delta (0, 0)
Screenshot: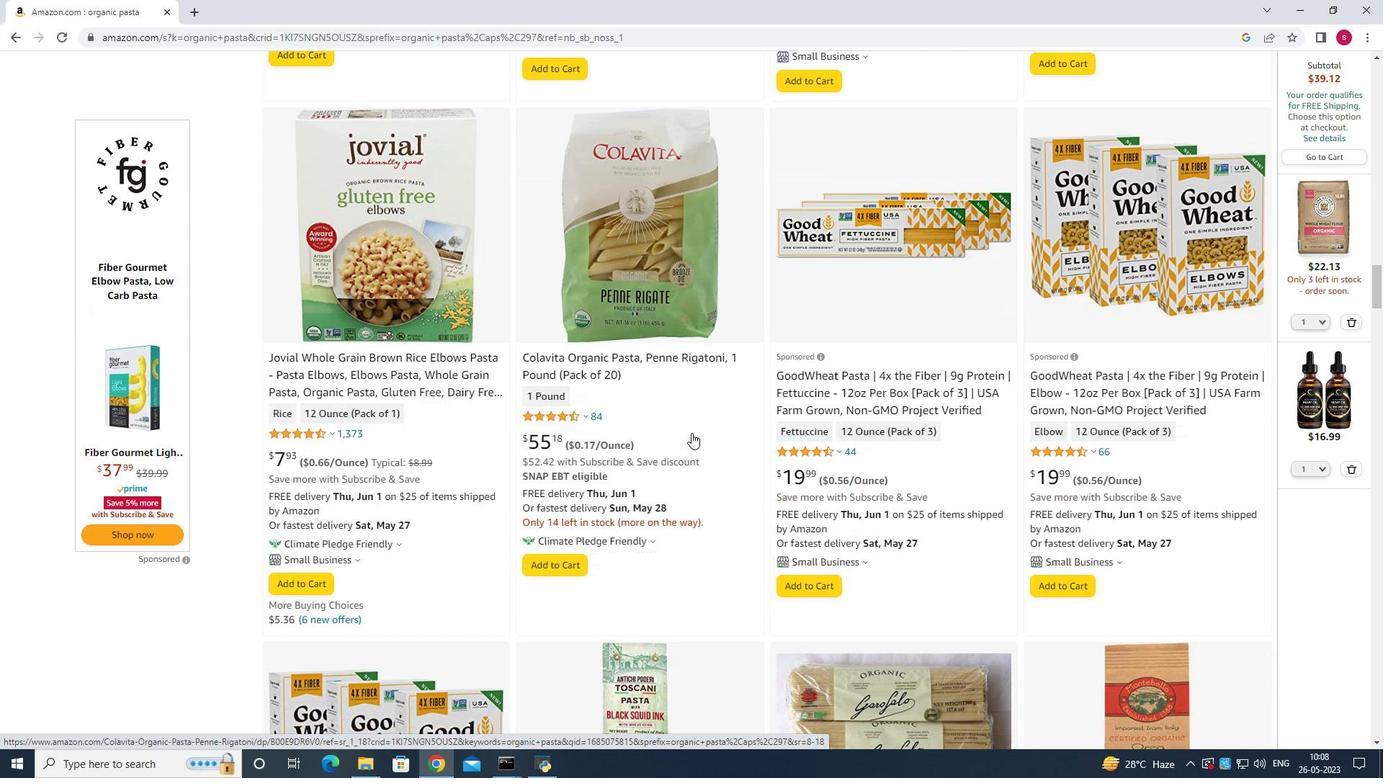 
Action: Mouse scrolled (691, 432) with delta (0, 0)
Screenshot: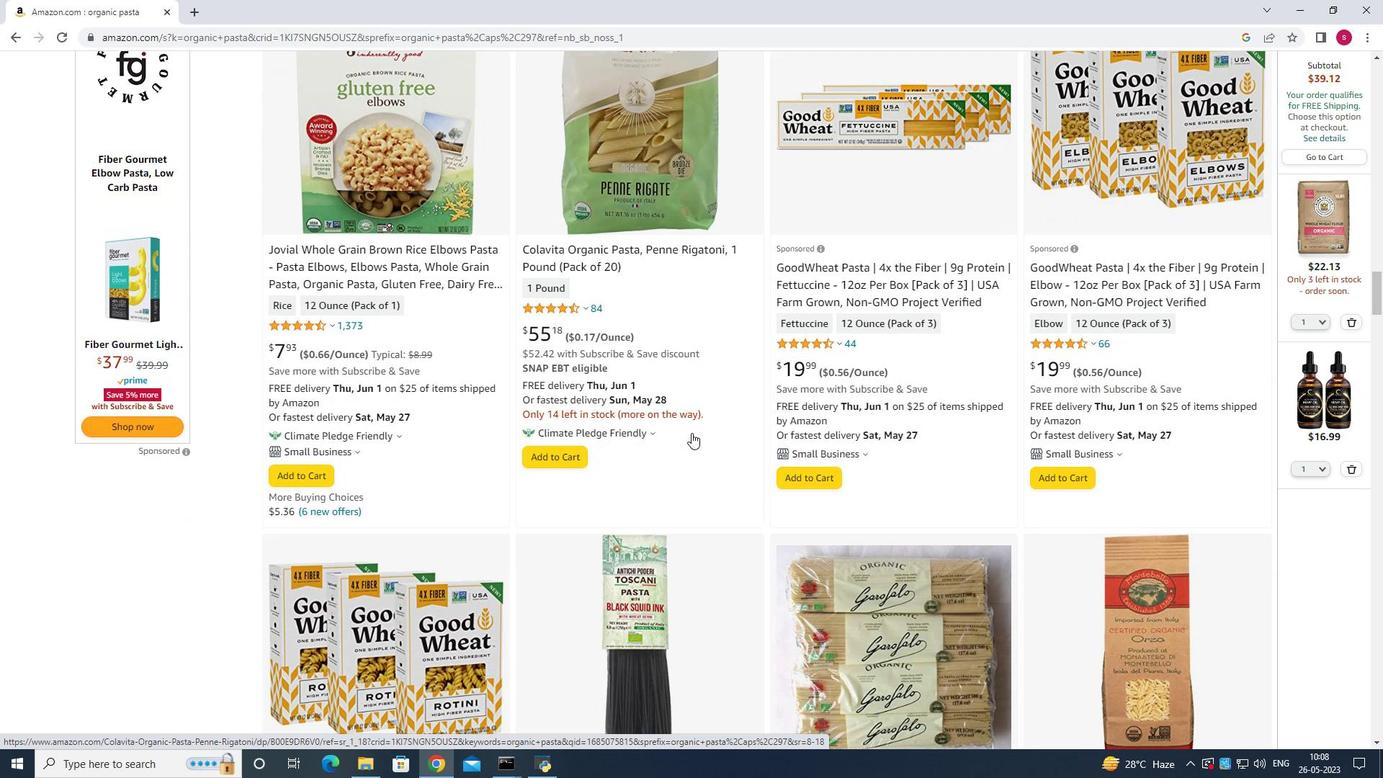 
Action: Mouse scrolled (691, 432) with delta (0, 0)
Screenshot: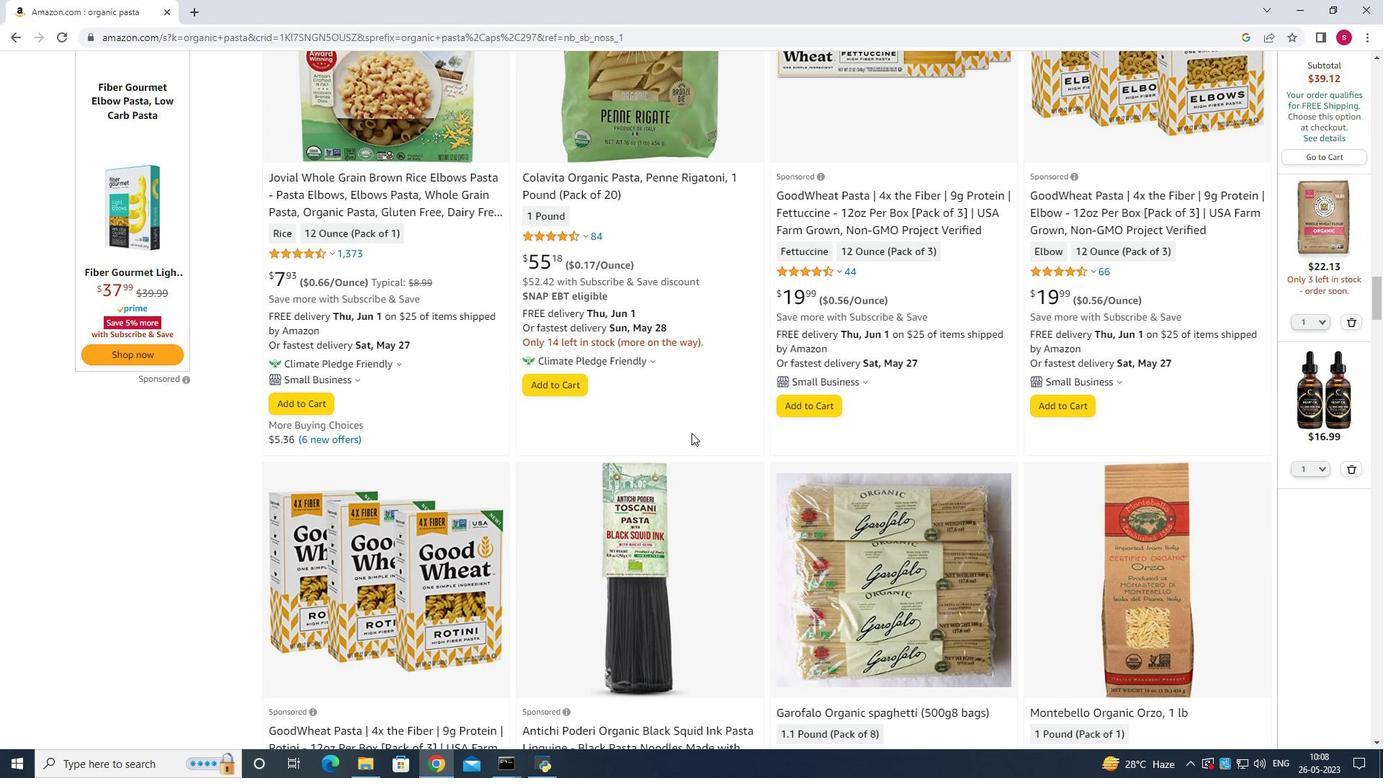 
Action: Mouse scrolled (691, 432) with delta (0, 0)
Screenshot: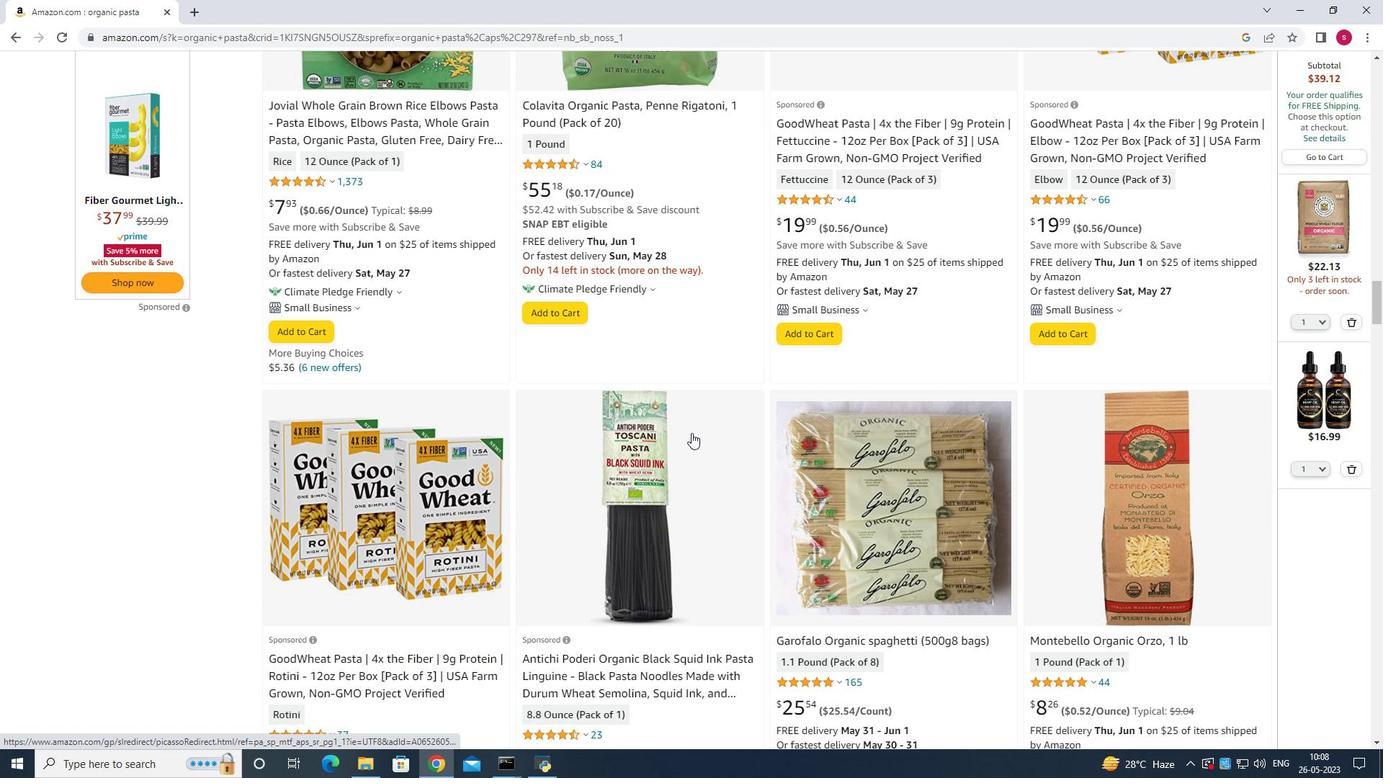 
Action: Mouse scrolled (691, 432) with delta (0, 0)
Screenshot: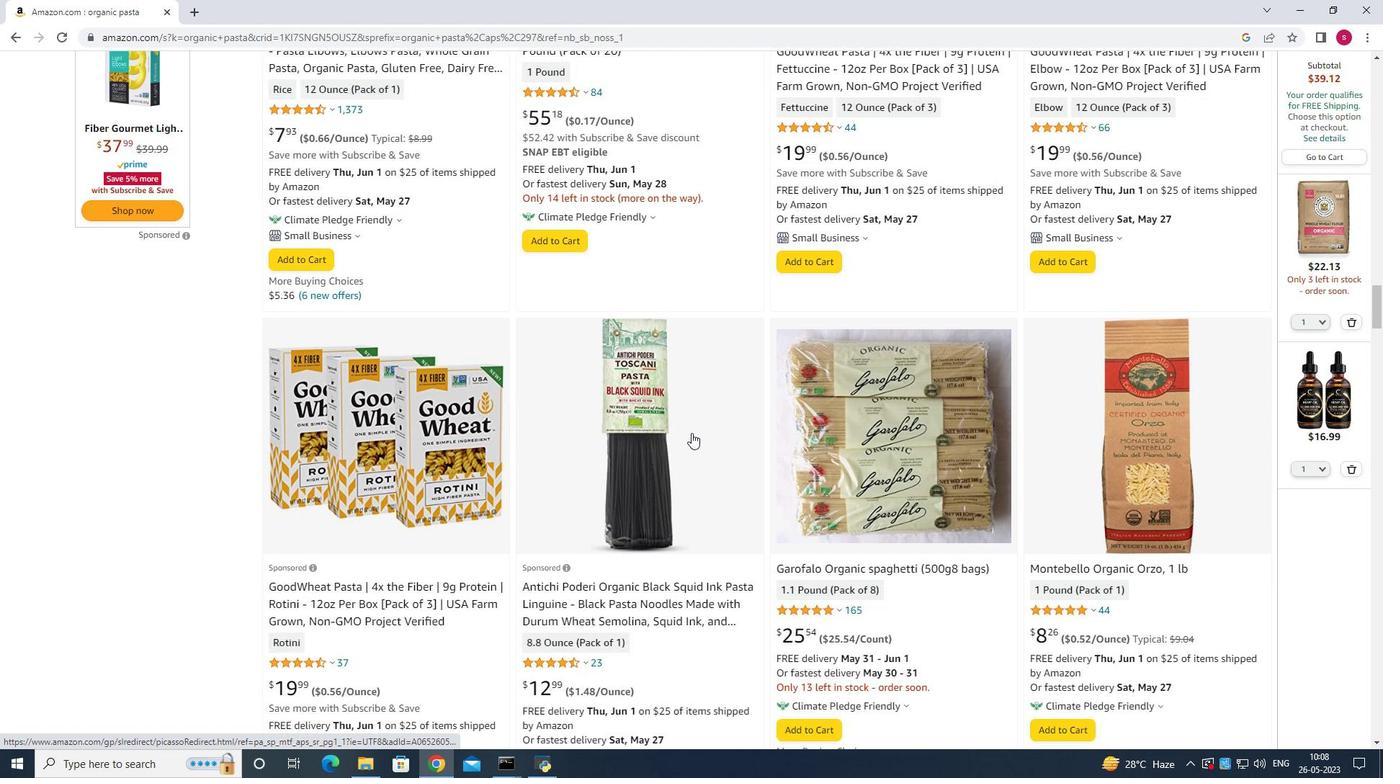 
Action: Mouse scrolled (691, 432) with delta (0, 0)
Screenshot: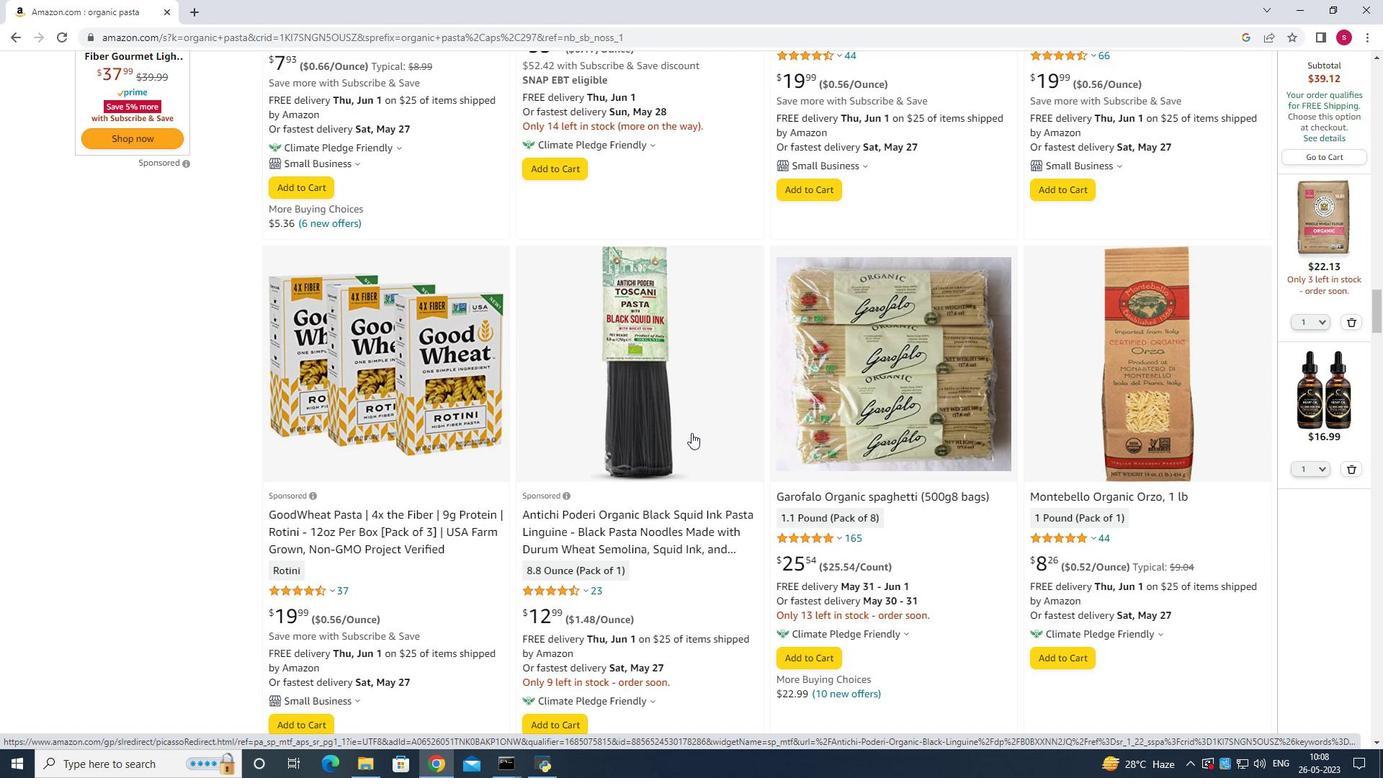 
Action: Mouse scrolled (691, 432) with delta (0, 0)
Screenshot: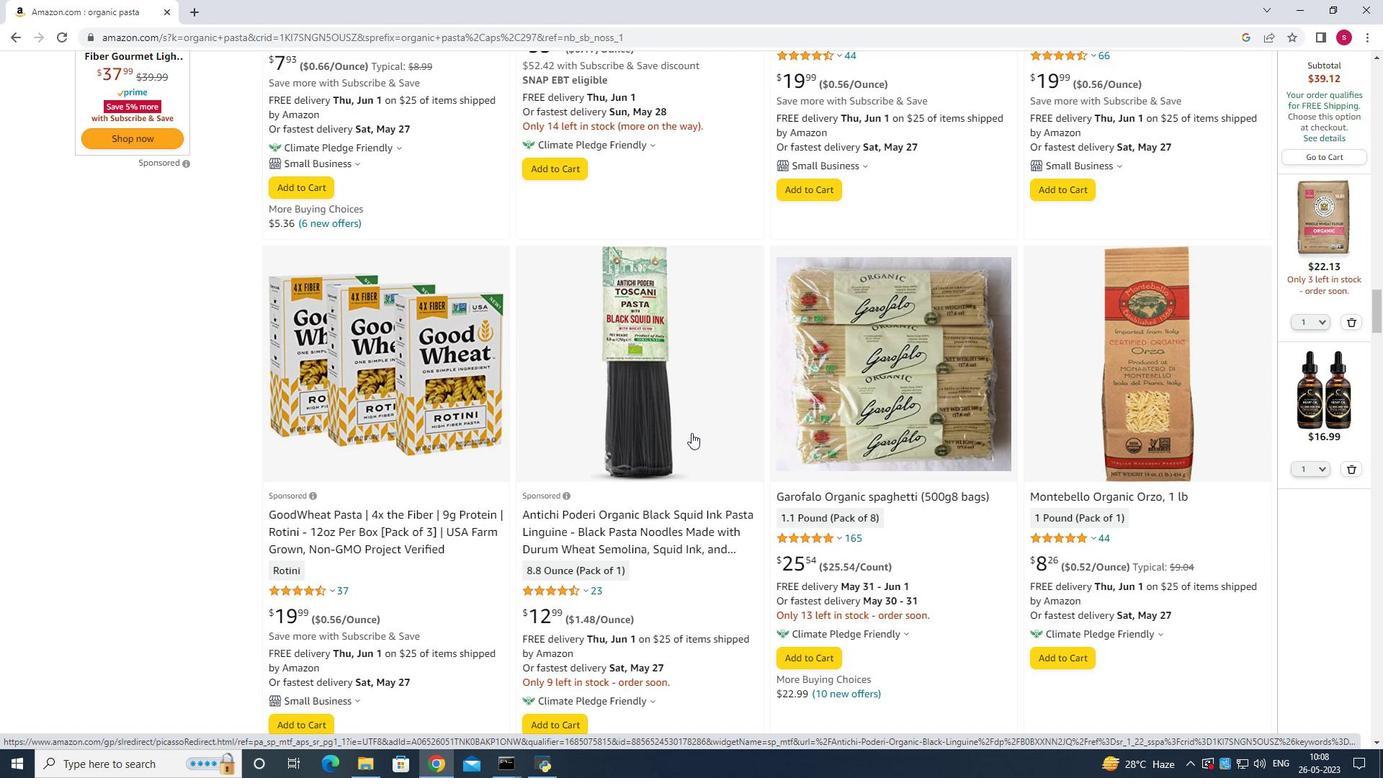 
Action: Mouse scrolled (691, 432) with delta (0, 0)
Screenshot: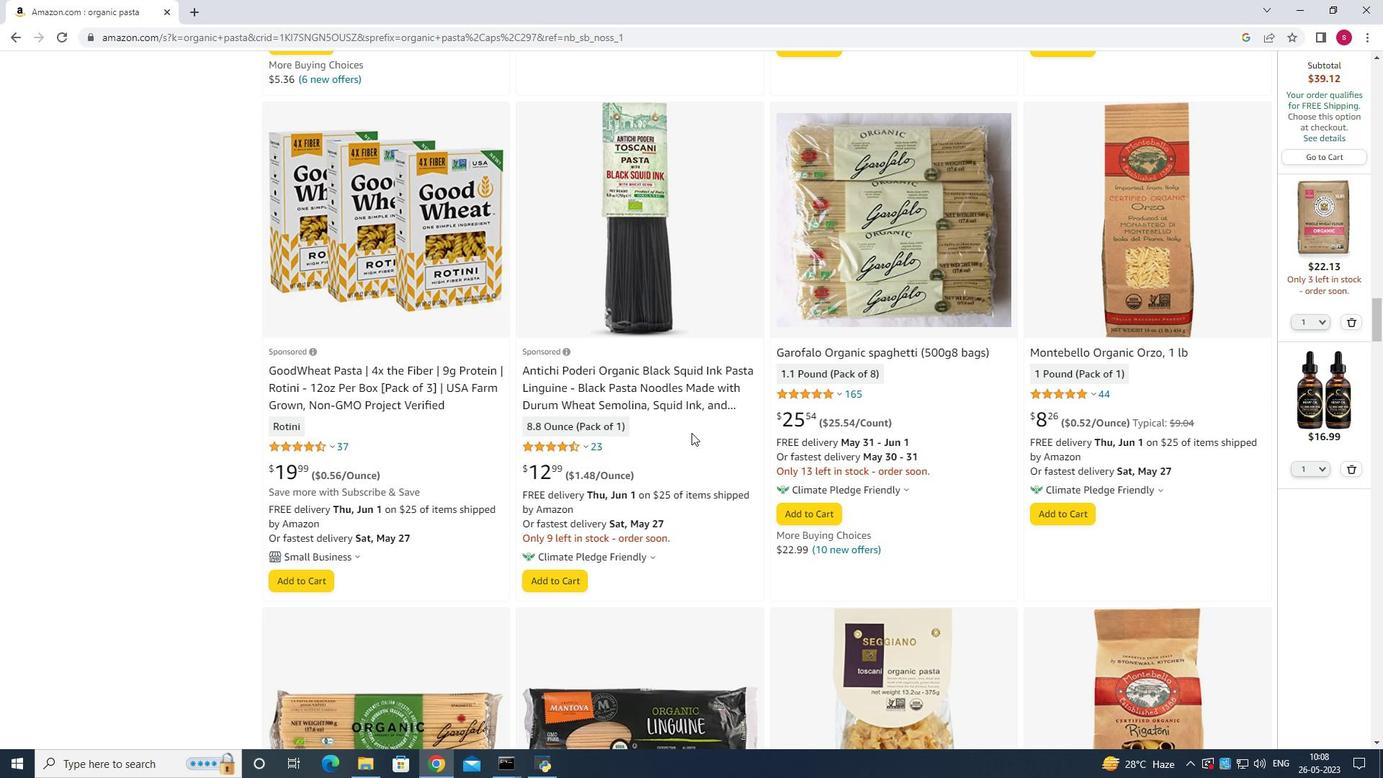 
Action: Mouse scrolled (691, 432) with delta (0, 0)
Screenshot: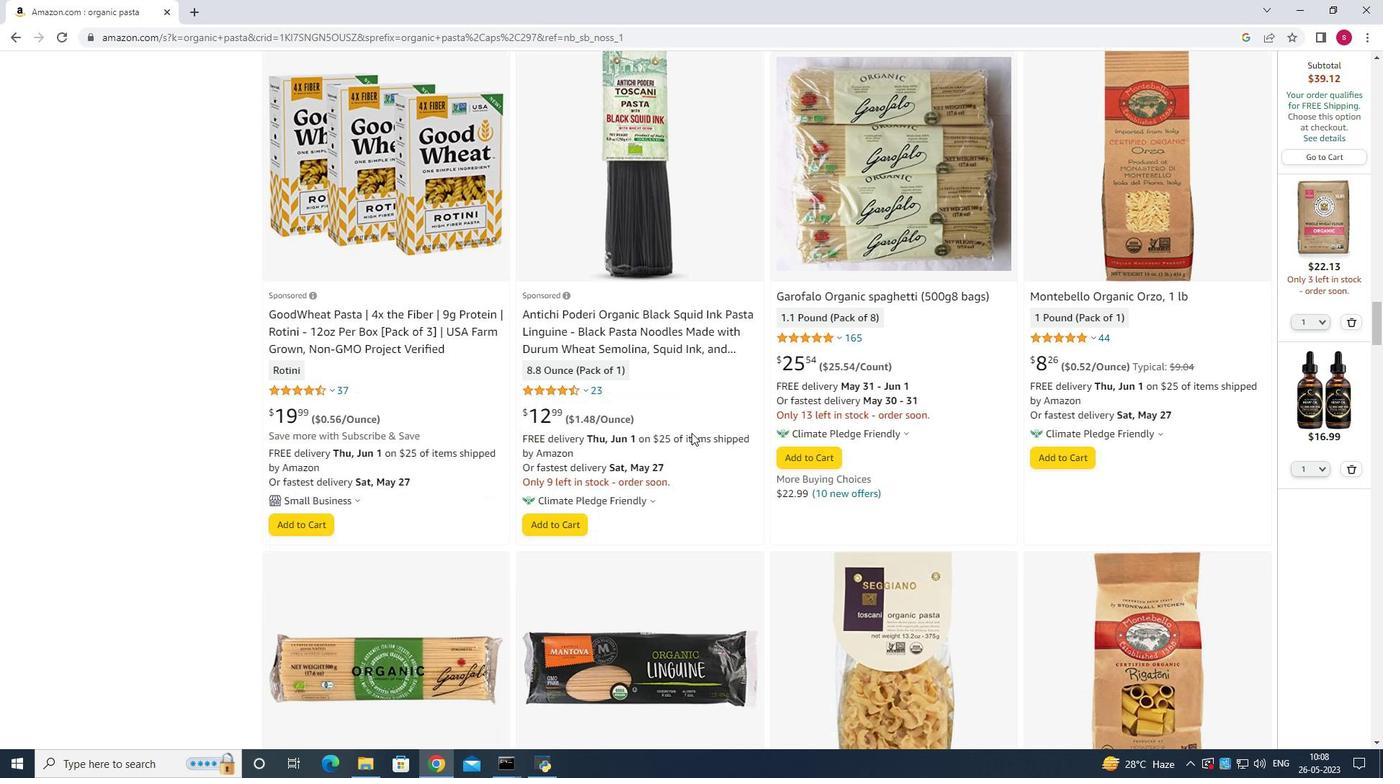 
Action: Mouse moved to (695, 430)
Screenshot: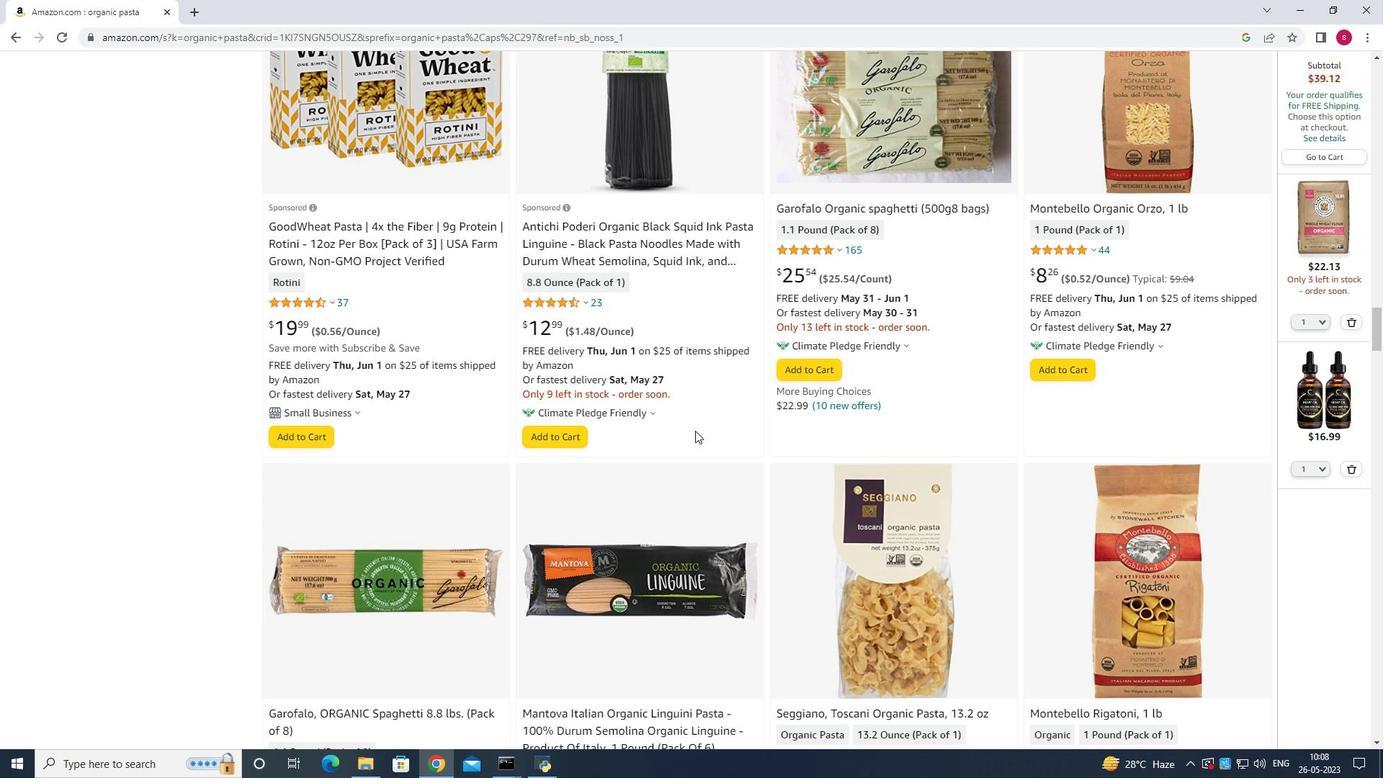 
Action: Mouse scrolled (695, 429) with delta (0, 0)
Screenshot: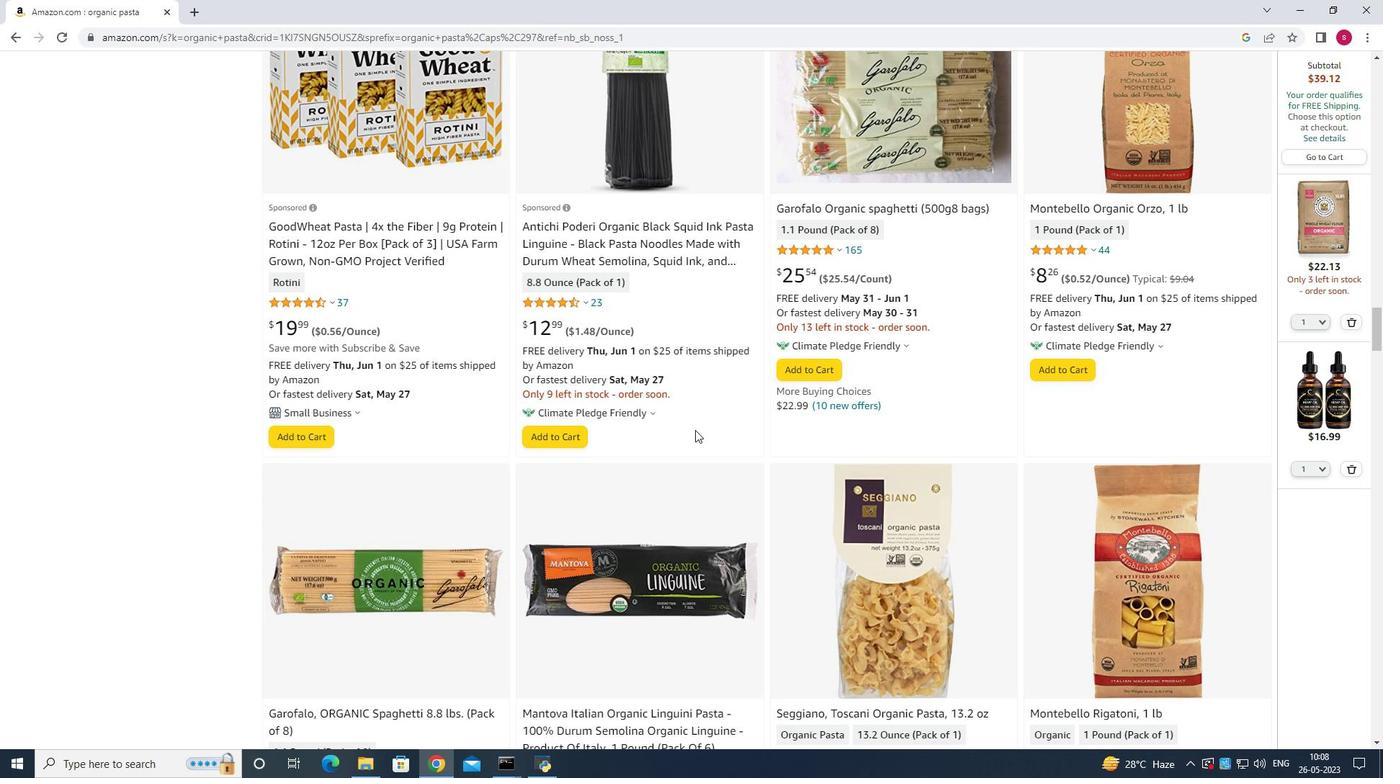
Action: Mouse moved to (451, 482)
Screenshot: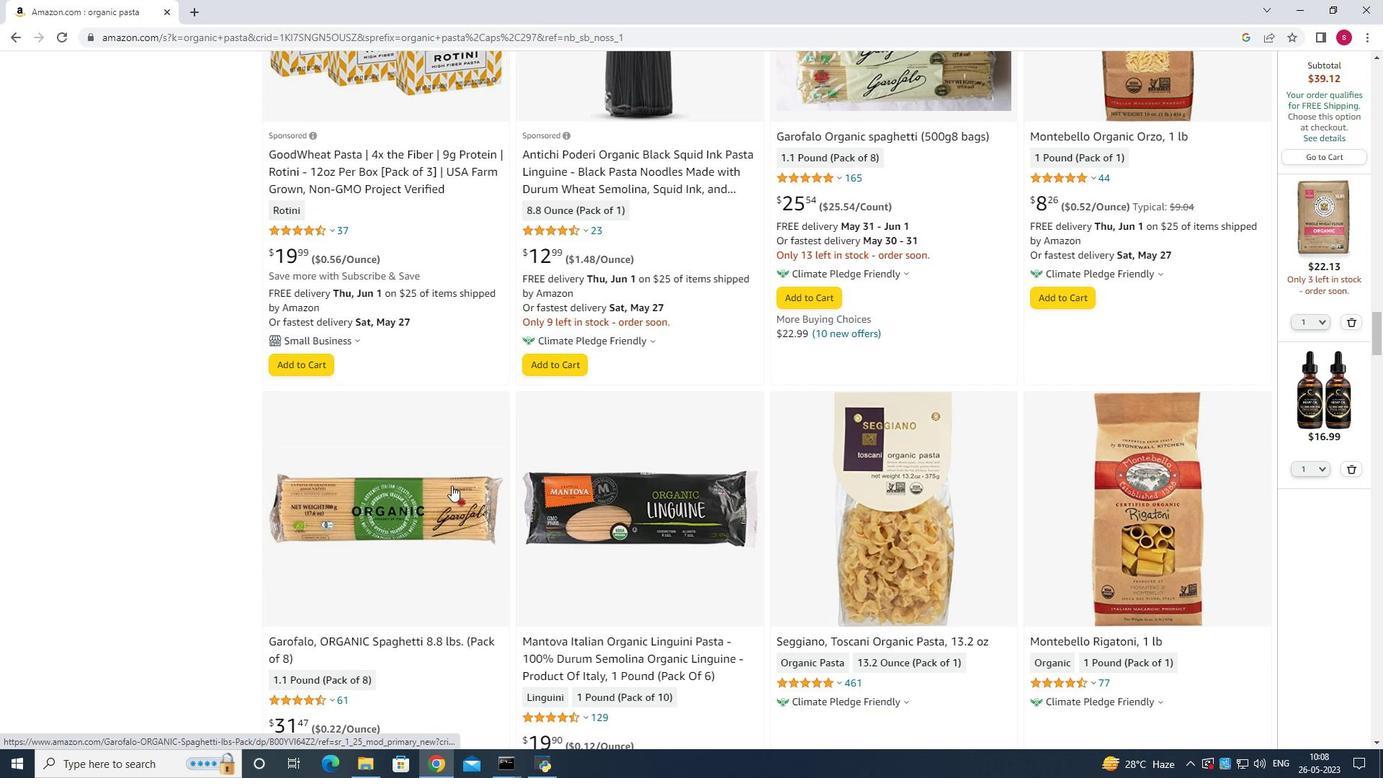
Action: Mouse scrolled (451, 481) with delta (0, 0)
Screenshot: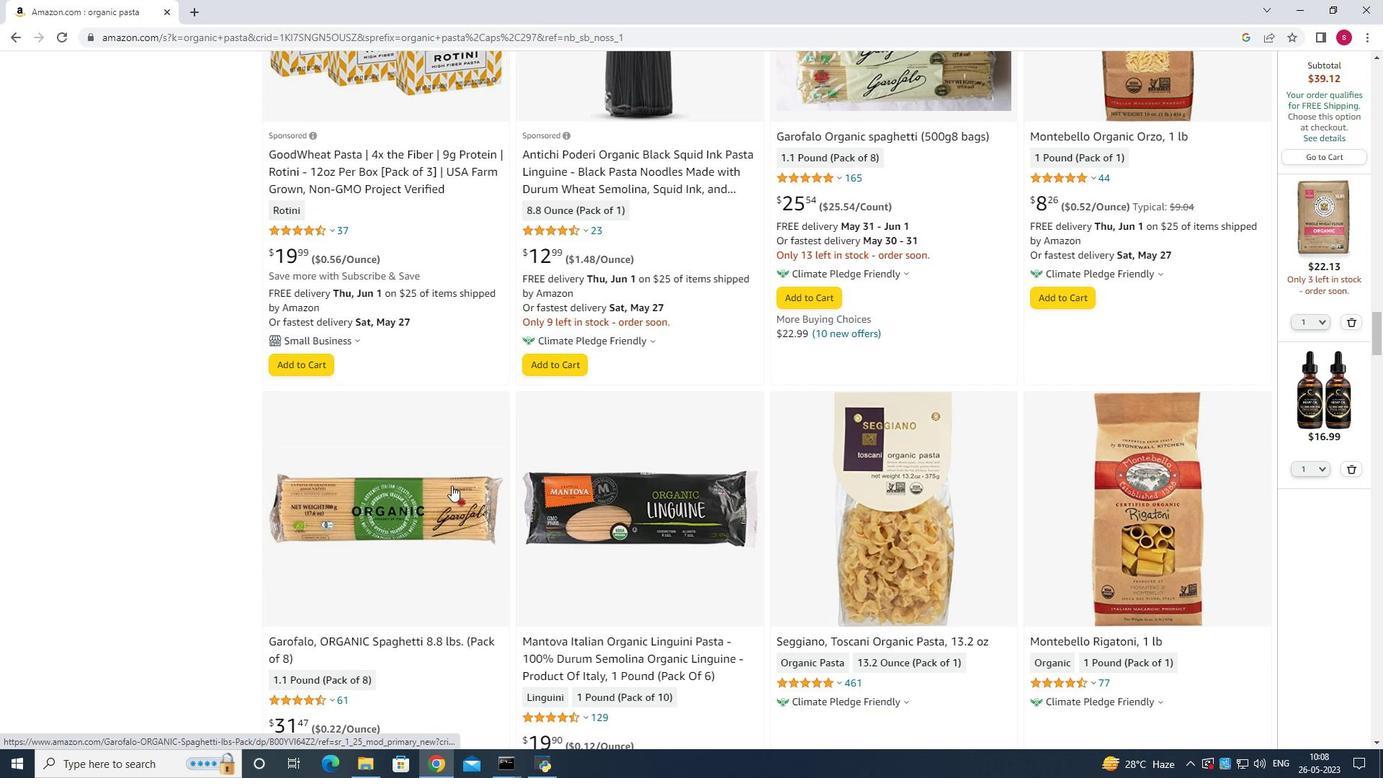 
Action: Mouse scrolled (451, 481) with delta (0, 0)
Screenshot: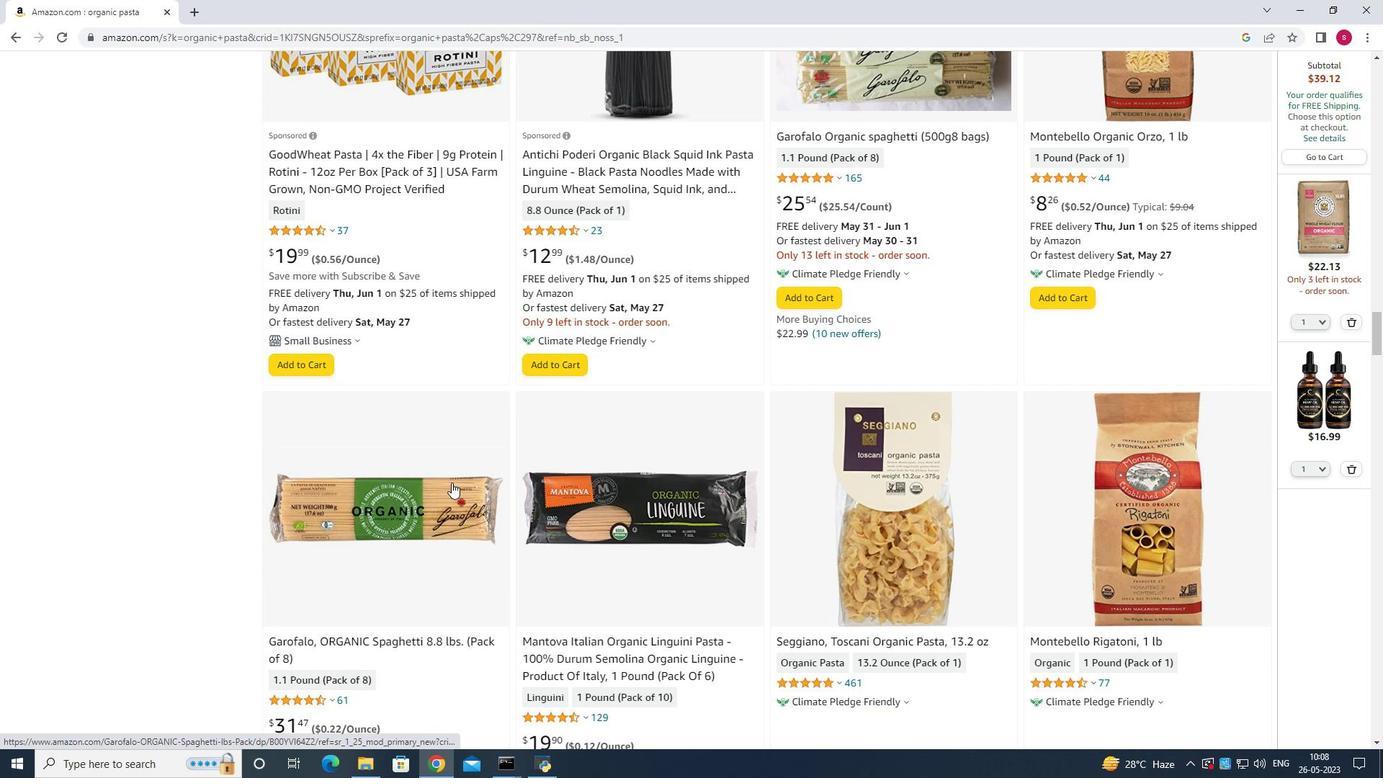 
Action: Mouse scrolled (451, 481) with delta (0, 0)
Screenshot: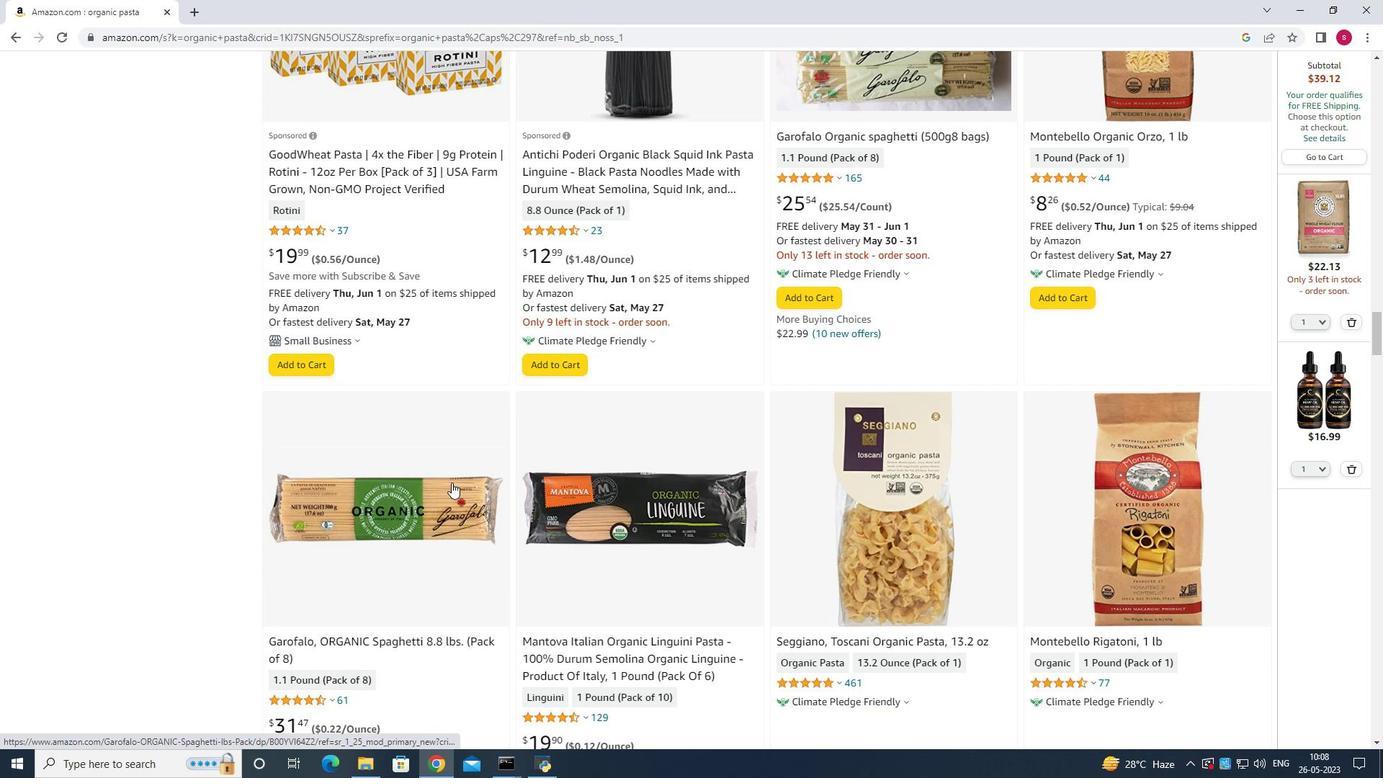 
Action: Mouse scrolled (451, 481) with delta (0, 0)
Screenshot: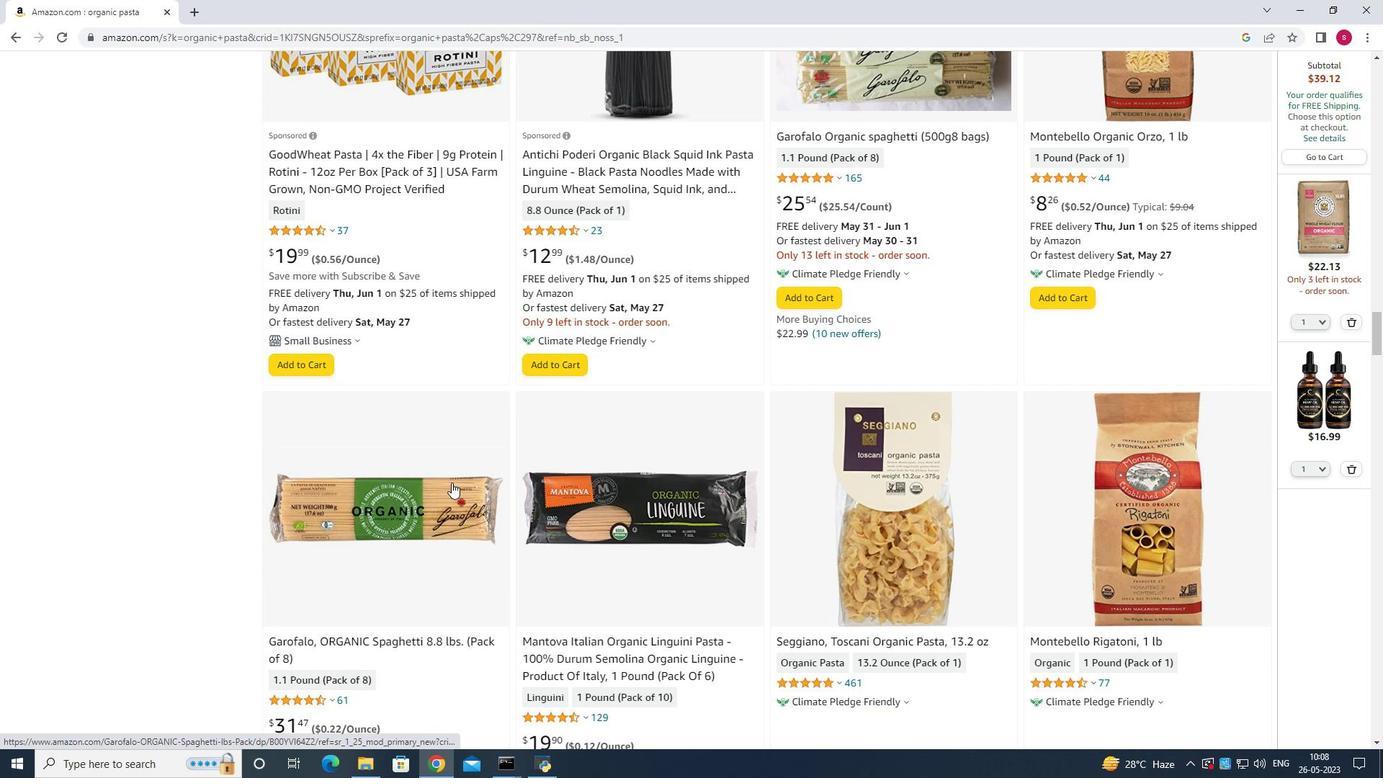 
Action: Mouse scrolled (451, 481) with delta (0, 0)
Screenshot: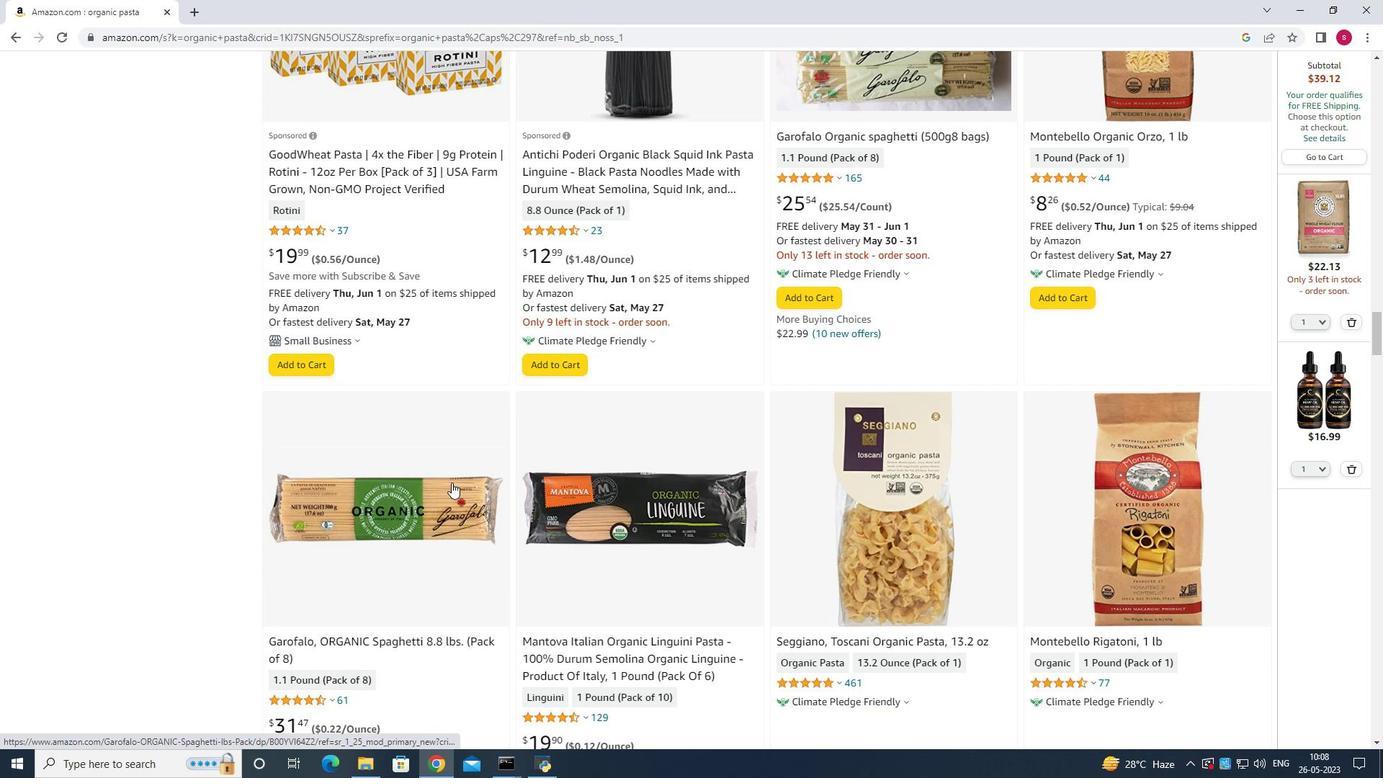 
Action: Mouse scrolled (451, 481) with delta (0, 0)
Screenshot: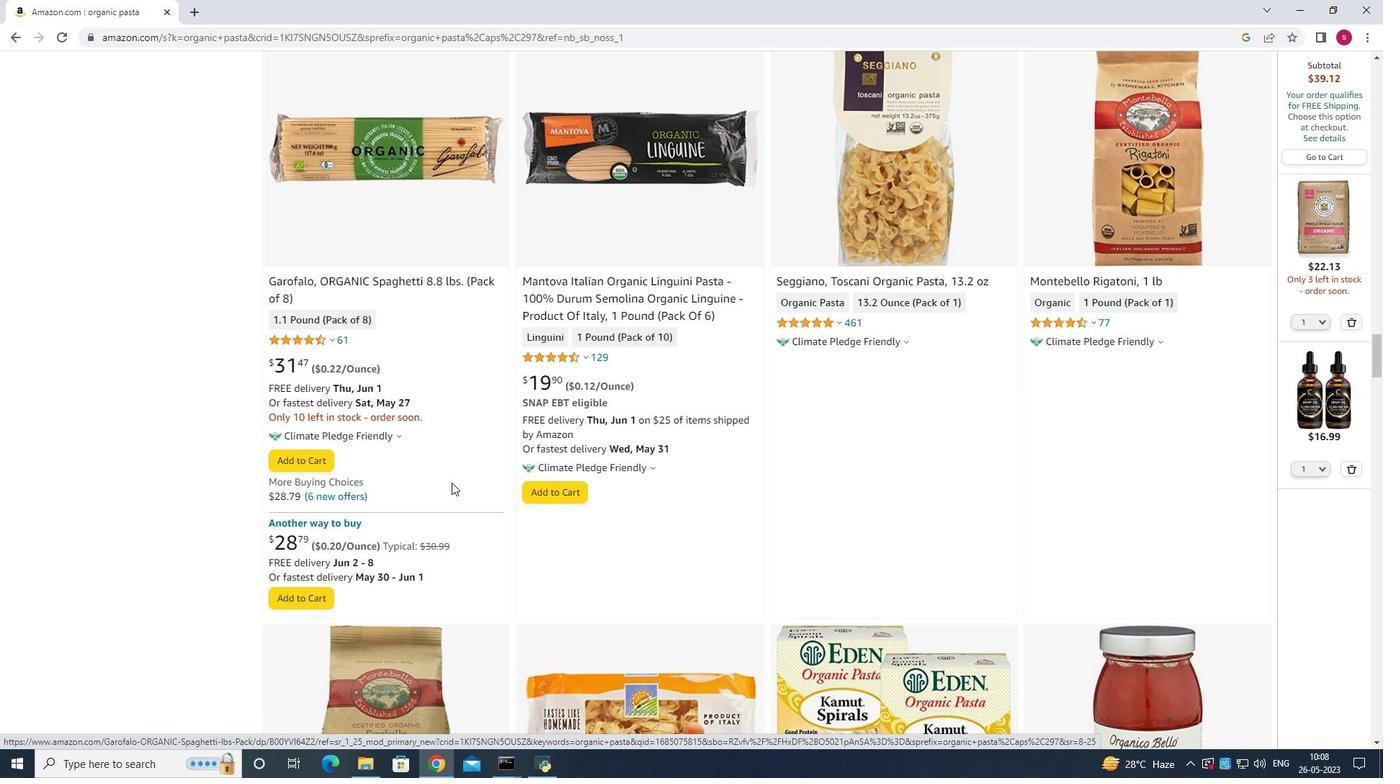 
Action: Mouse scrolled (451, 481) with delta (0, 0)
Screenshot: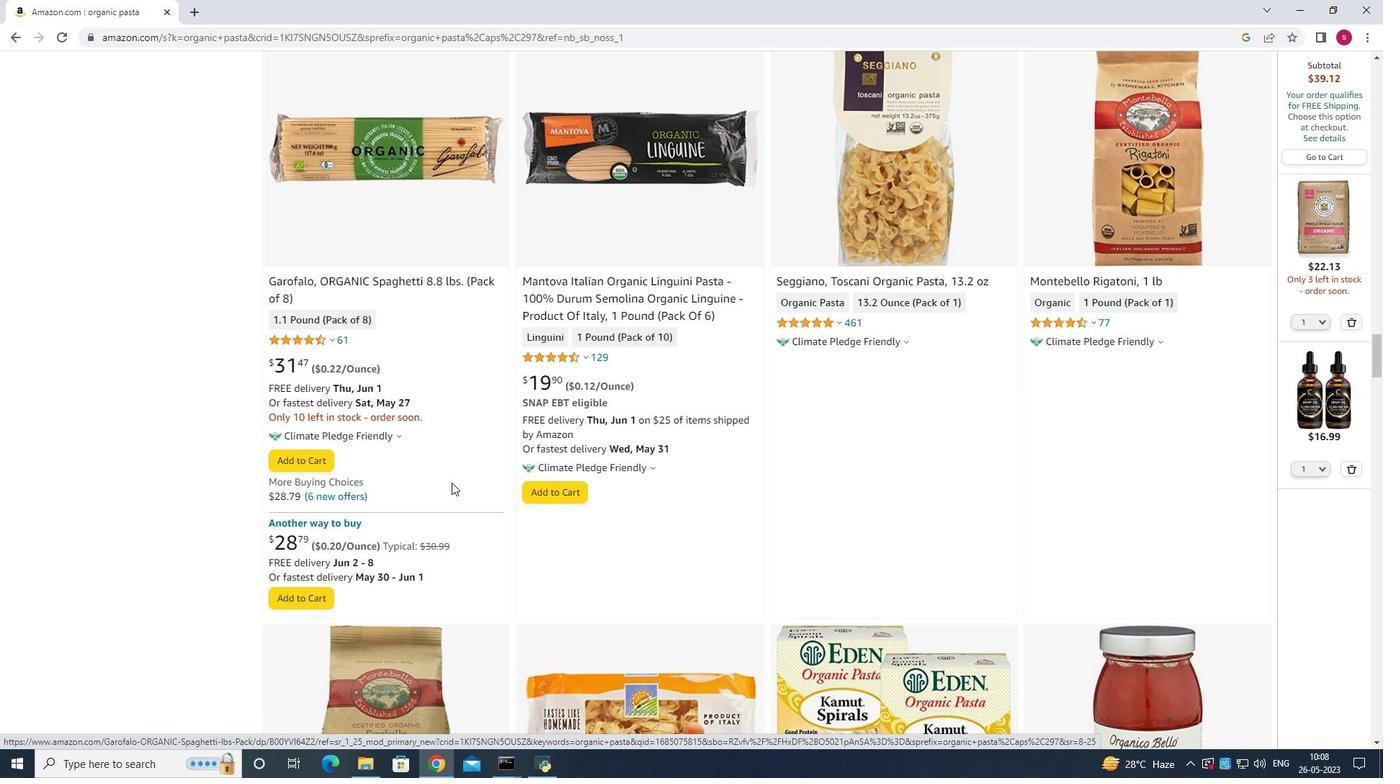 
Action: Mouse scrolled (451, 481) with delta (0, 0)
Screenshot: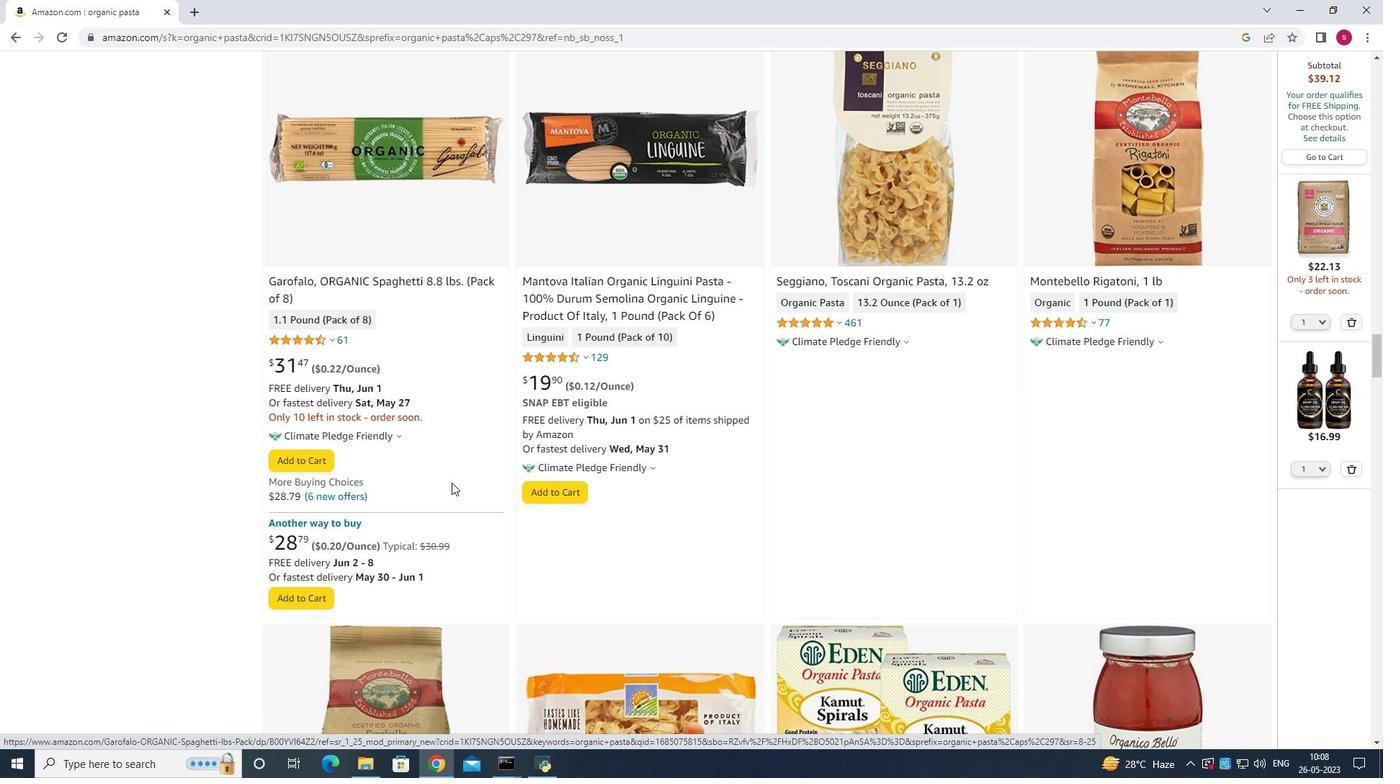 
Action: Mouse scrolled (451, 481) with delta (0, 0)
Screenshot: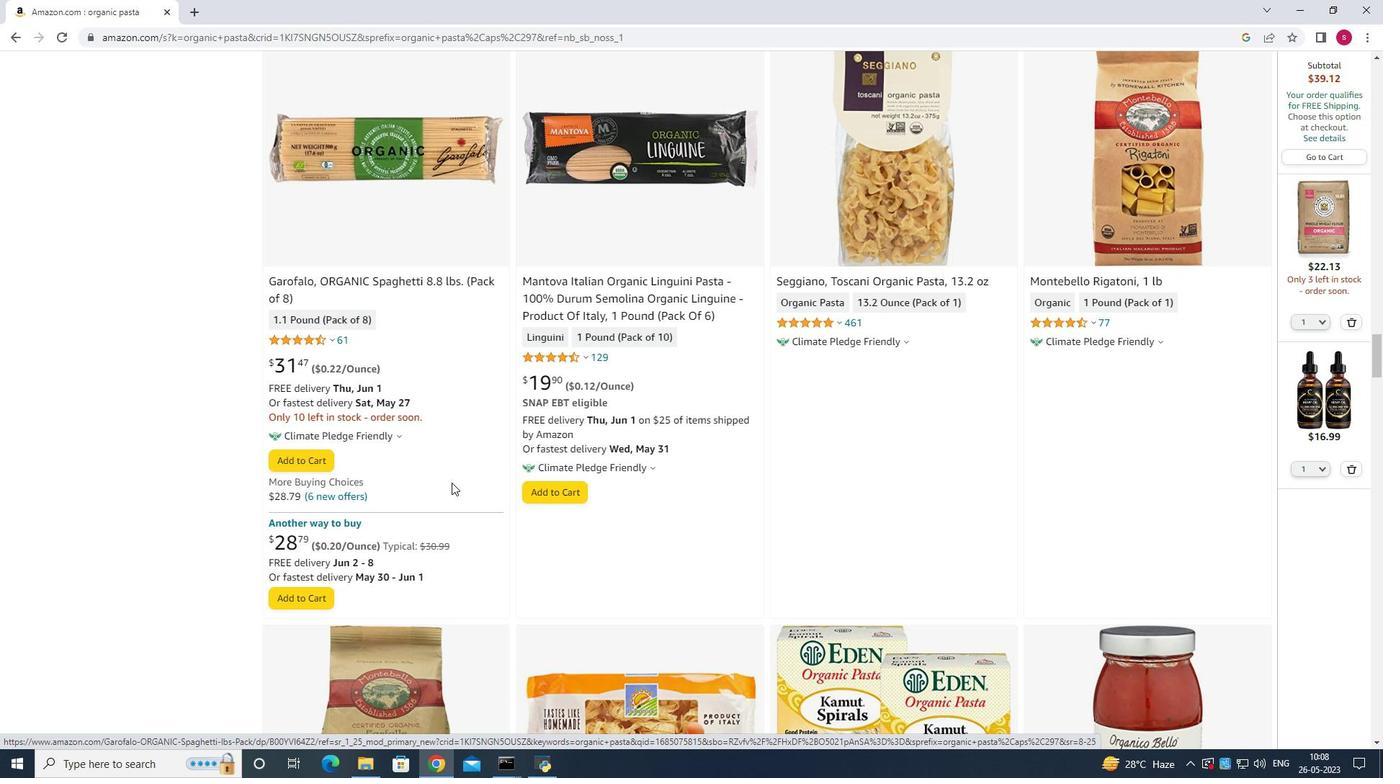 
Action: Mouse moved to (455, 483)
Screenshot: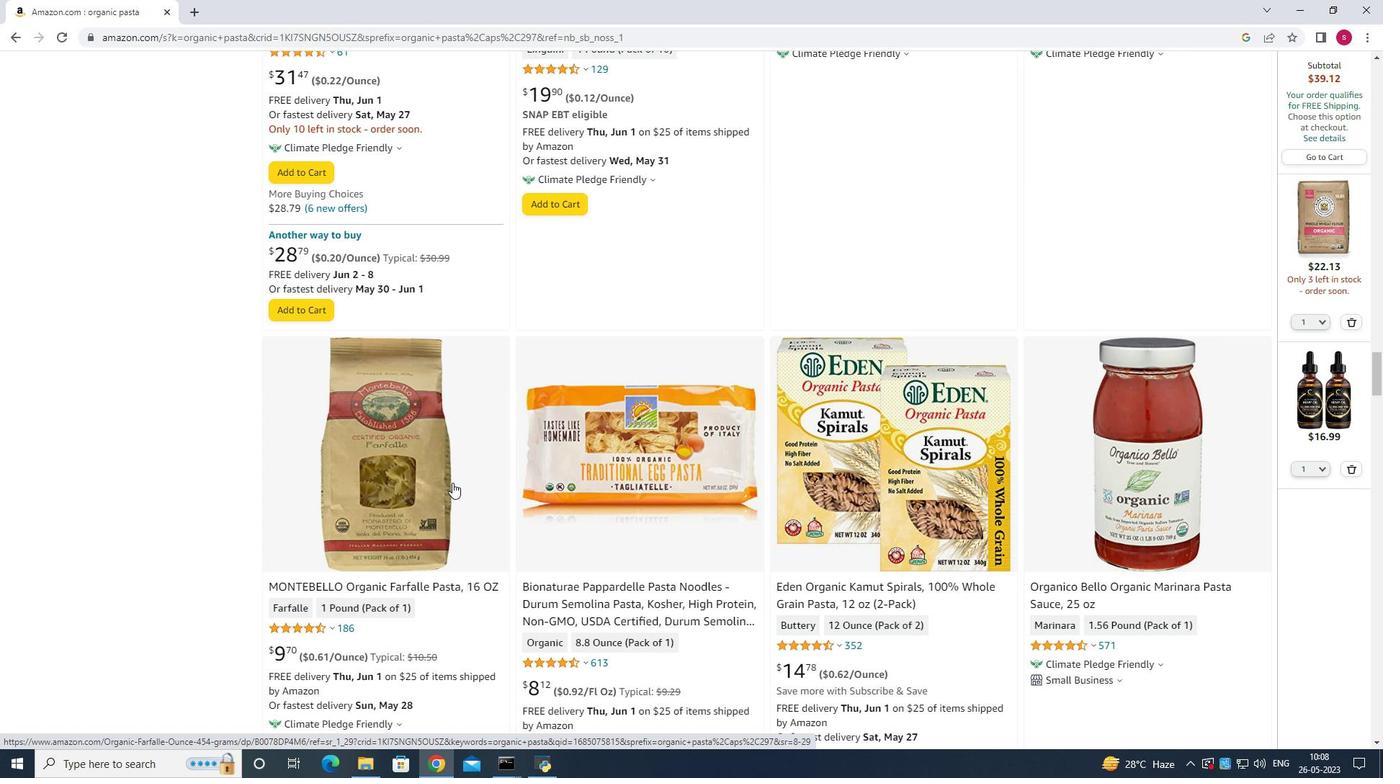 
Action: Mouse scrolled (455, 482) with delta (0, 0)
Screenshot: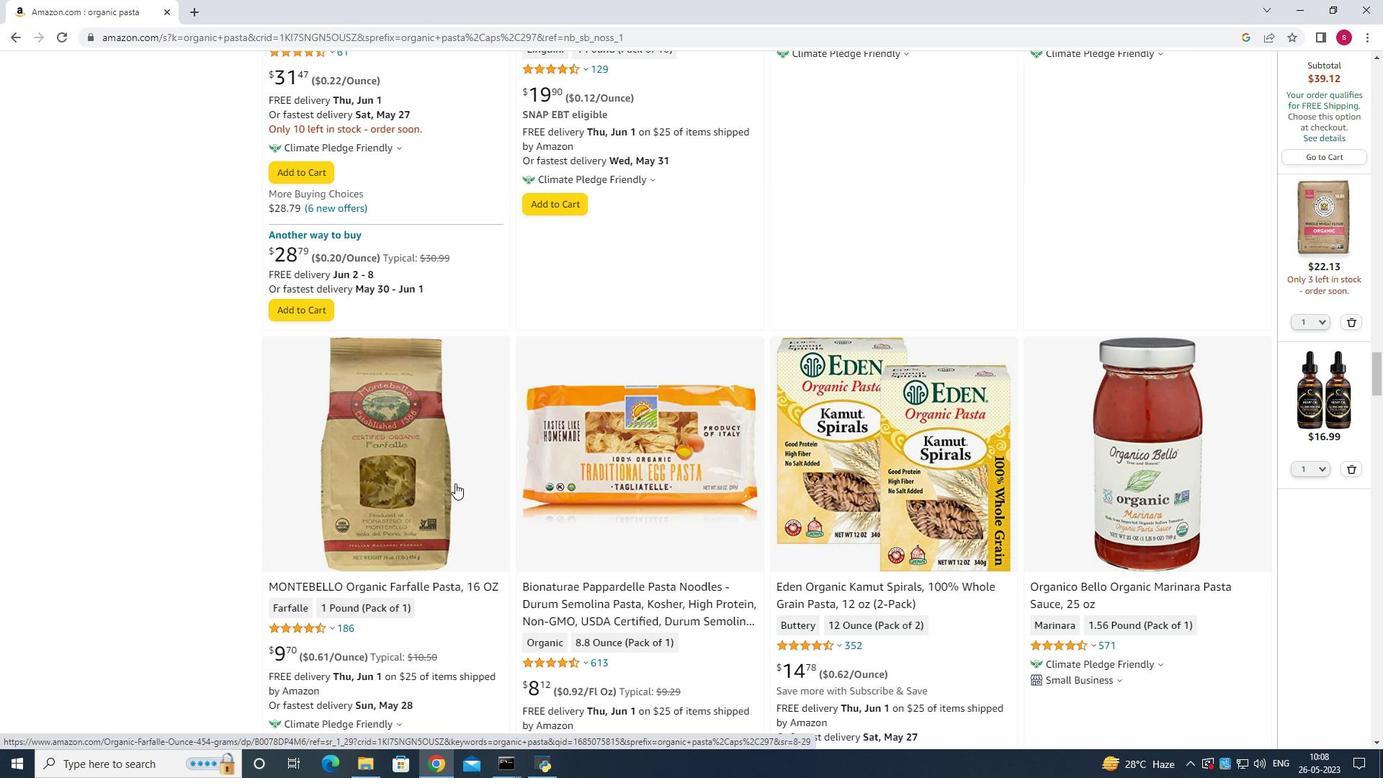 
Action: Mouse scrolled (455, 482) with delta (0, 0)
Screenshot: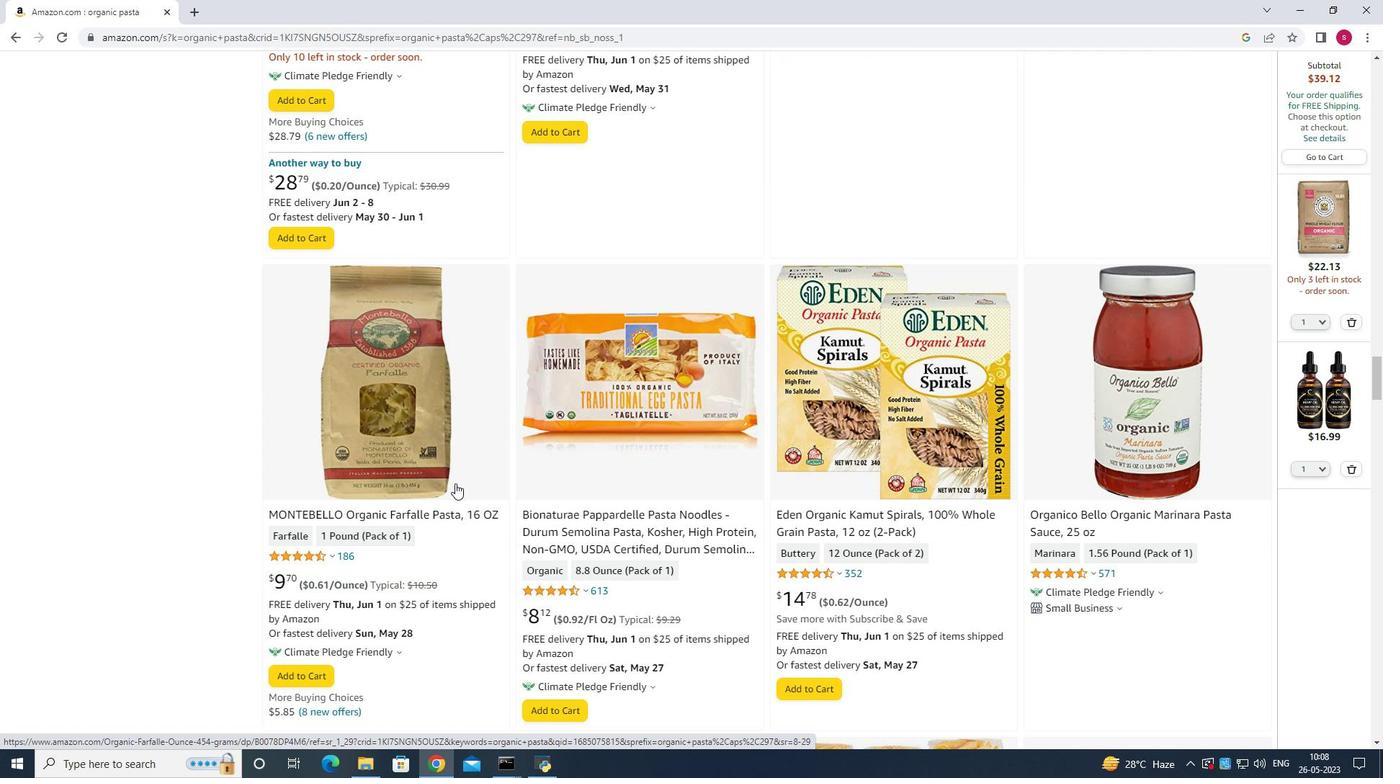 
Action: Mouse scrolled (455, 482) with delta (0, 0)
Screenshot: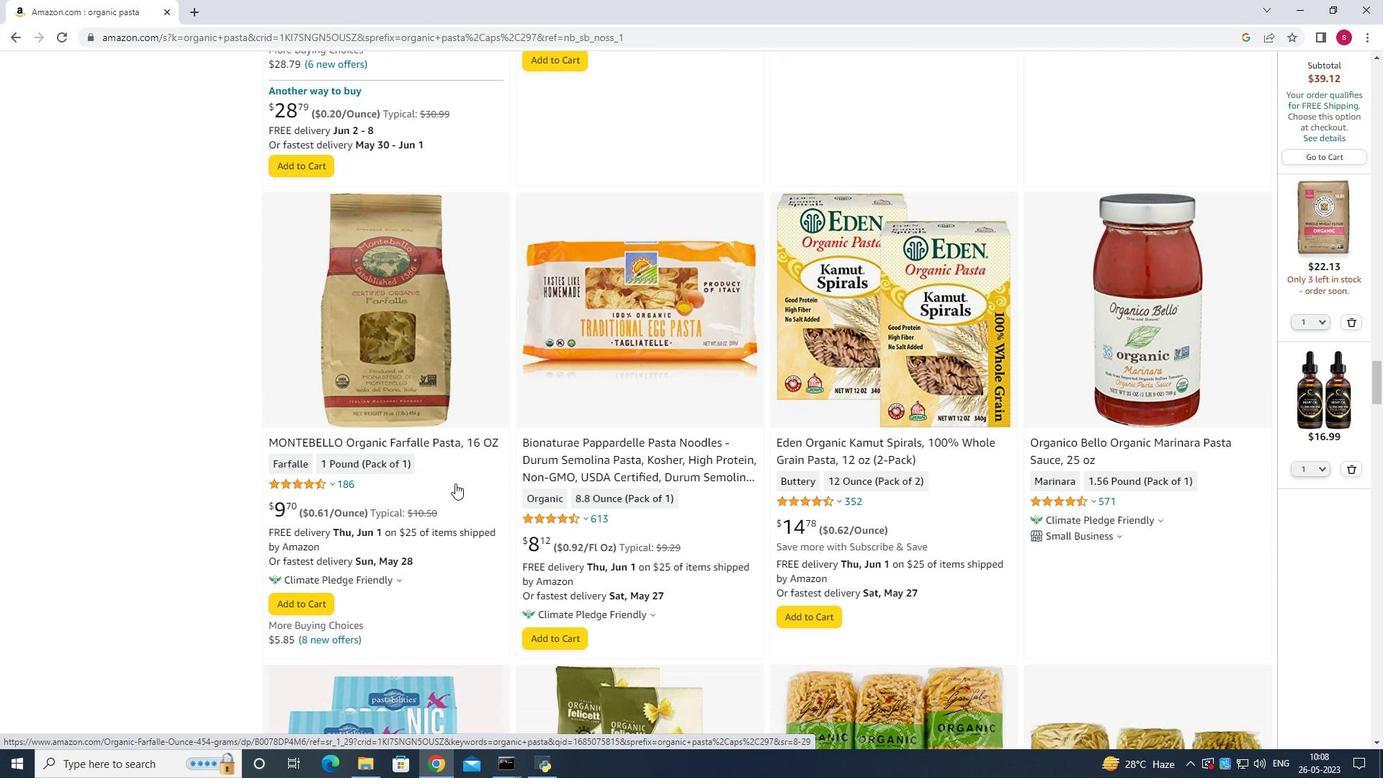 
Action: Mouse scrolled (455, 482) with delta (0, 0)
Screenshot: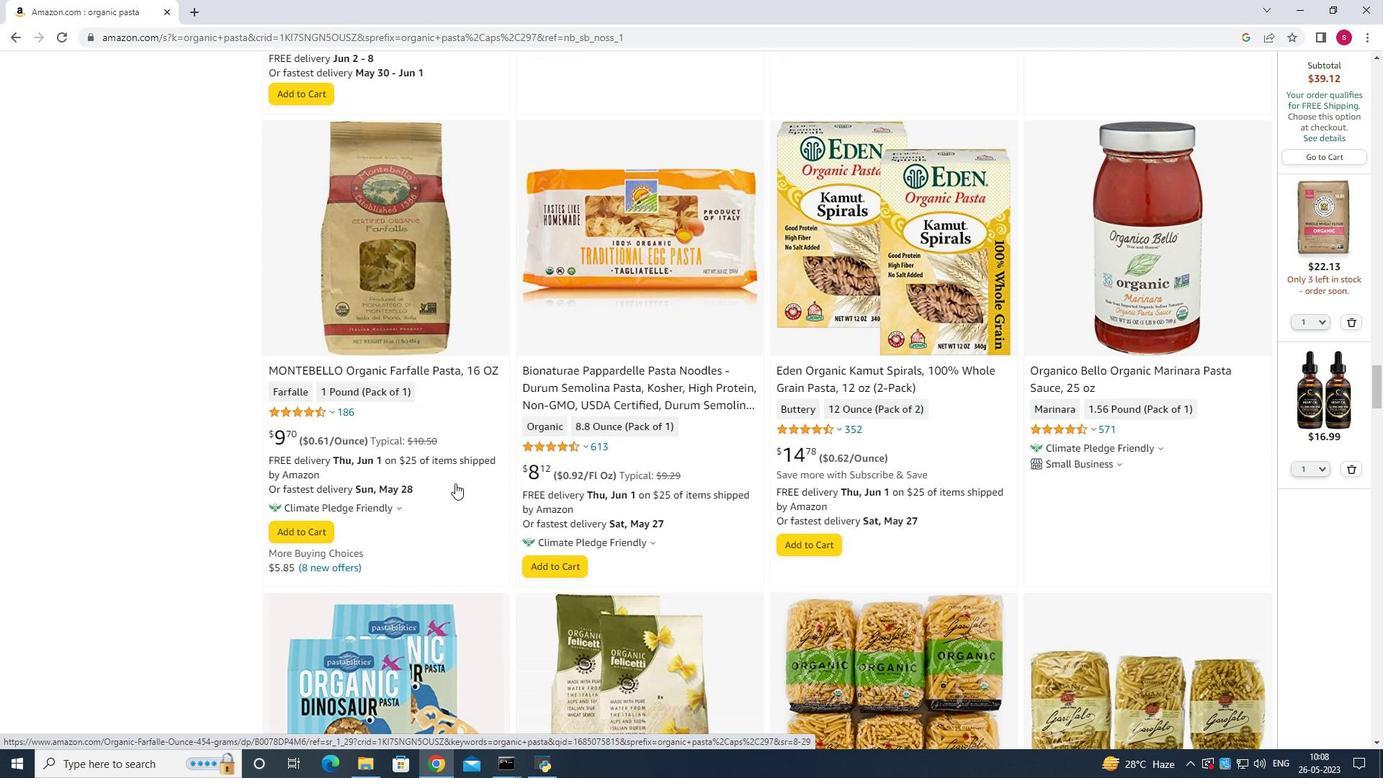 
Action: Mouse scrolled (455, 482) with delta (0, 0)
Screenshot: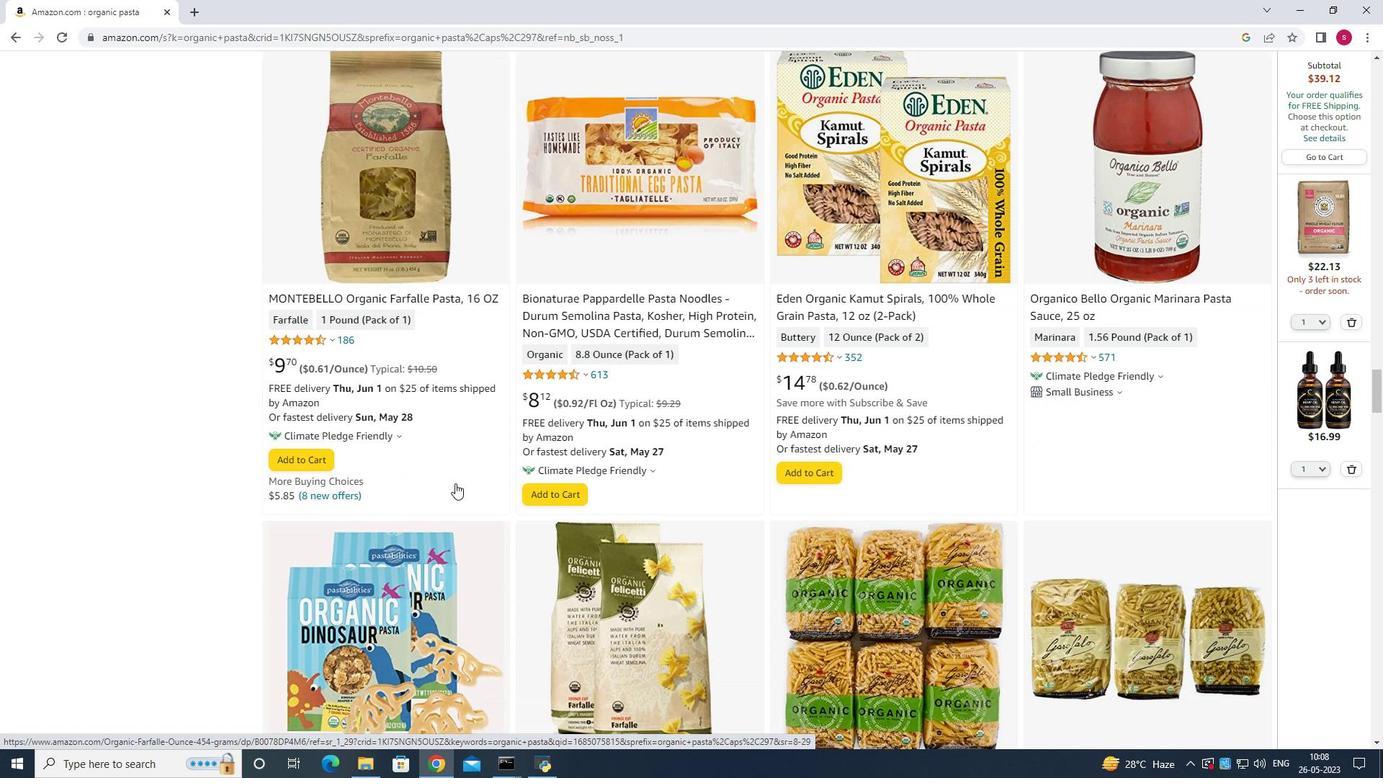
Action: Mouse scrolled (455, 482) with delta (0, 0)
Screenshot: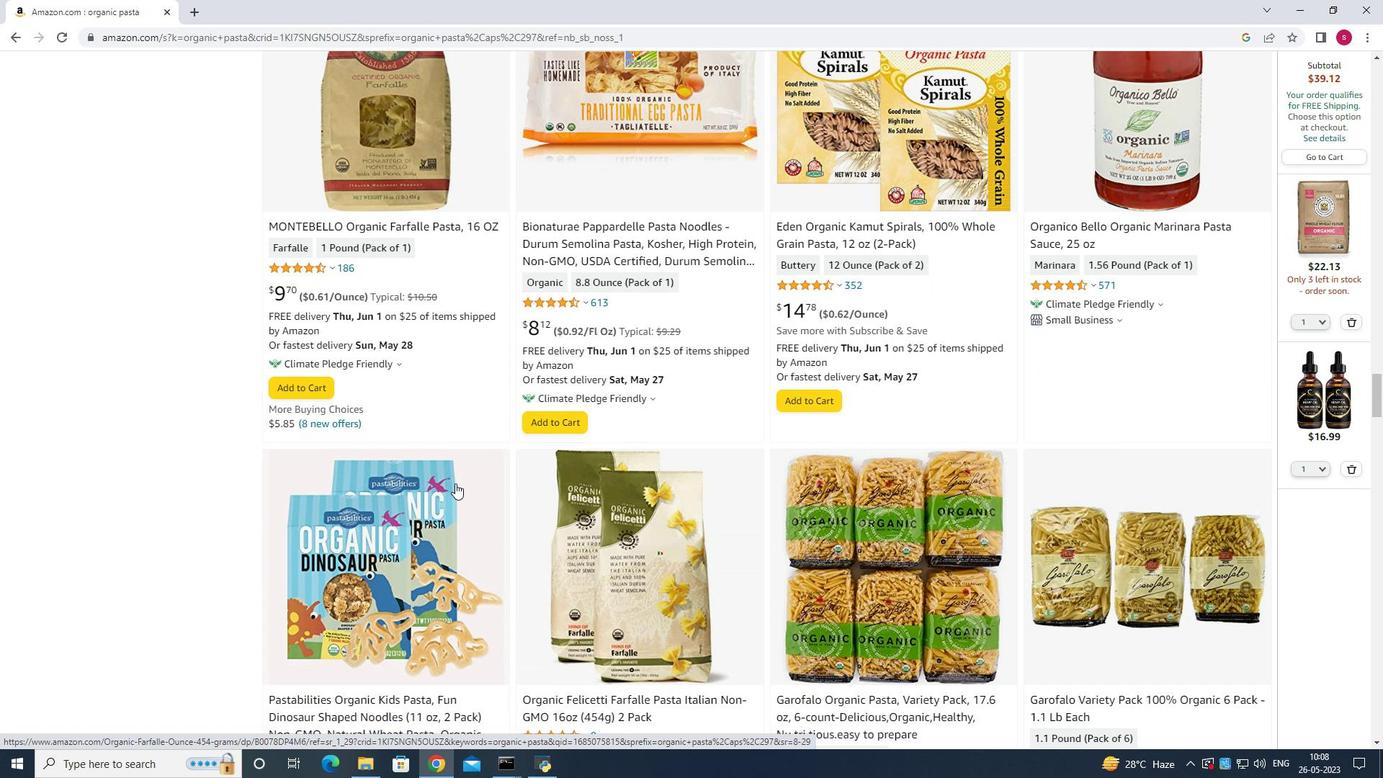 
Action: Mouse scrolled (455, 482) with delta (0, 0)
Screenshot: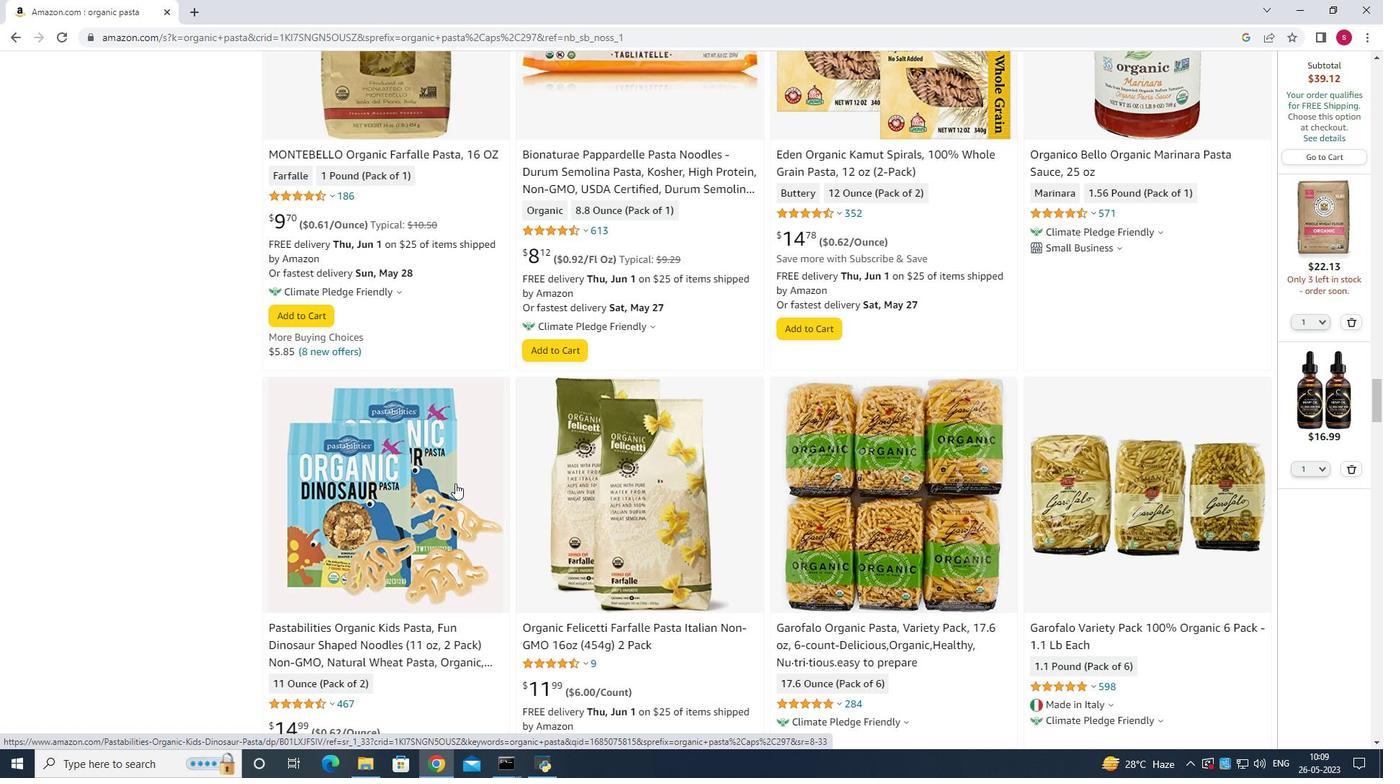 
Action: Mouse scrolled (455, 482) with delta (0, 0)
Screenshot: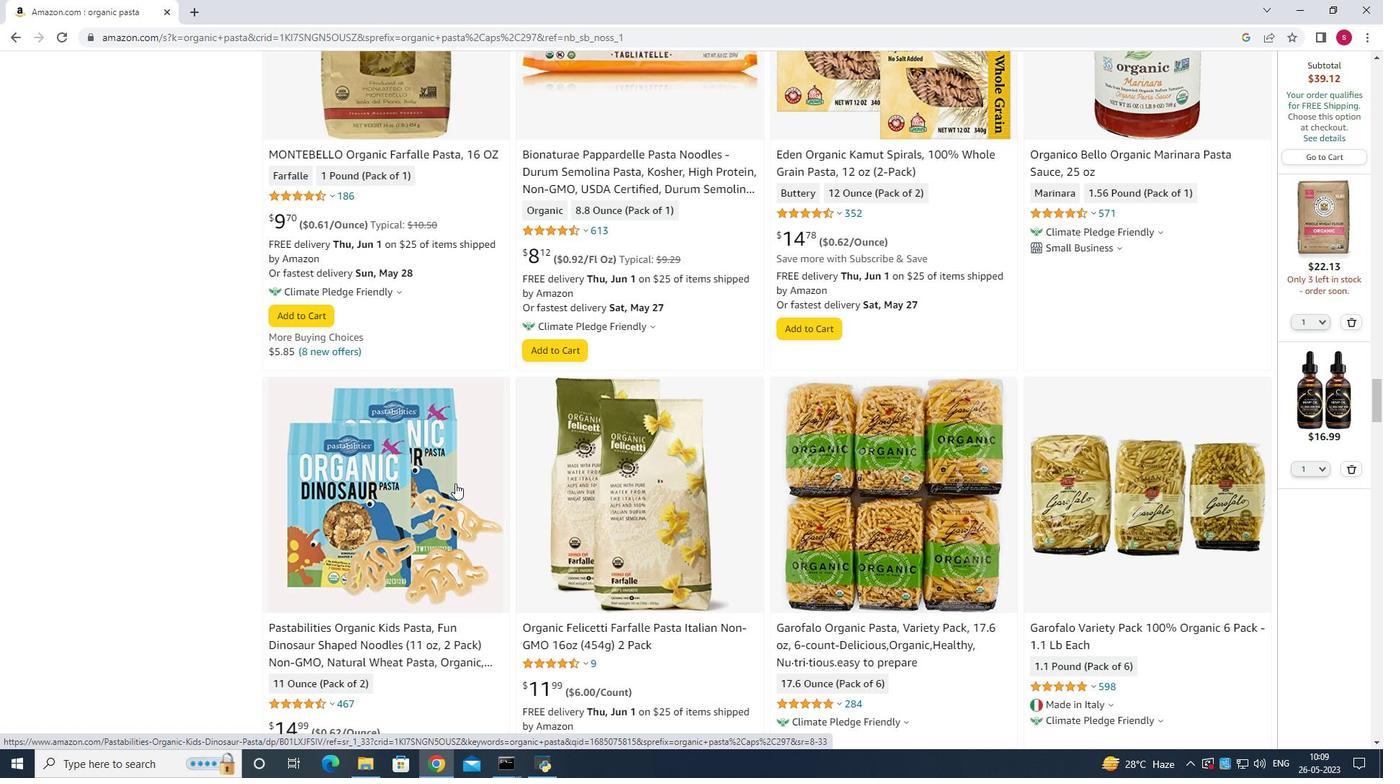 
Action: Mouse scrolled (455, 482) with delta (0, 0)
Screenshot: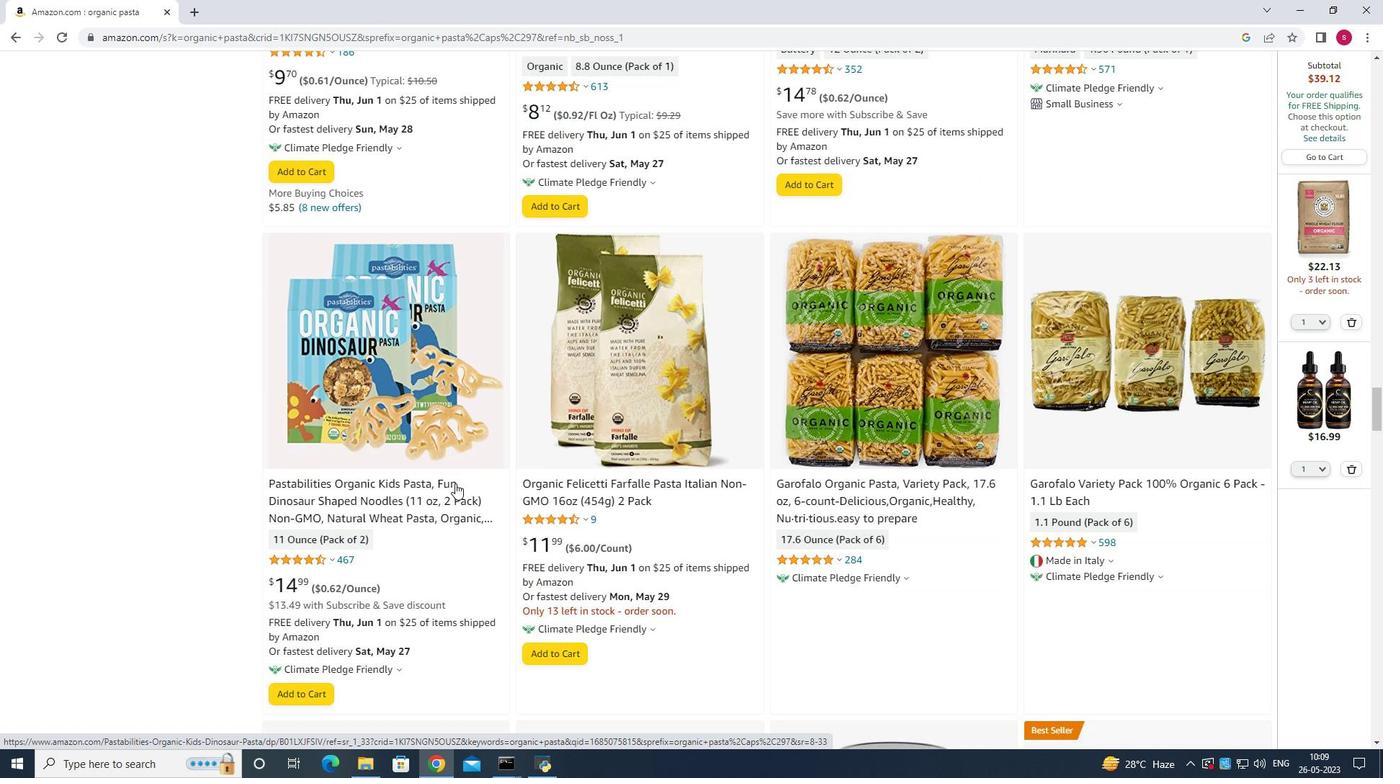 
Action: Mouse scrolled (455, 482) with delta (0, 0)
Screenshot: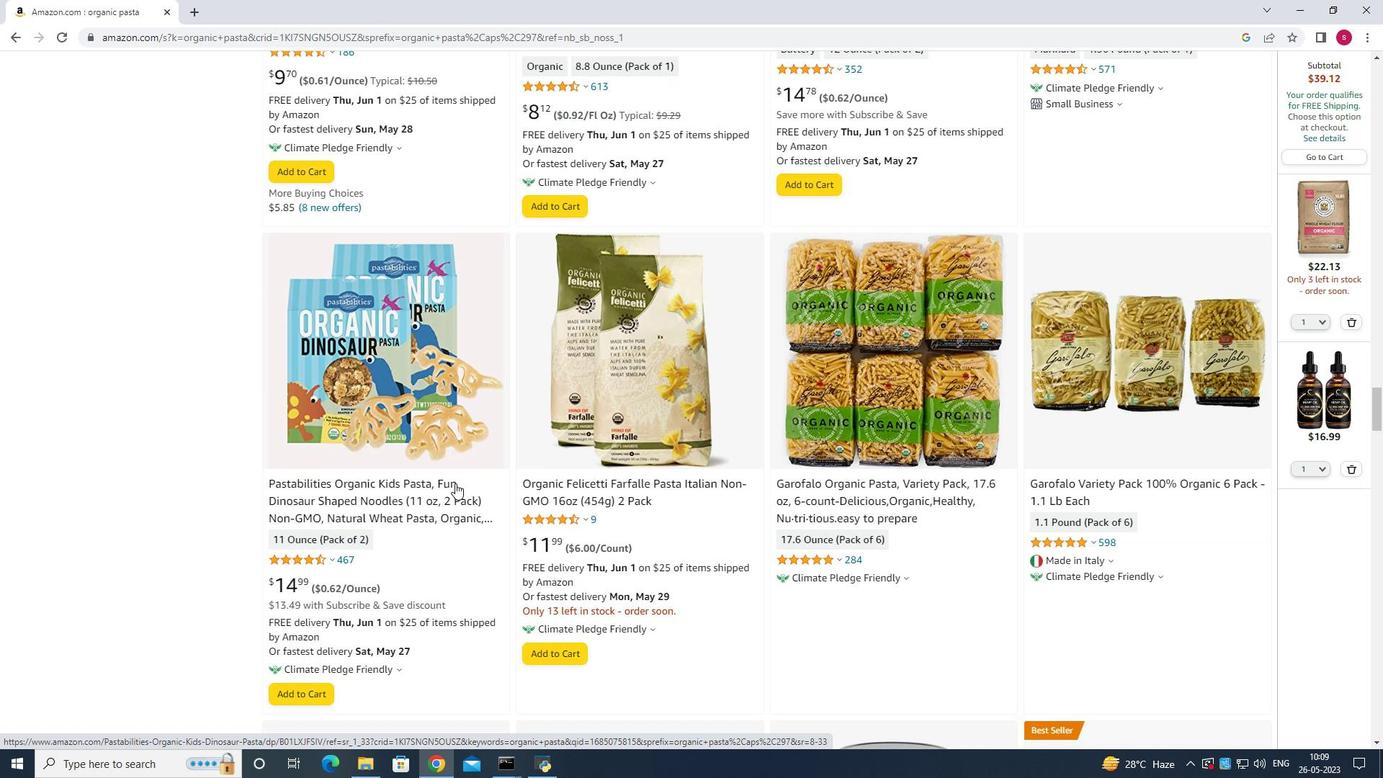 
Action: Mouse scrolled (455, 482) with delta (0, 0)
Screenshot: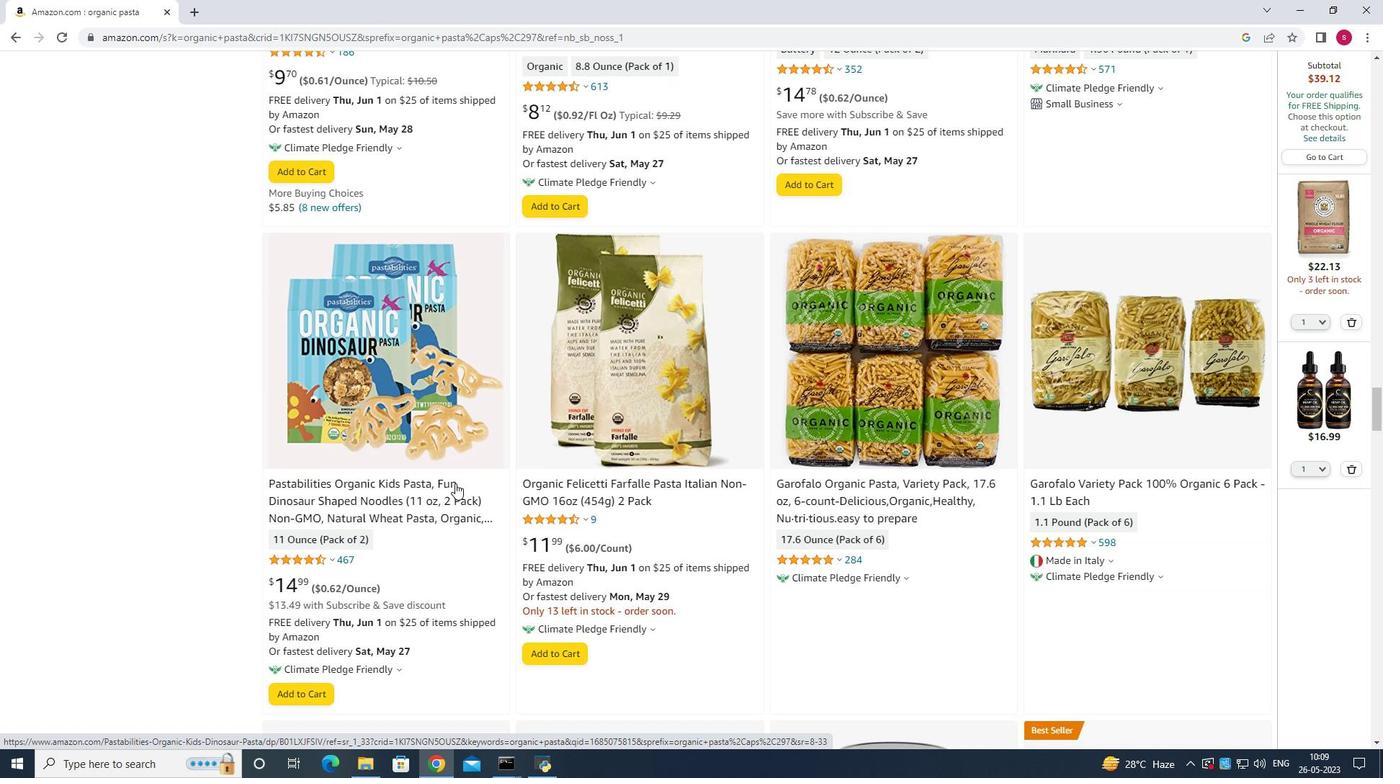 
Action: Mouse moved to (463, 468)
Screenshot: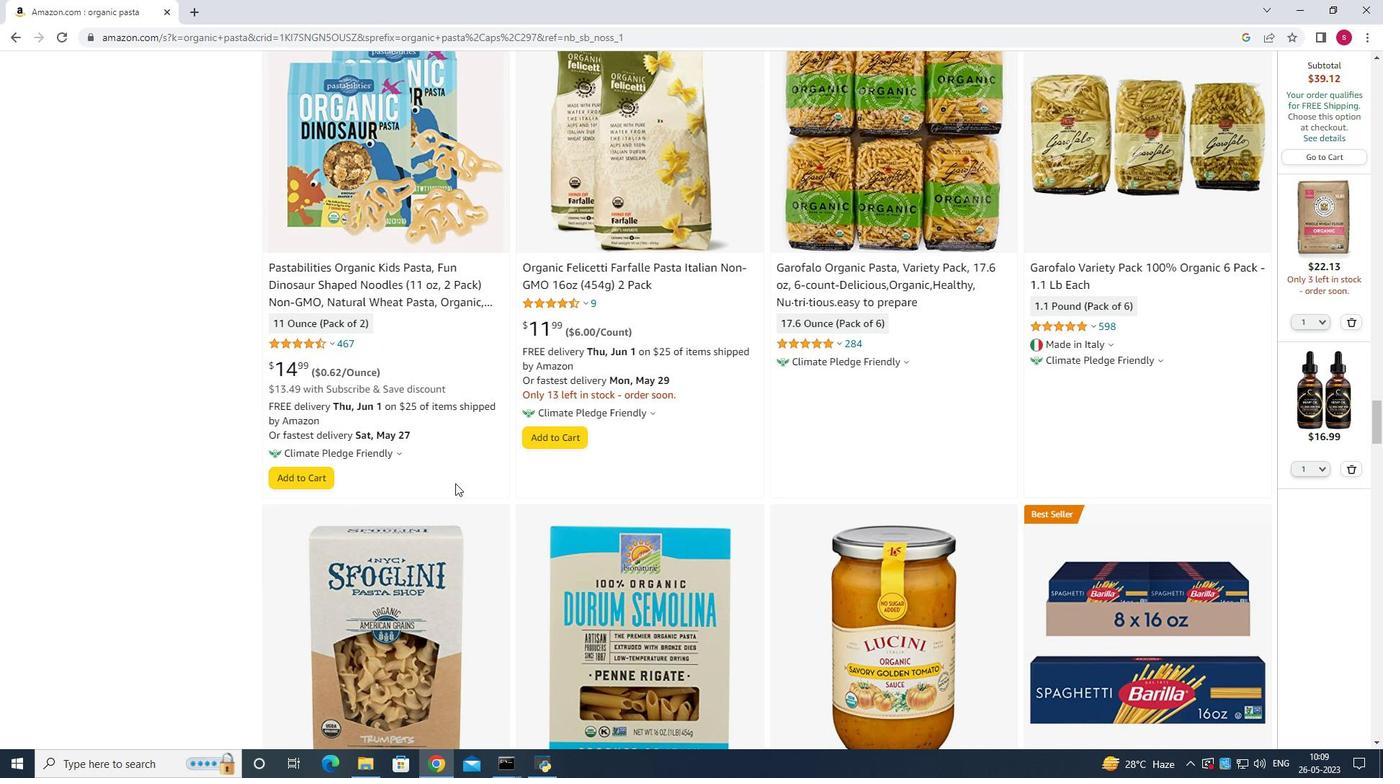 
Action: Mouse scrolled (463, 467) with delta (0, 0)
Screenshot: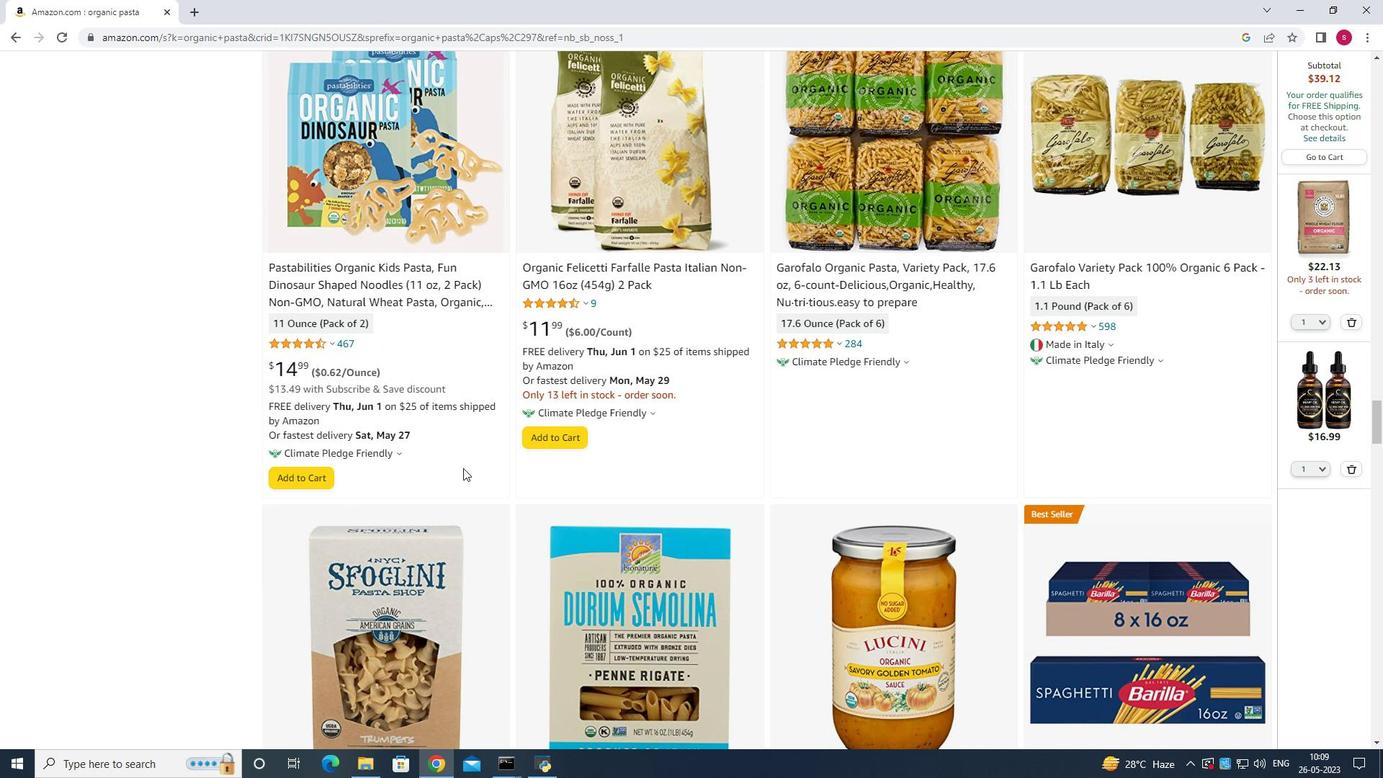 
Action: Mouse scrolled (463, 467) with delta (0, 0)
Screenshot: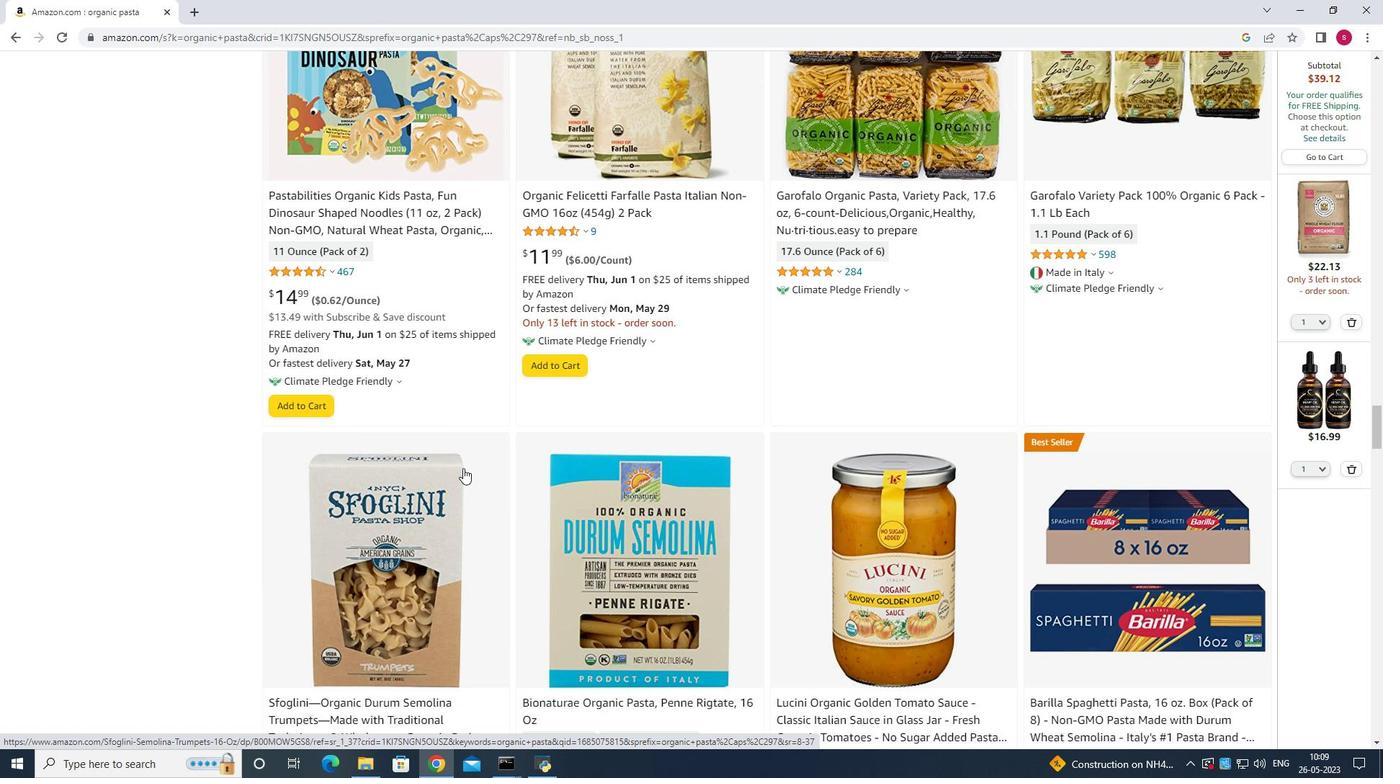 
Action: Mouse scrolled (463, 467) with delta (0, 0)
Screenshot: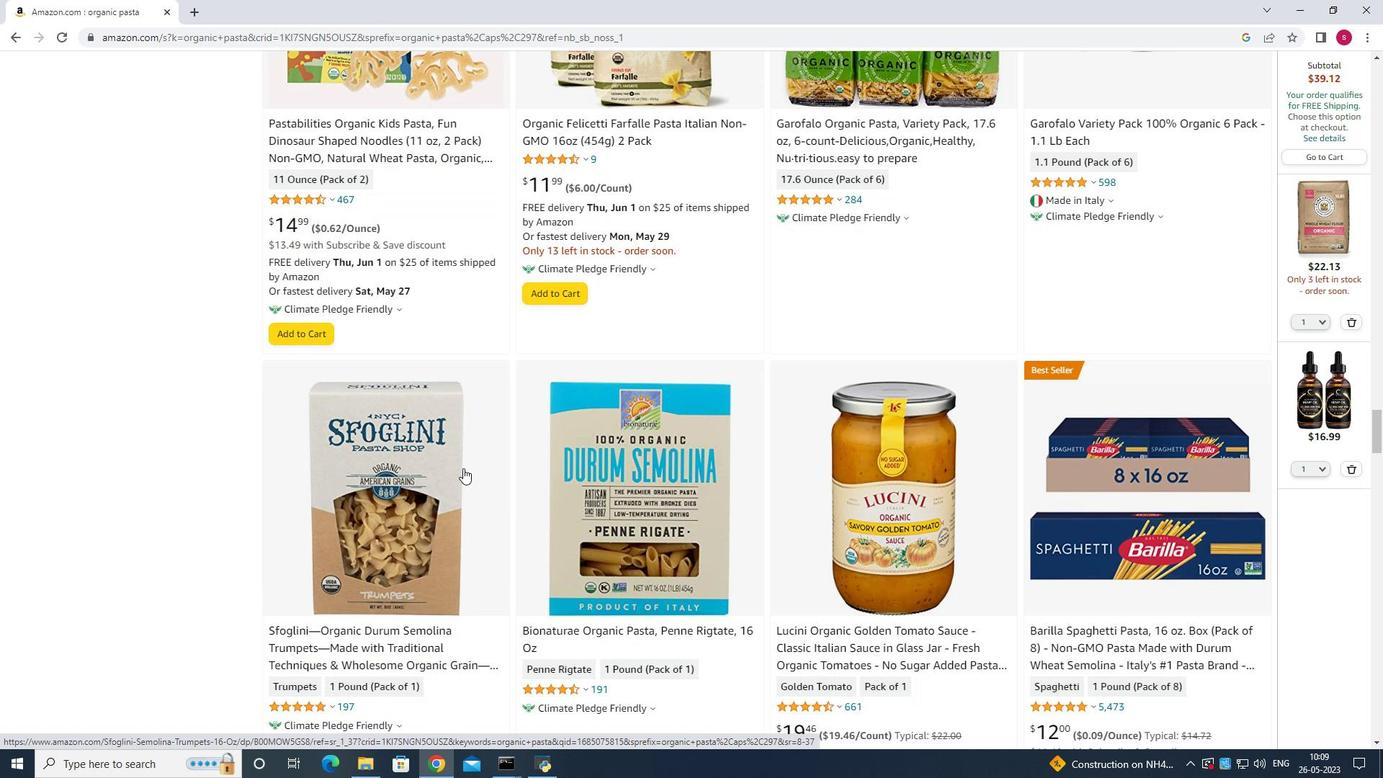 
Action: Mouse scrolled (463, 467) with delta (0, 0)
Screenshot: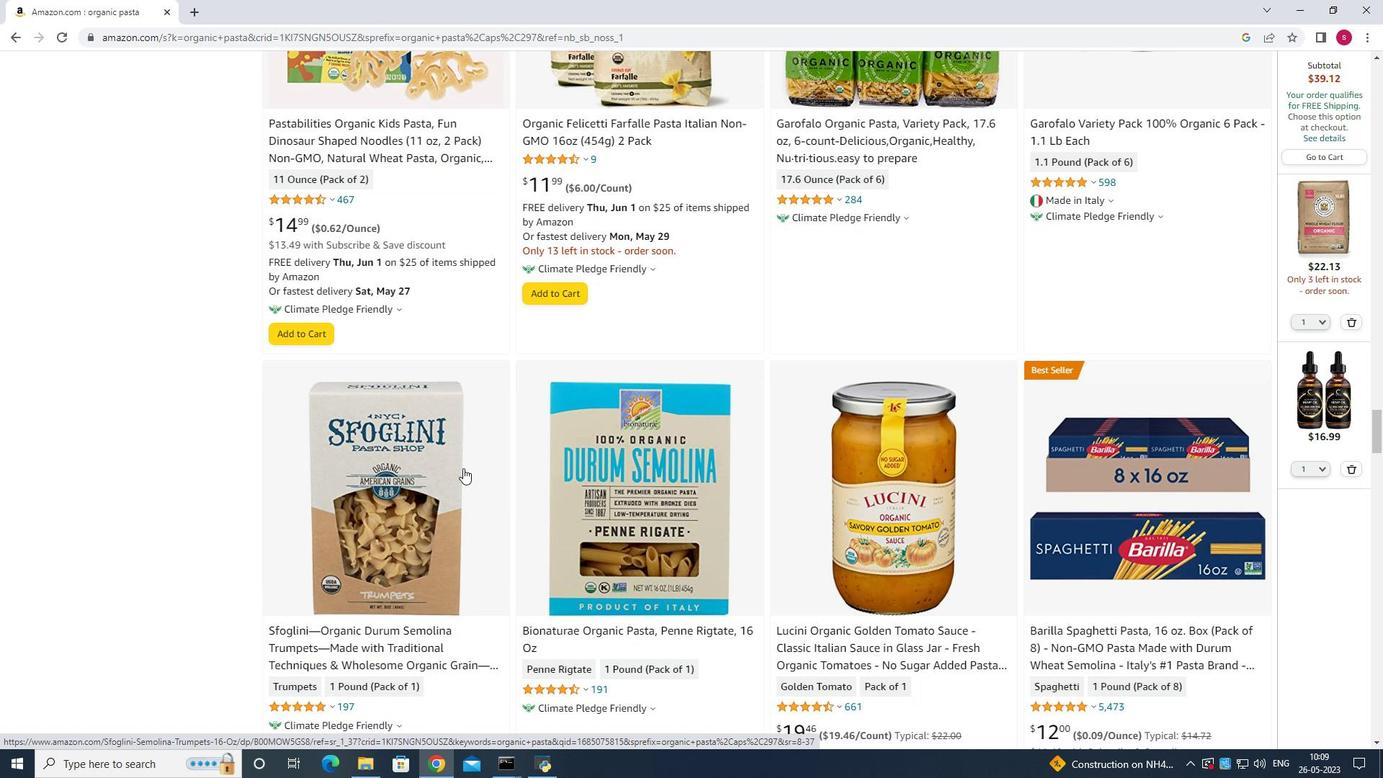 
Action: Mouse scrolled (463, 467) with delta (0, 0)
Screenshot: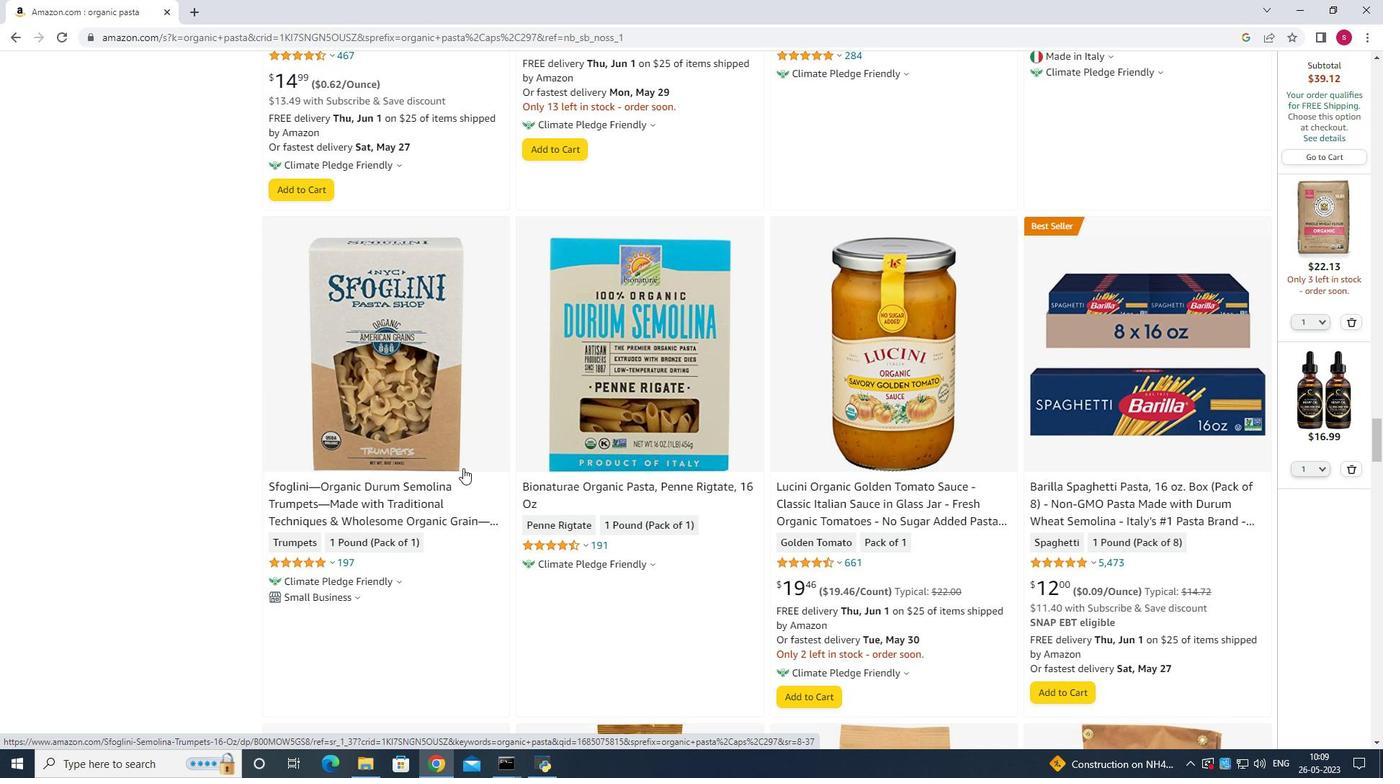 
Action: Mouse scrolled (463, 467) with delta (0, 0)
Screenshot: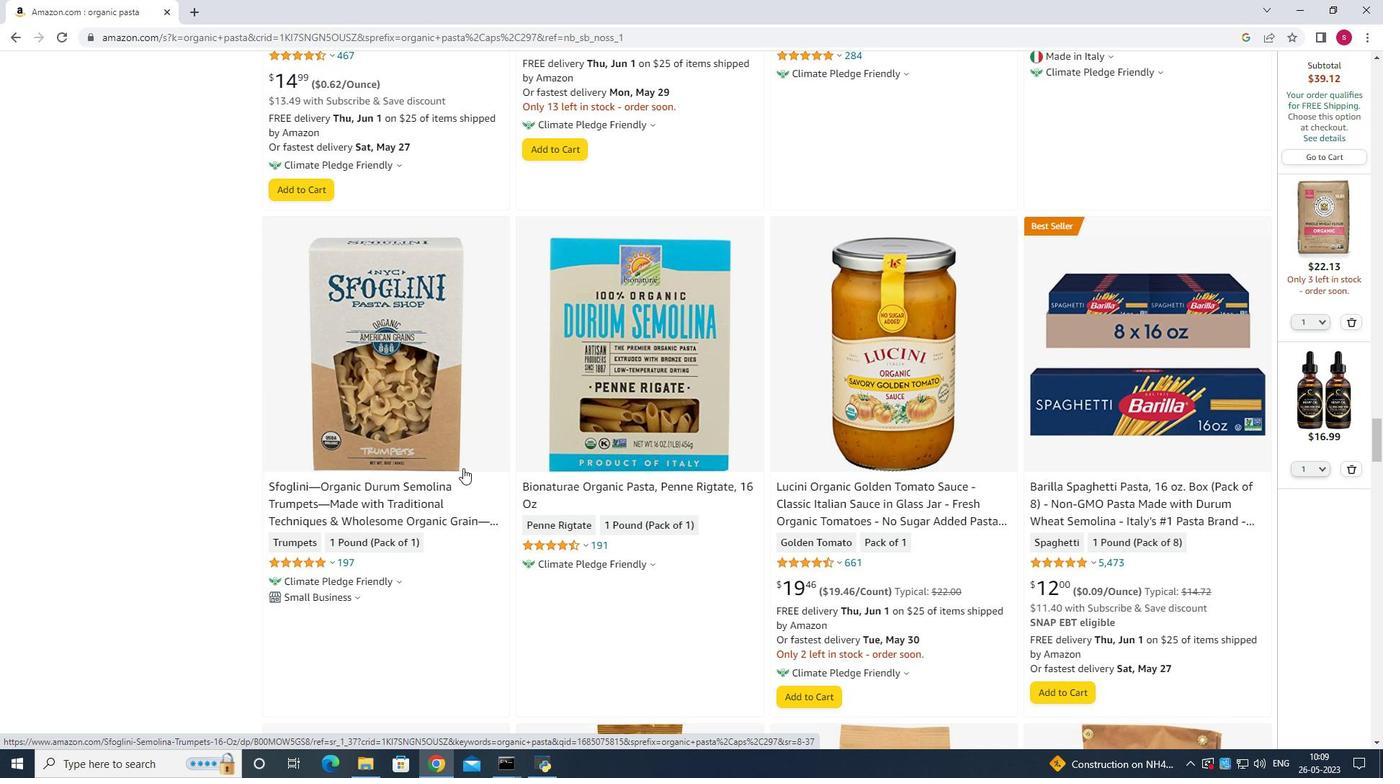 
Action: Mouse scrolled (463, 467) with delta (0, 0)
Screenshot: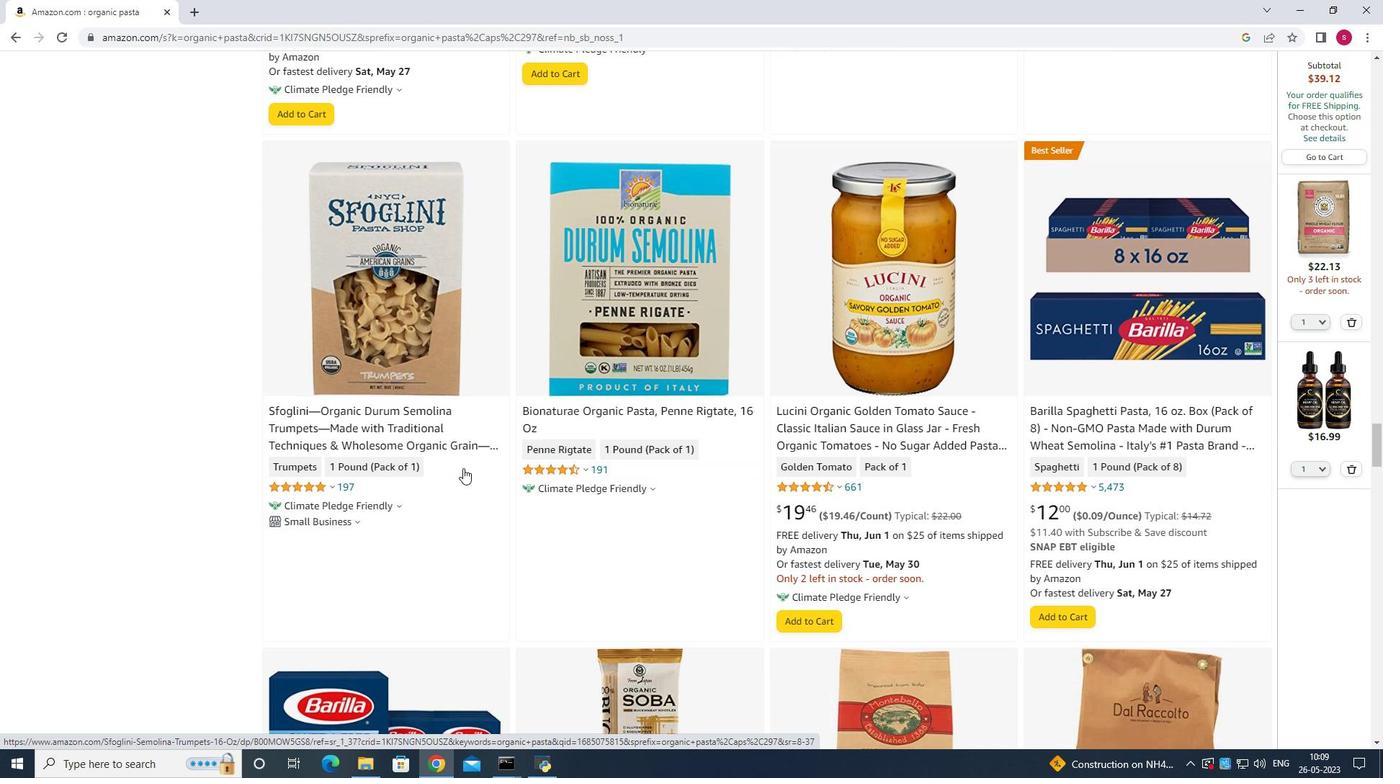 
Action: Mouse scrolled (463, 467) with delta (0, 0)
Screenshot: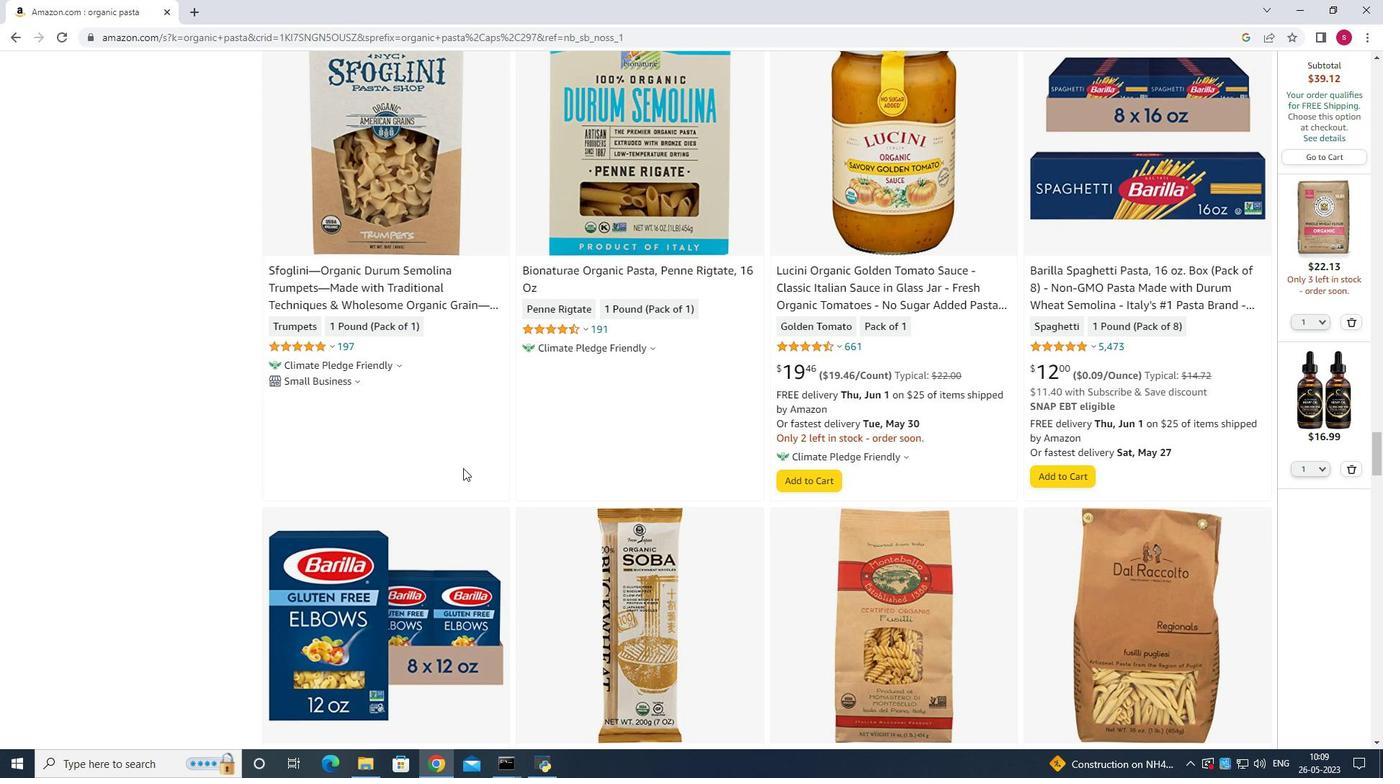 
Action: Mouse scrolled (463, 467) with delta (0, 0)
Screenshot: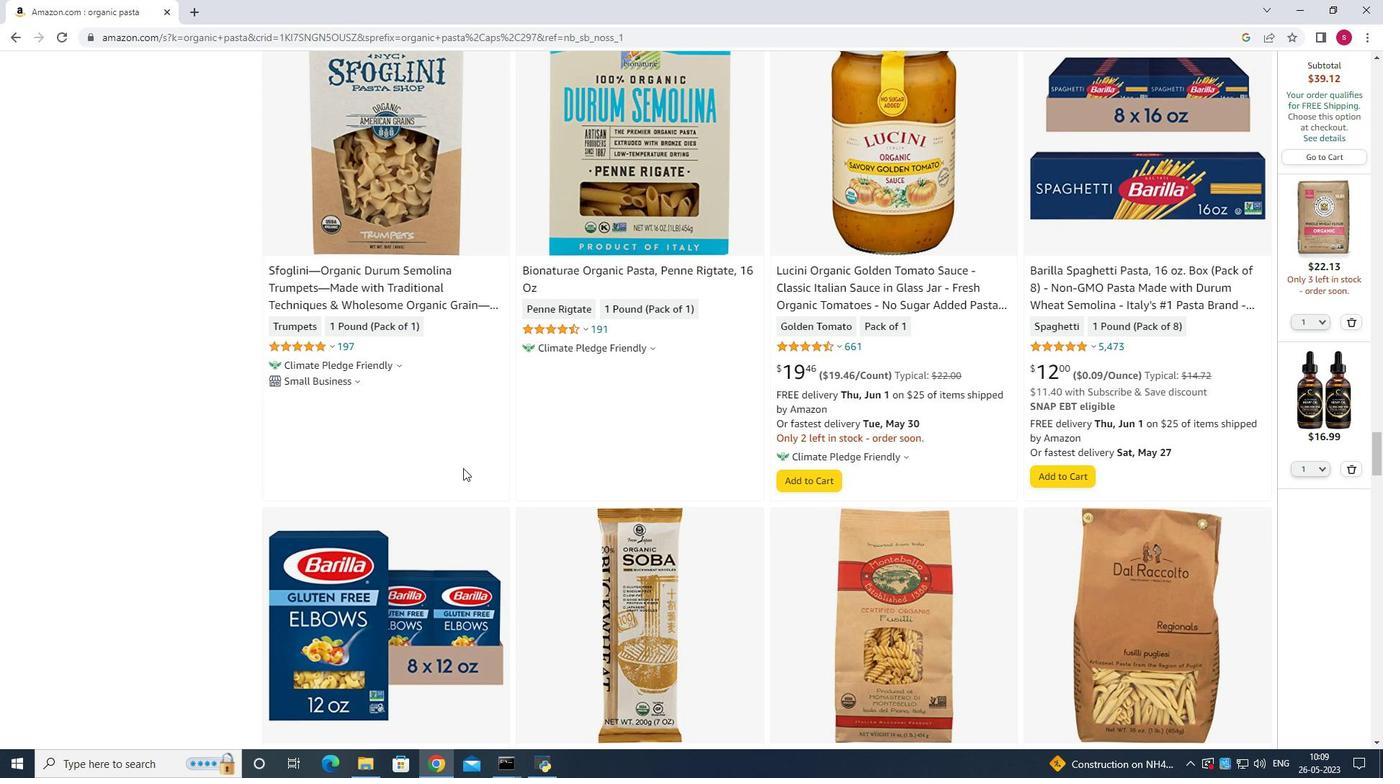 
Action: Mouse scrolled (463, 467) with delta (0, 0)
Screenshot: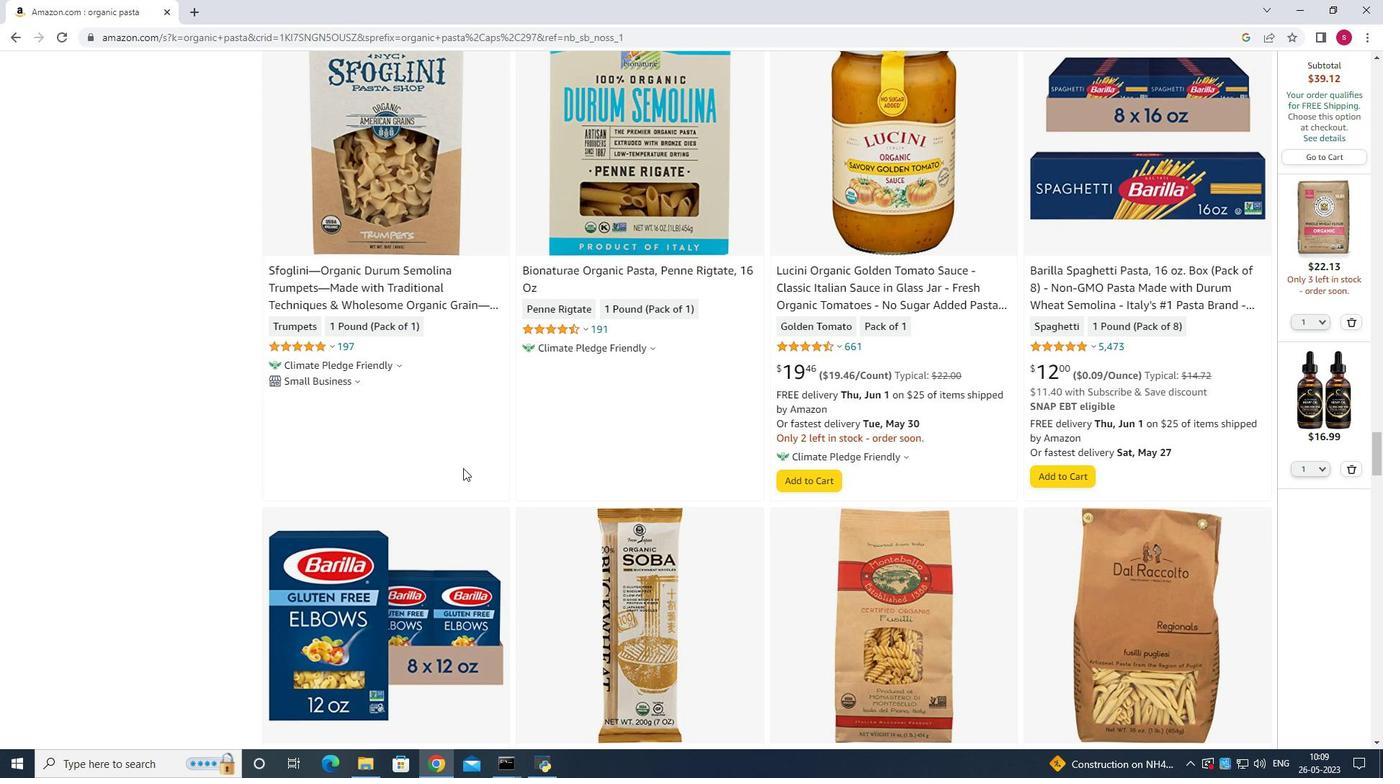 
Action: Mouse scrolled (463, 467) with delta (0, 0)
Screenshot: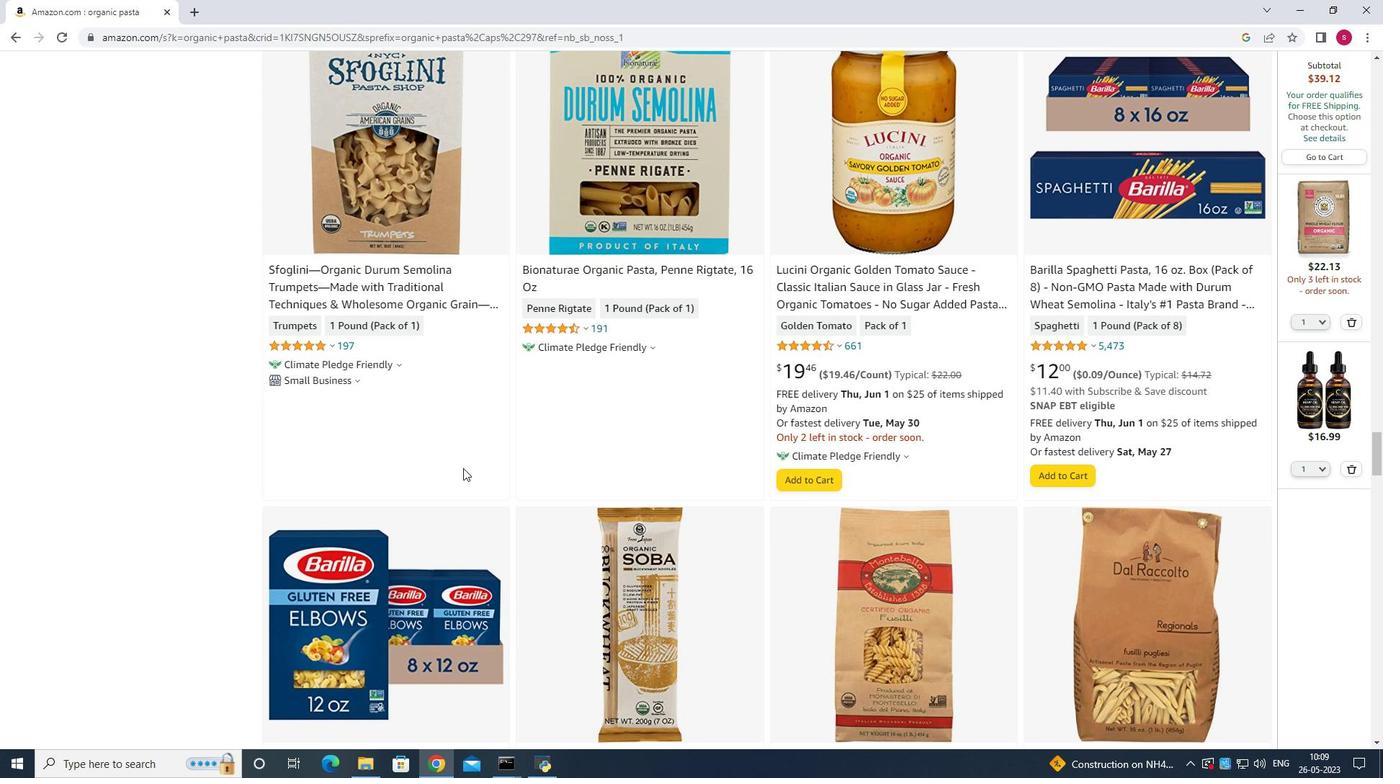 
Action: Mouse scrolled (463, 467) with delta (0, 0)
Screenshot: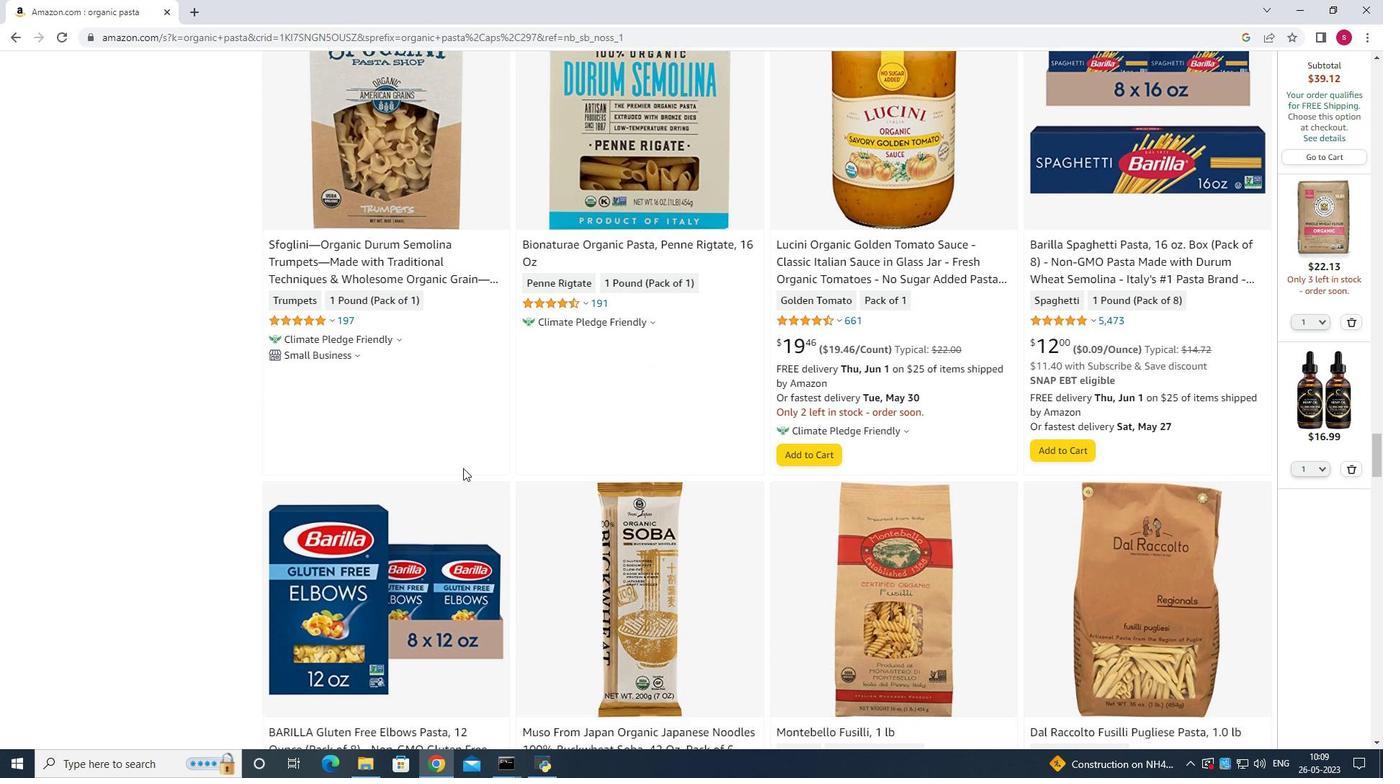 
Action: Mouse scrolled (463, 467) with delta (0, 0)
Screenshot: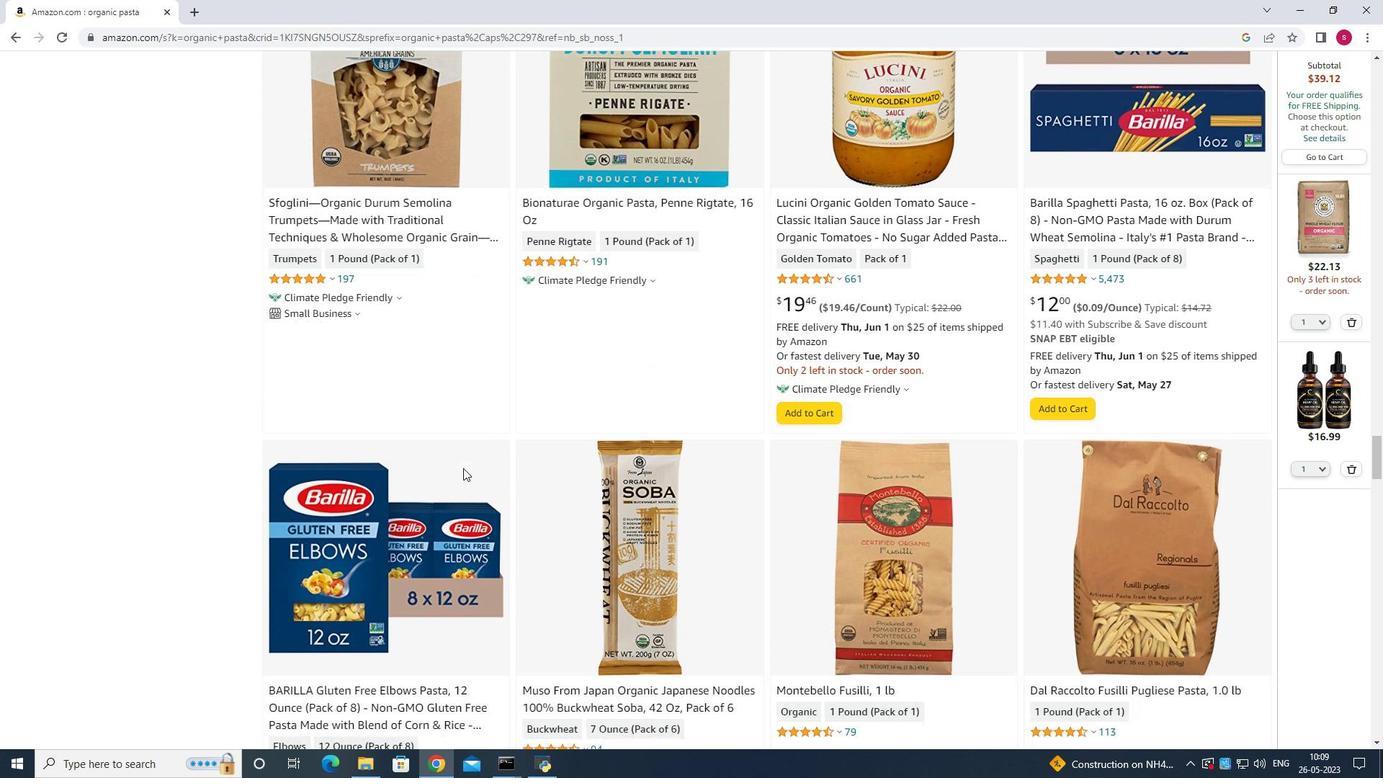 
Action: Mouse scrolled (463, 467) with delta (0, 0)
Screenshot: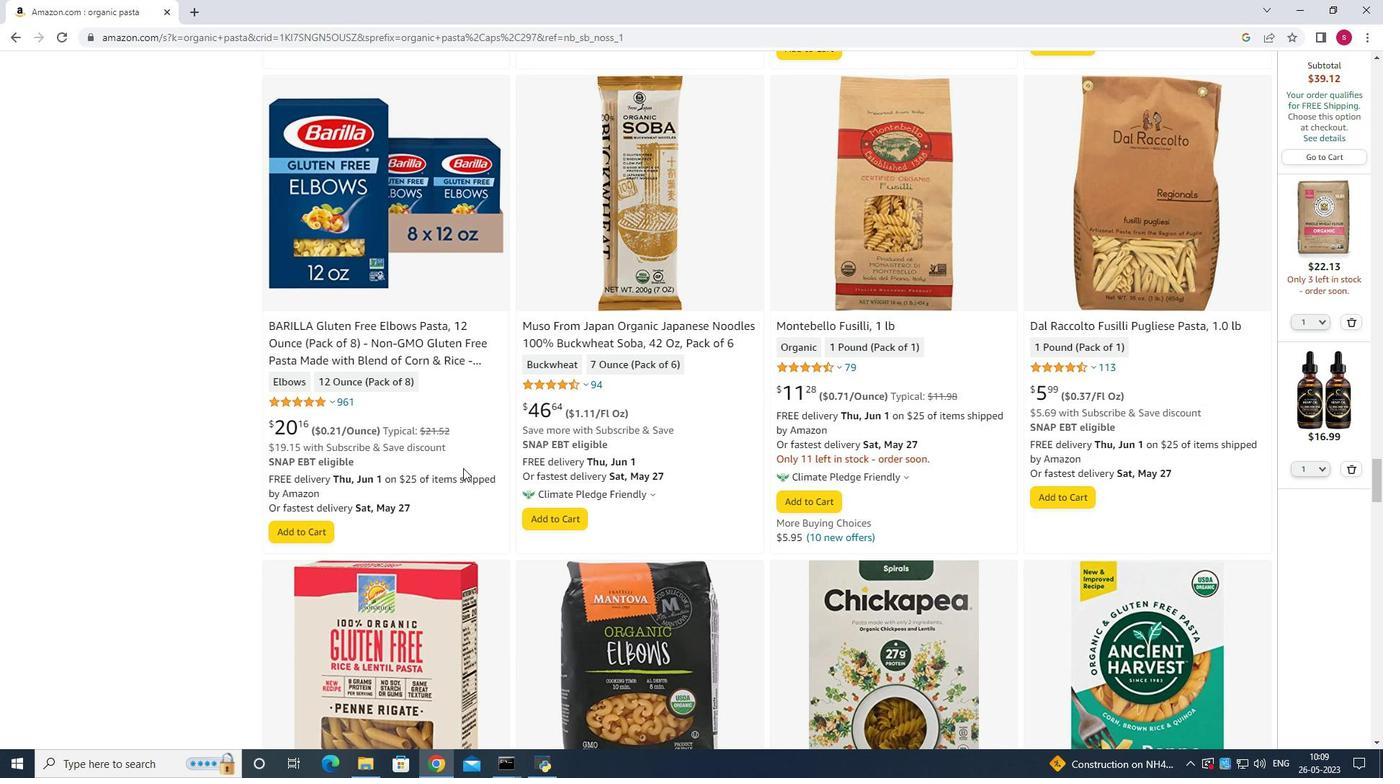 
Action: Mouse scrolled (463, 467) with delta (0, 0)
Screenshot: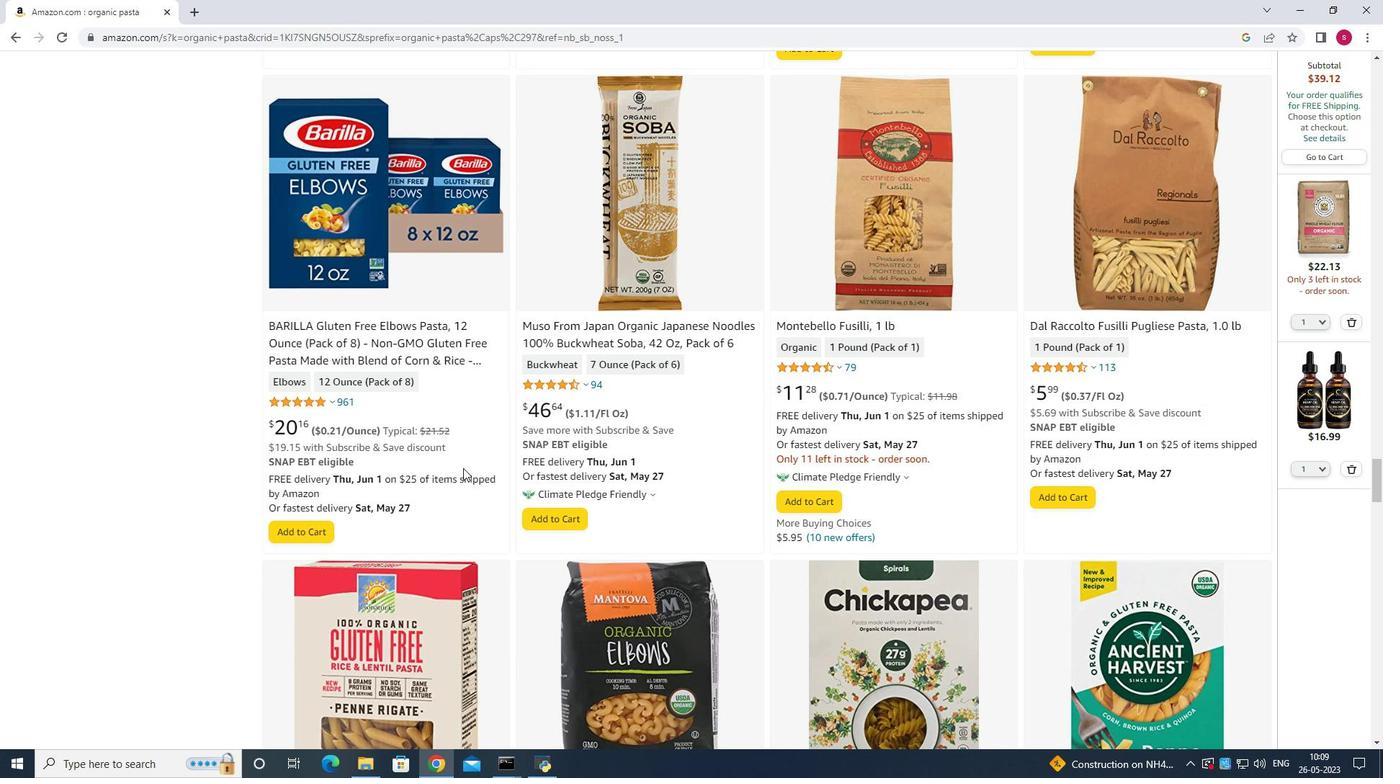 
Action: Mouse scrolled (463, 467) with delta (0, 0)
Screenshot: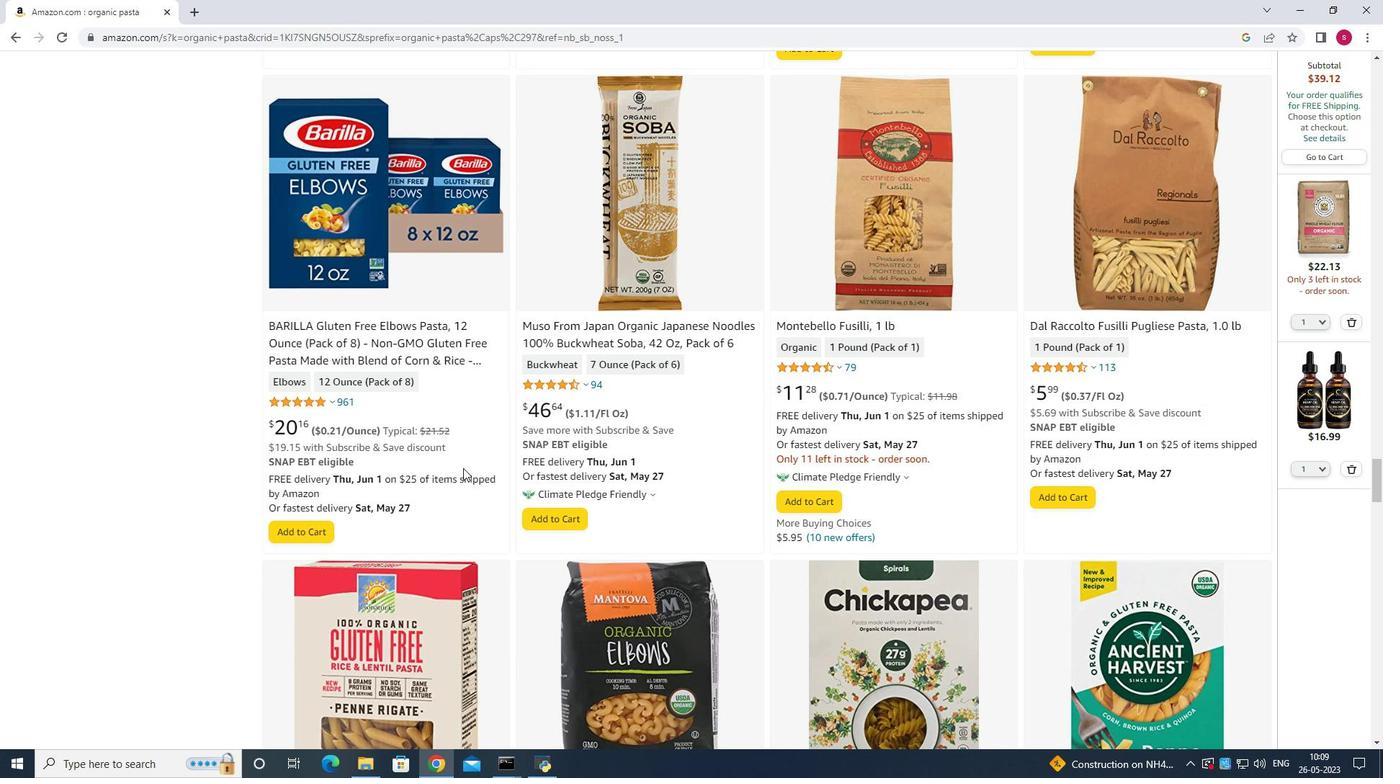 
Action: Mouse scrolled (463, 467) with delta (0, 0)
Screenshot: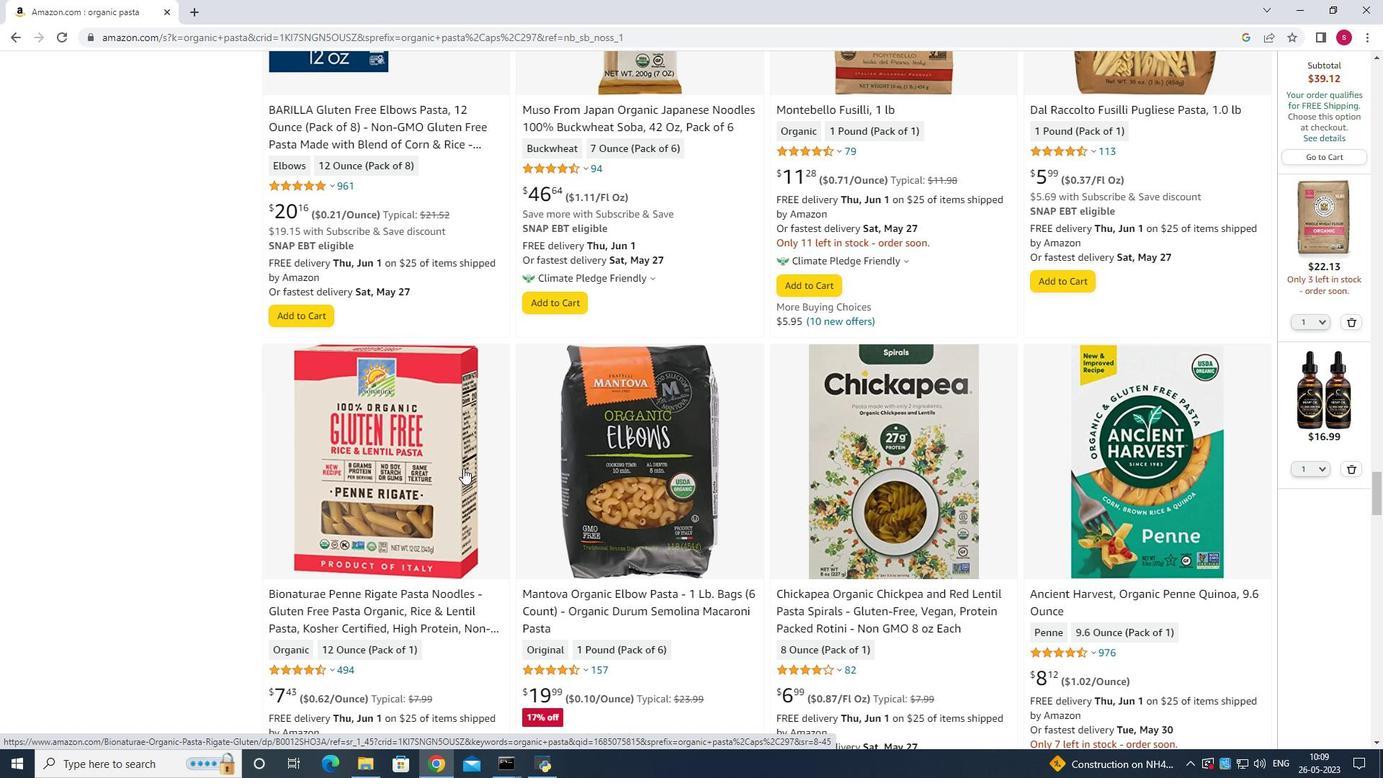 
Action: Mouse scrolled (463, 467) with delta (0, 0)
Screenshot: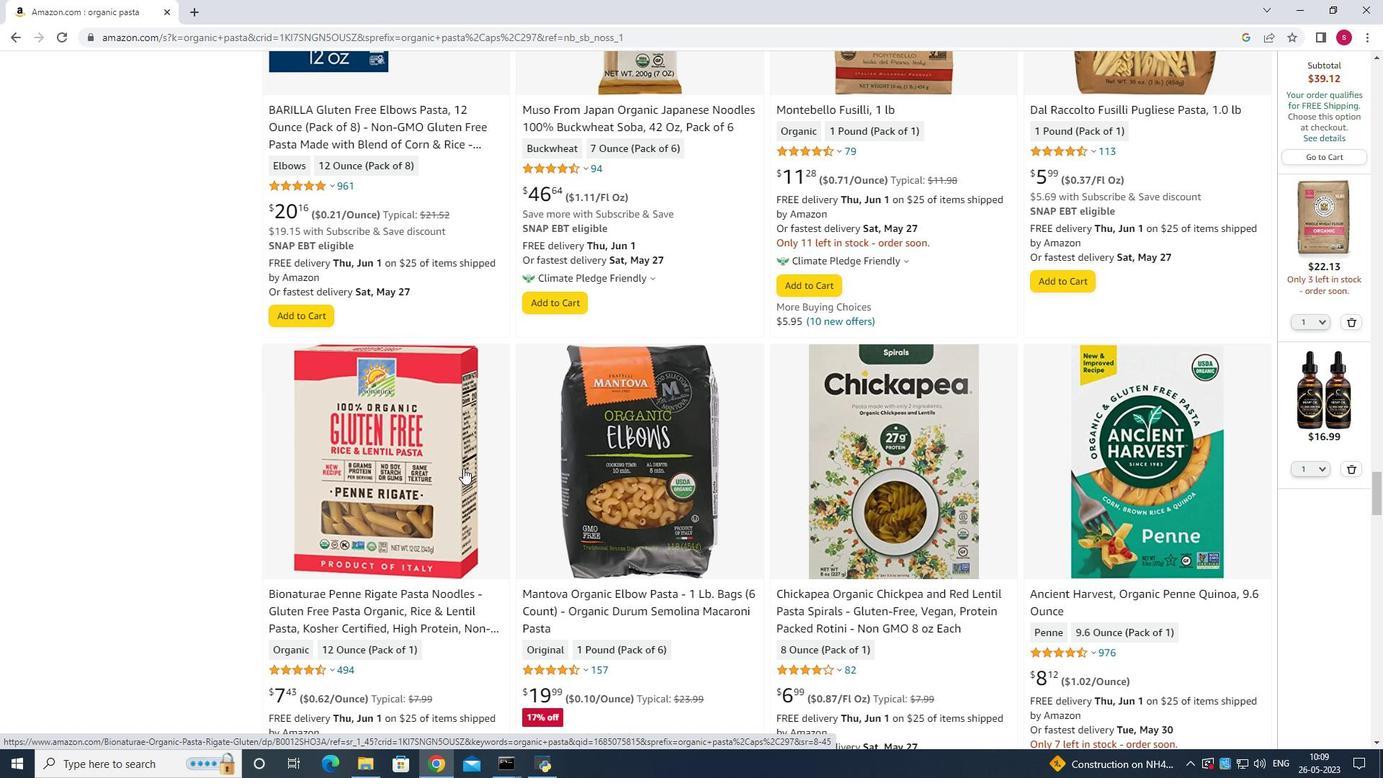 
Action: Mouse scrolled (463, 467) with delta (0, 0)
Screenshot: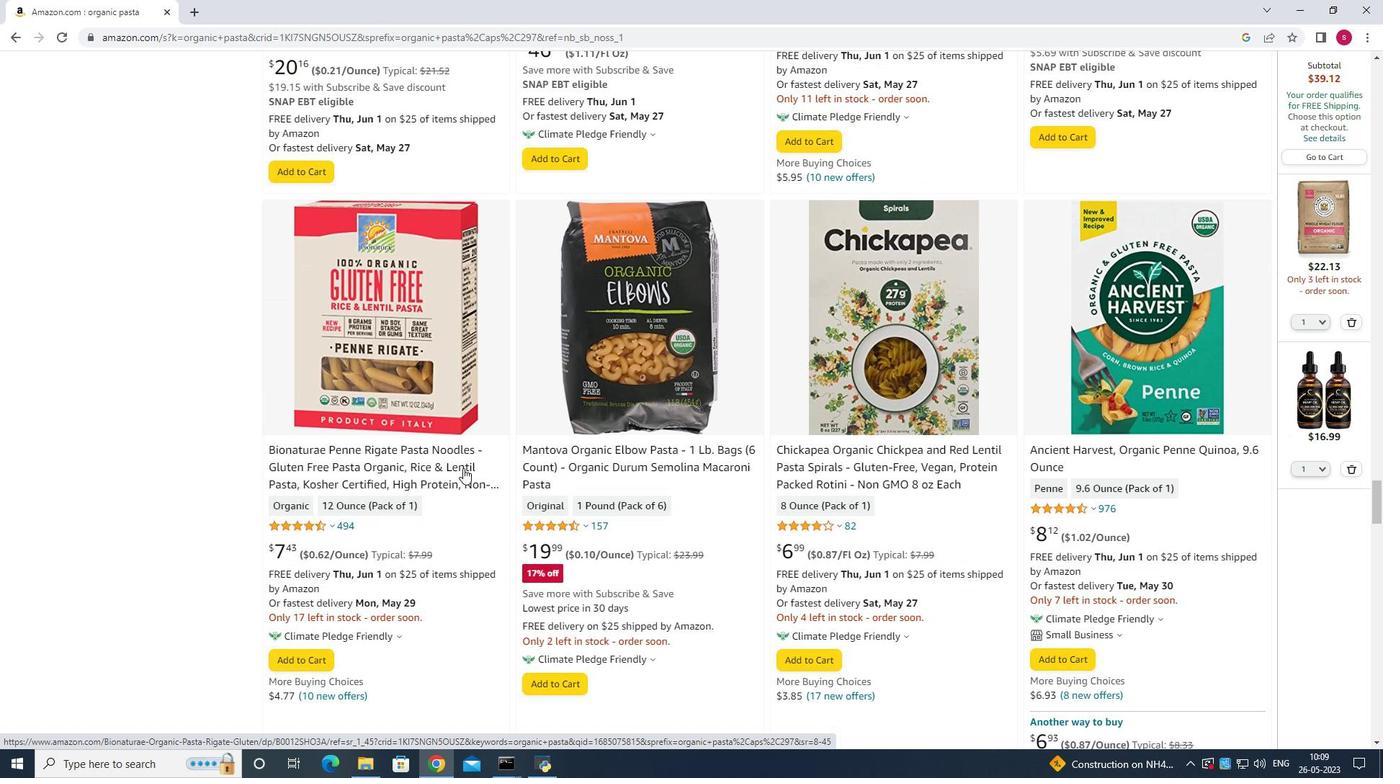
Action: Mouse scrolled (463, 467) with delta (0, 0)
Screenshot: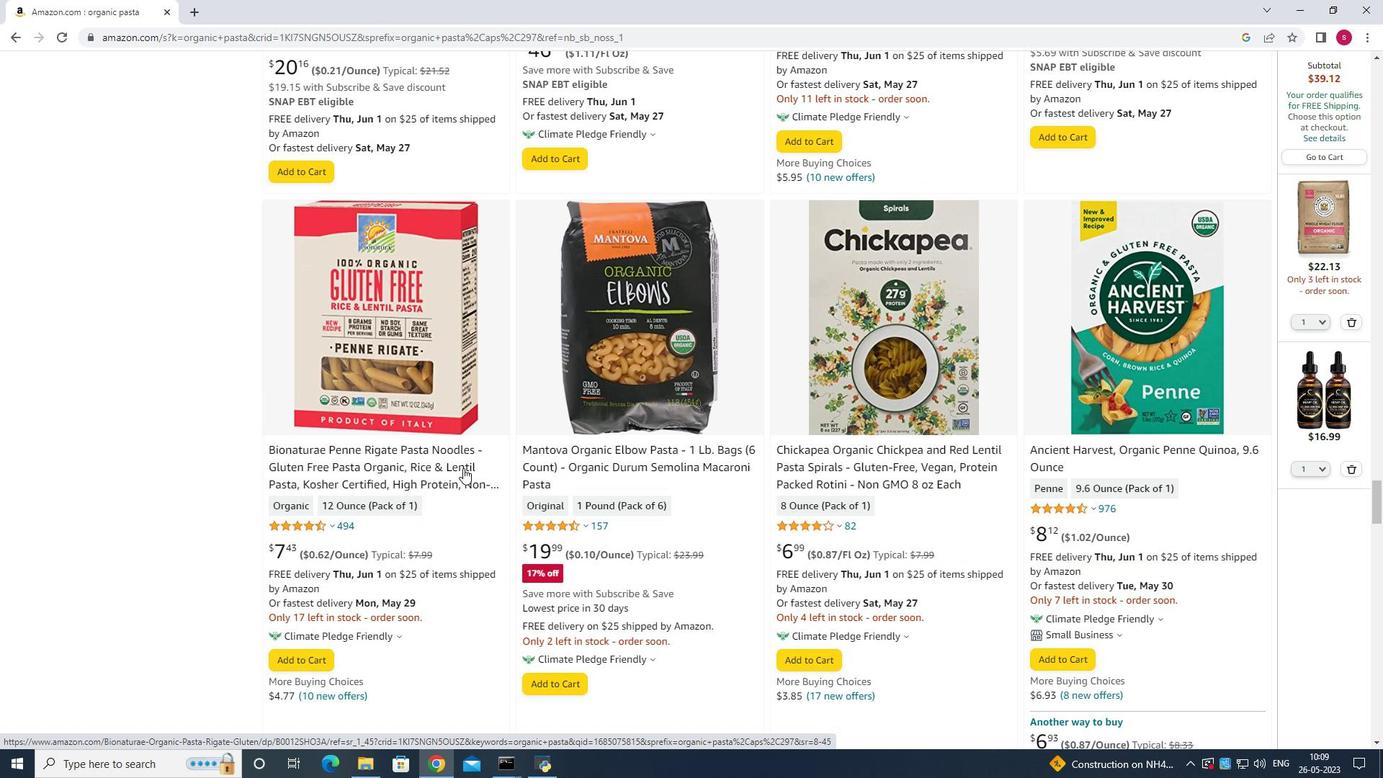 
Action: Mouse scrolled (463, 467) with delta (0, 0)
Screenshot: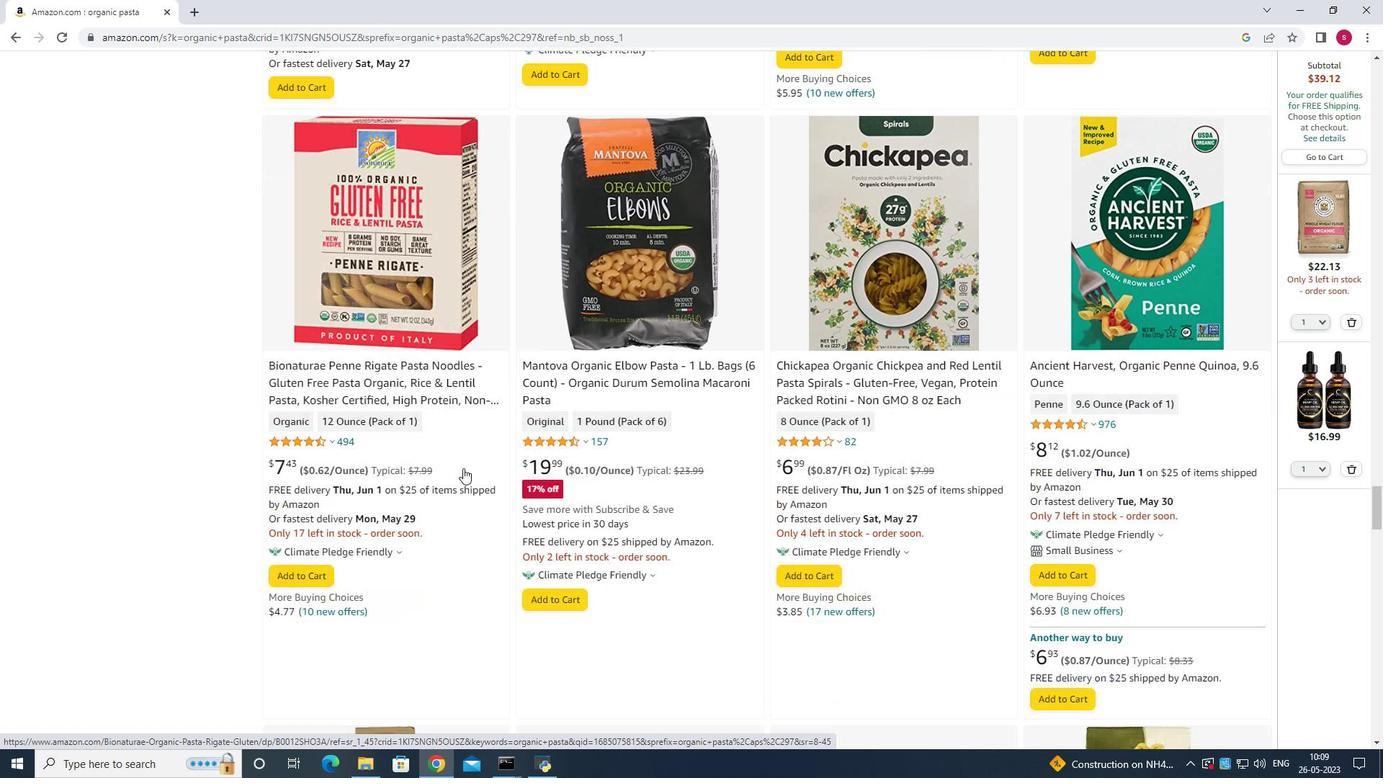 
Action: Mouse scrolled (463, 467) with delta (0, 0)
Screenshot: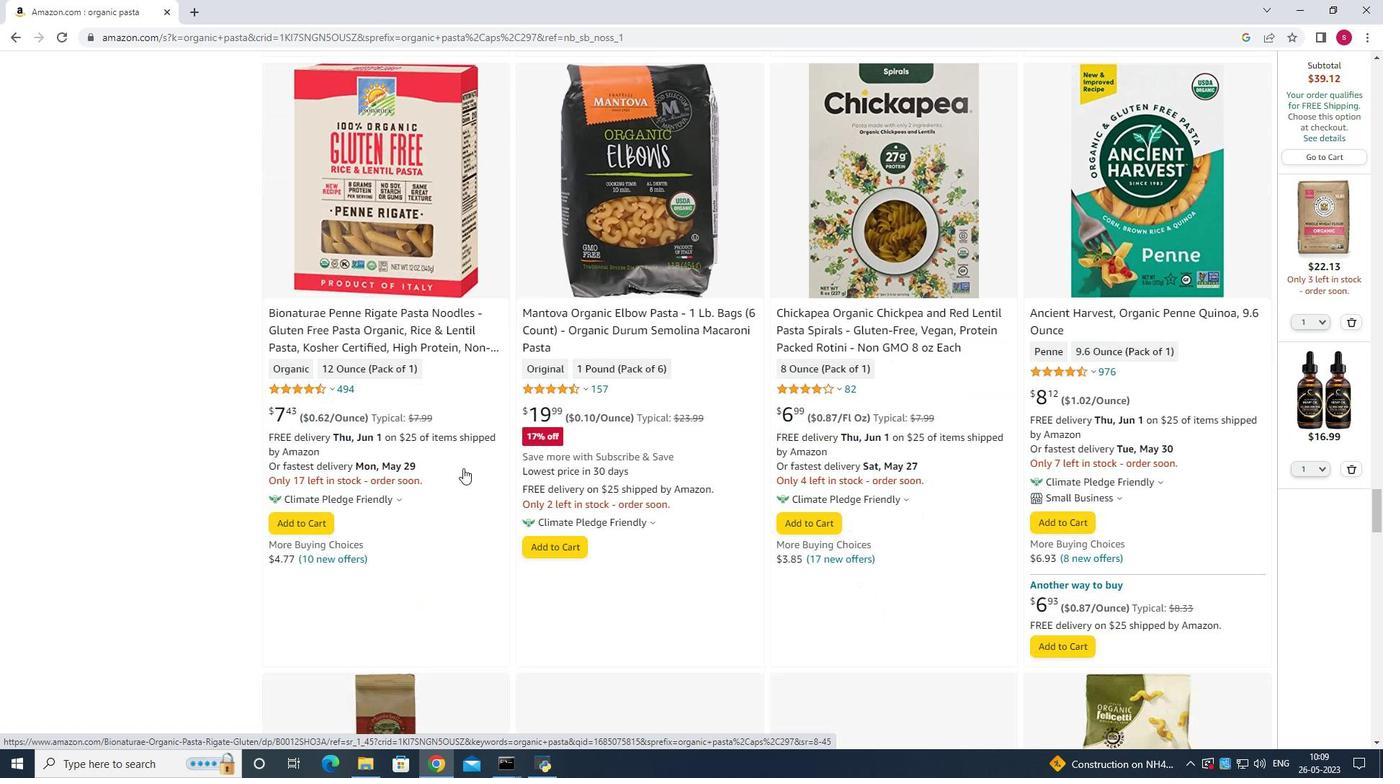 
Action: Mouse scrolled (463, 467) with delta (0, 0)
Screenshot: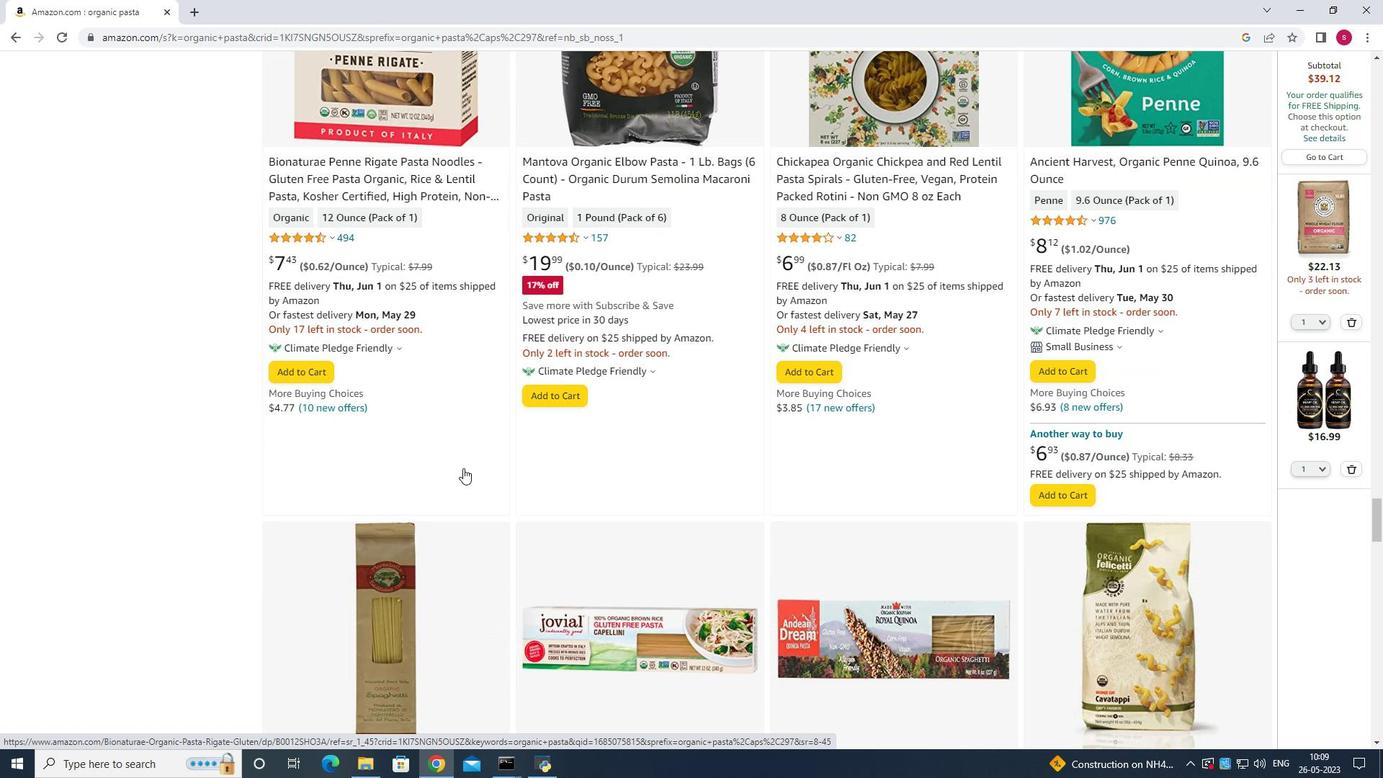 
Action: Mouse scrolled (463, 467) with delta (0, 0)
Screenshot: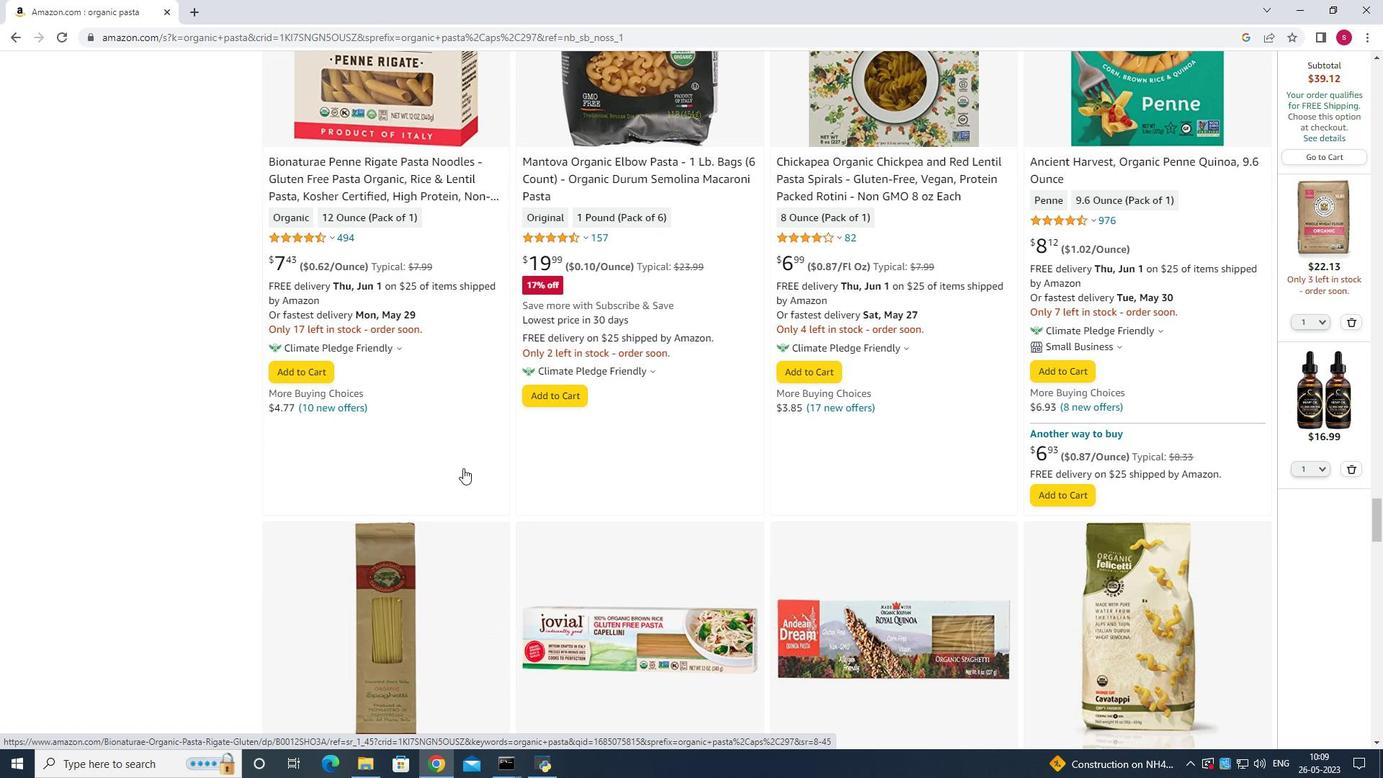 
Action: Mouse scrolled (463, 467) with delta (0, 0)
Screenshot: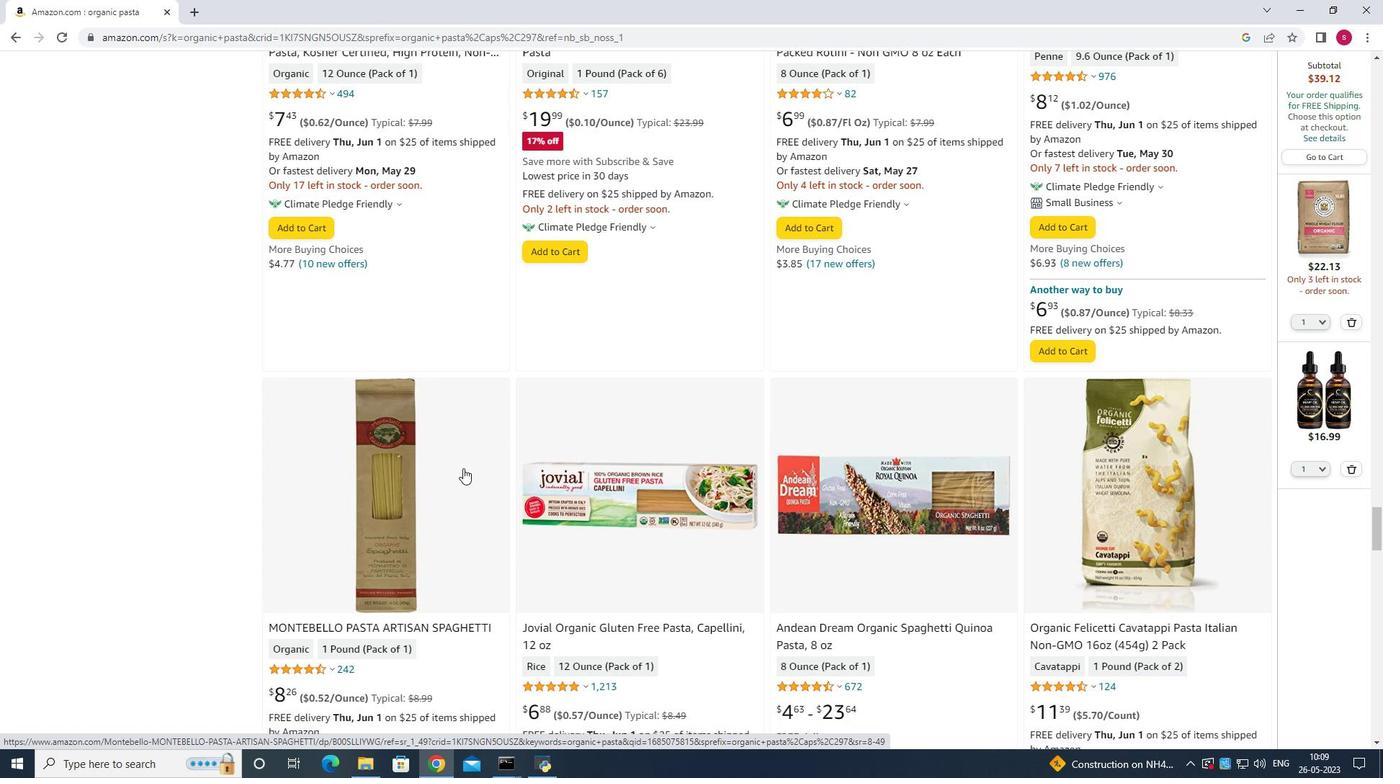 
Action: Mouse scrolled (463, 467) with delta (0, 0)
Screenshot: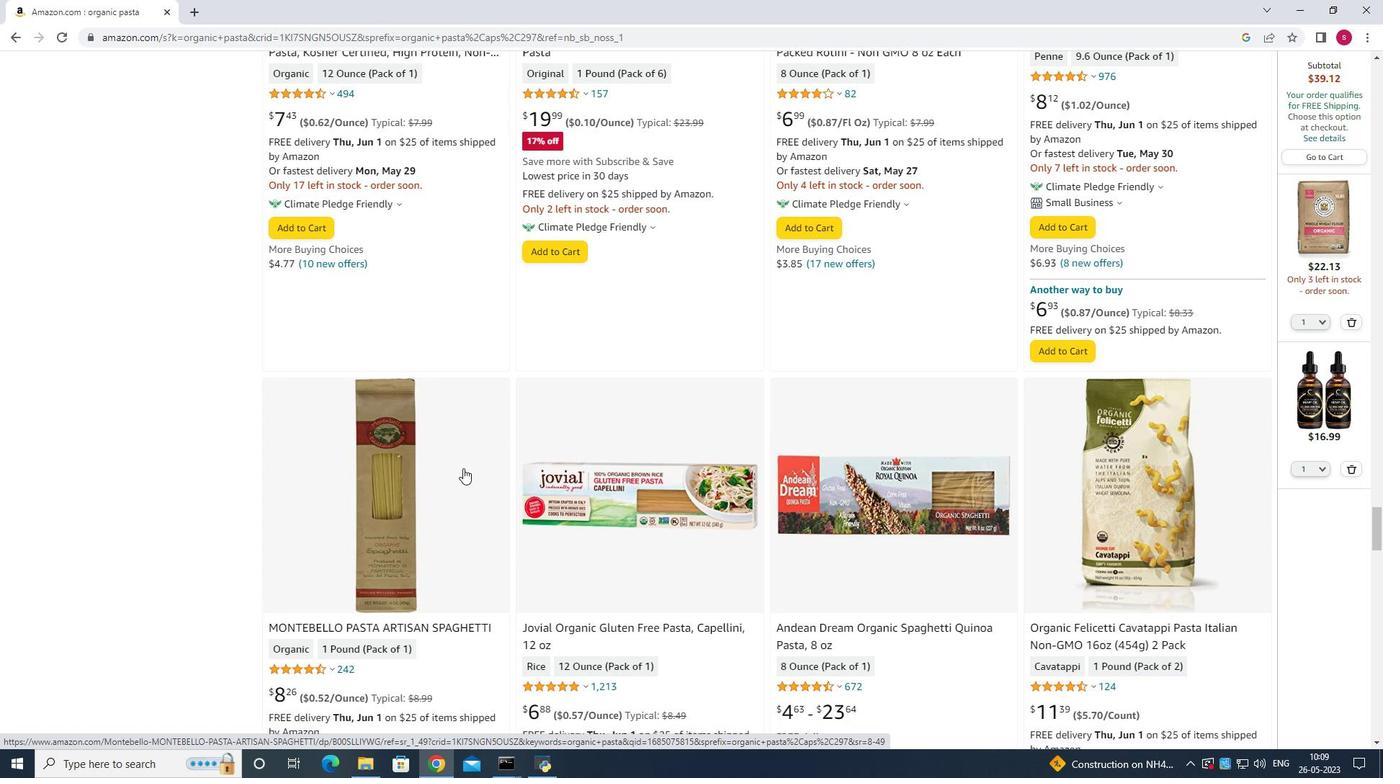 
Action: Mouse scrolled (463, 467) with delta (0, 0)
Screenshot: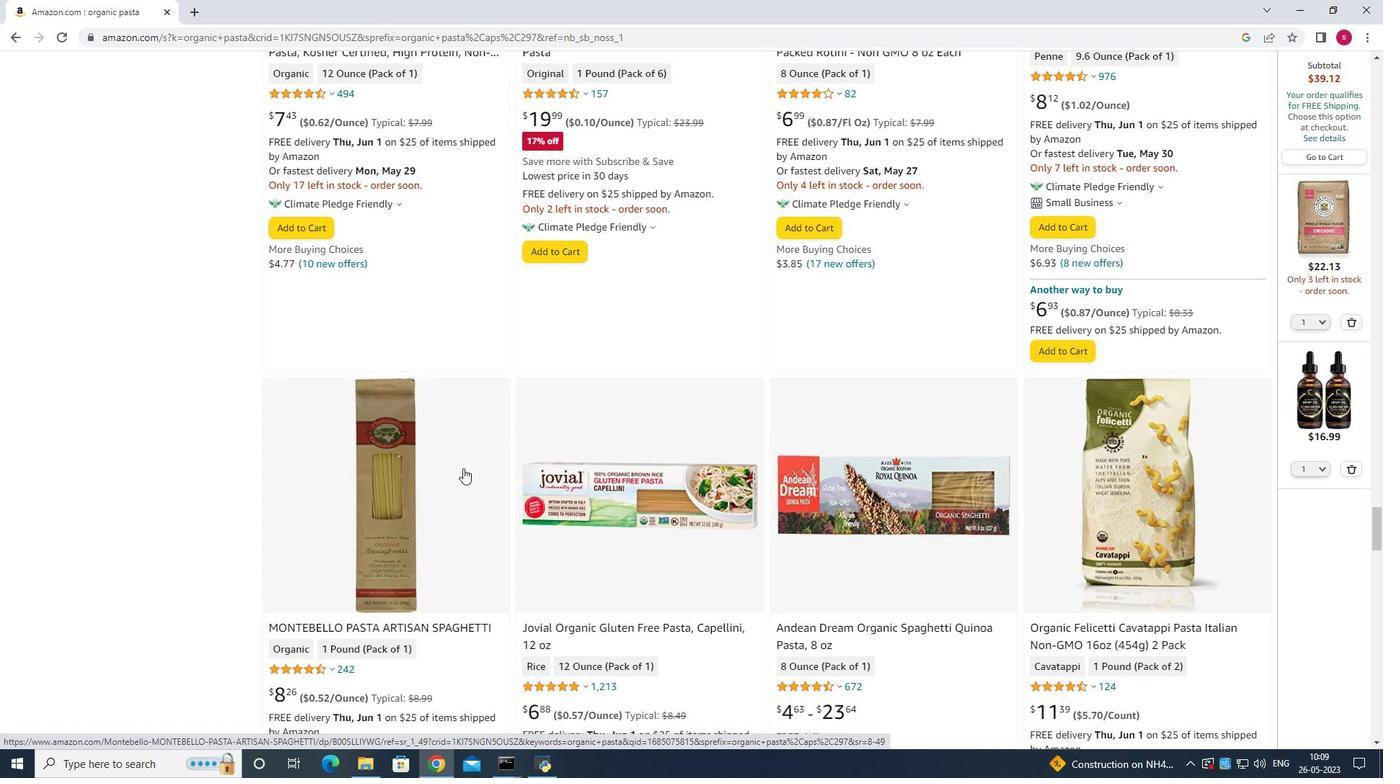 
Action: Mouse scrolled (463, 467) with delta (0, 0)
Screenshot: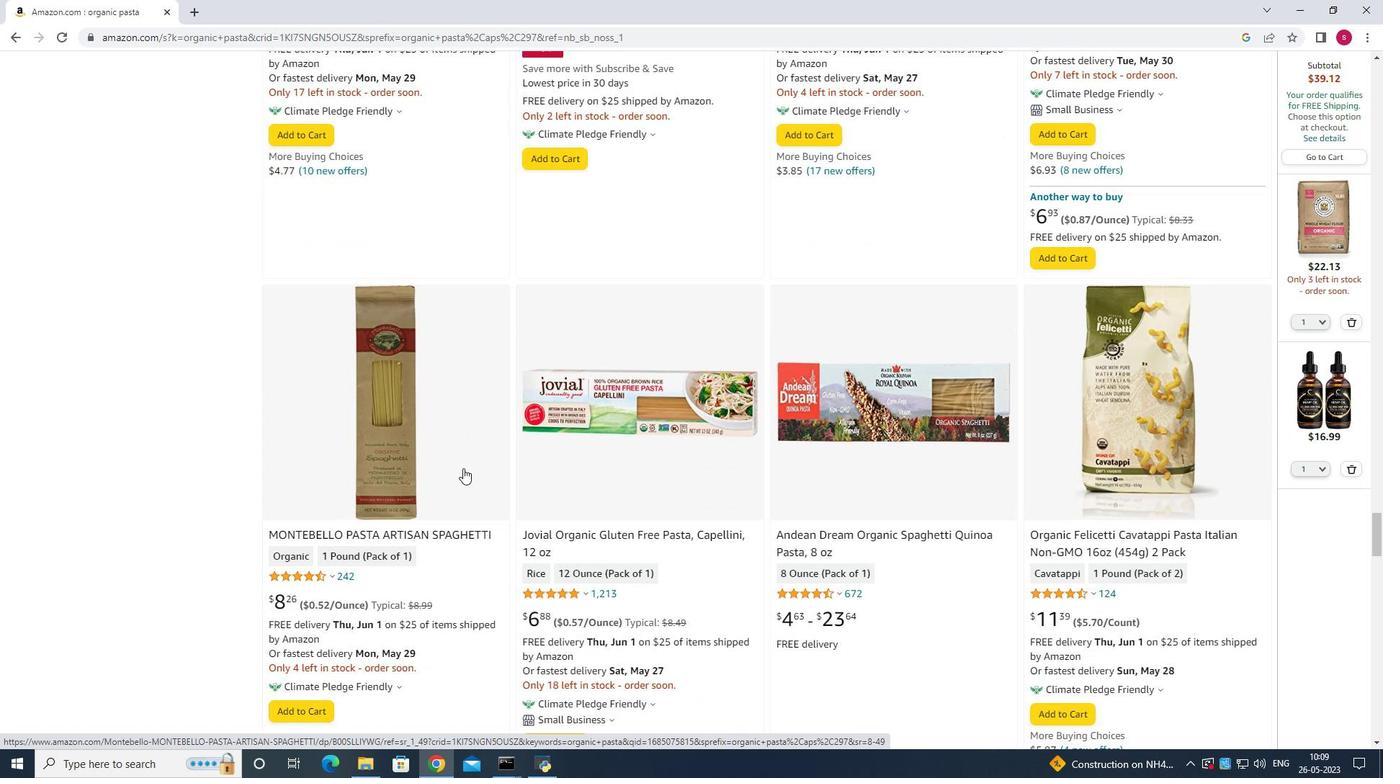 
Action: Mouse scrolled (463, 467) with delta (0, 0)
Screenshot: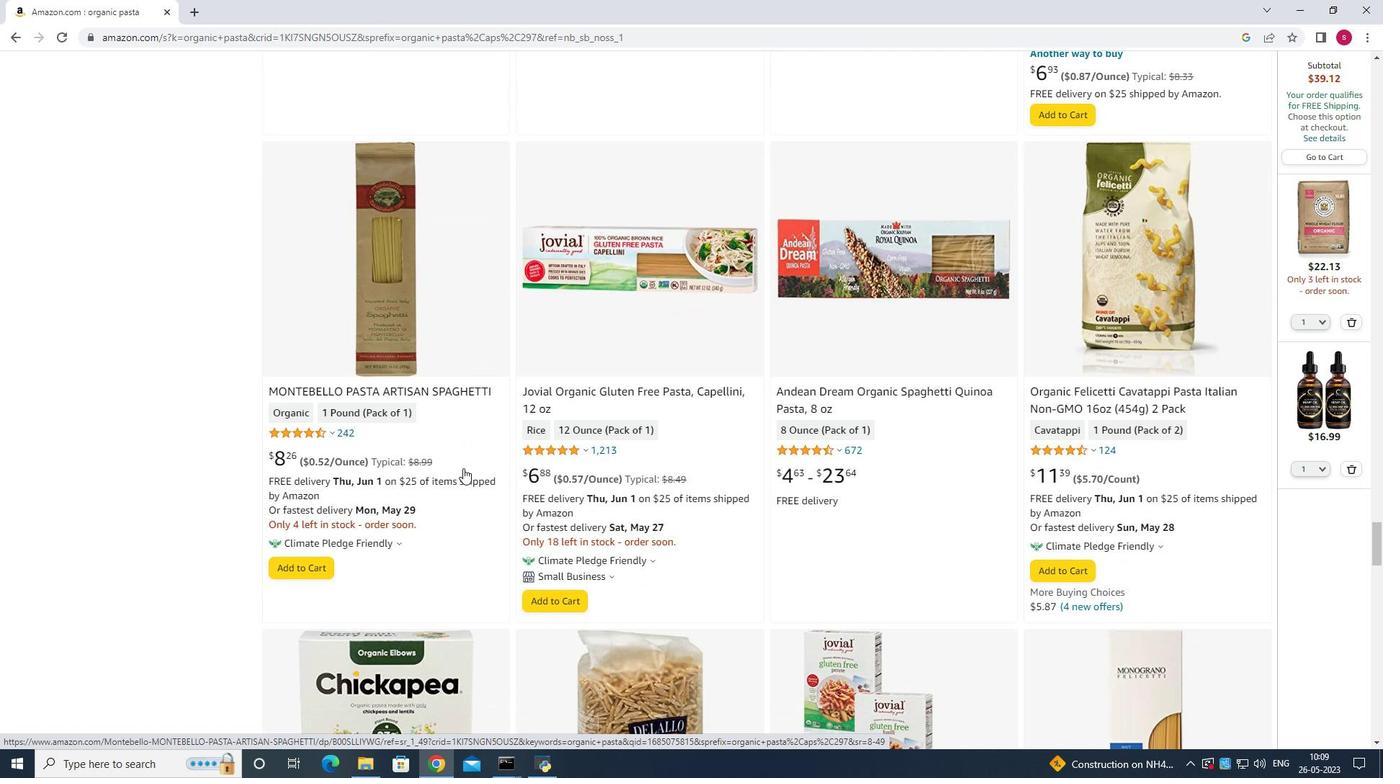 
Action: Mouse scrolled (463, 467) with delta (0, 0)
Screenshot: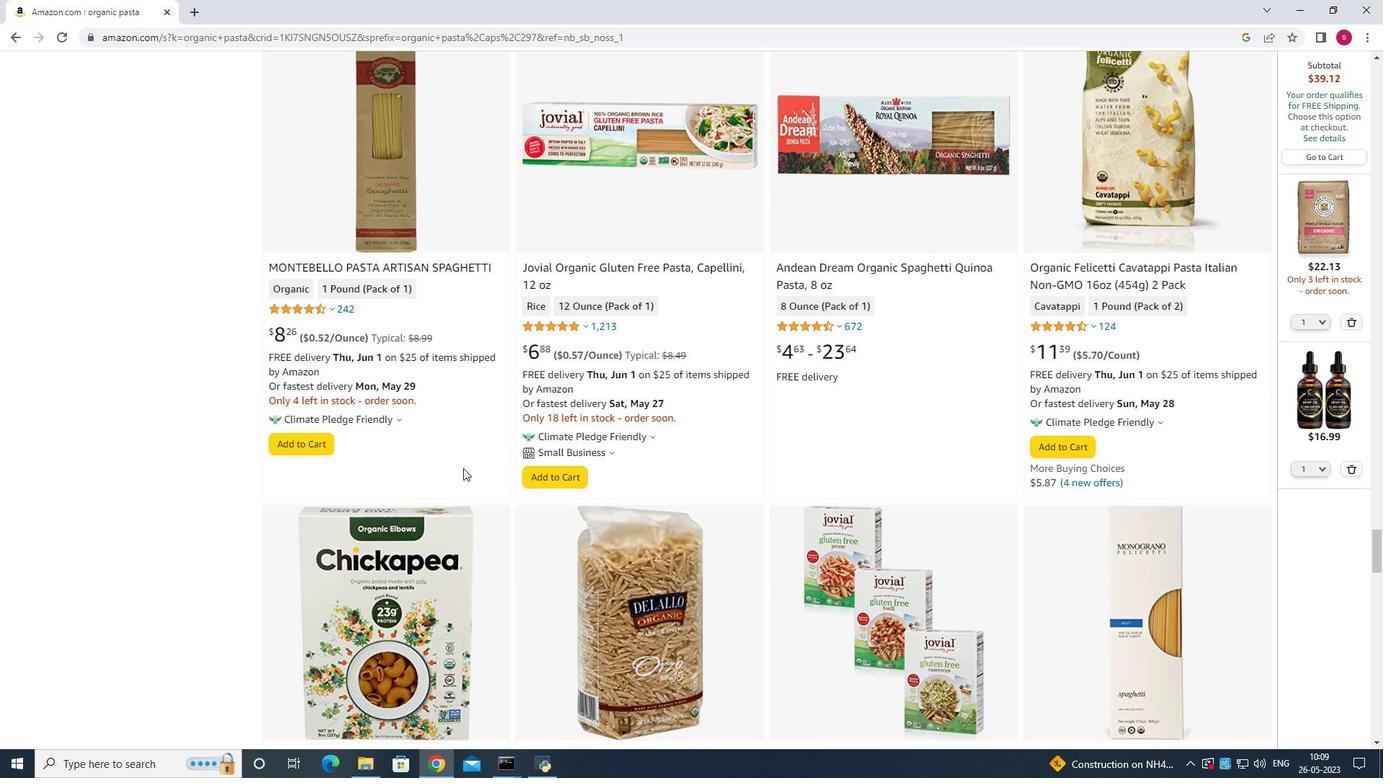 
Action: Mouse moved to (466, 462)
Screenshot: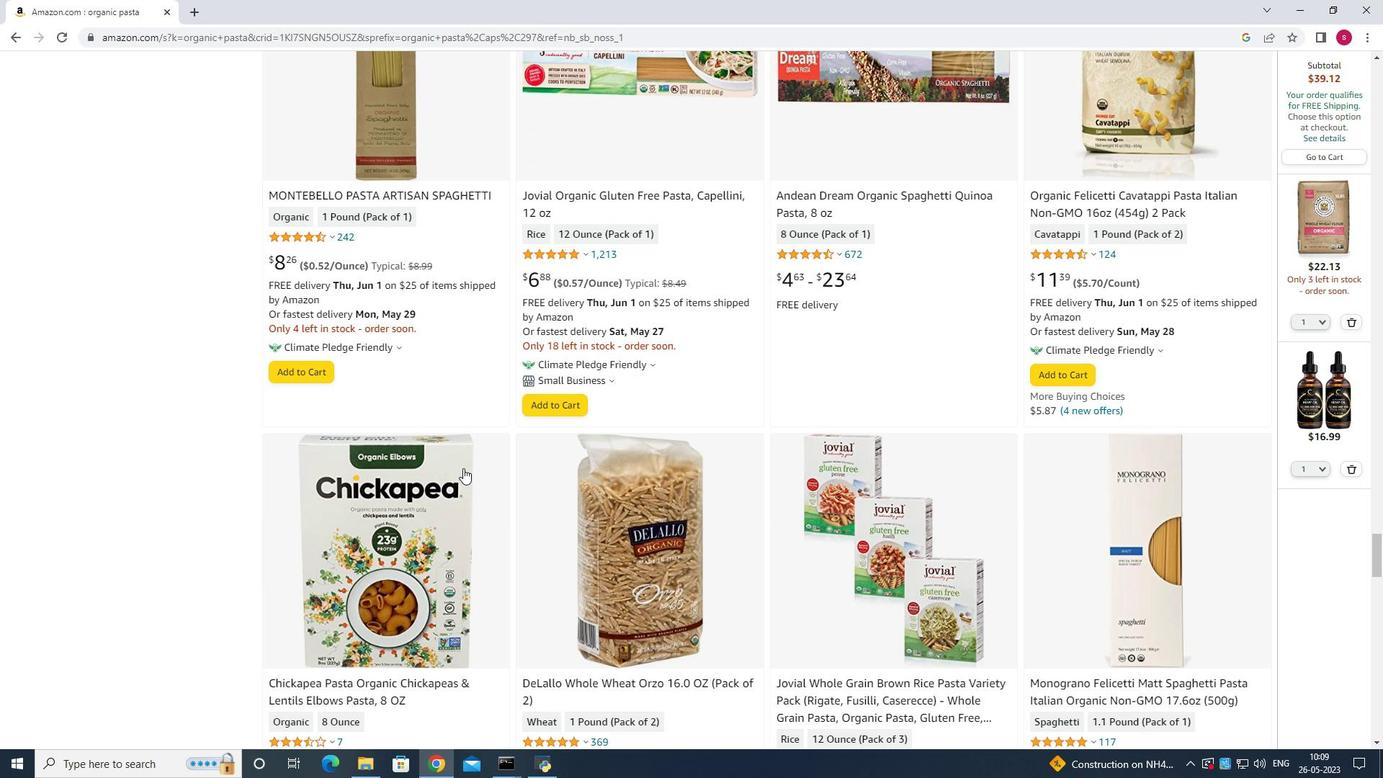 
Action: Mouse scrolled (466, 461) with delta (0, 0)
Screenshot: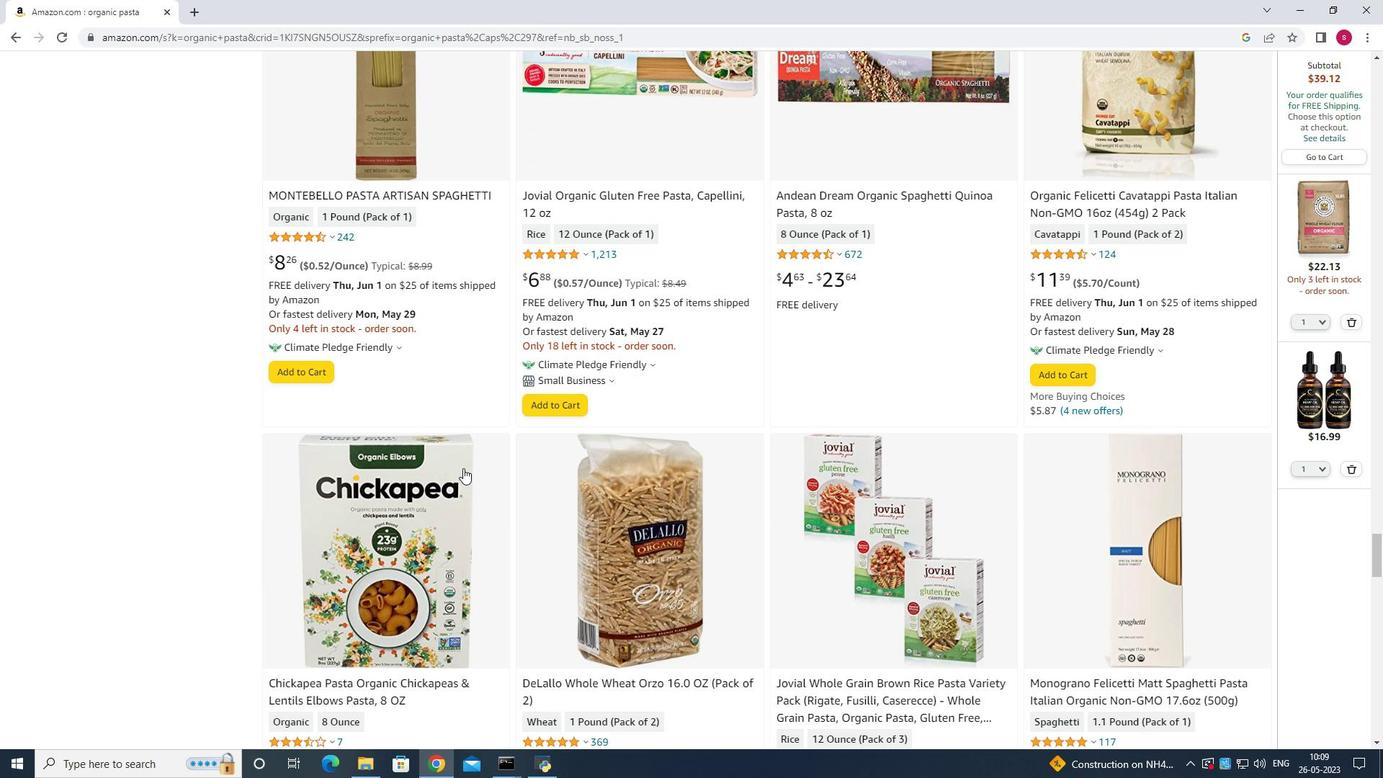 
Action: Mouse scrolled (466, 461) with delta (0, 0)
Screenshot: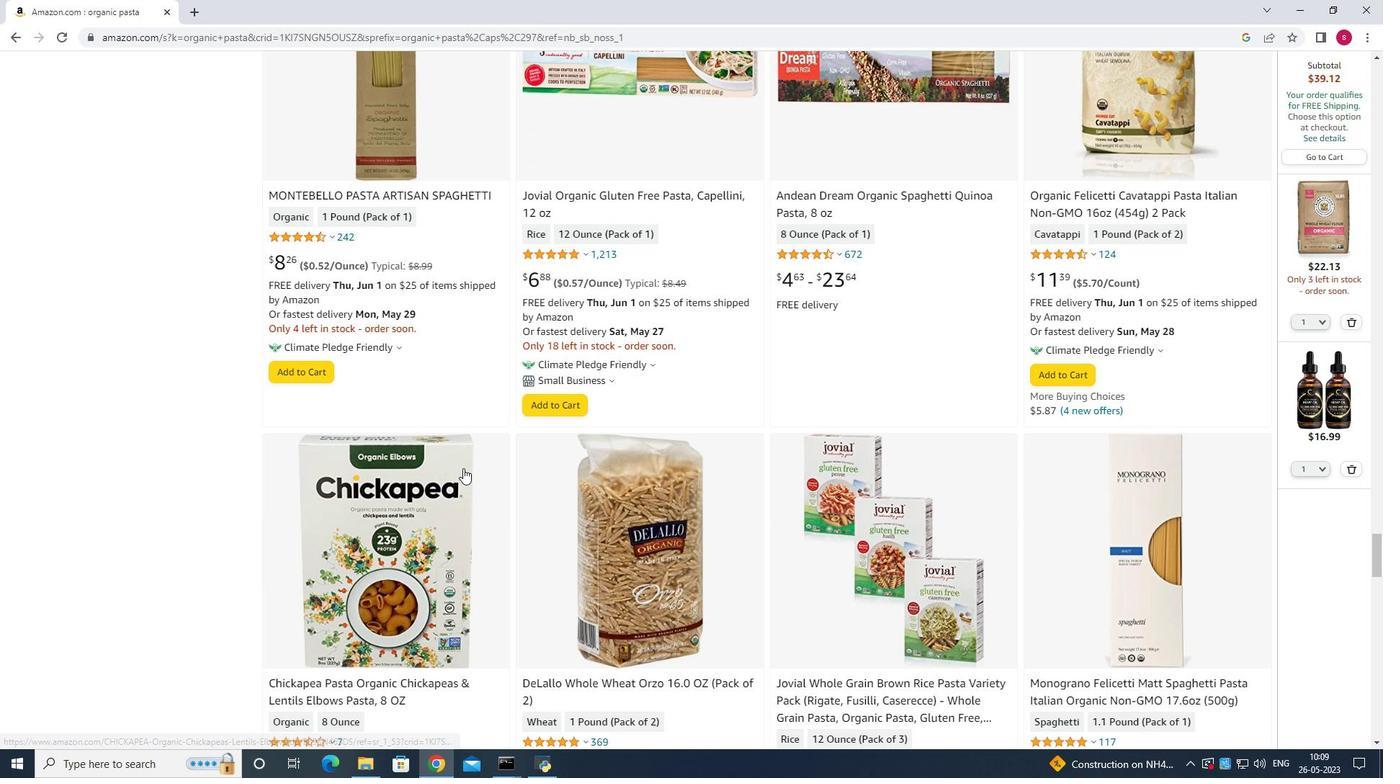 
Action: Mouse moved to (467, 459)
Screenshot: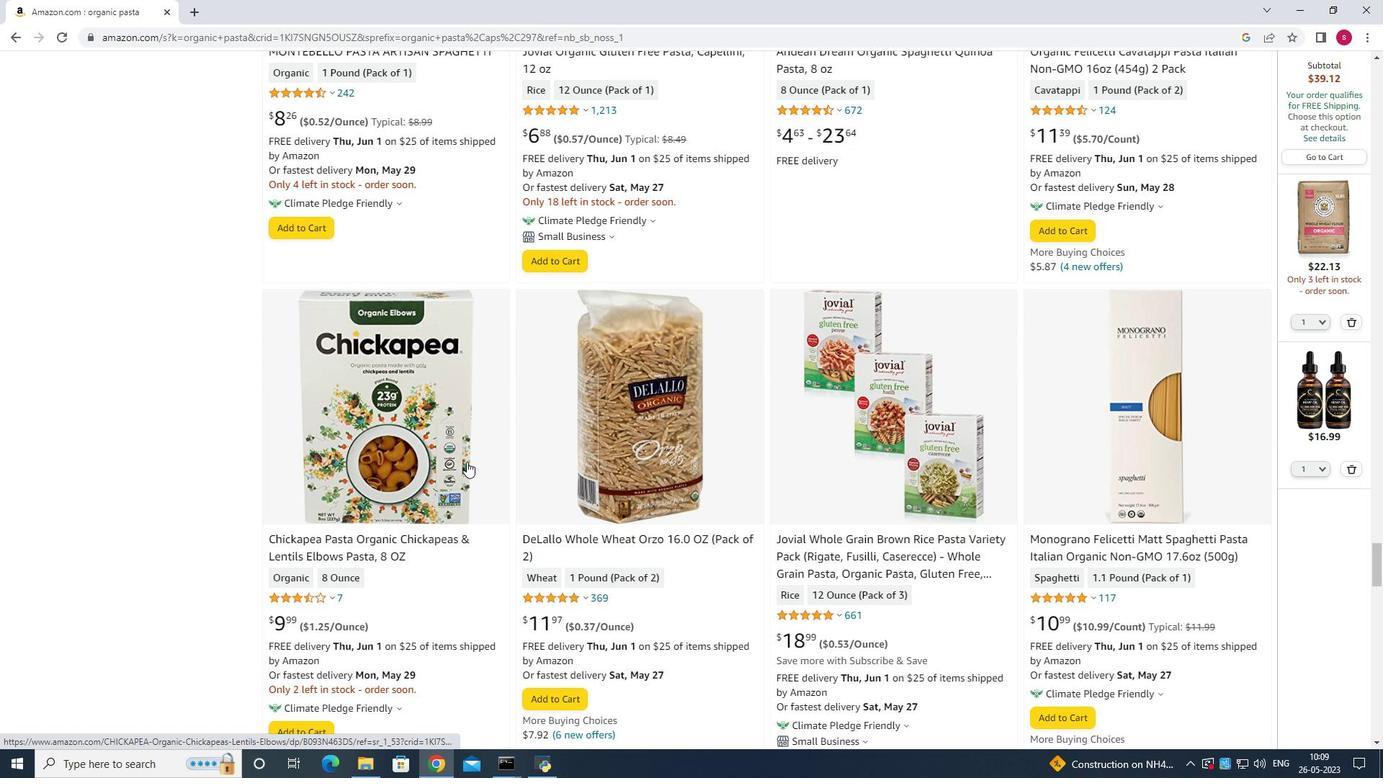 
Action: Mouse scrolled (467, 458) with delta (0, 0)
Screenshot: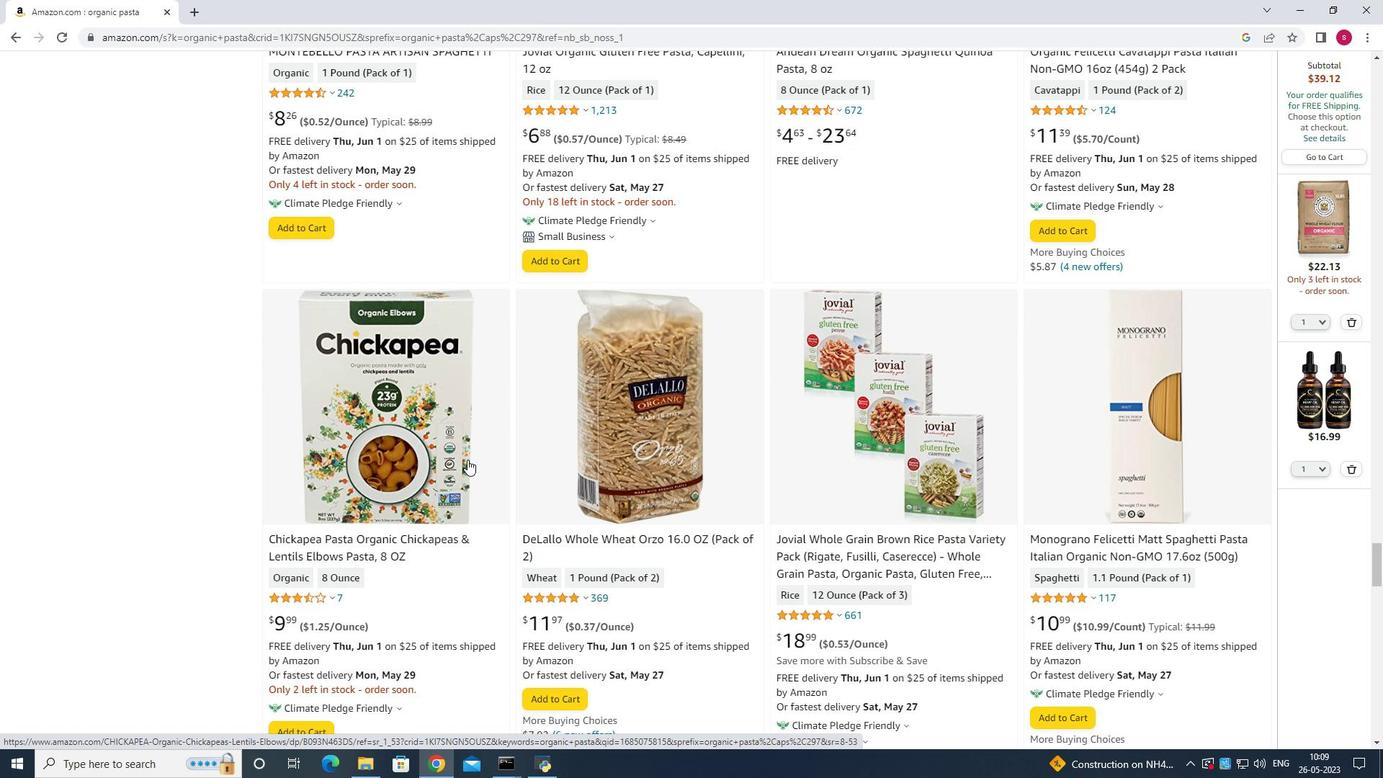 
Action: Mouse scrolled (467, 458) with delta (0, 0)
Screenshot: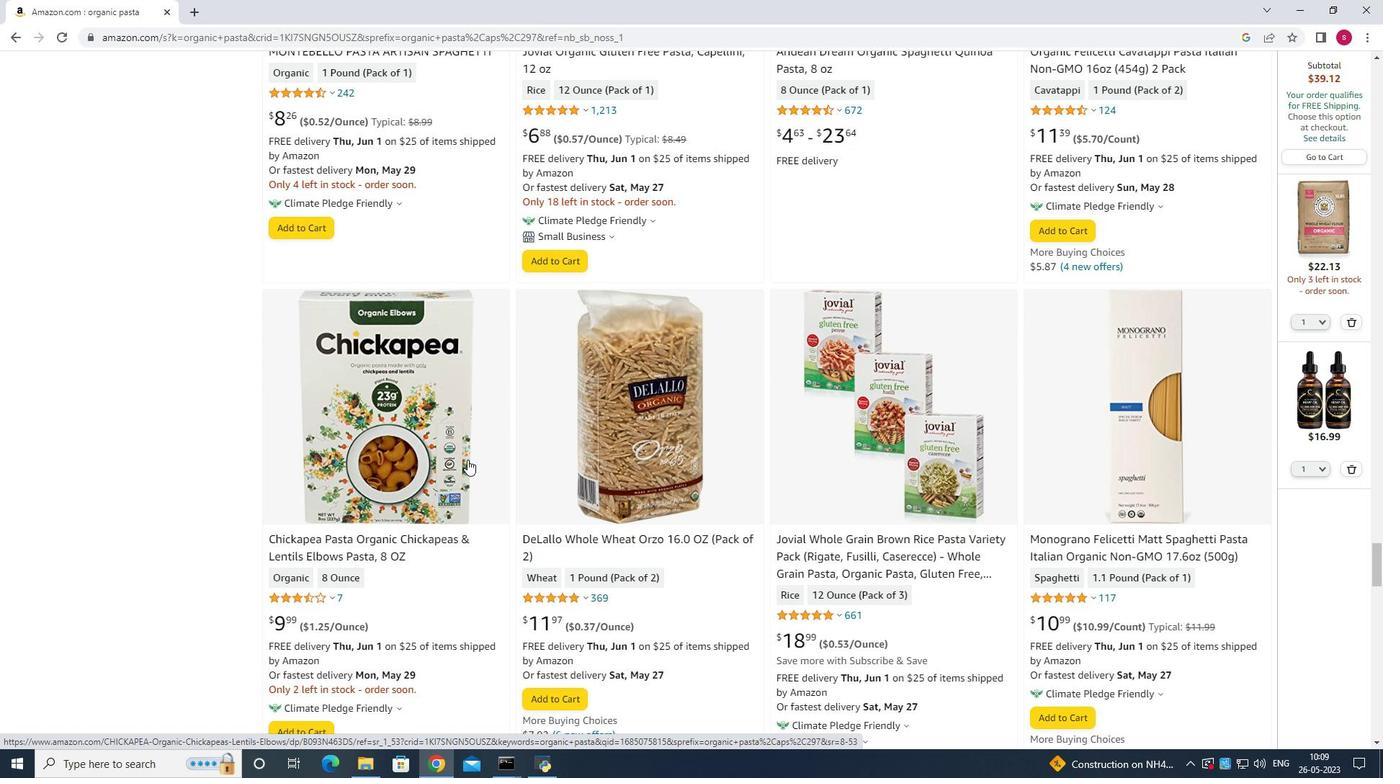
Action: Mouse scrolled (467, 458) with delta (0, 0)
Screenshot: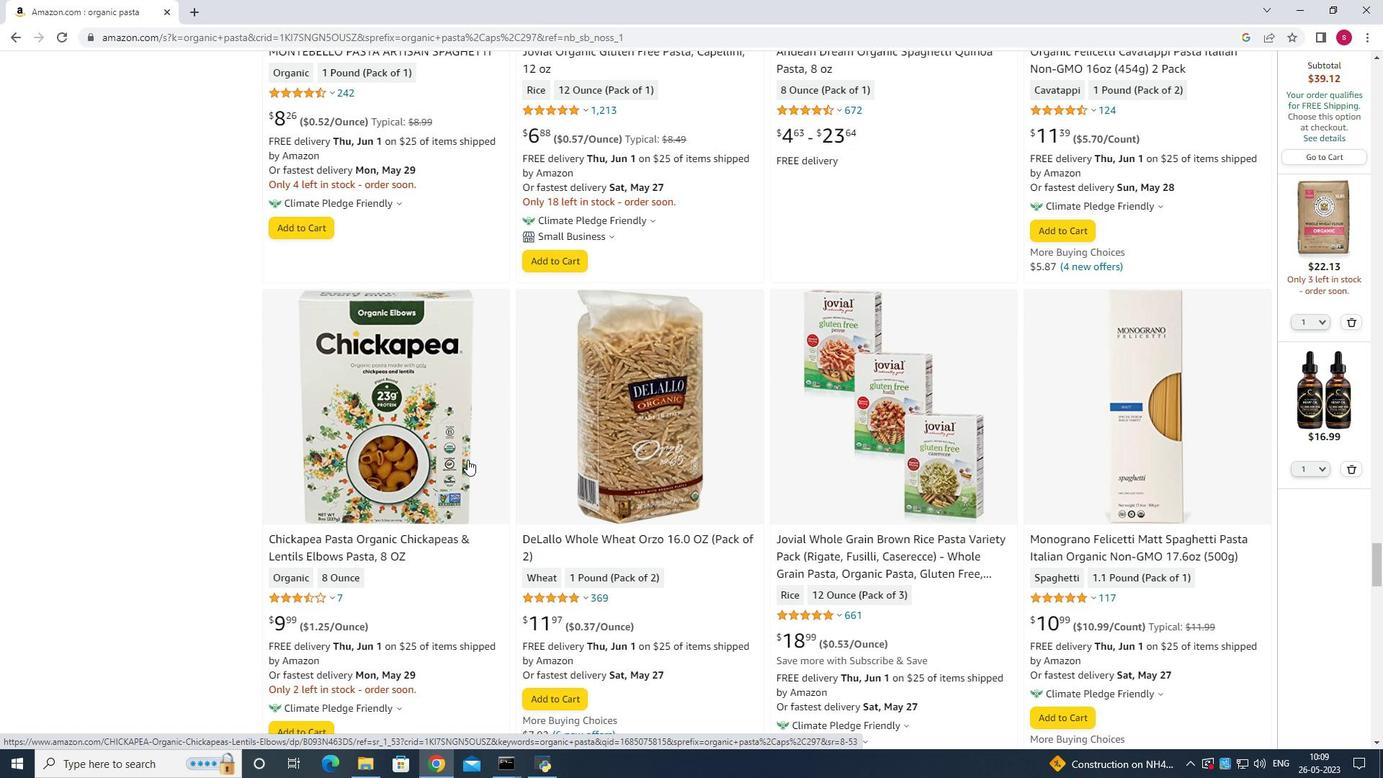 
Action: Mouse scrolled (467, 458) with delta (0, 0)
Screenshot: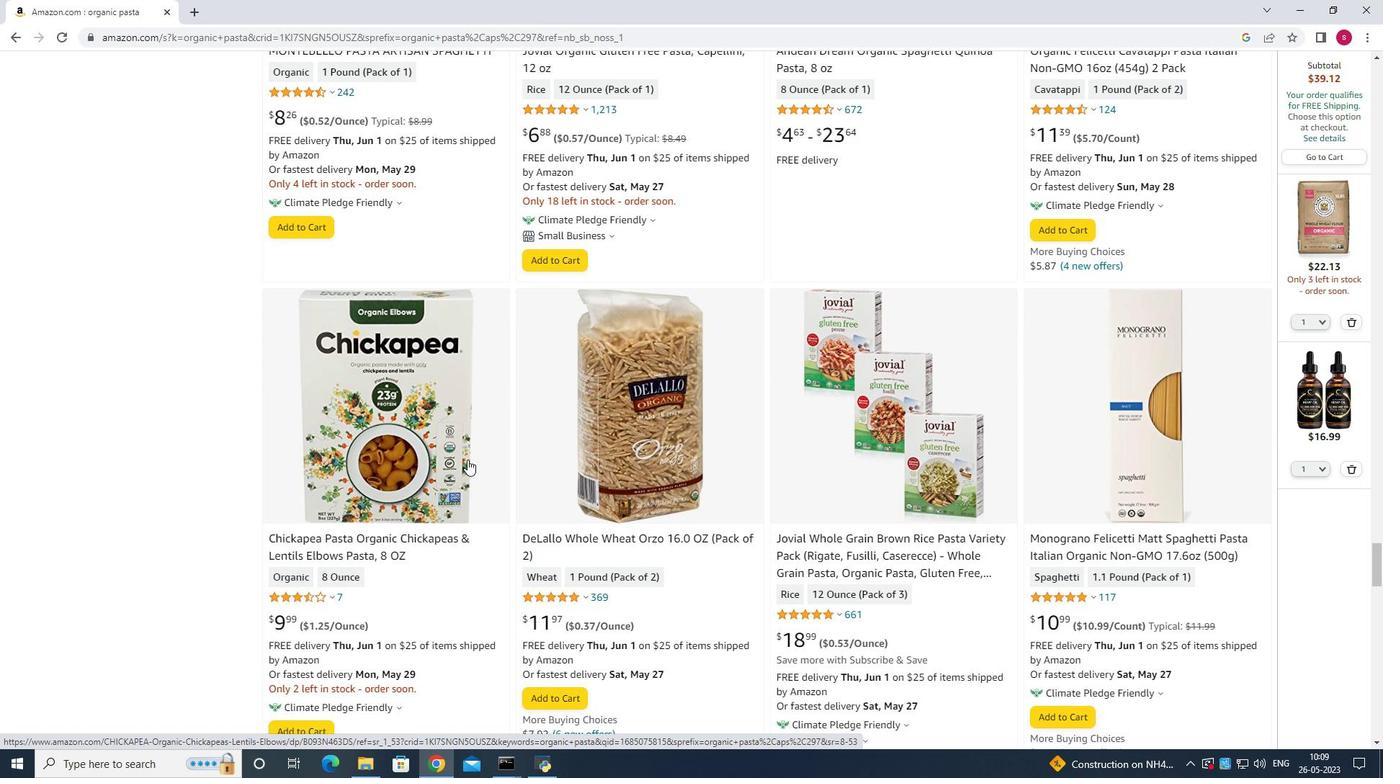 
Action: Mouse moved to (550, 329)
Screenshot: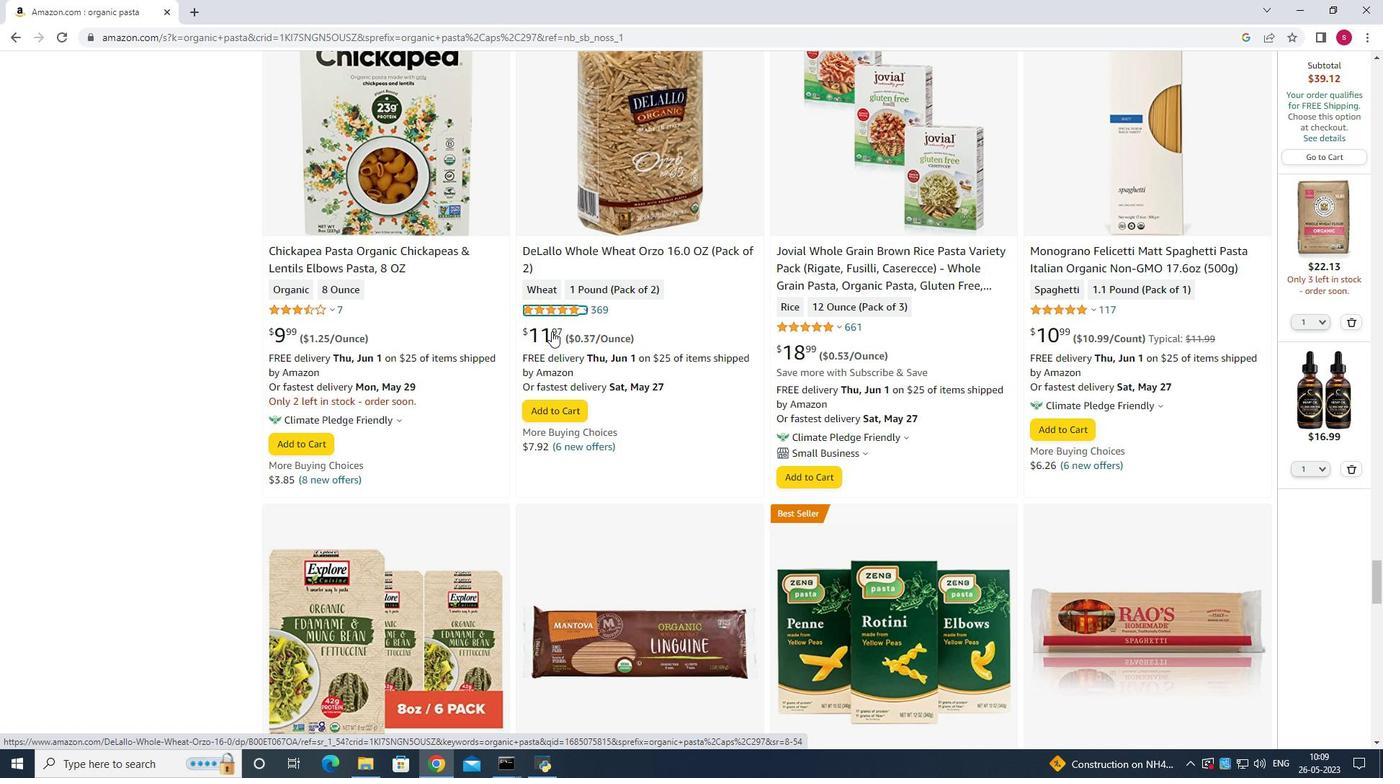 
Action: Mouse pressed left at (550, 329)
Screenshot: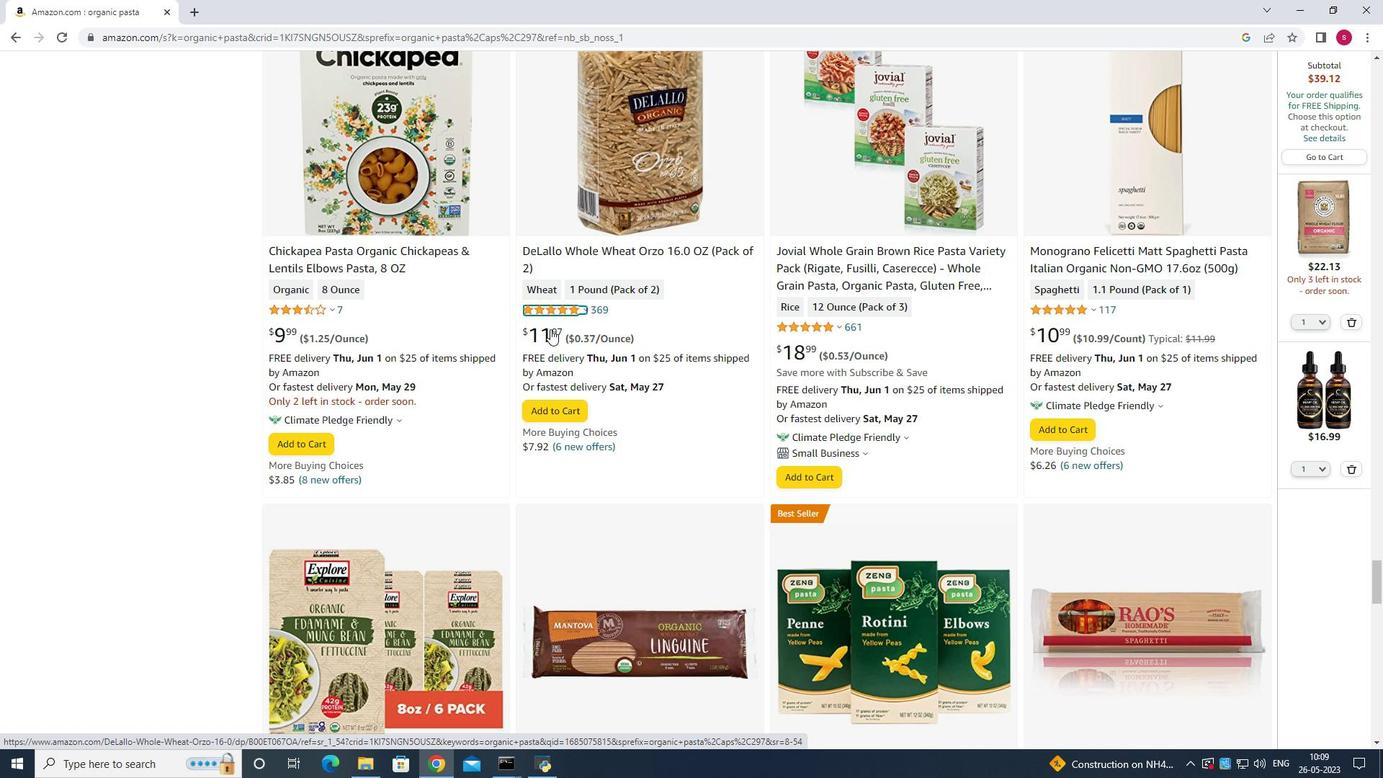 
Action: Mouse moved to (555, 381)
Screenshot: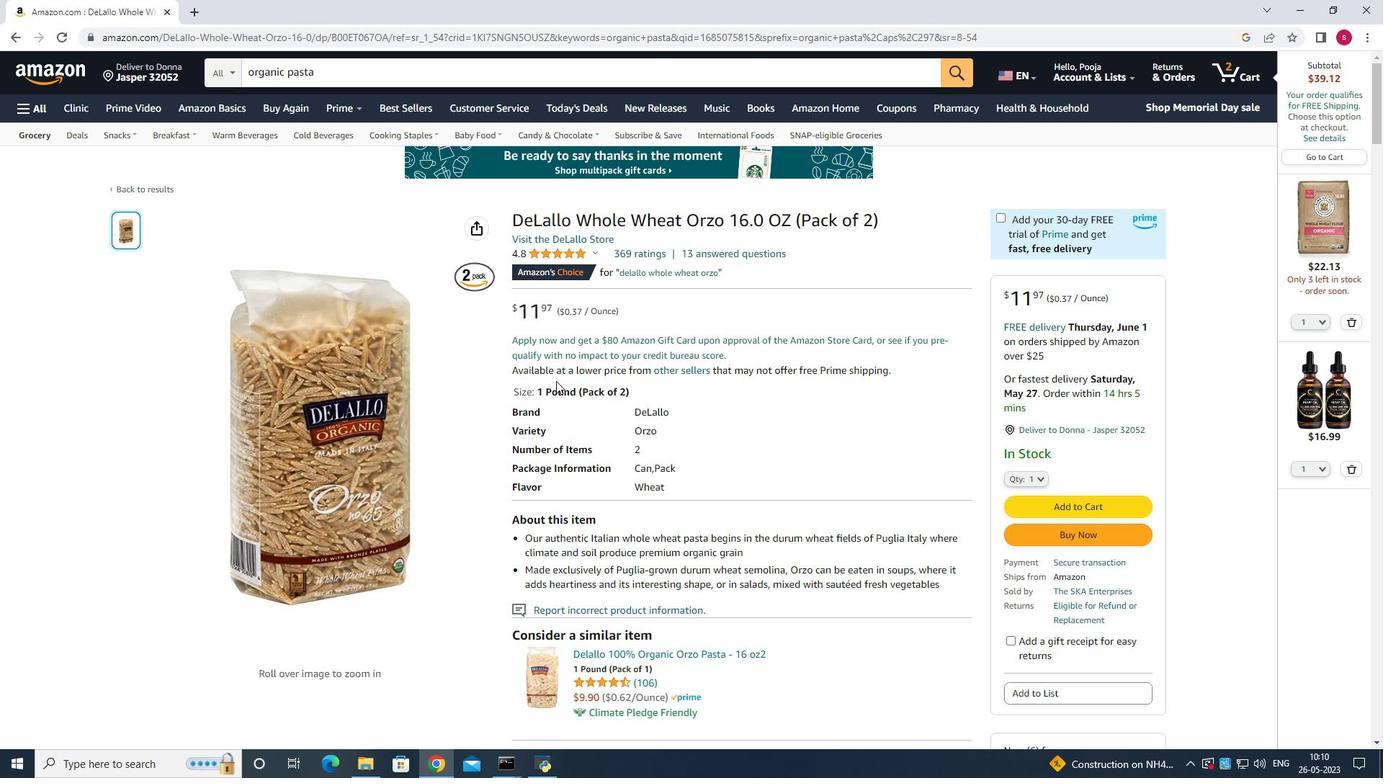 
Action: Mouse scrolled (555, 381) with delta (0, 0)
Screenshot: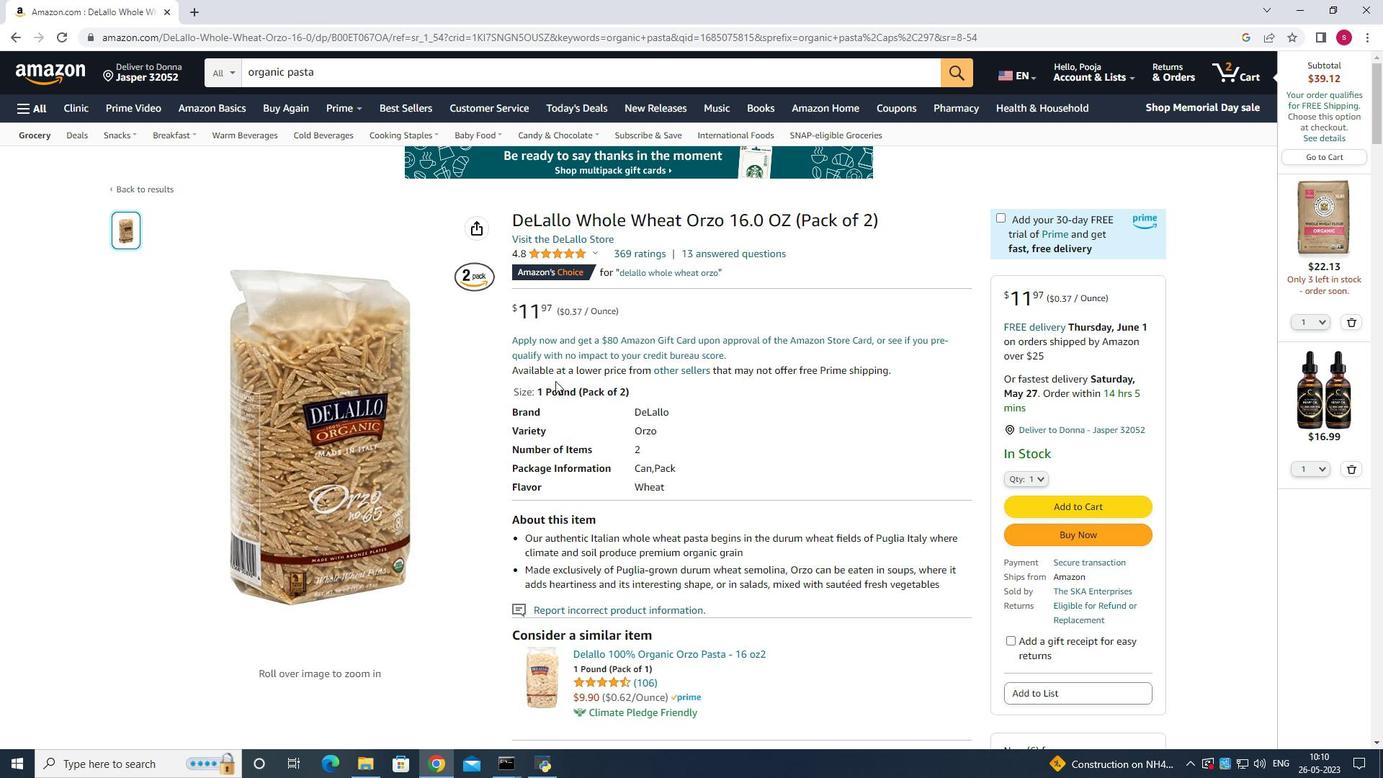 
Action: Mouse scrolled (555, 381) with delta (0, 0)
Screenshot: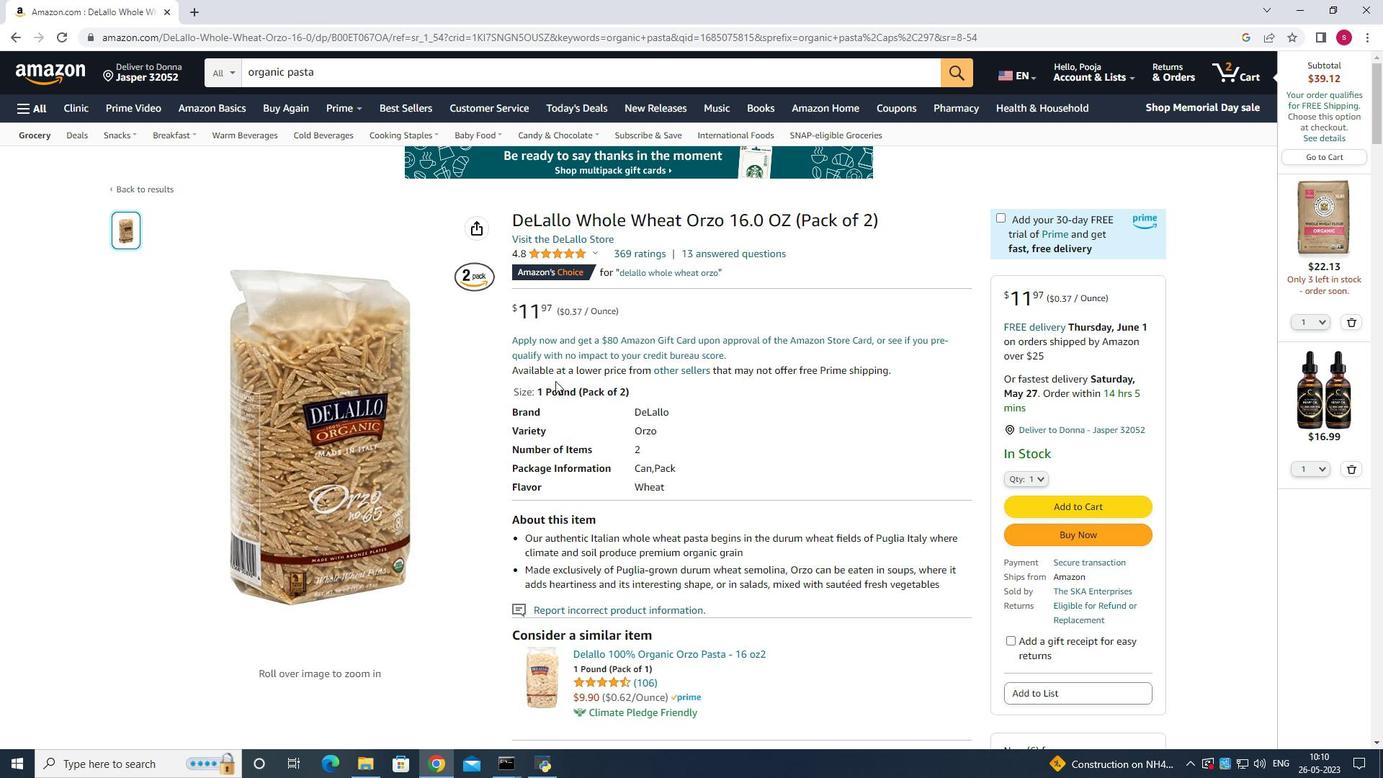 
Action: Mouse scrolled (555, 381) with delta (0, 0)
Screenshot: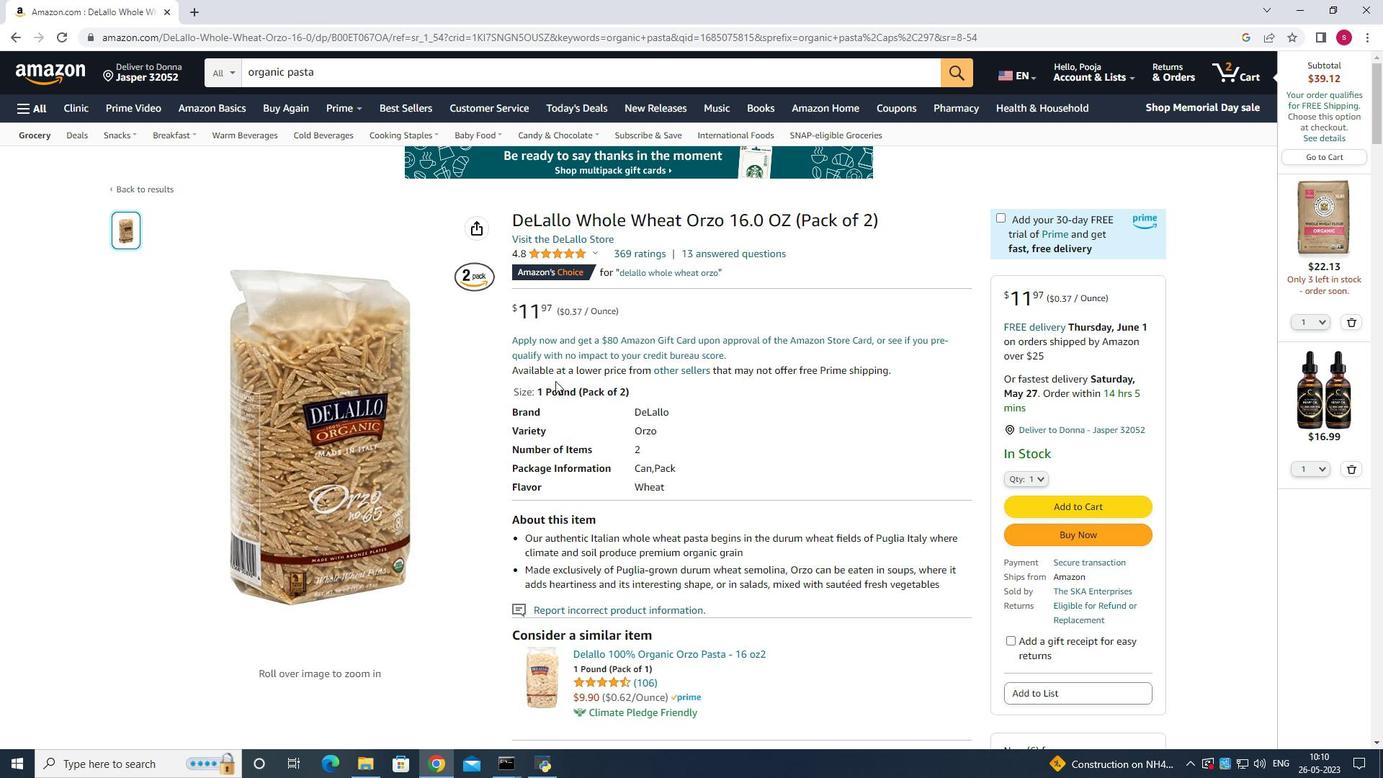
Action: Mouse scrolled (555, 381) with delta (0, 0)
Screenshot: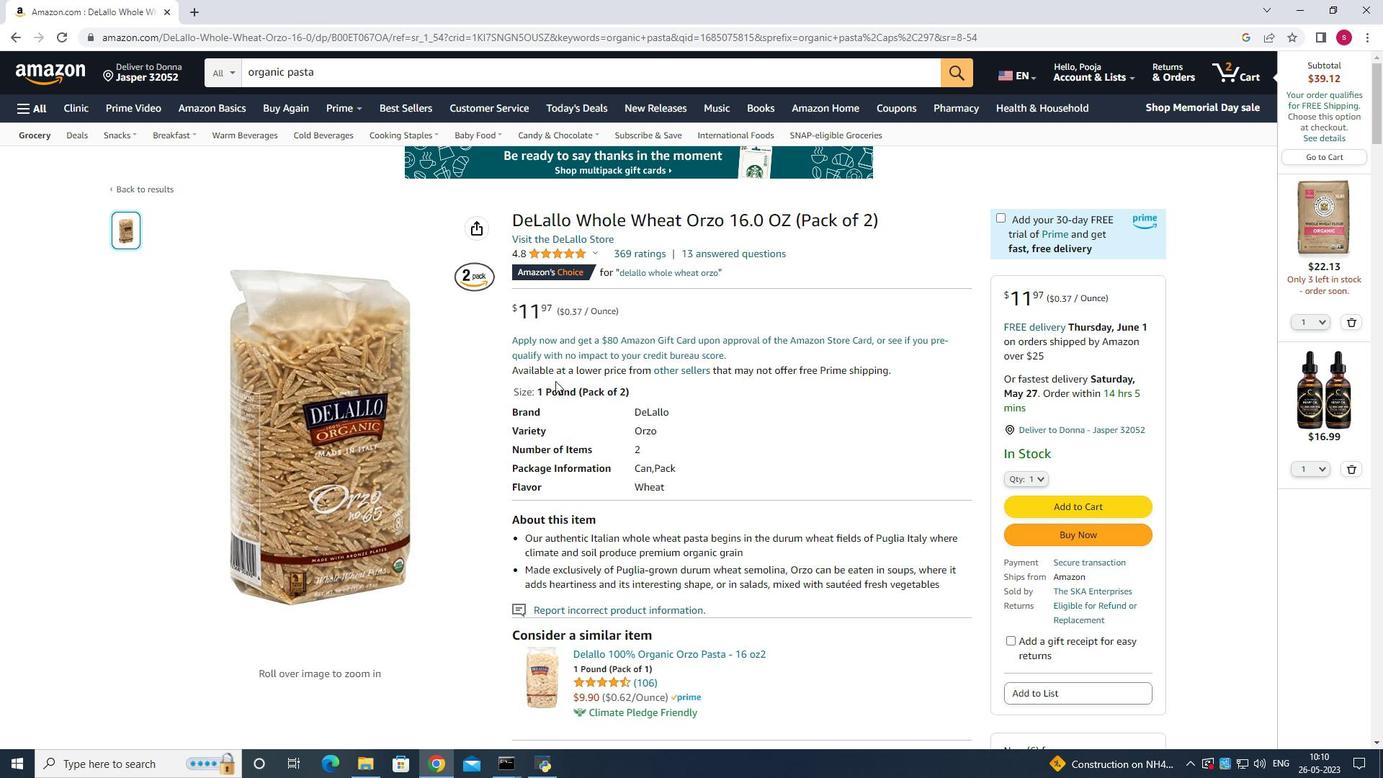 
Action: Mouse scrolled (555, 381) with delta (0, 0)
Screenshot: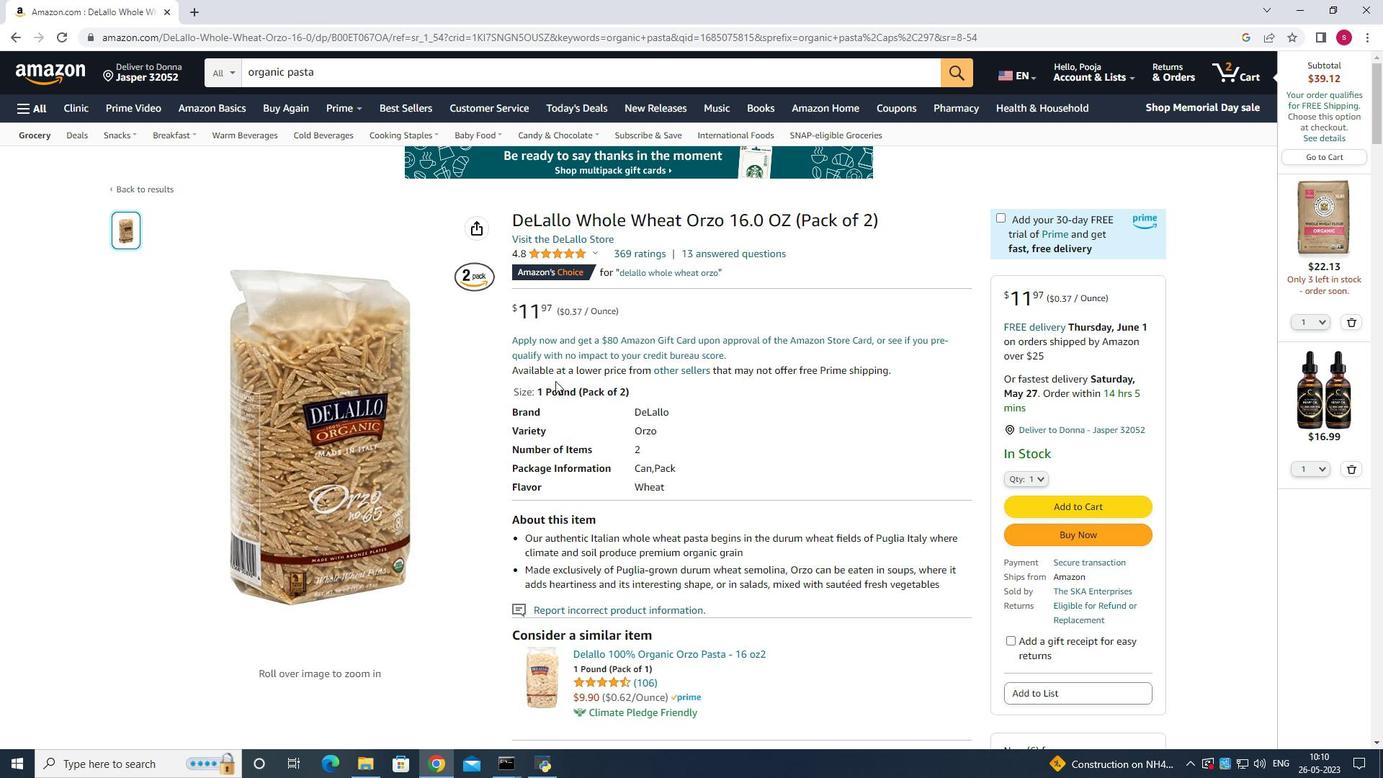 
Action: Mouse moved to (10, 36)
Screenshot: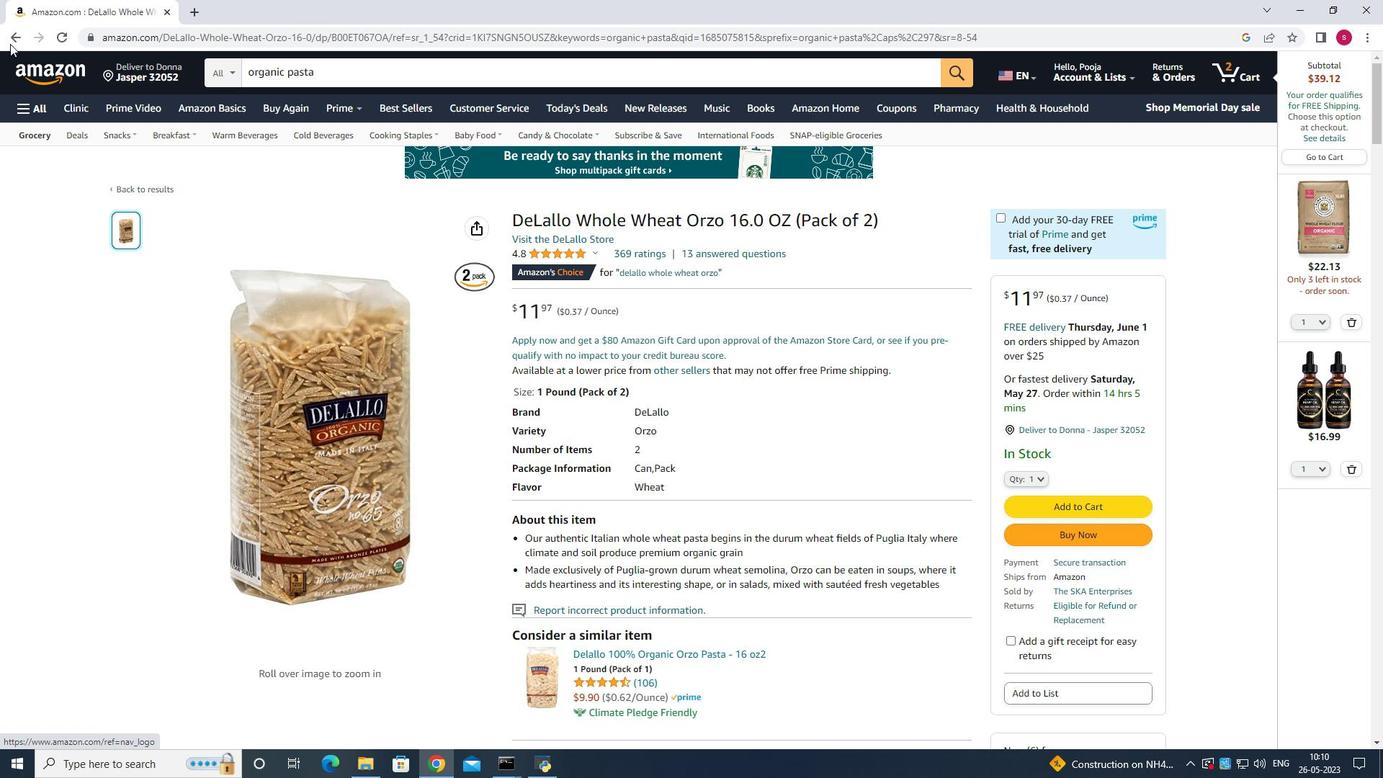 
Action: Mouse pressed left at (10, 36)
Screenshot: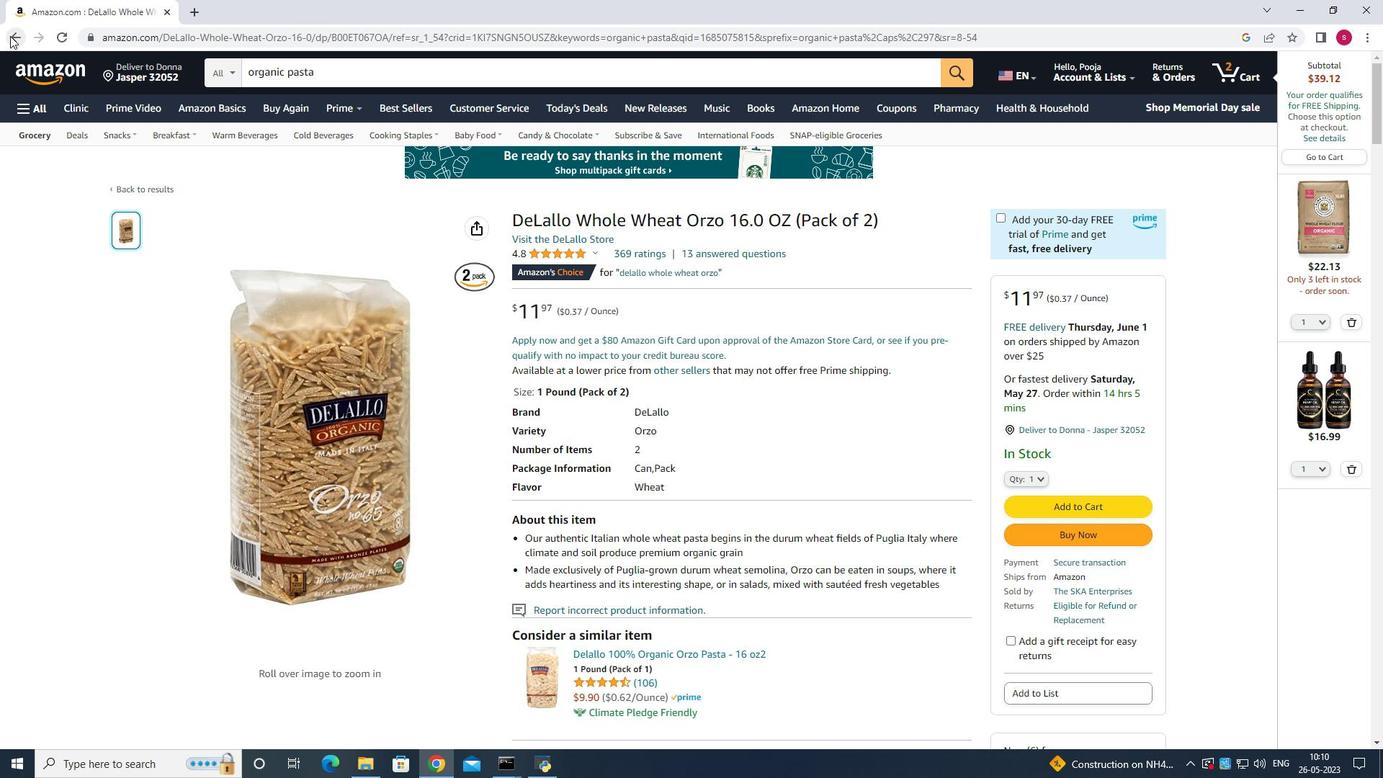 
Action: Mouse moved to (368, 257)
Screenshot: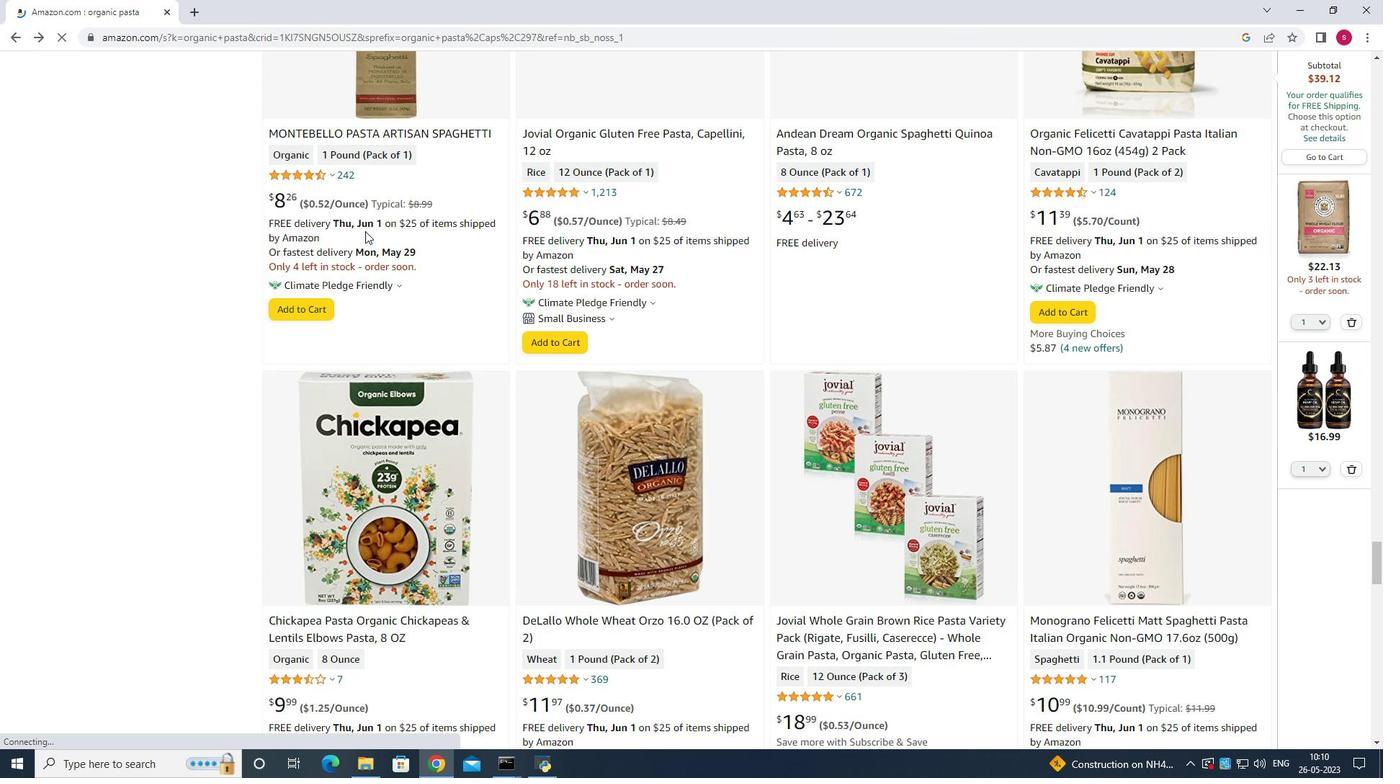 
Action: Mouse scrolled (368, 257) with delta (0, 0)
Screenshot: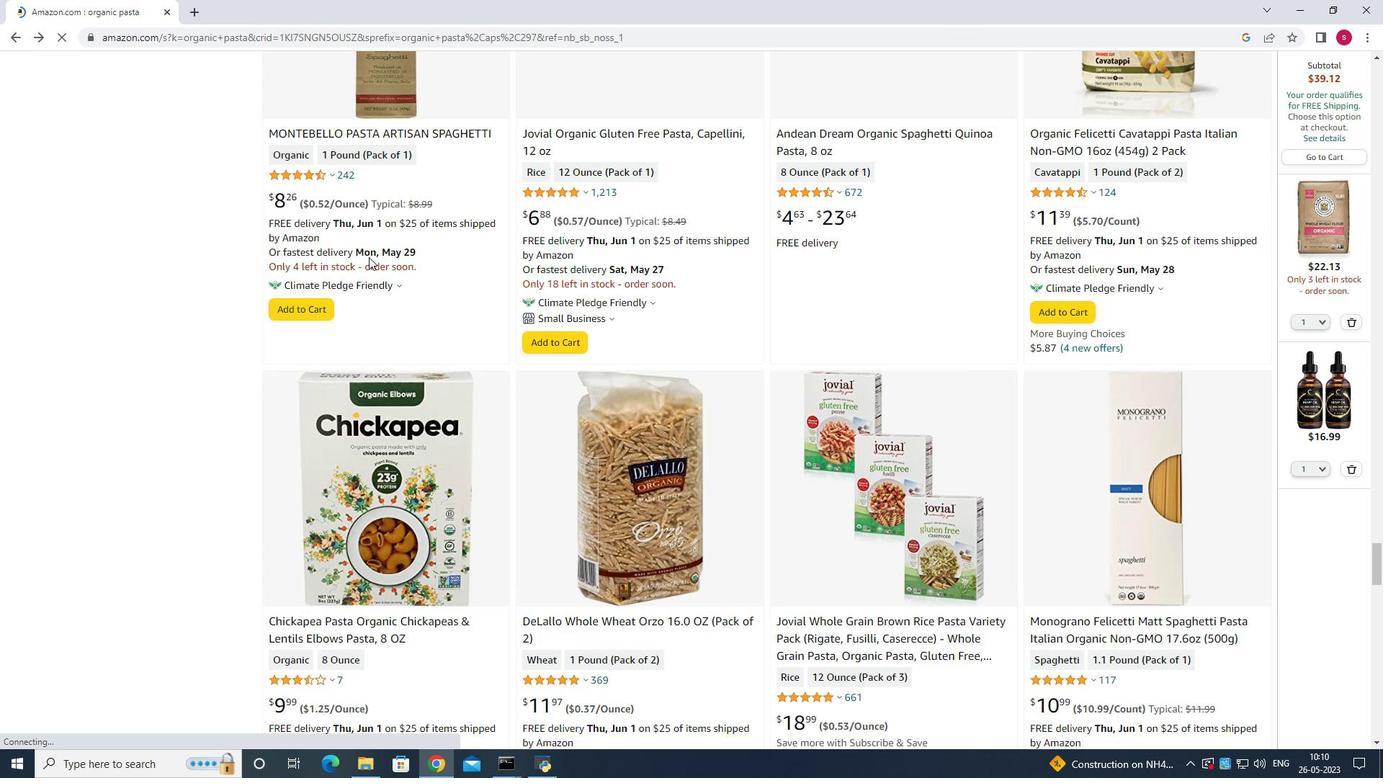
Action: Mouse scrolled (368, 257) with delta (0, 0)
Screenshot: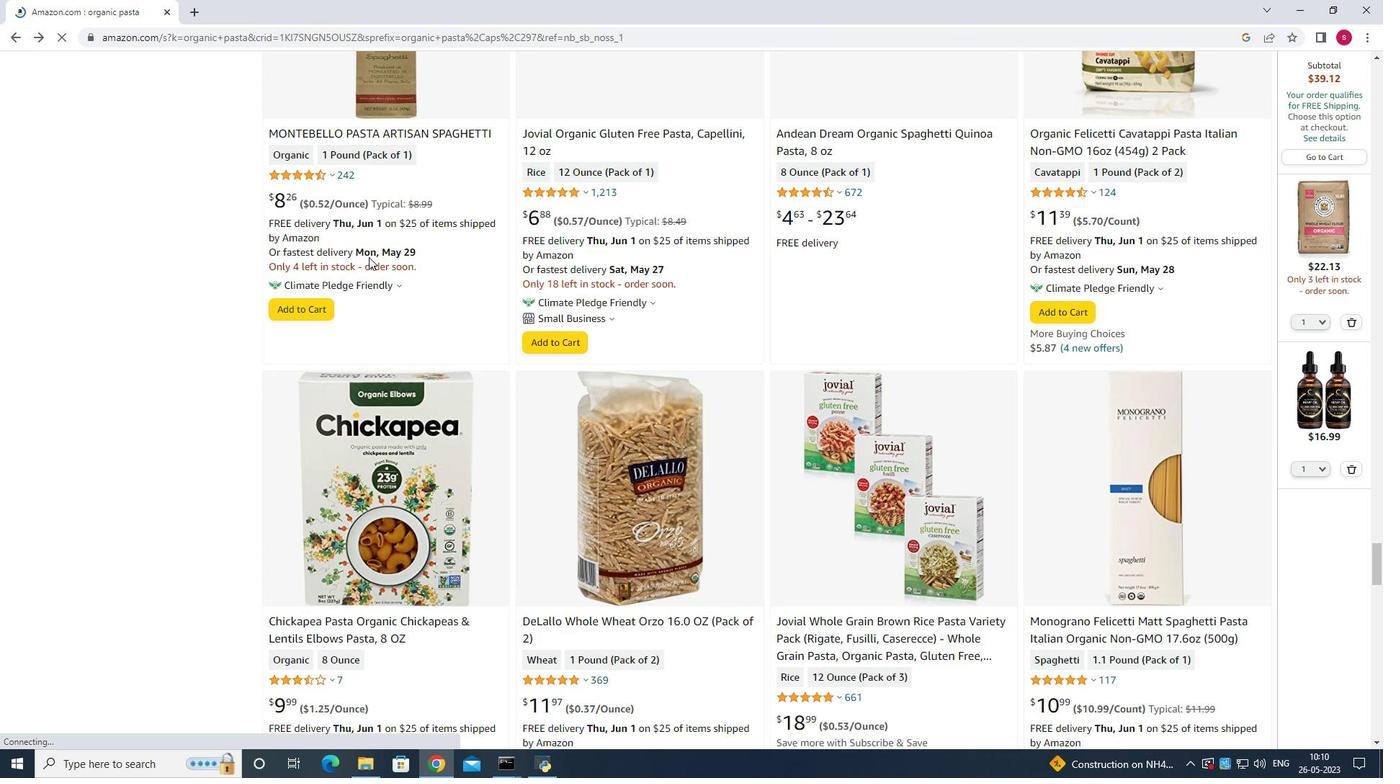 
Action: Mouse scrolled (368, 257) with delta (0, 0)
Screenshot: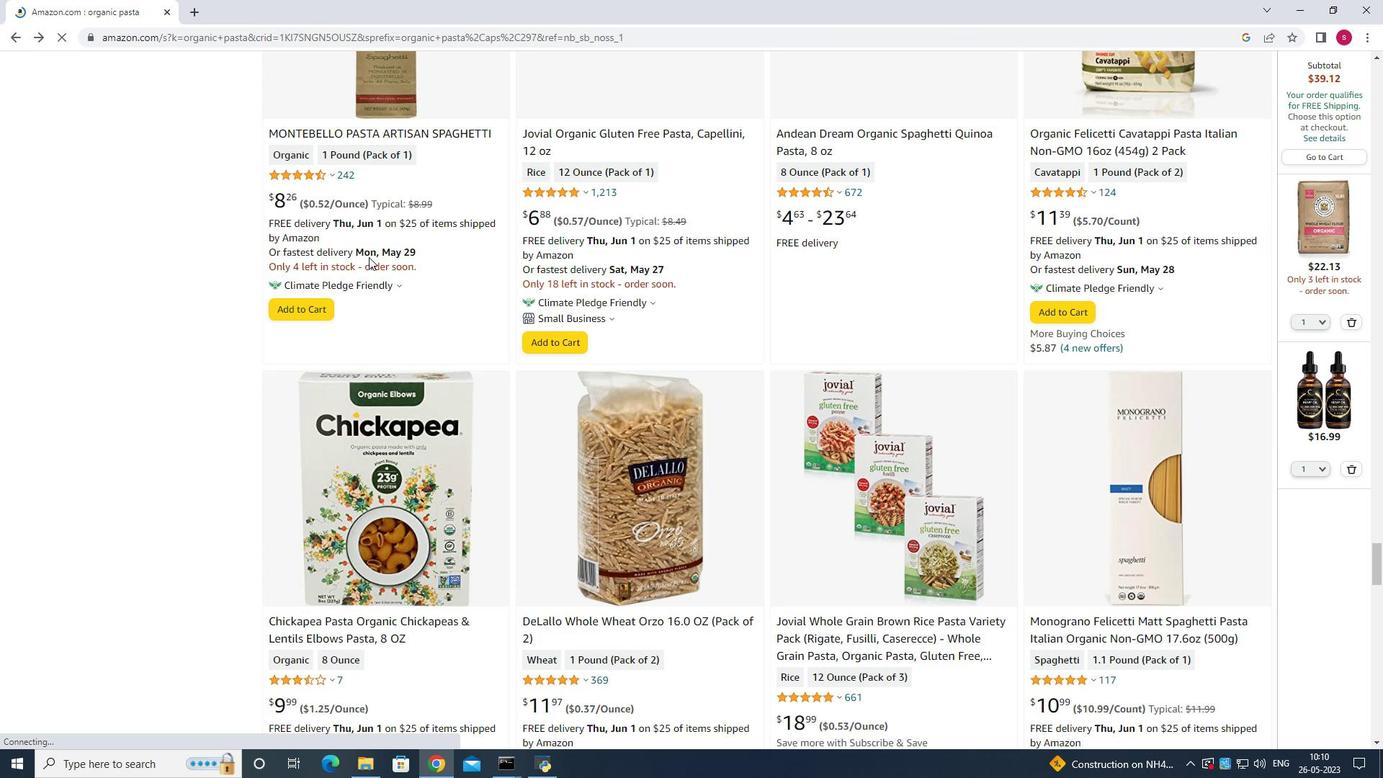 
Action: Mouse scrolled (368, 257) with delta (0, 0)
Screenshot: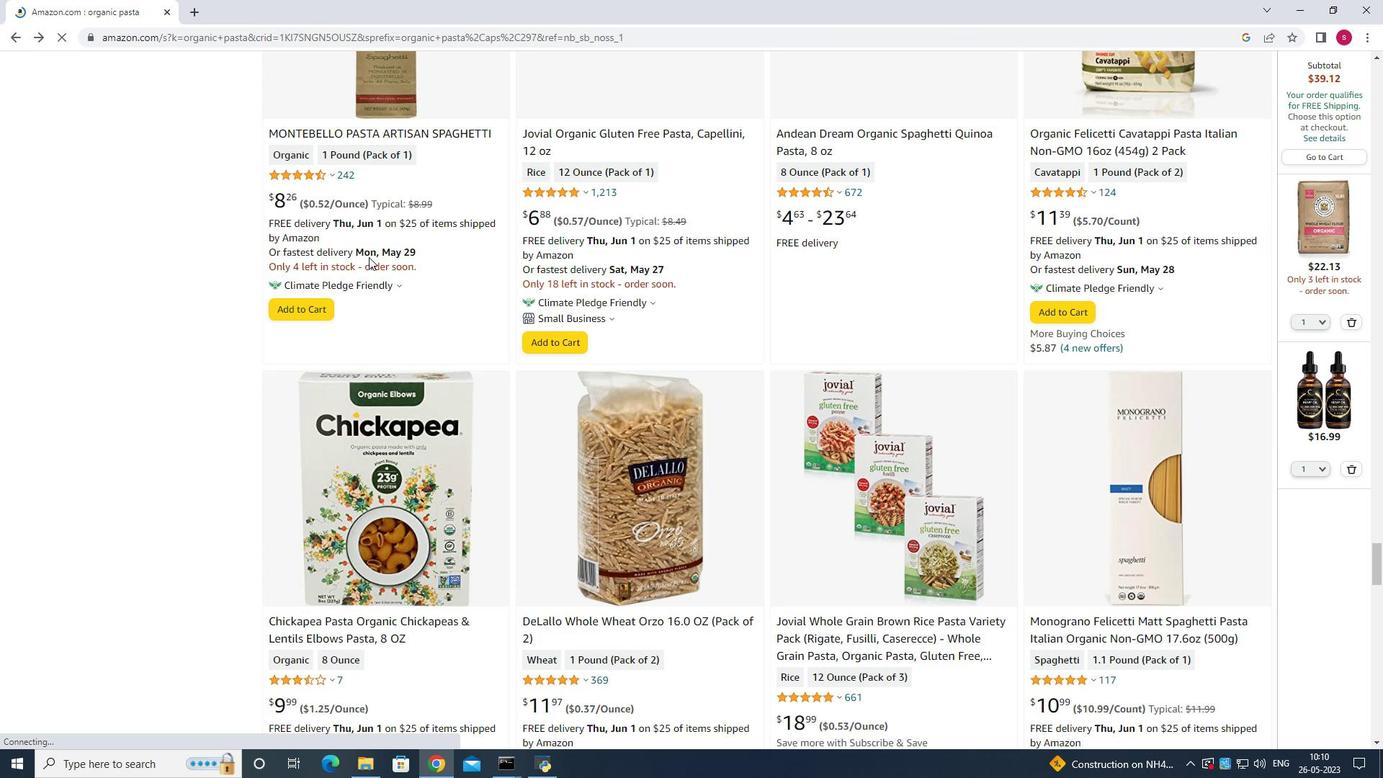 
Action: Mouse scrolled (368, 257) with delta (0, 0)
Screenshot: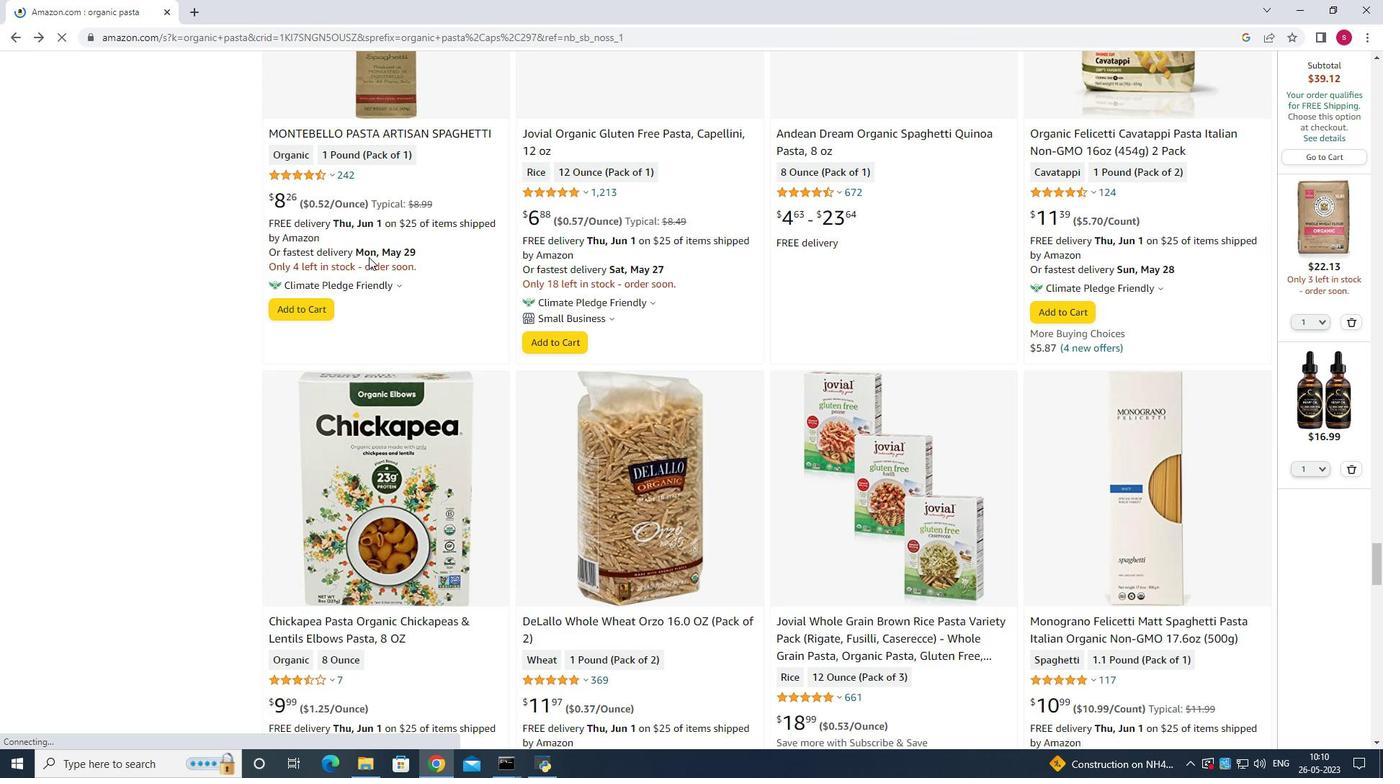 
Action: Mouse scrolled (368, 257) with delta (0, 0)
Screenshot: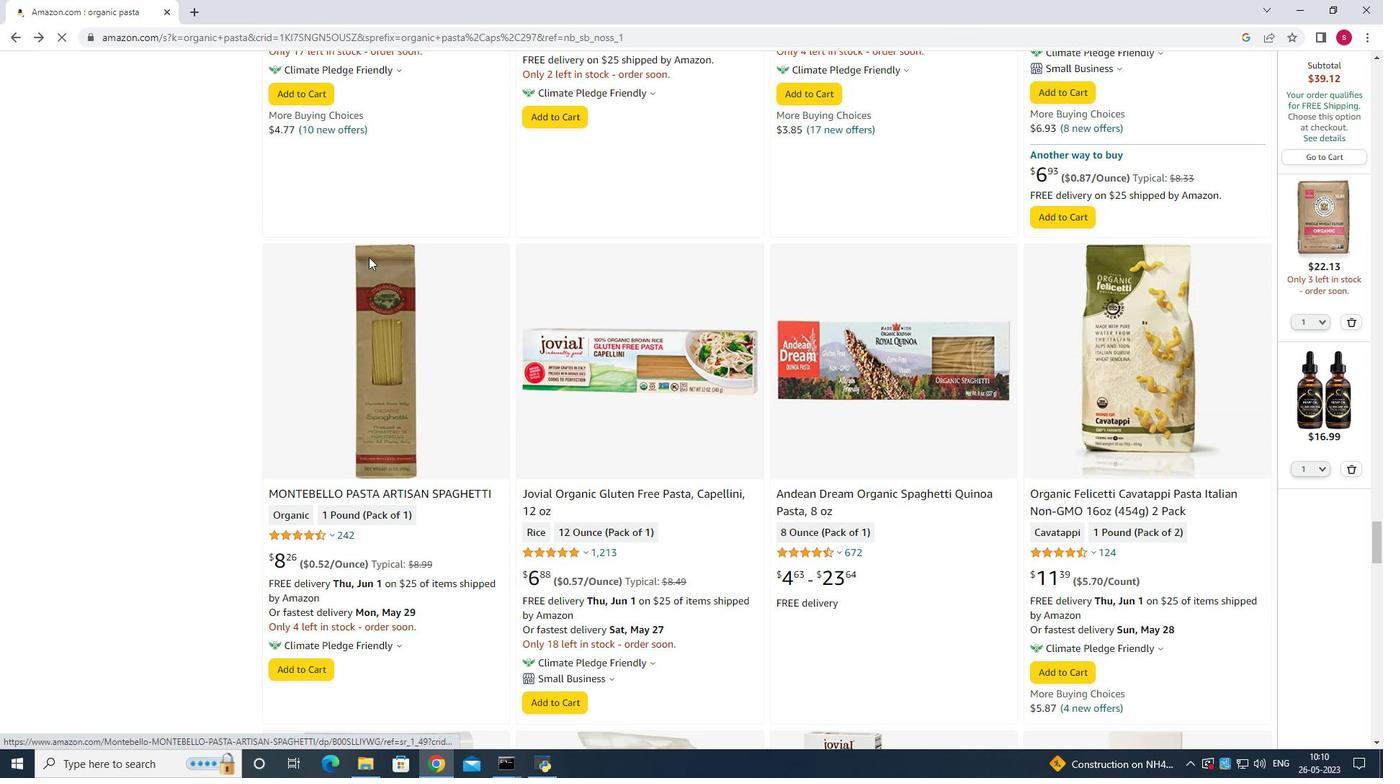 
Action: Mouse scrolled (368, 257) with delta (0, 0)
Screenshot: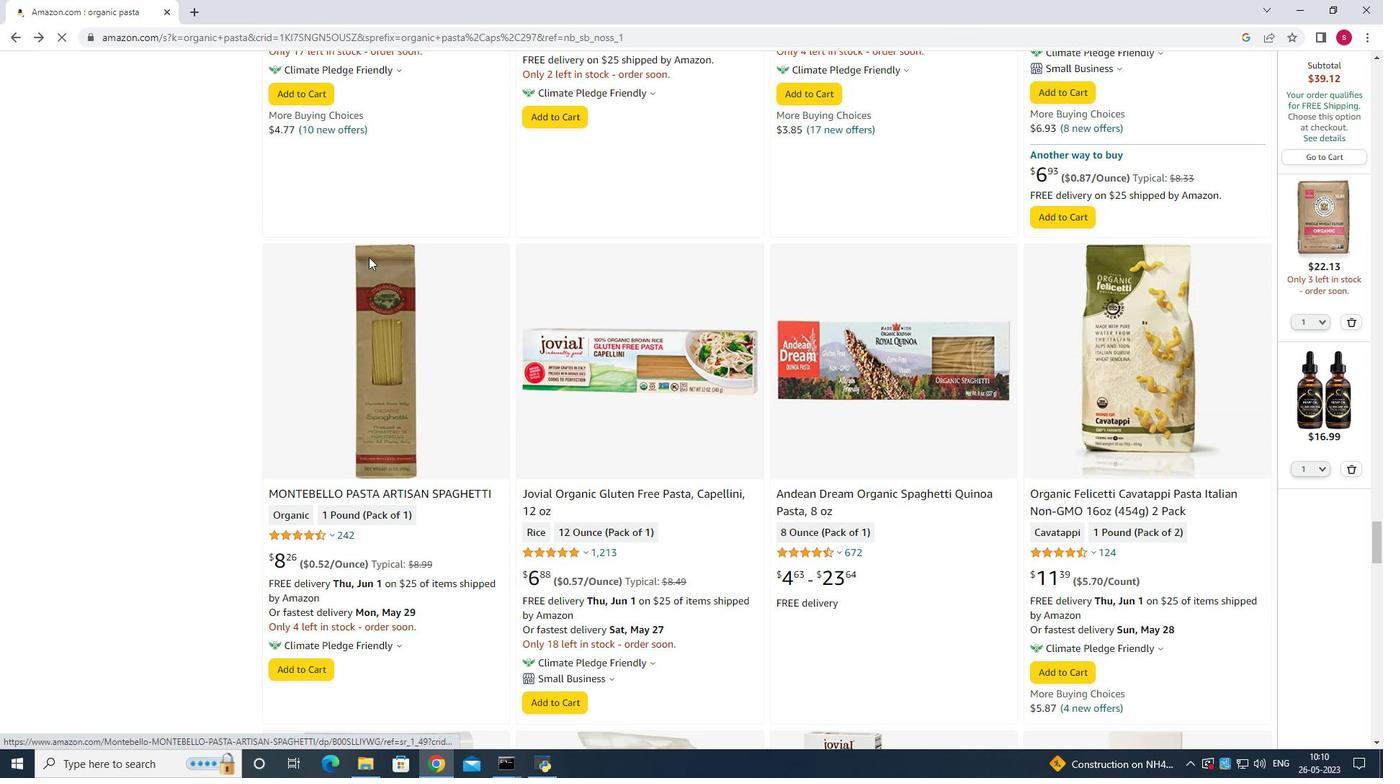 
Action: Mouse scrolled (368, 257) with delta (0, 0)
Screenshot: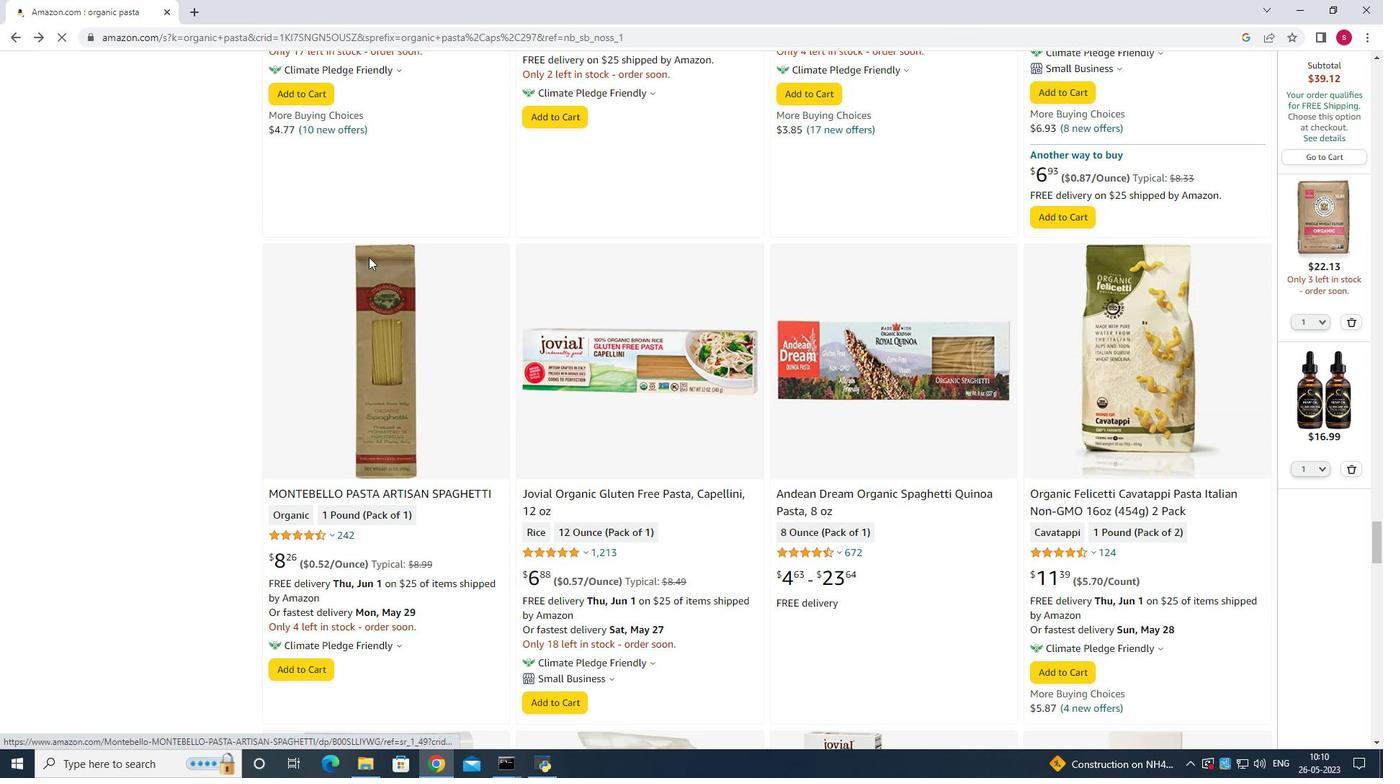 
Action: Mouse scrolled (368, 257) with delta (0, 0)
Screenshot: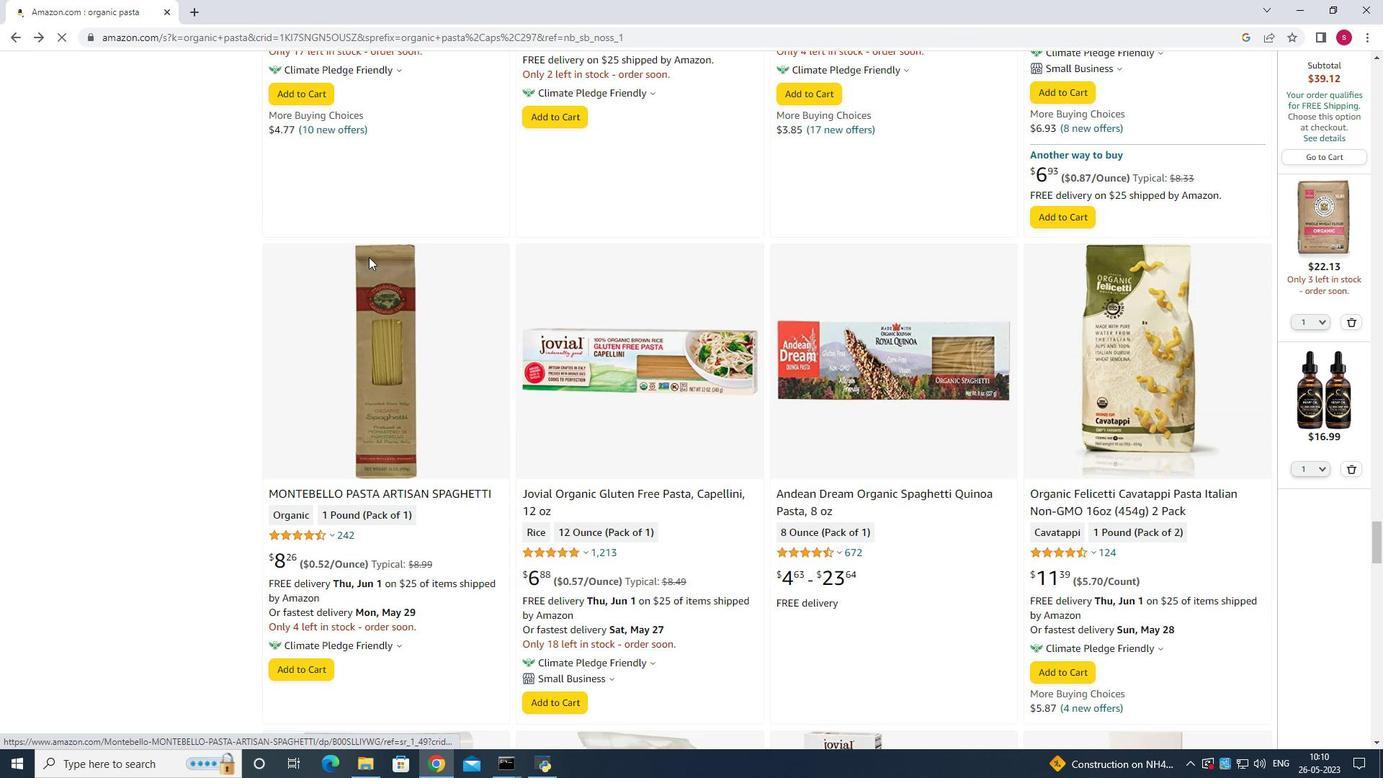 
Action: Mouse scrolled (368, 257) with delta (0, 0)
Screenshot: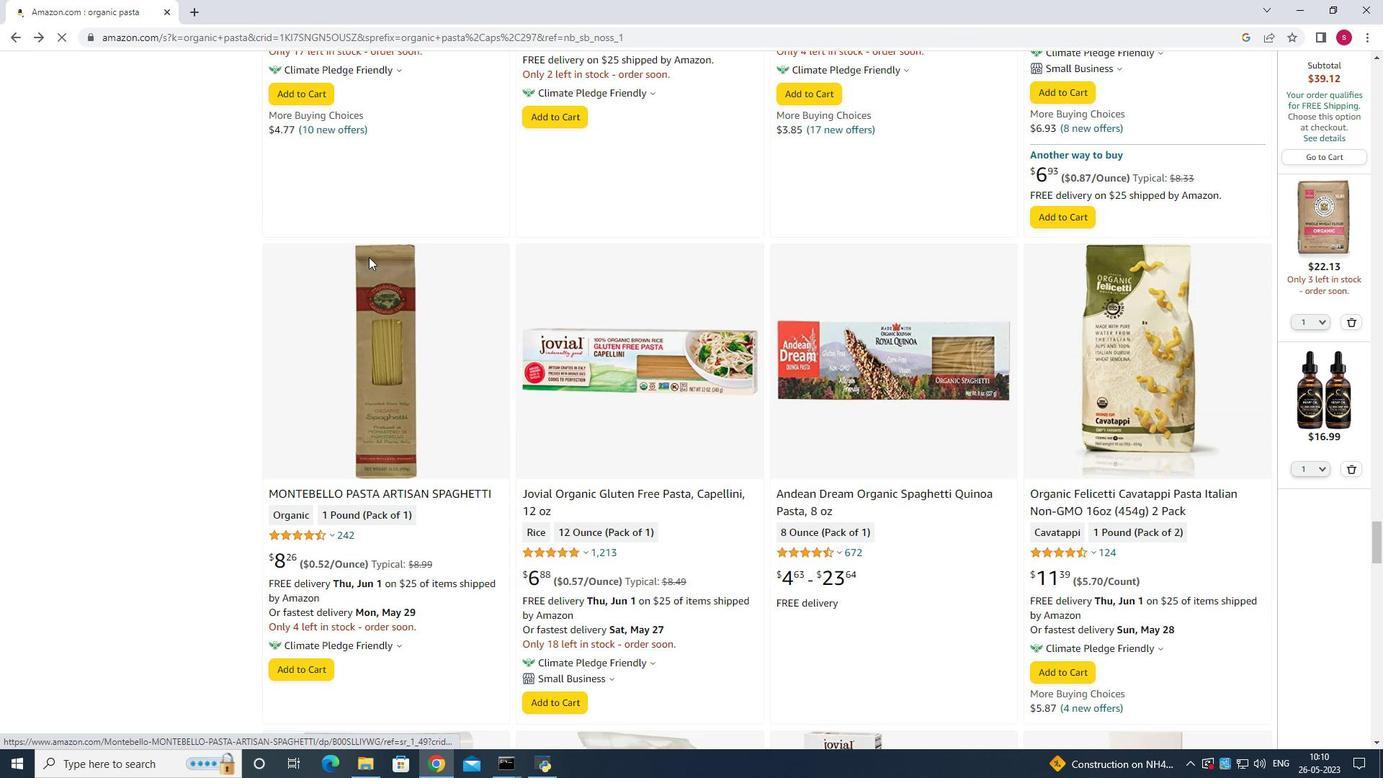 
Action: Mouse scrolled (368, 257) with delta (0, 0)
Screenshot: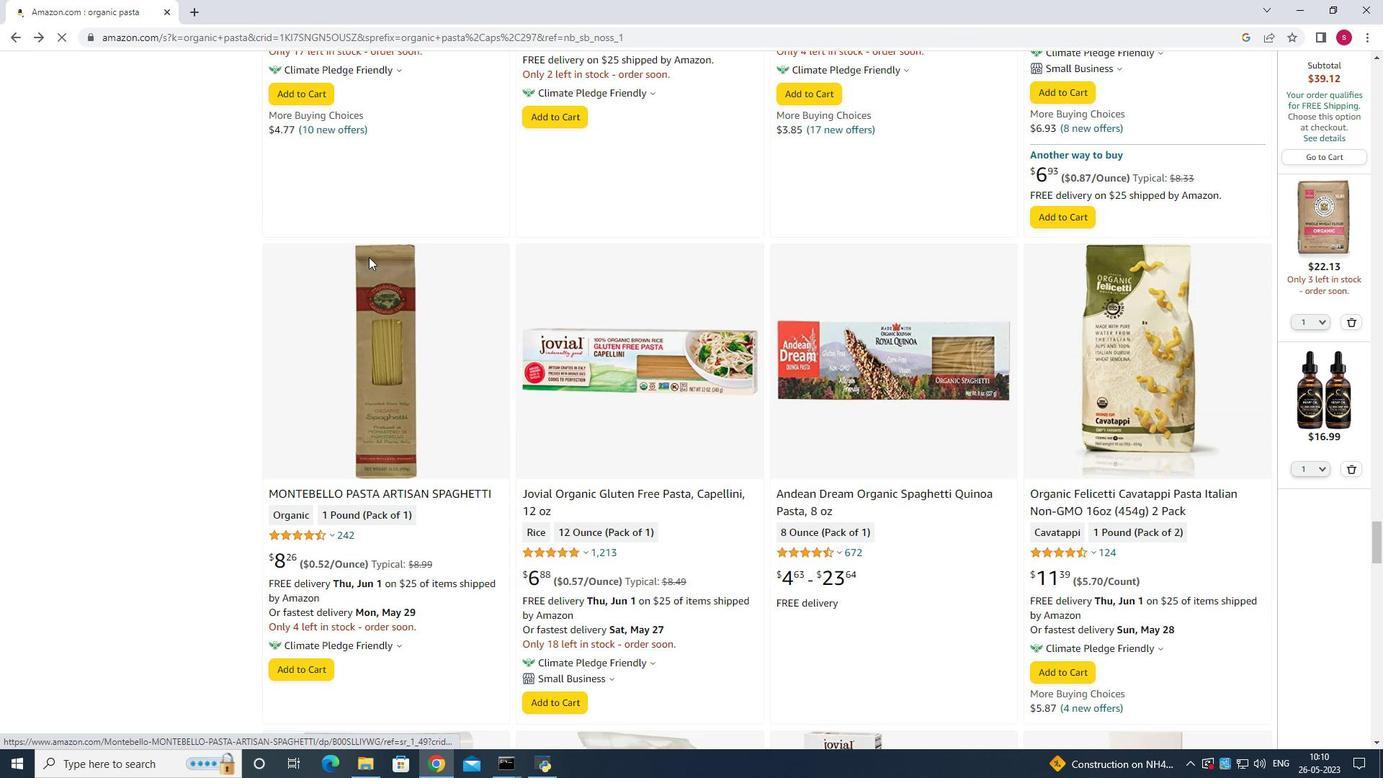 
Action: Mouse scrolled (368, 257) with delta (0, 0)
Screenshot: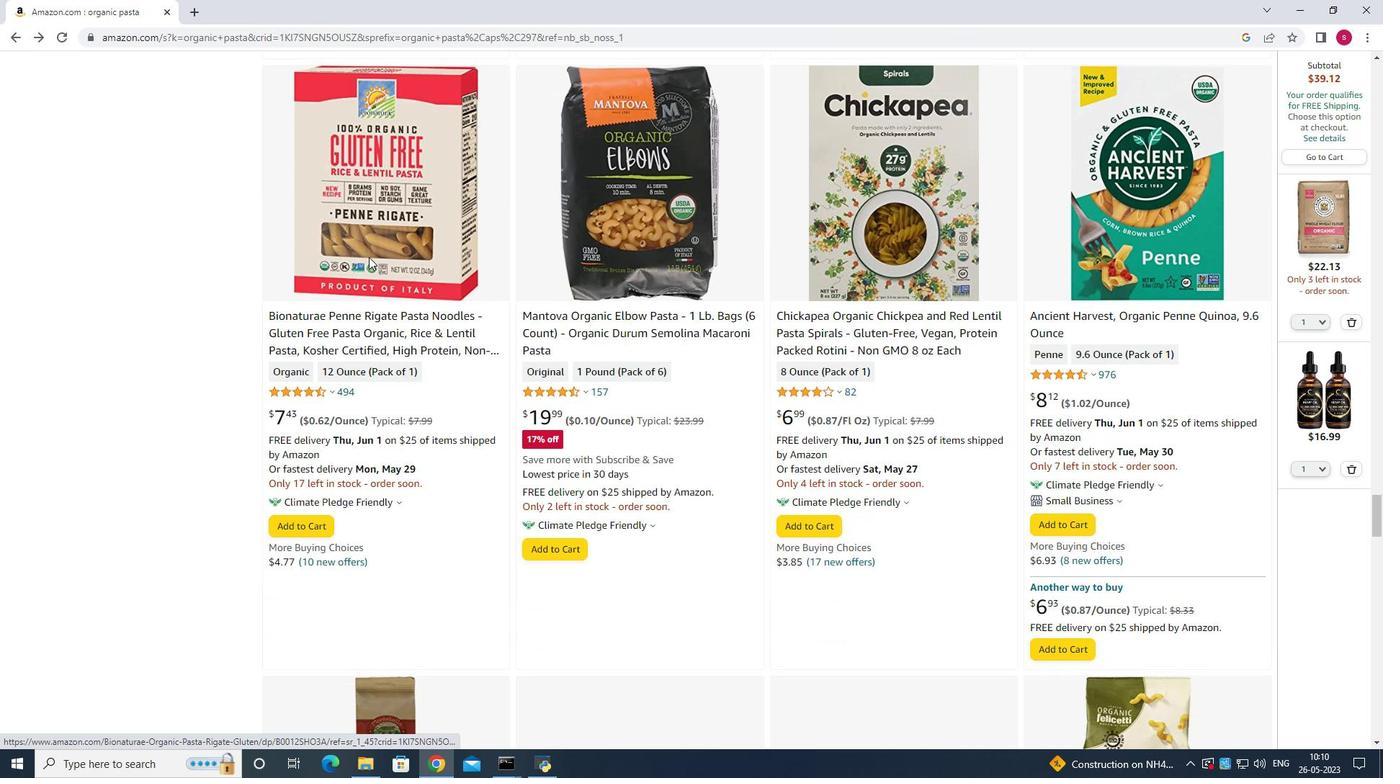 
Action: Mouse scrolled (368, 257) with delta (0, 0)
Screenshot: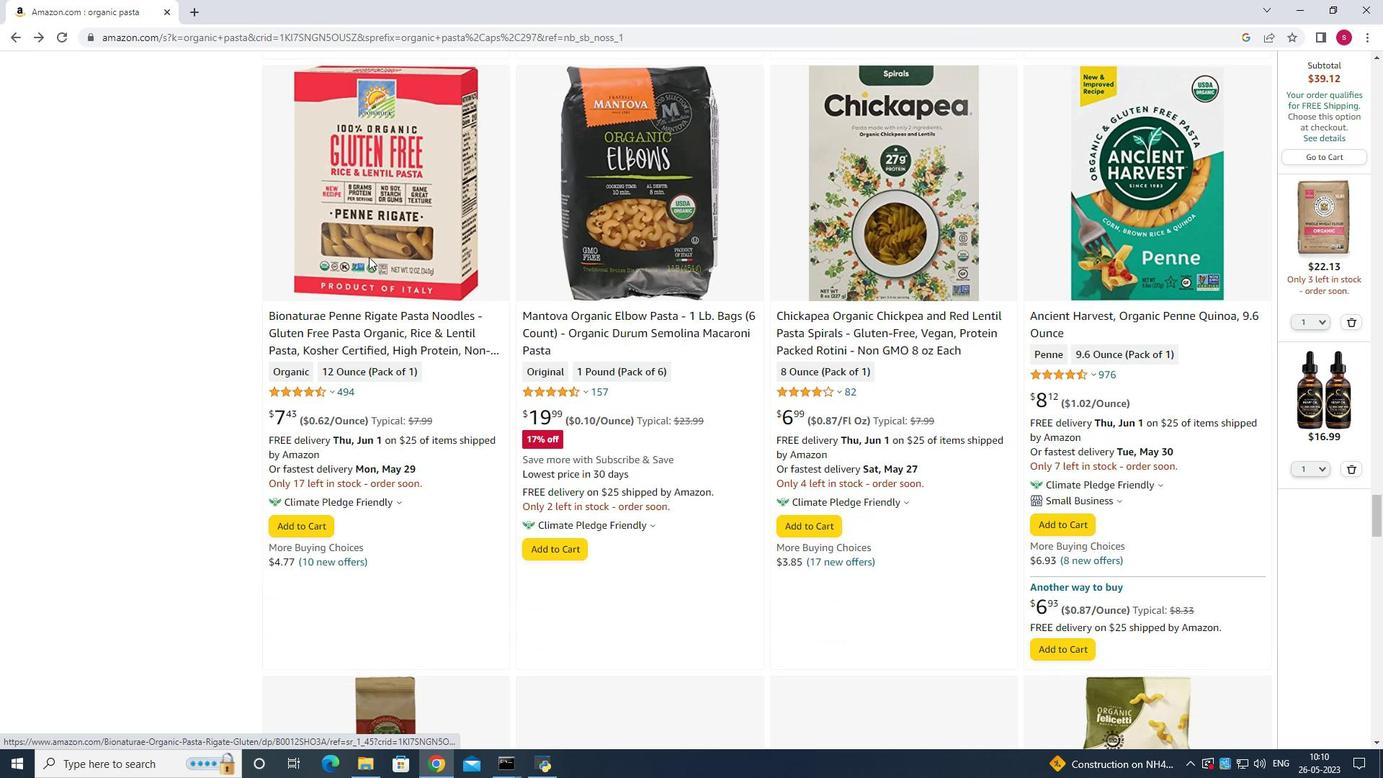 
Action: Mouse scrolled (368, 257) with delta (0, 0)
Screenshot: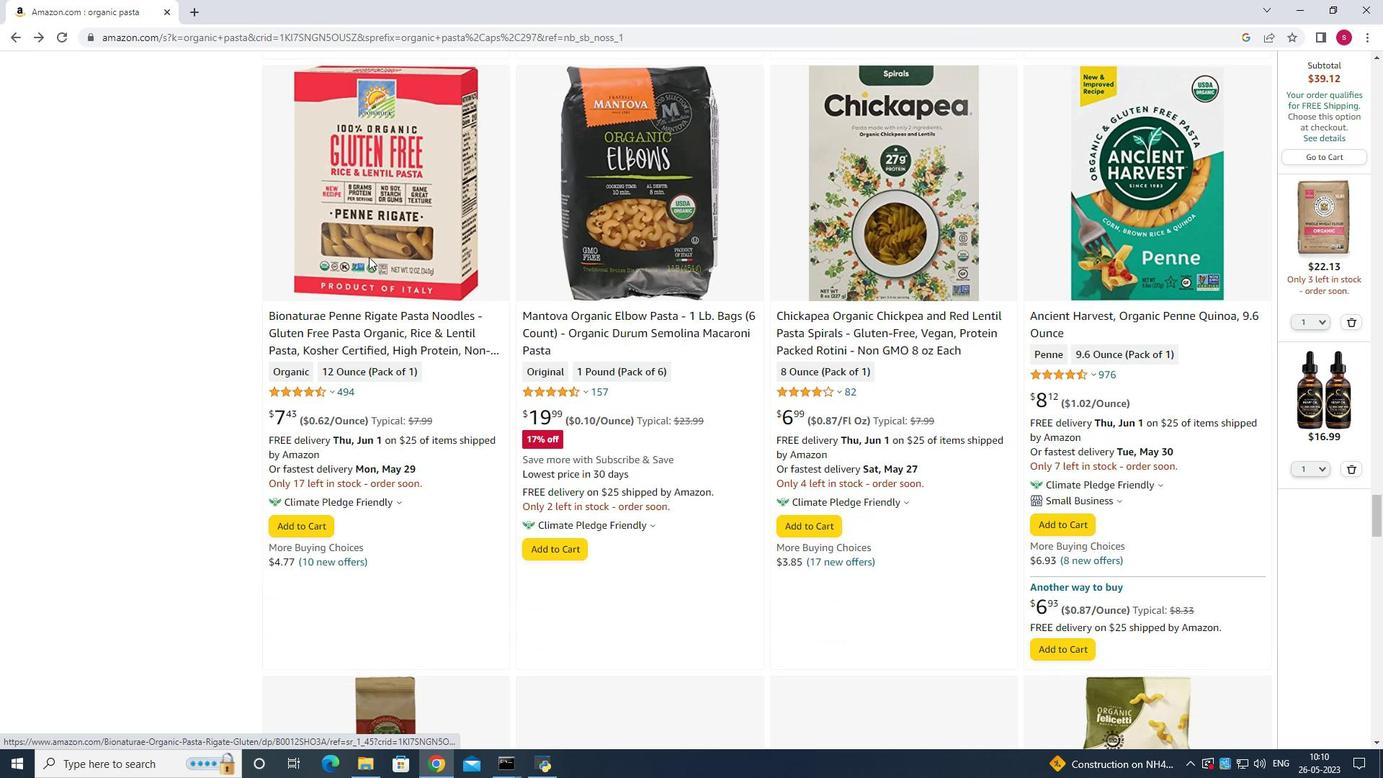 
Action: Mouse scrolled (368, 257) with delta (0, 0)
Screenshot: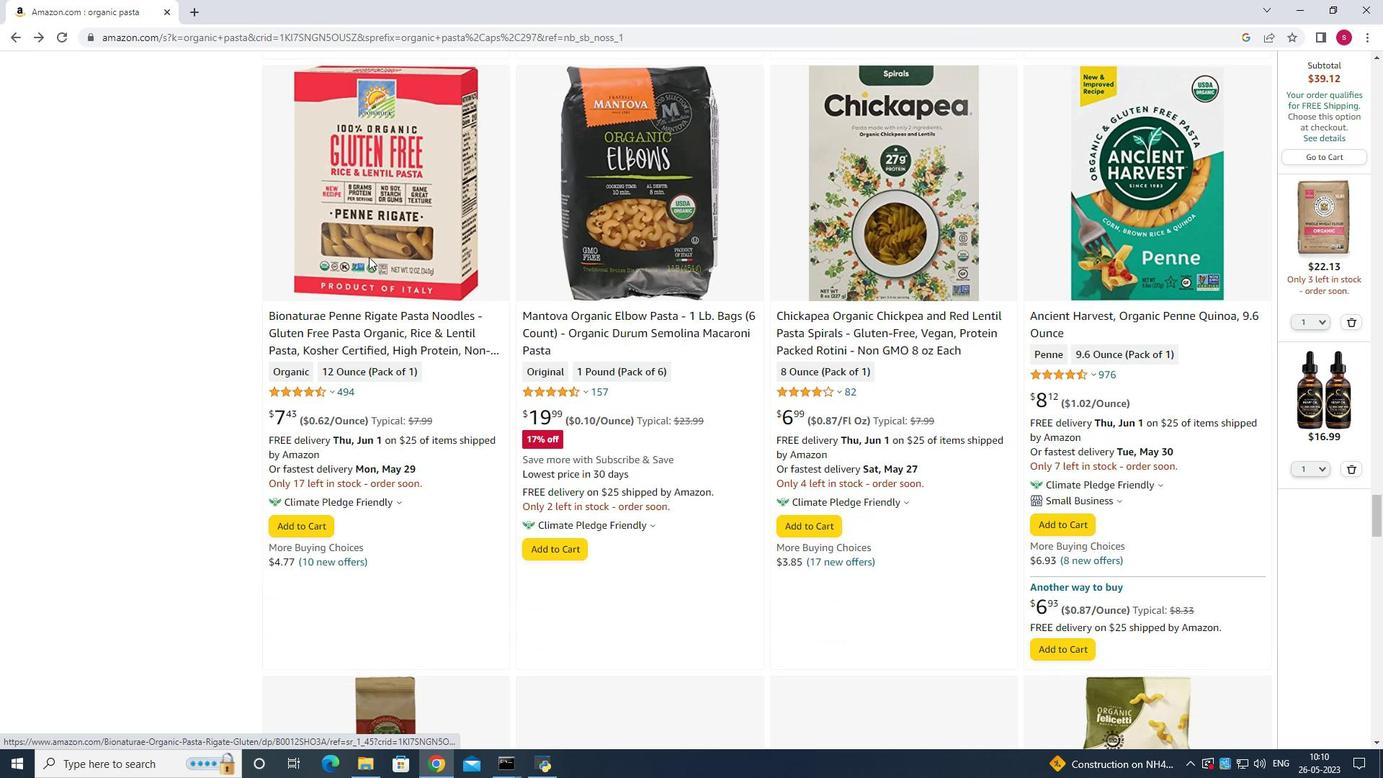 
Action: Mouse scrolled (368, 257) with delta (0, 0)
Screenshot: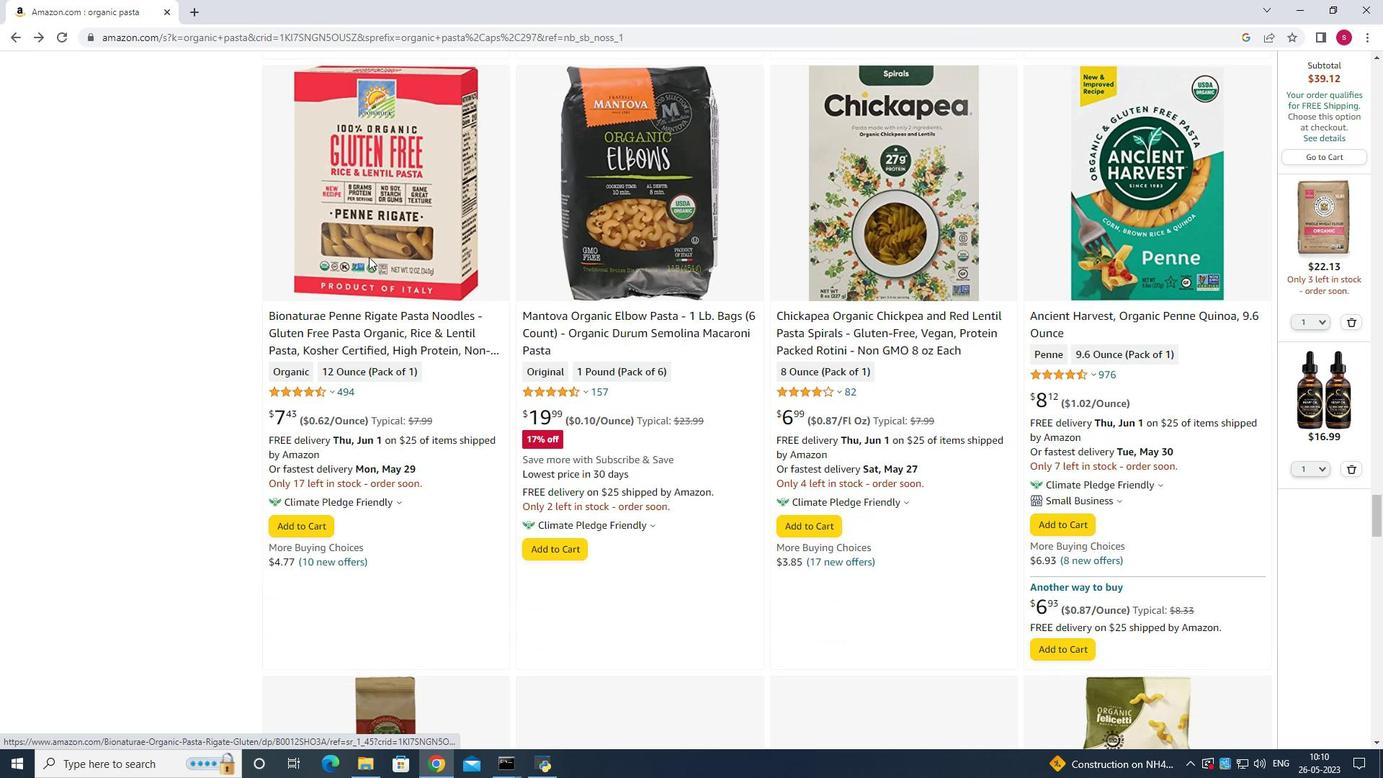 
Action: Mouse scrolled (368, 257) with delta (0, 0)
Screenshot: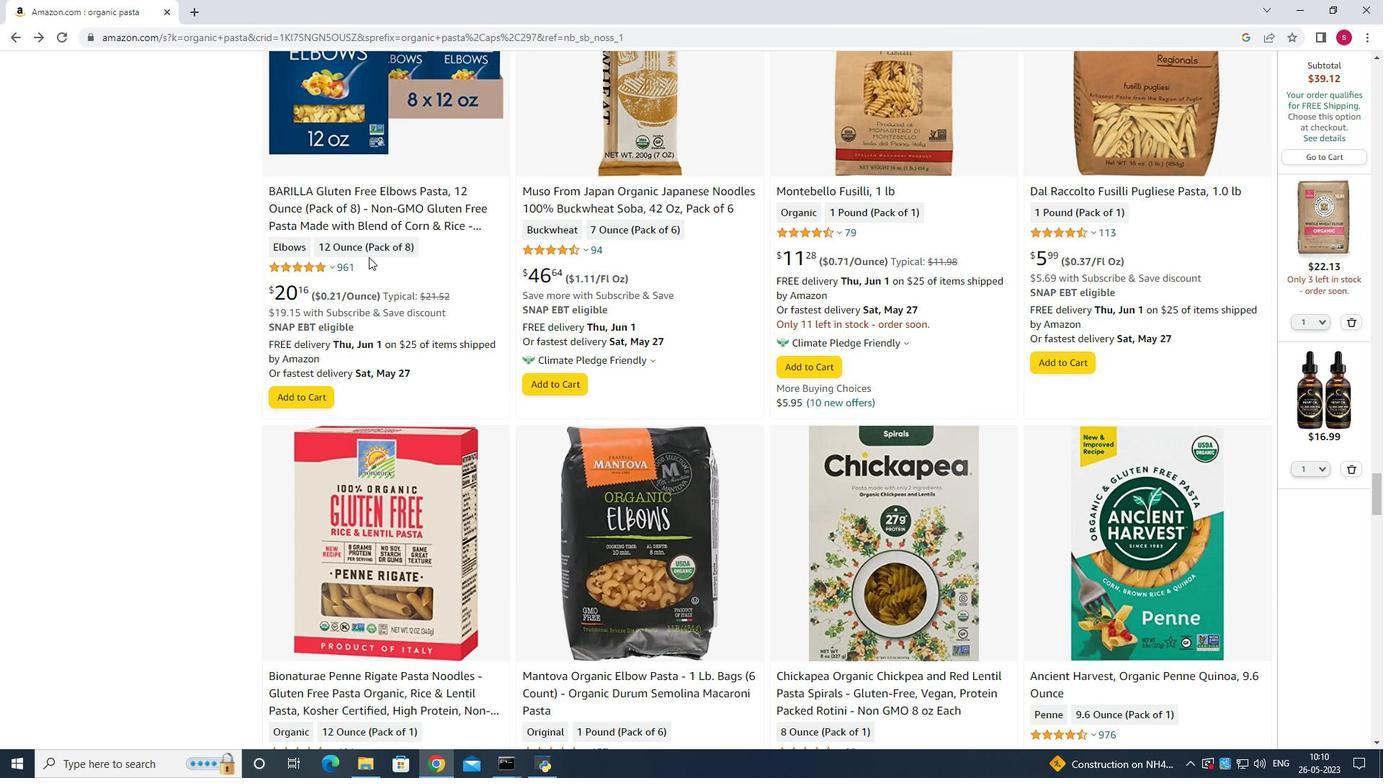 
Action: Mouse scrolled (368, 257) with delta (0, 0)
Screenshot: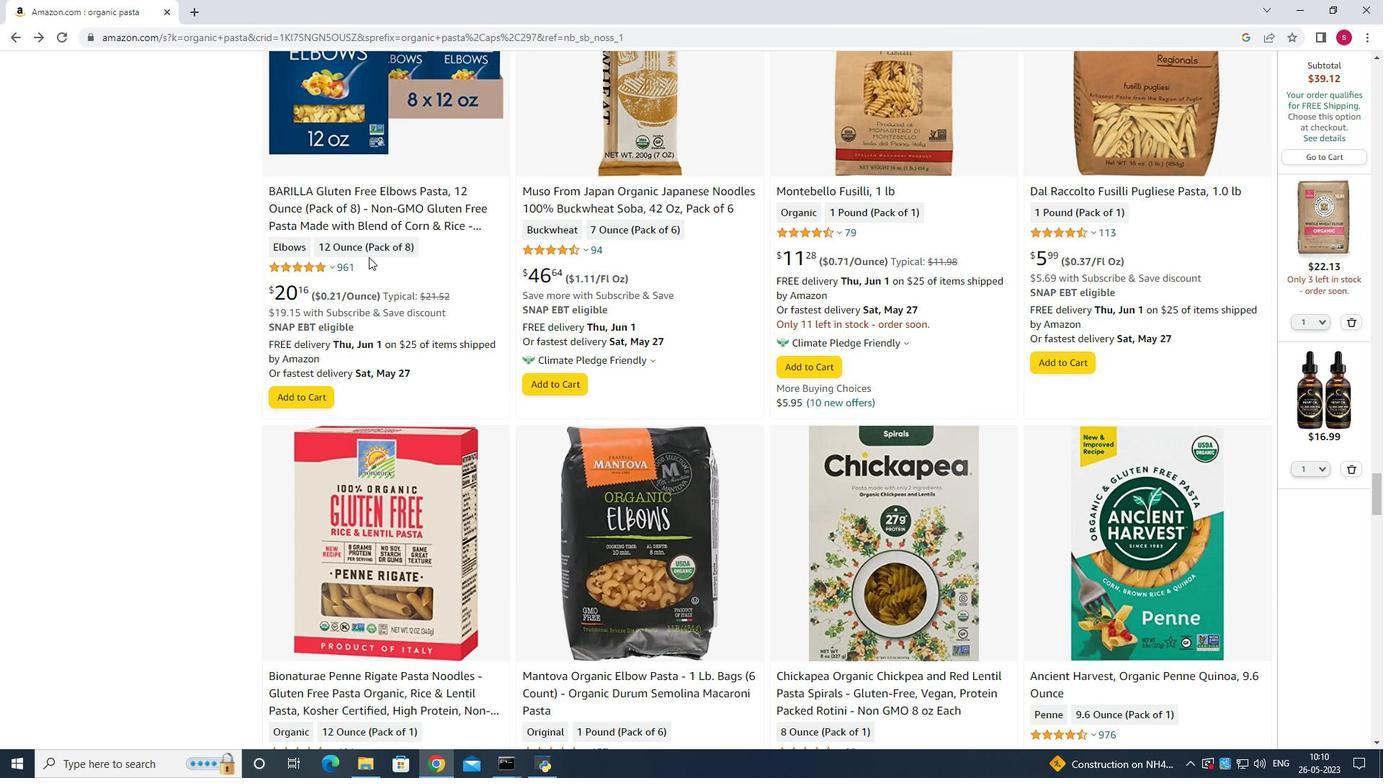 
Action: Mouse scrolled (368, 257) with delta (0, 0)
Screenshot: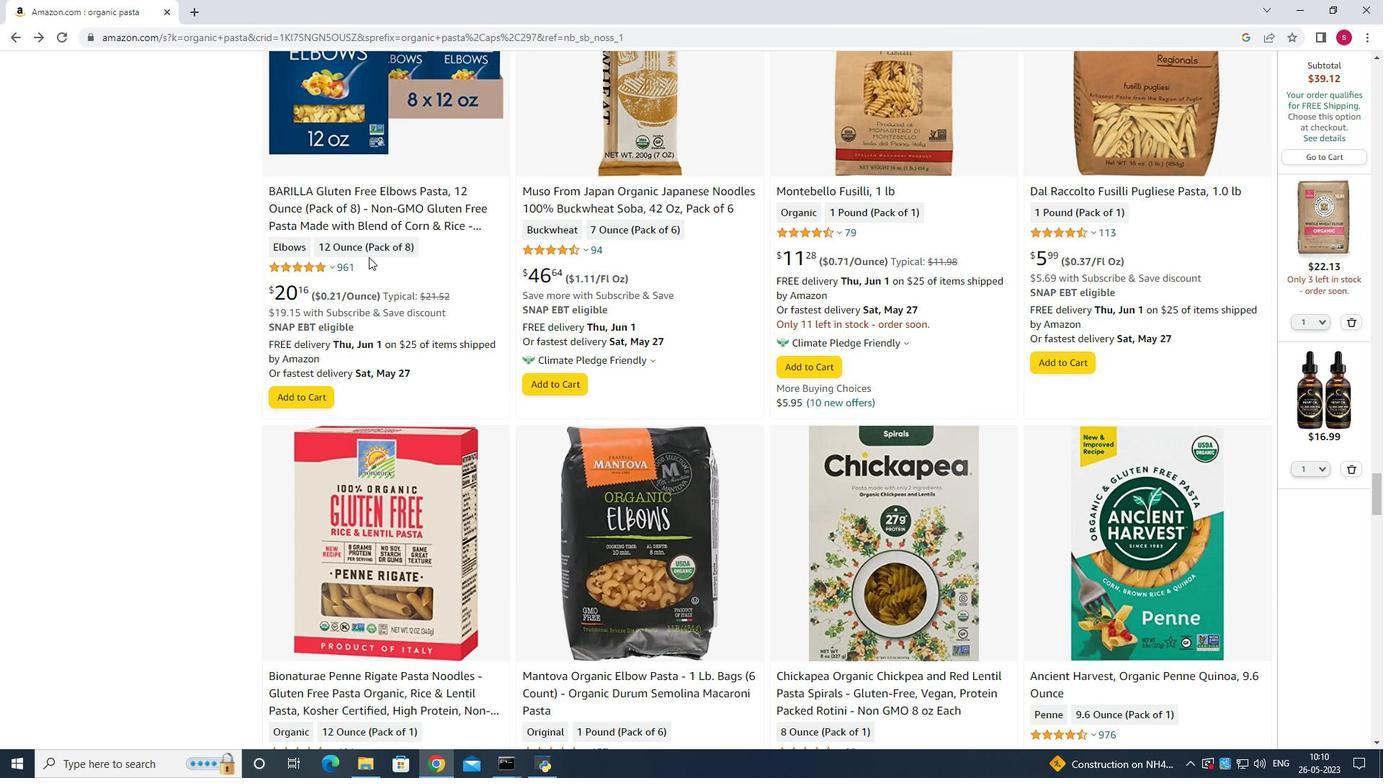 
Action: Mouse scrolled (368, 257) with delta (0, 0)
Screenshot: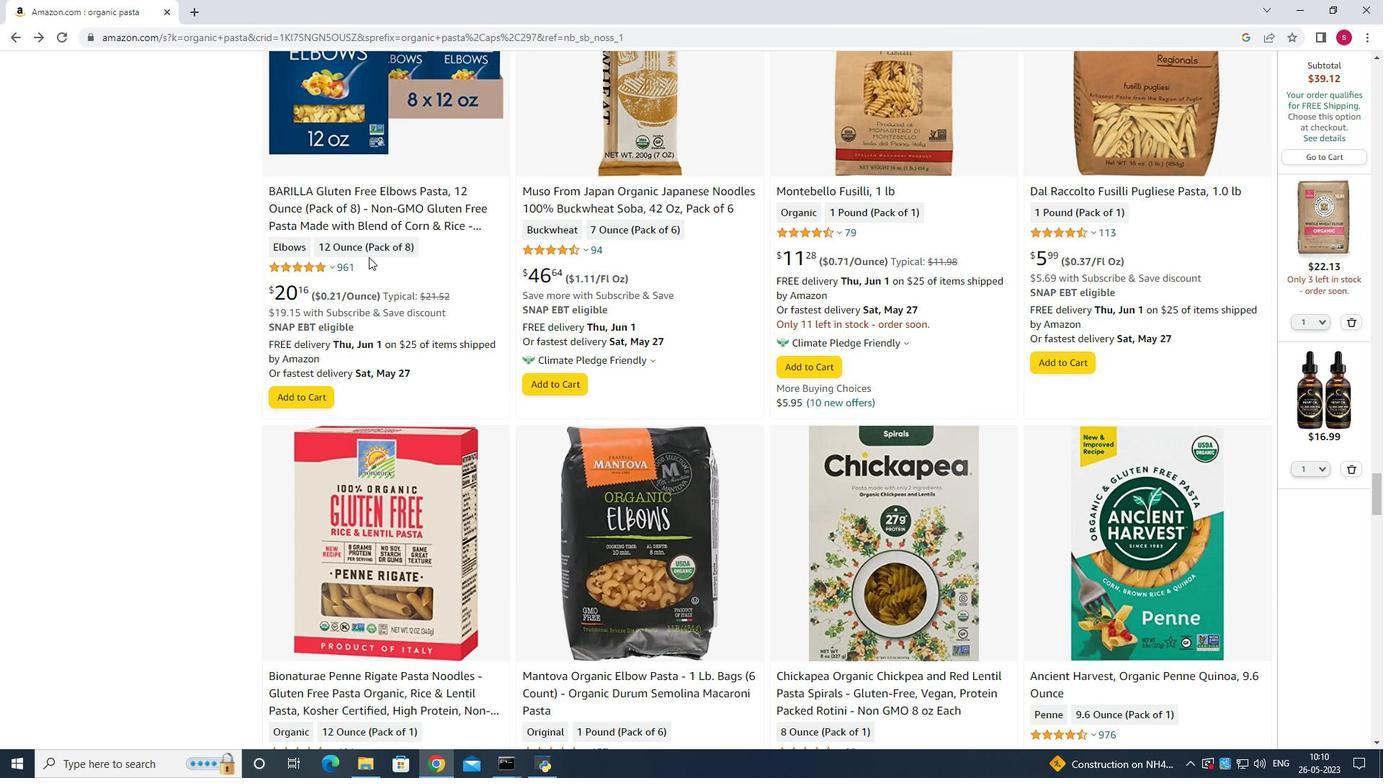 
Action: Mouse scrolled (368, 257) with delta (0, 0)
Screenshot: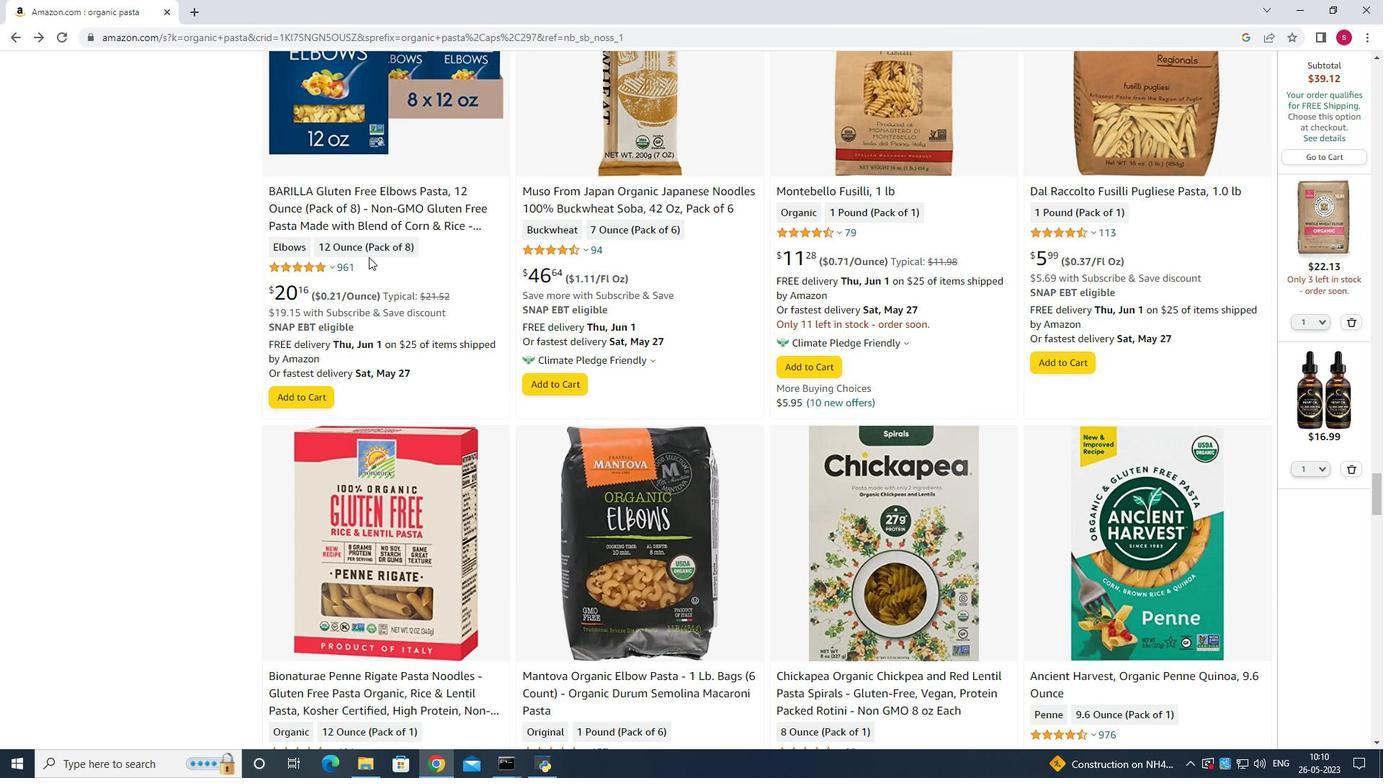 
Action: Mouse scrolled (368, 257) with delta (0, 0)
Screenshot: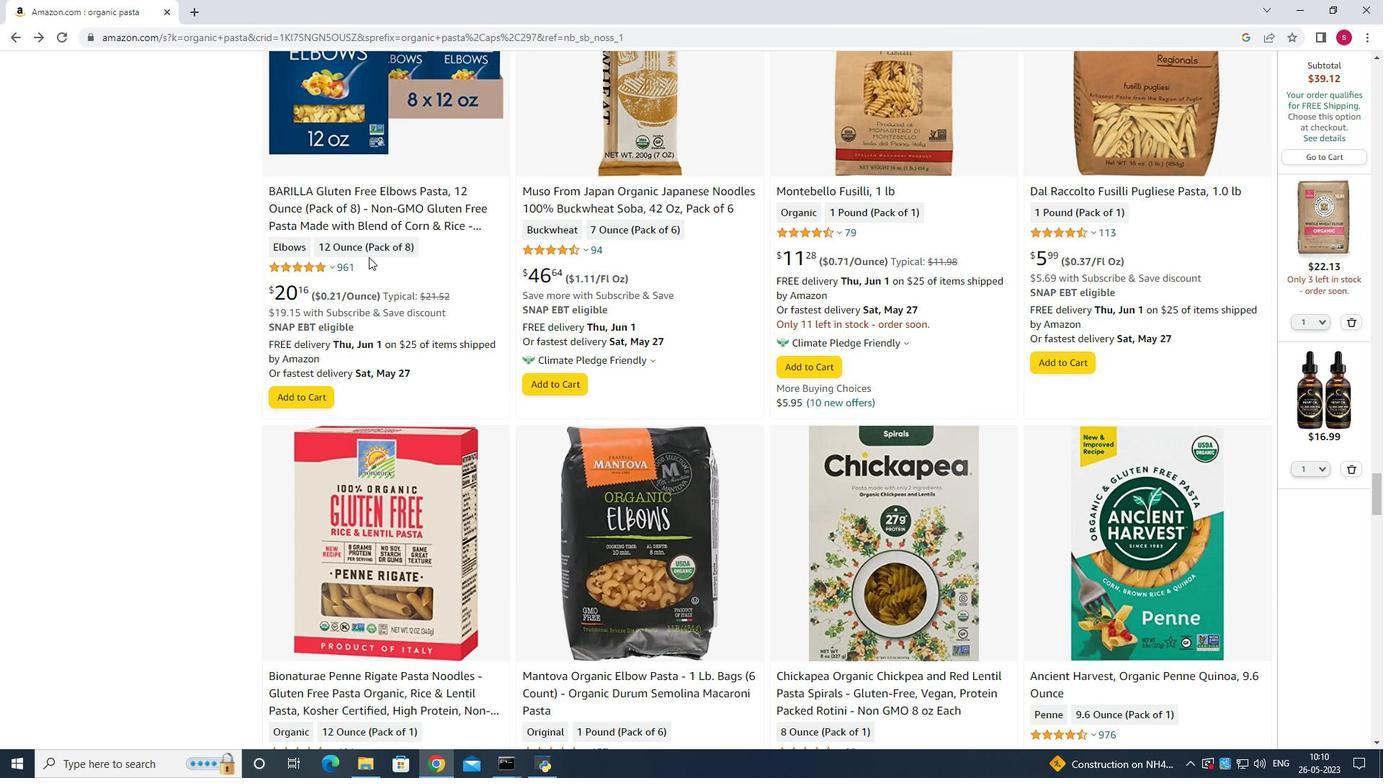
Action: Mouse scrolled (368, 257) with delta (0, 0)
Screenshot: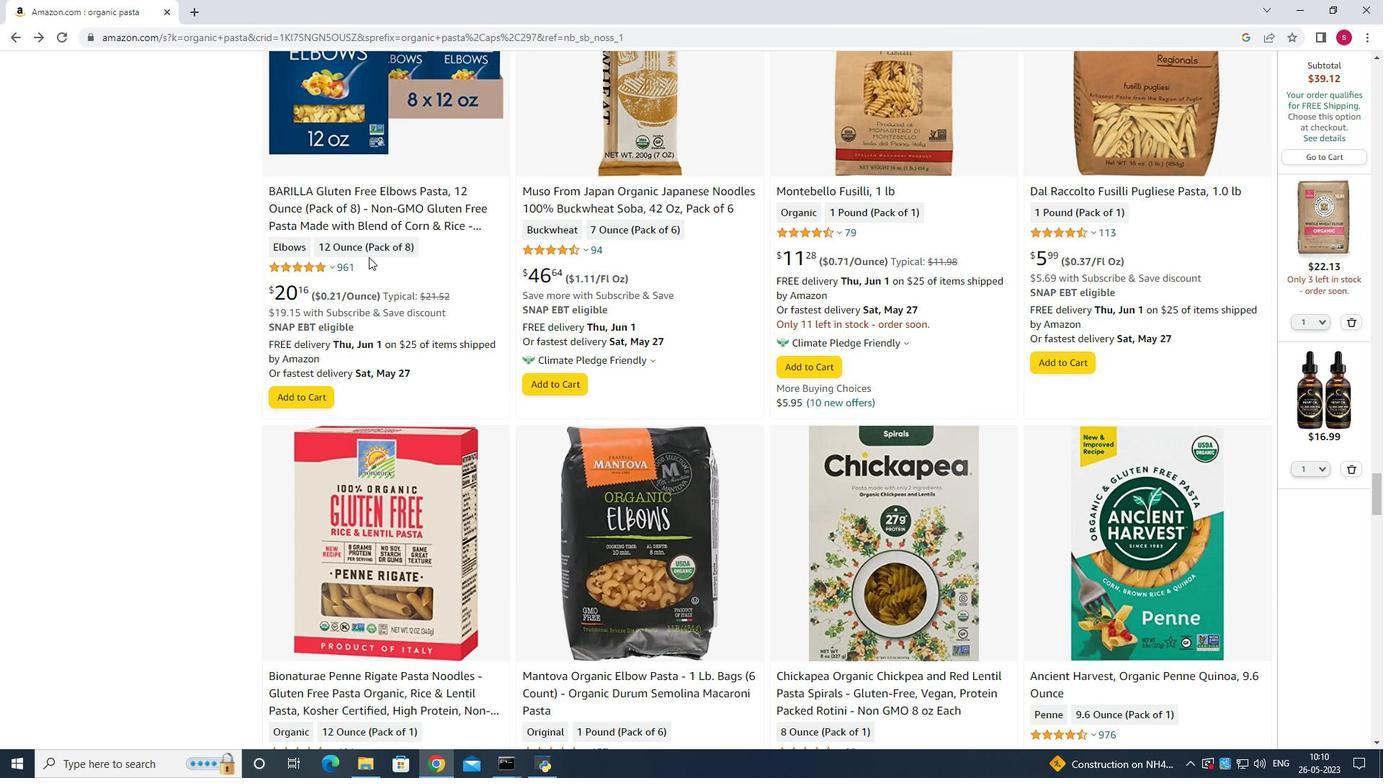 
Action: Mouse scrolled (368, 257) with delta (0, 0)
Screenshot: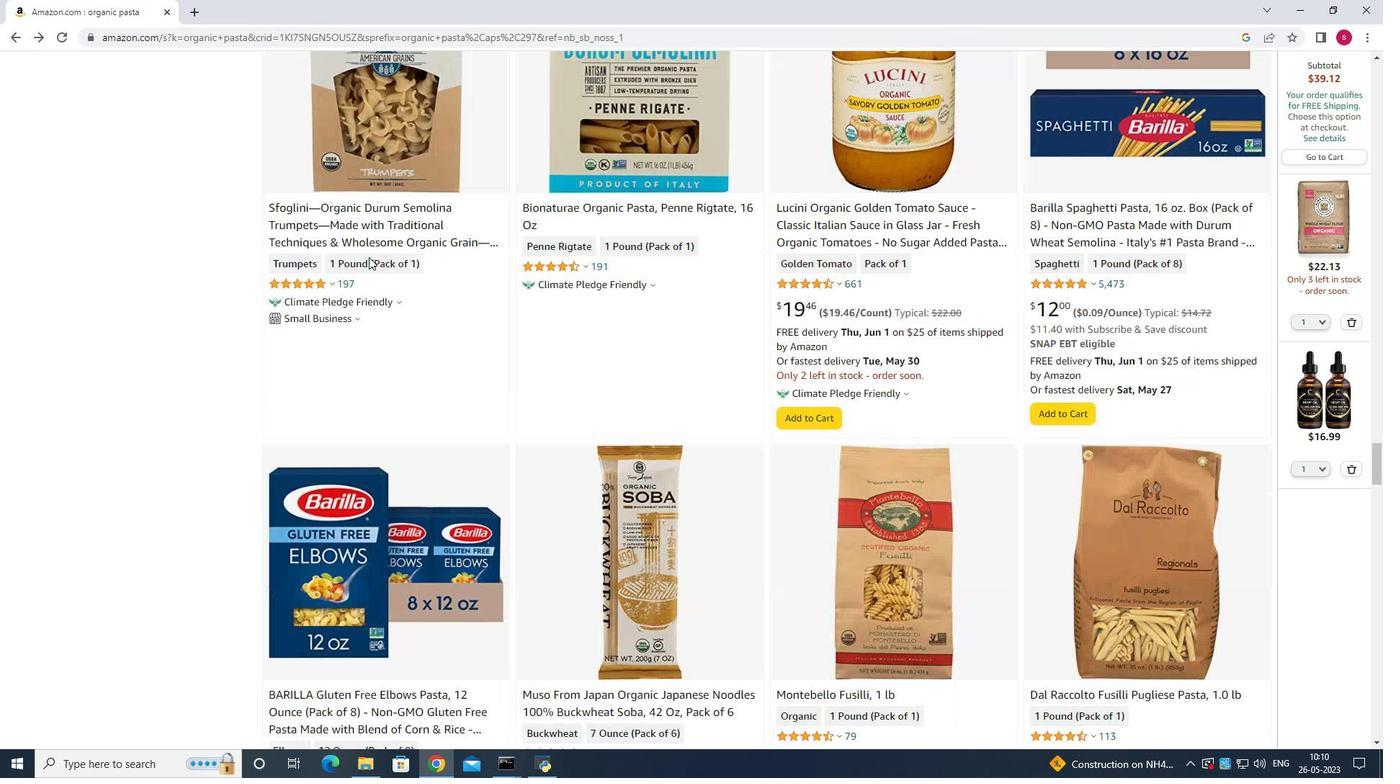 
Action: Mouse scrolled (368, 257) with delta (0, 0)
Screenshot: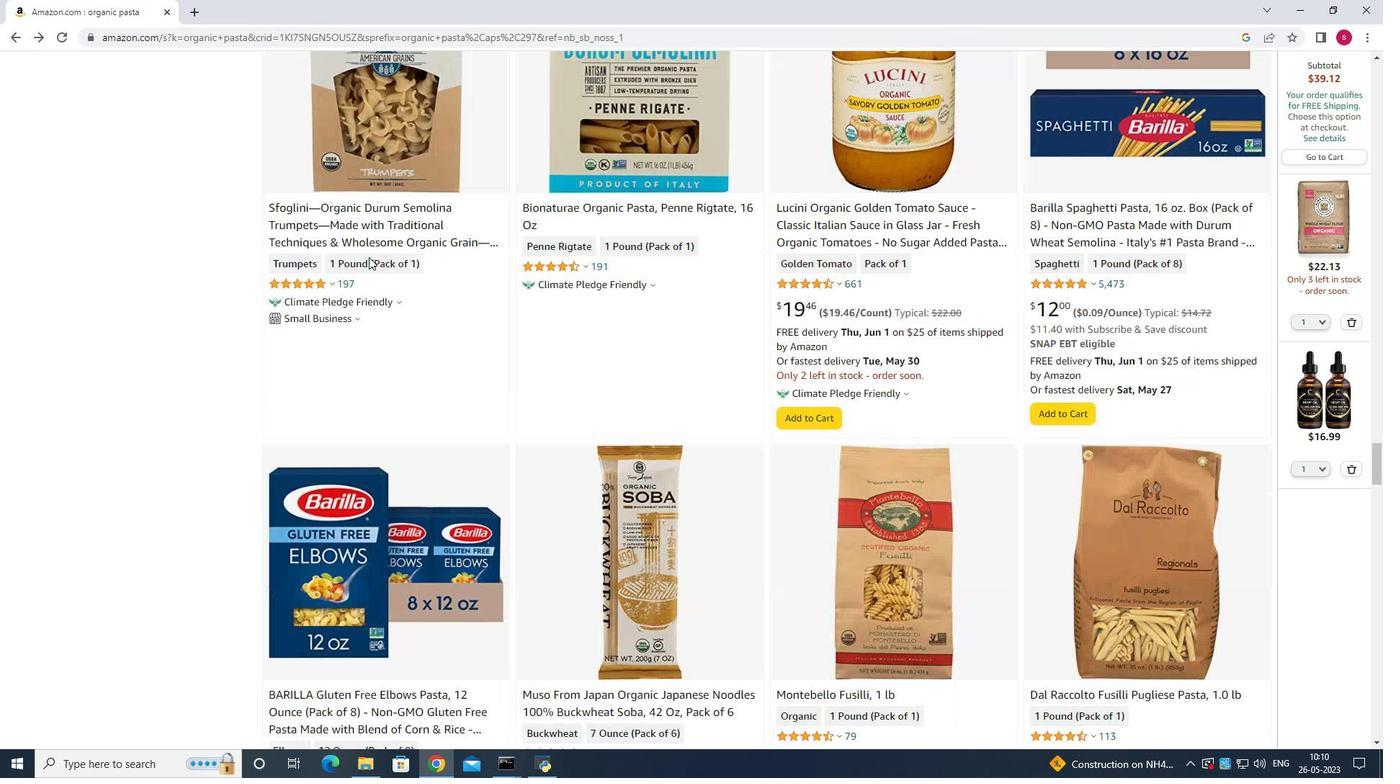 
Action: Mouse scrolled (368, 257) with delta (0, 0)
Screenshot: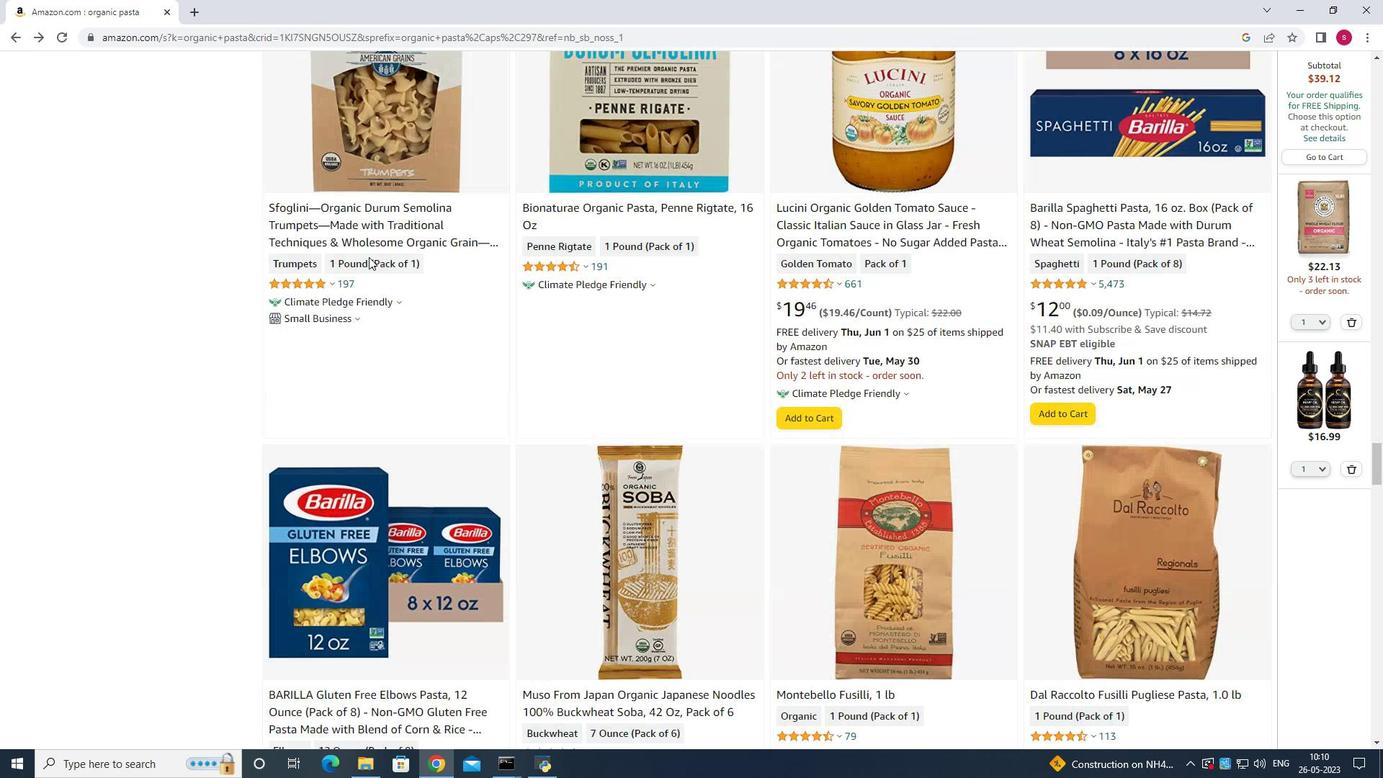 
Action: Mouse scrolled (368, 257) with delta (0, 0)
Screenshot: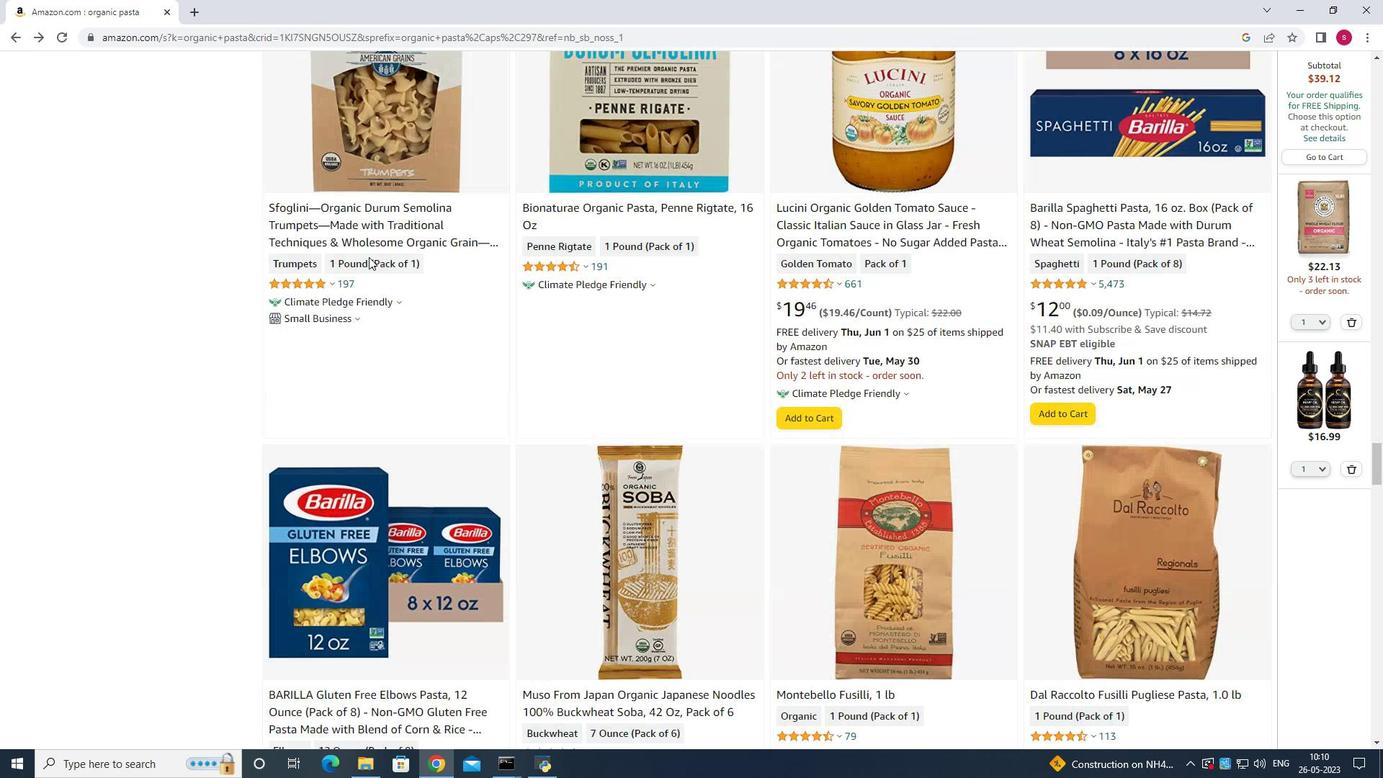 
Action: Mouse scrolled (368, 257) with delta (0, 0)
Screenshot: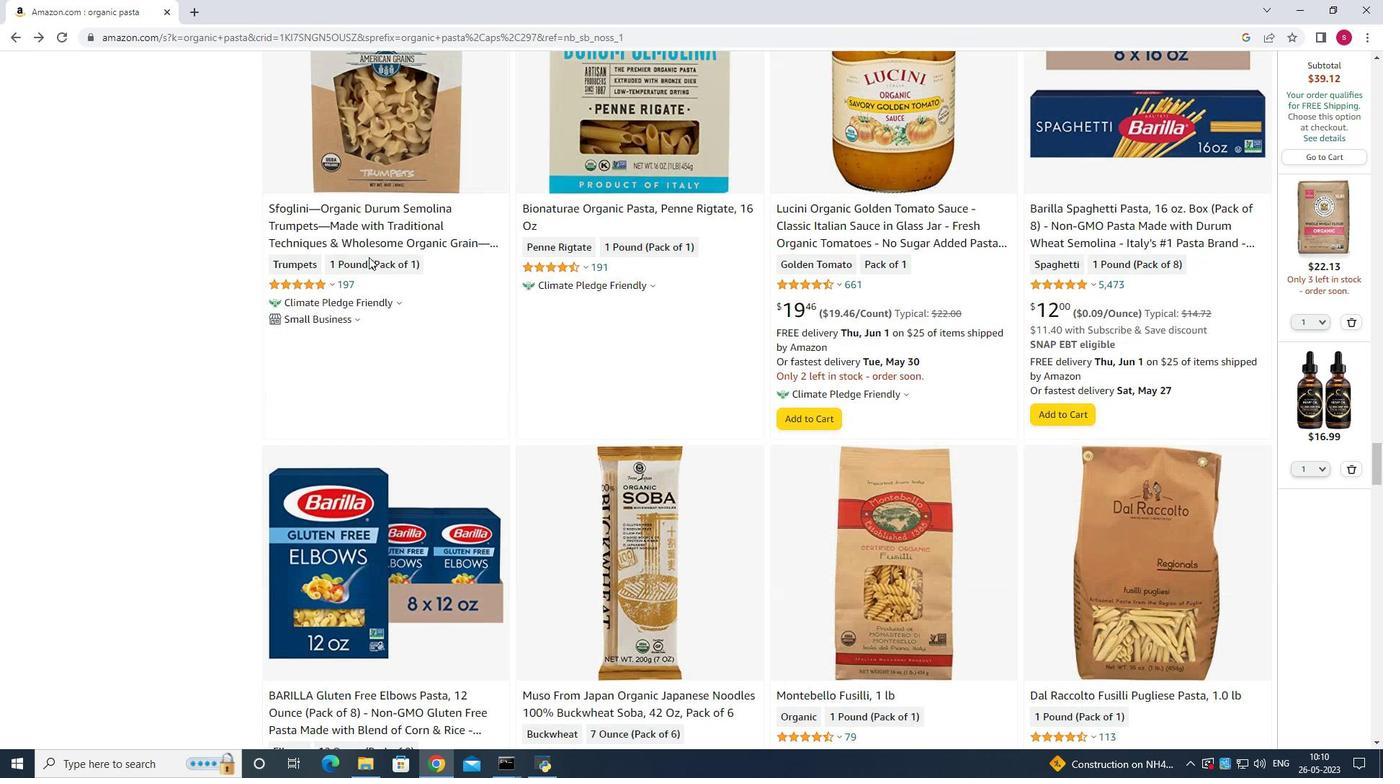 
Action: Mouse scrolled (368, 257) with delta (0, 0)
Screenshot: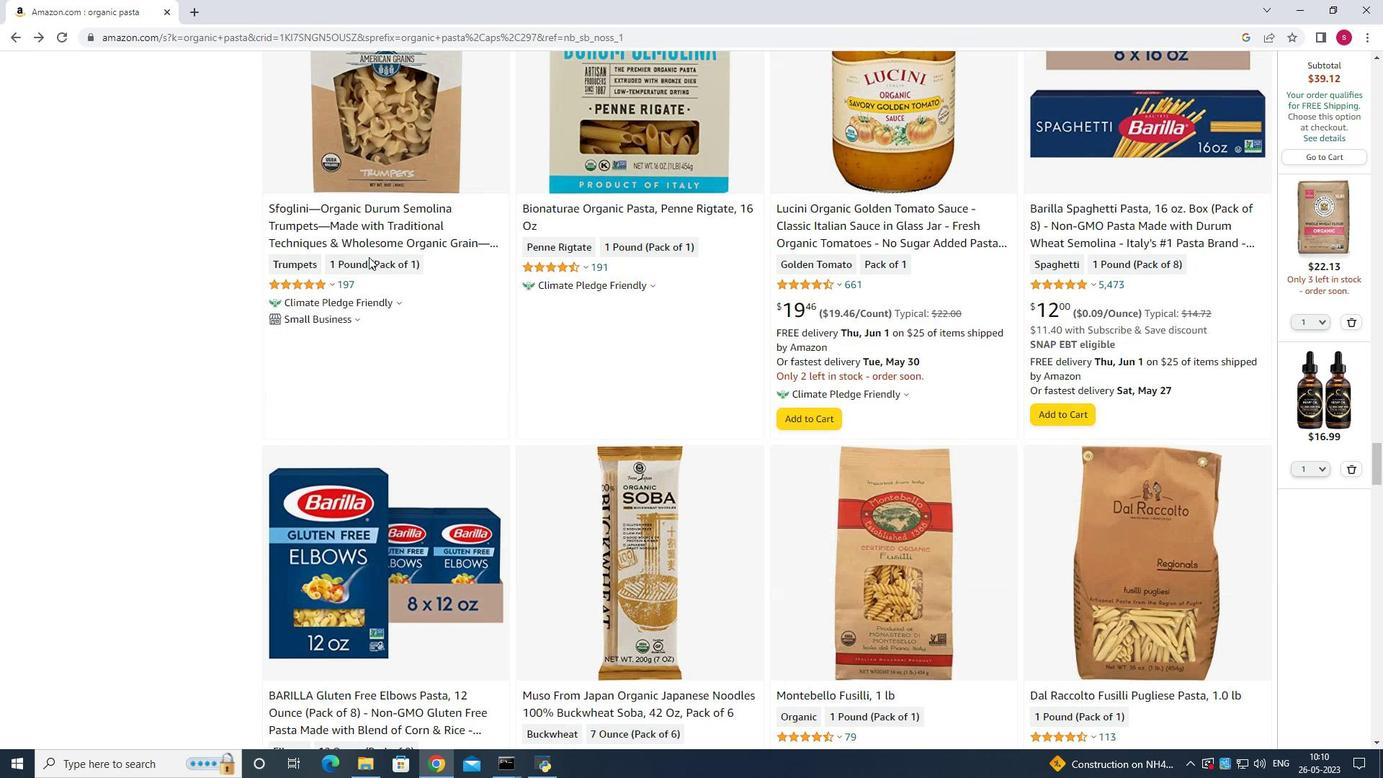 
Action: Mouse moved to (540, 378)
Screenshot: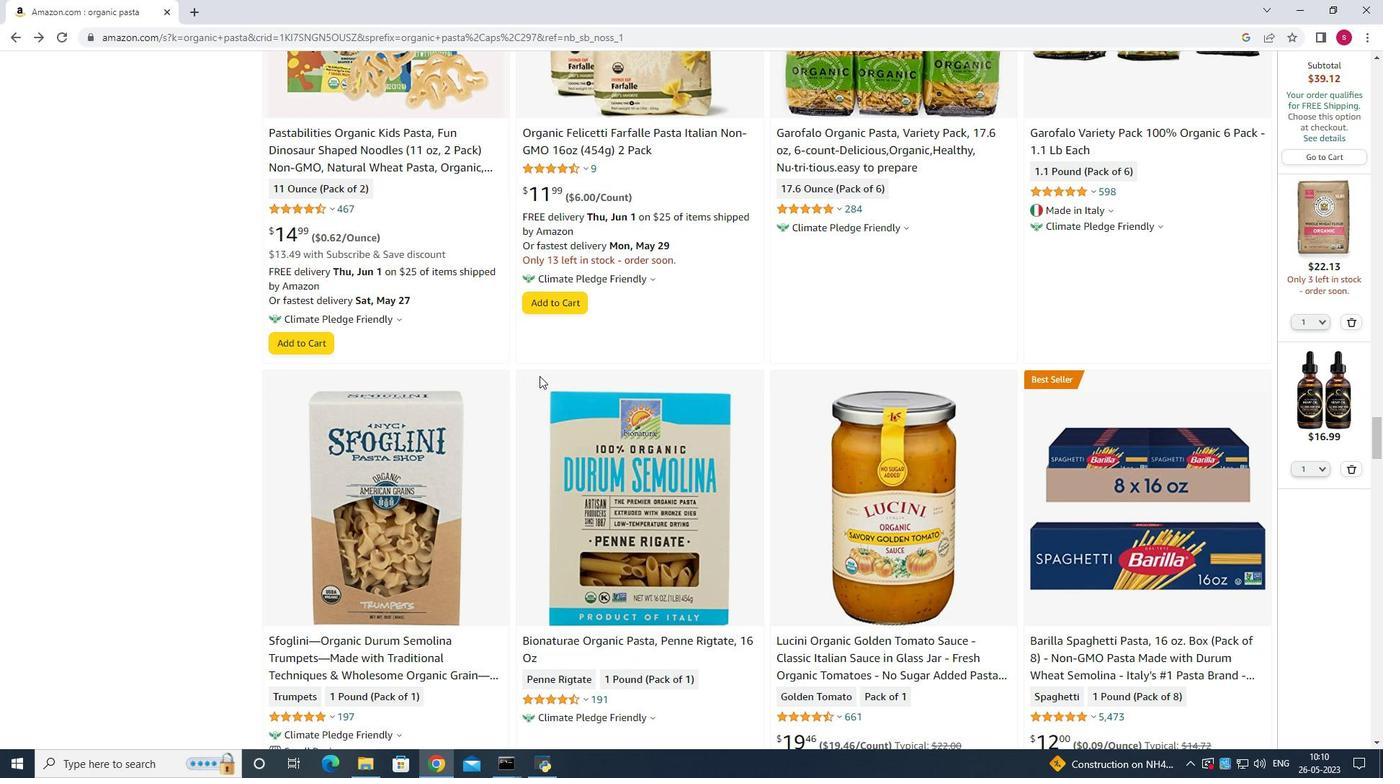 
Action: Mouse scrolled (540, 379) with delta (0, 0)
Screenshot: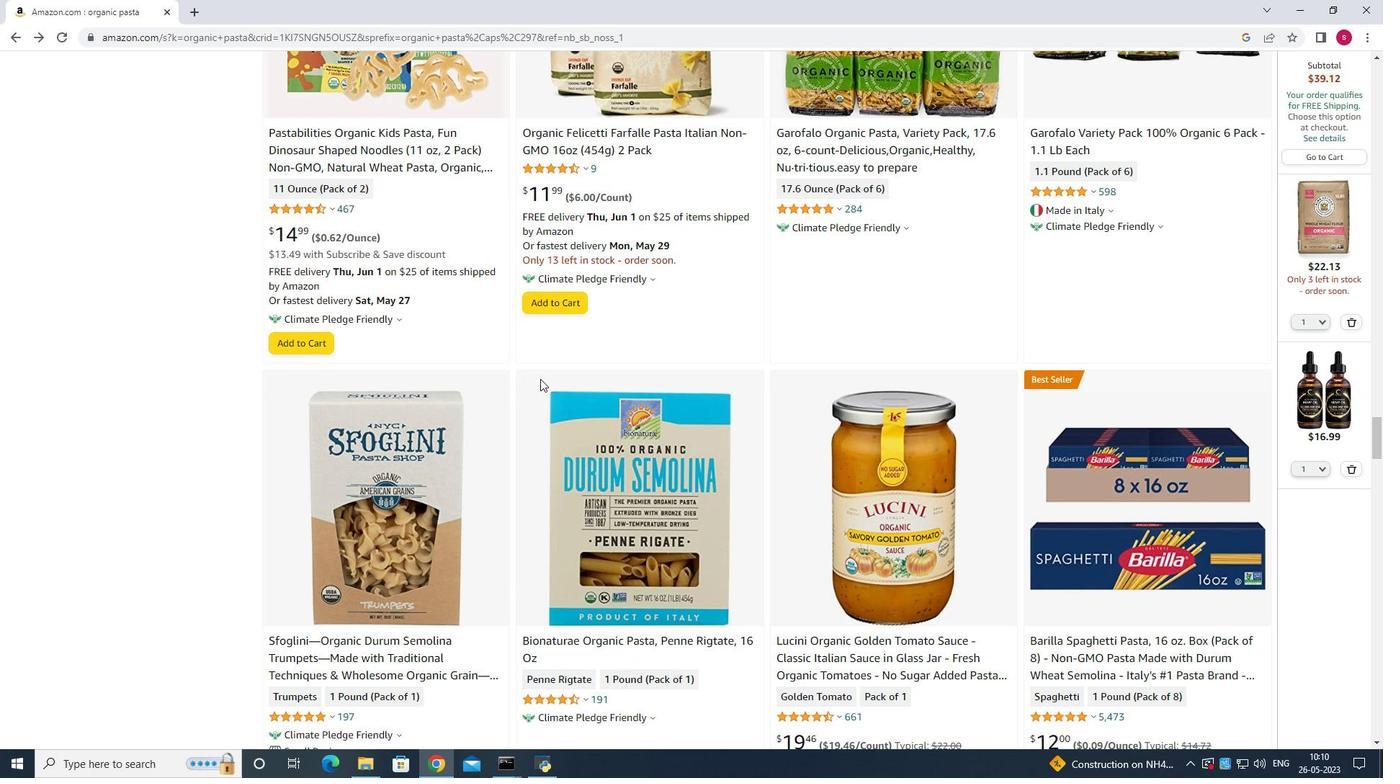
Action: Mouse scrolled (540, 379) with delta (0, 0)
Screenshot: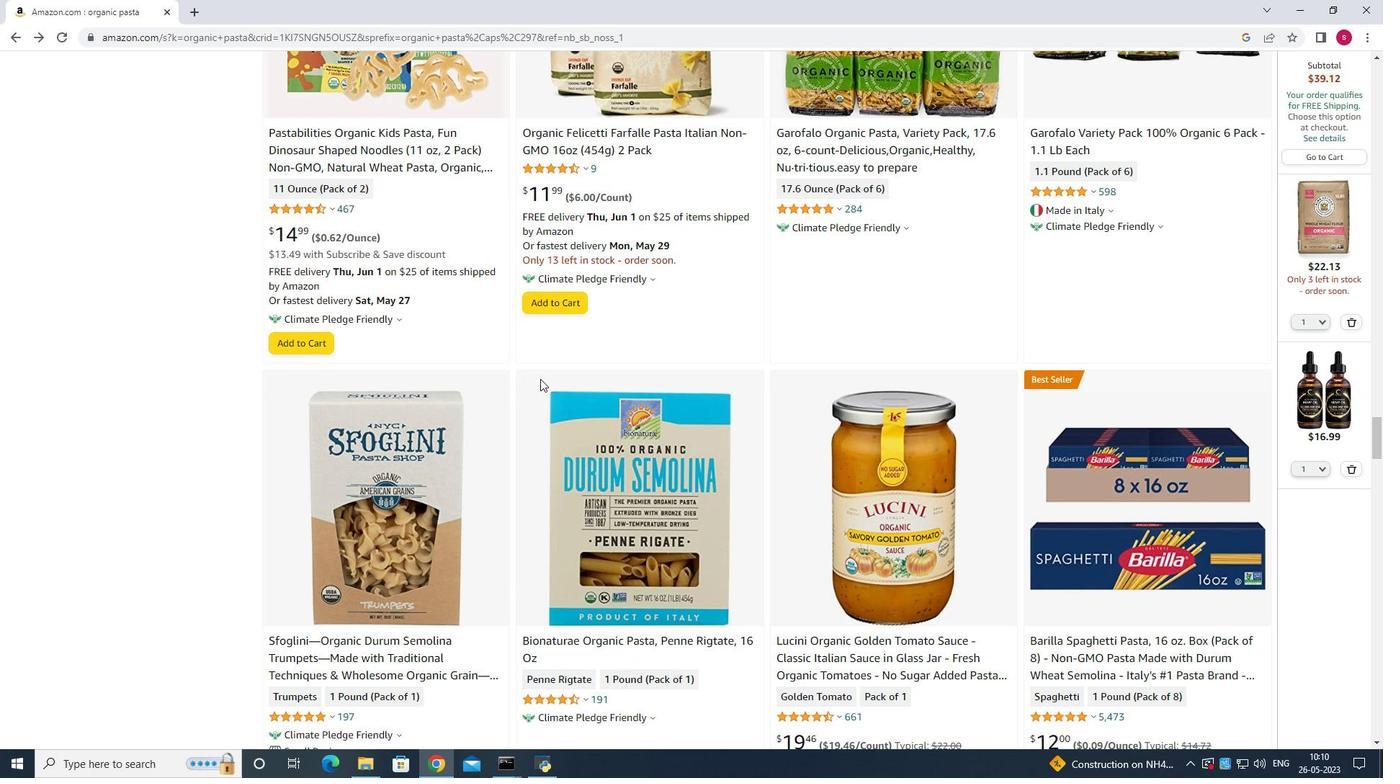 
Action: Mouse scrolled (540, 379) with delta (0, 0)
Screenshot: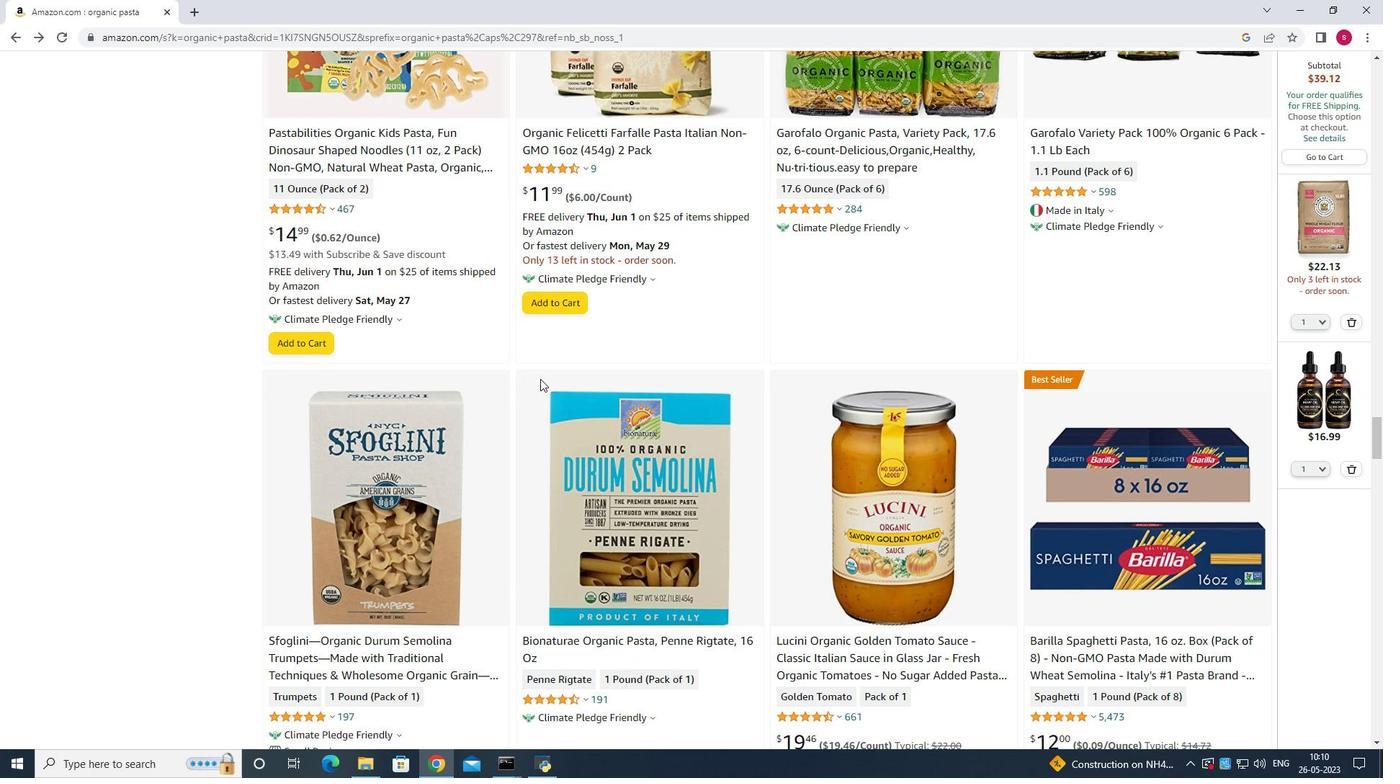 
Action: Mouse scrolled (540, 379) with delta (0, 0)
Screenshot: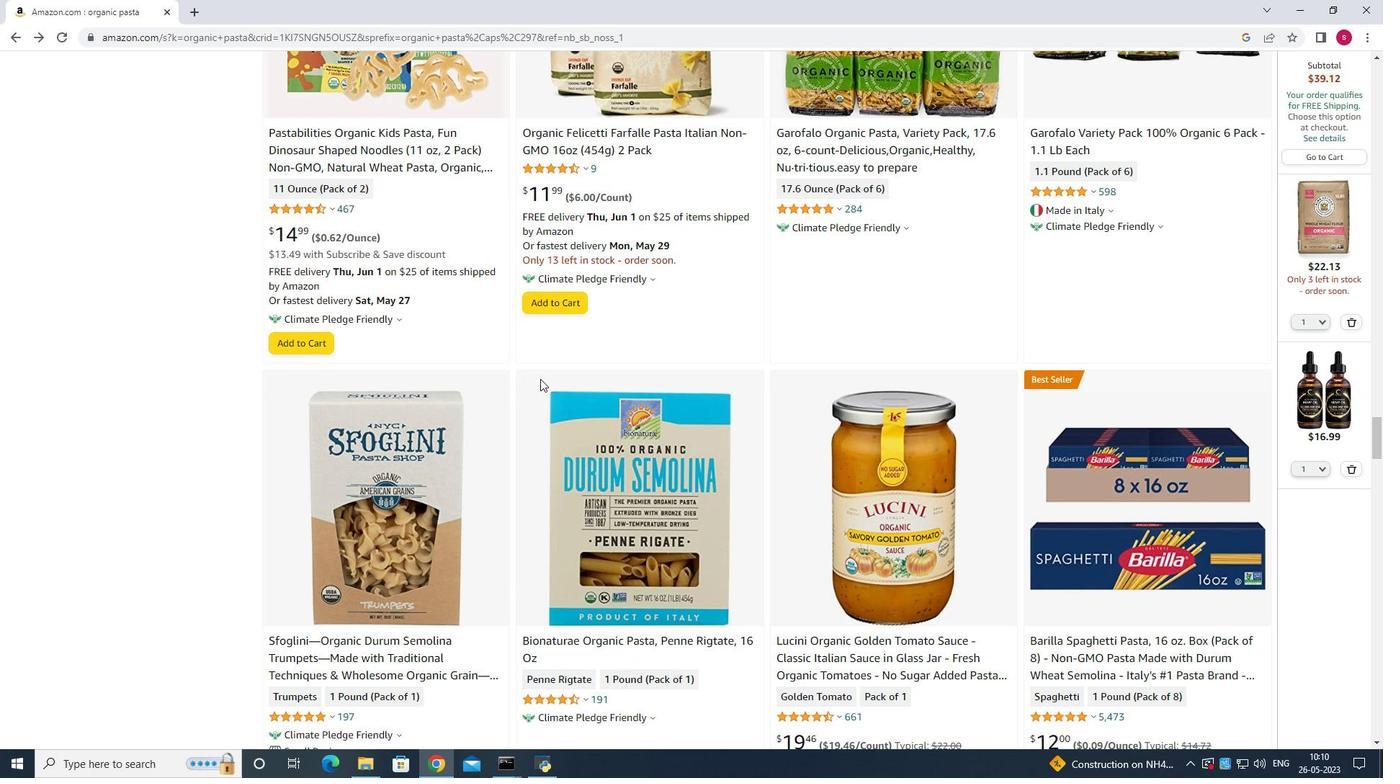 
Action: Mouse scrolled (540, 379) with delta (0, 0)
Screenshot: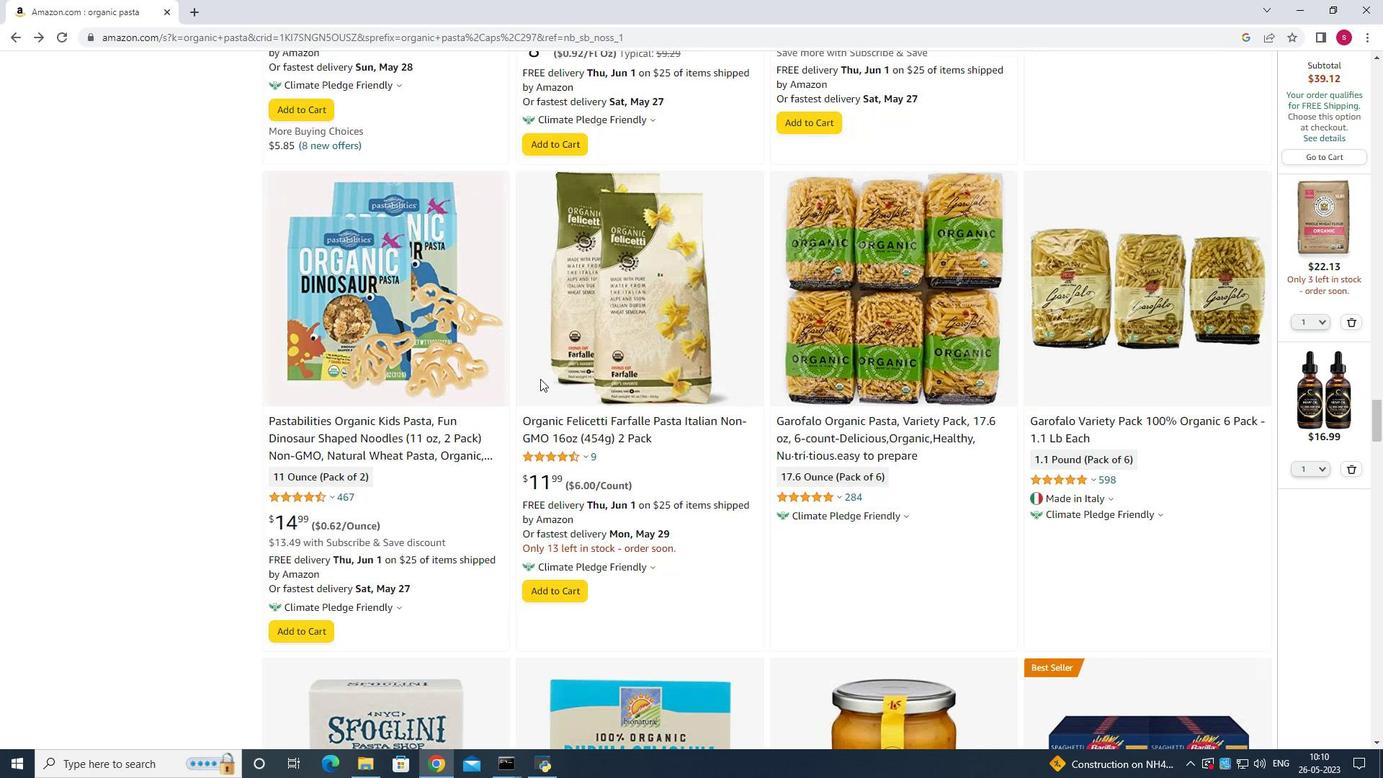 
Action: Mouse scrolled (540, 379) with delta (0, 0)
Screenshot: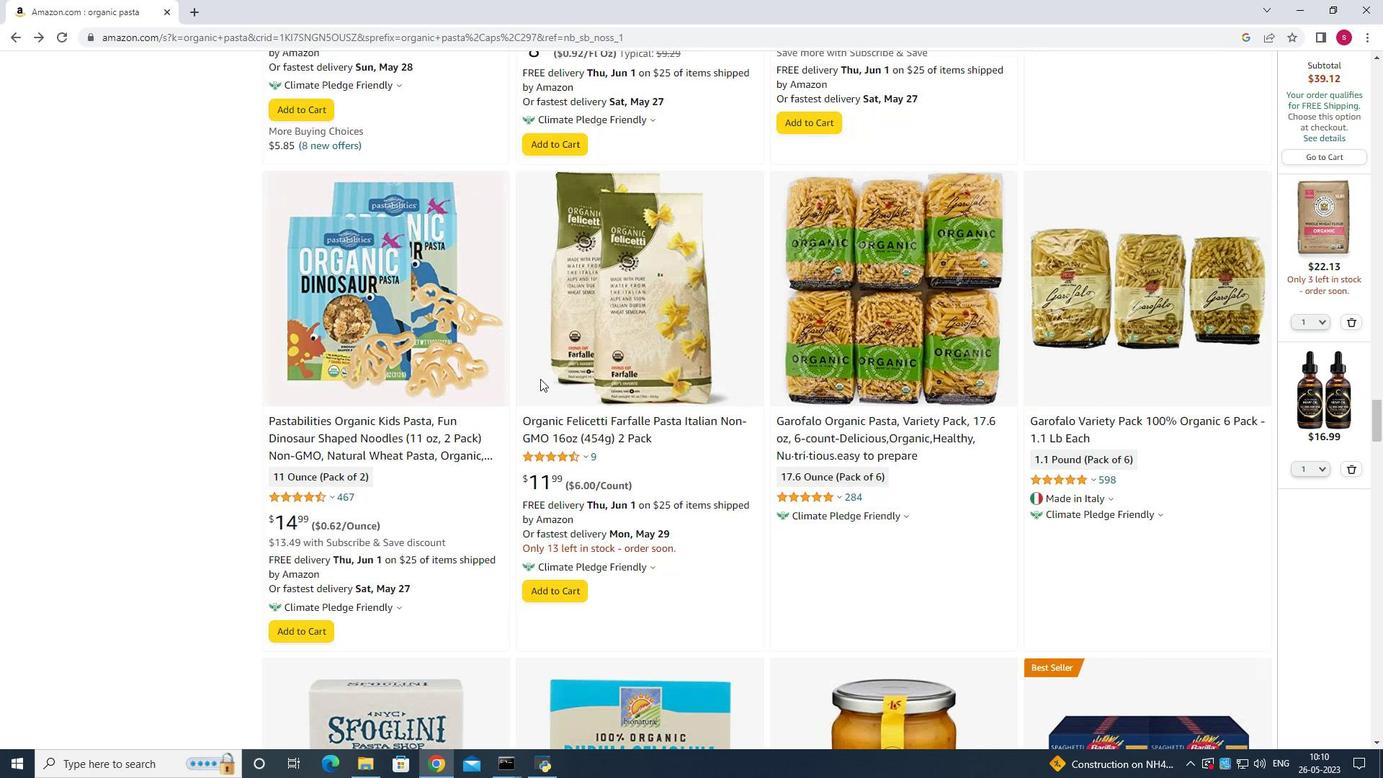 
Action: Mouse scrolled (540, 379) with delta (0, 0)
Screenshot: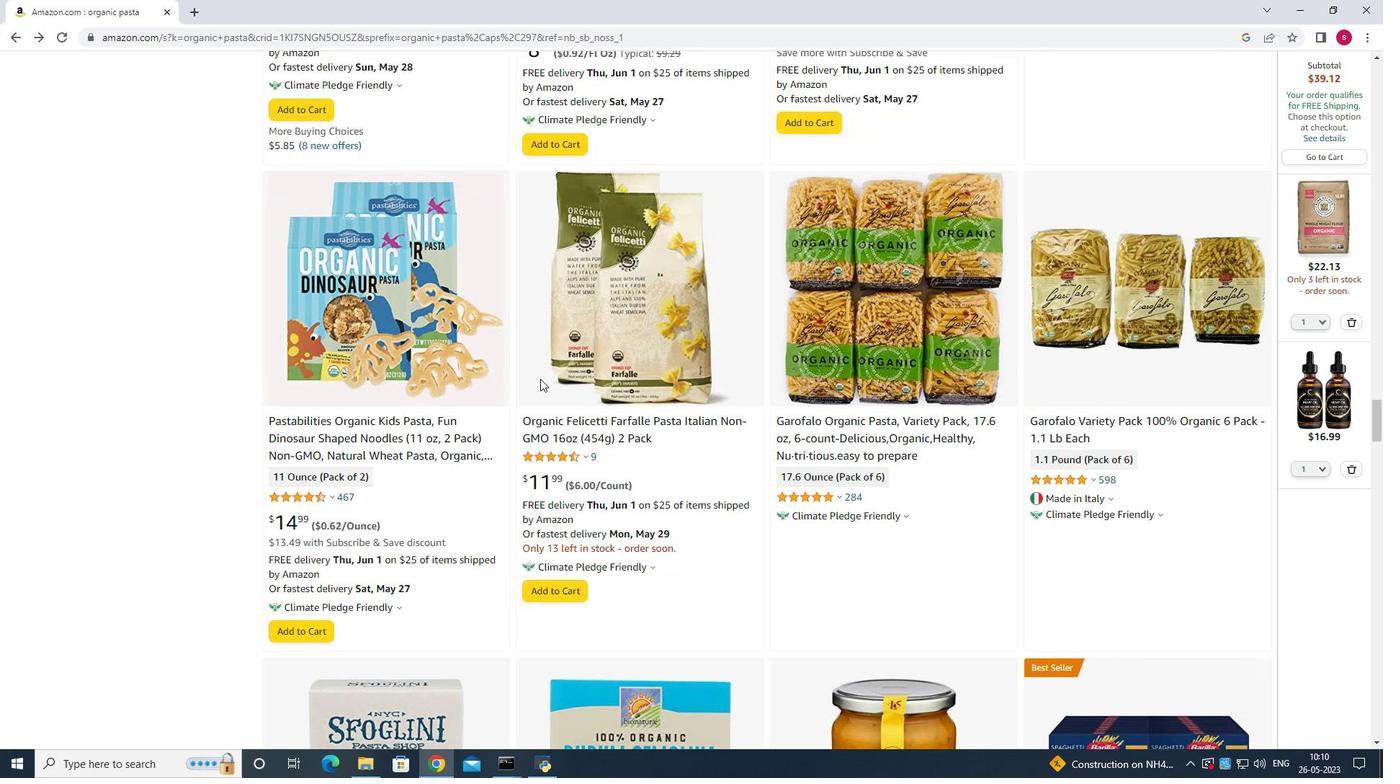 
Action: Mouse scrolled (540, 379) with delta (0, 0)
Screenshot: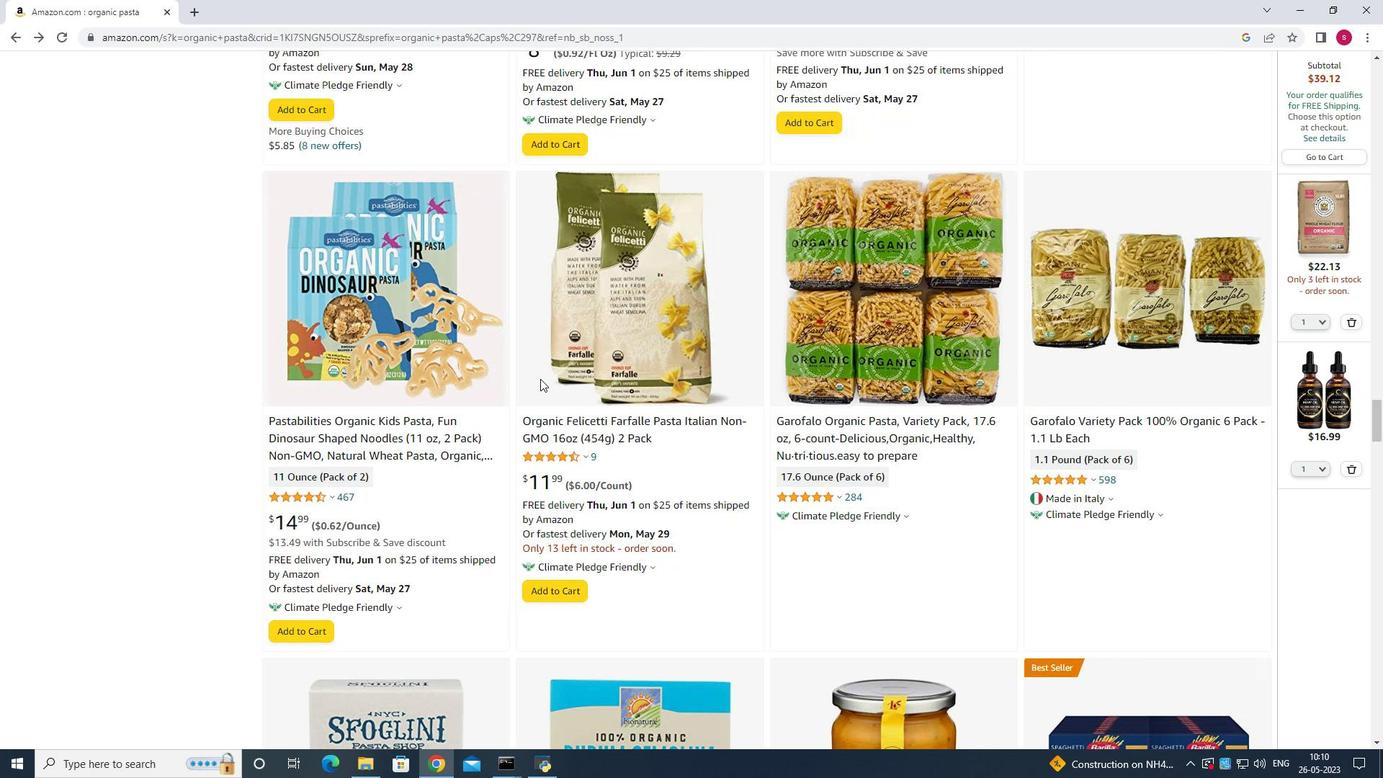 
Action: Mouse scrolled (540, 379) with delta (0, 0)
Screenshot: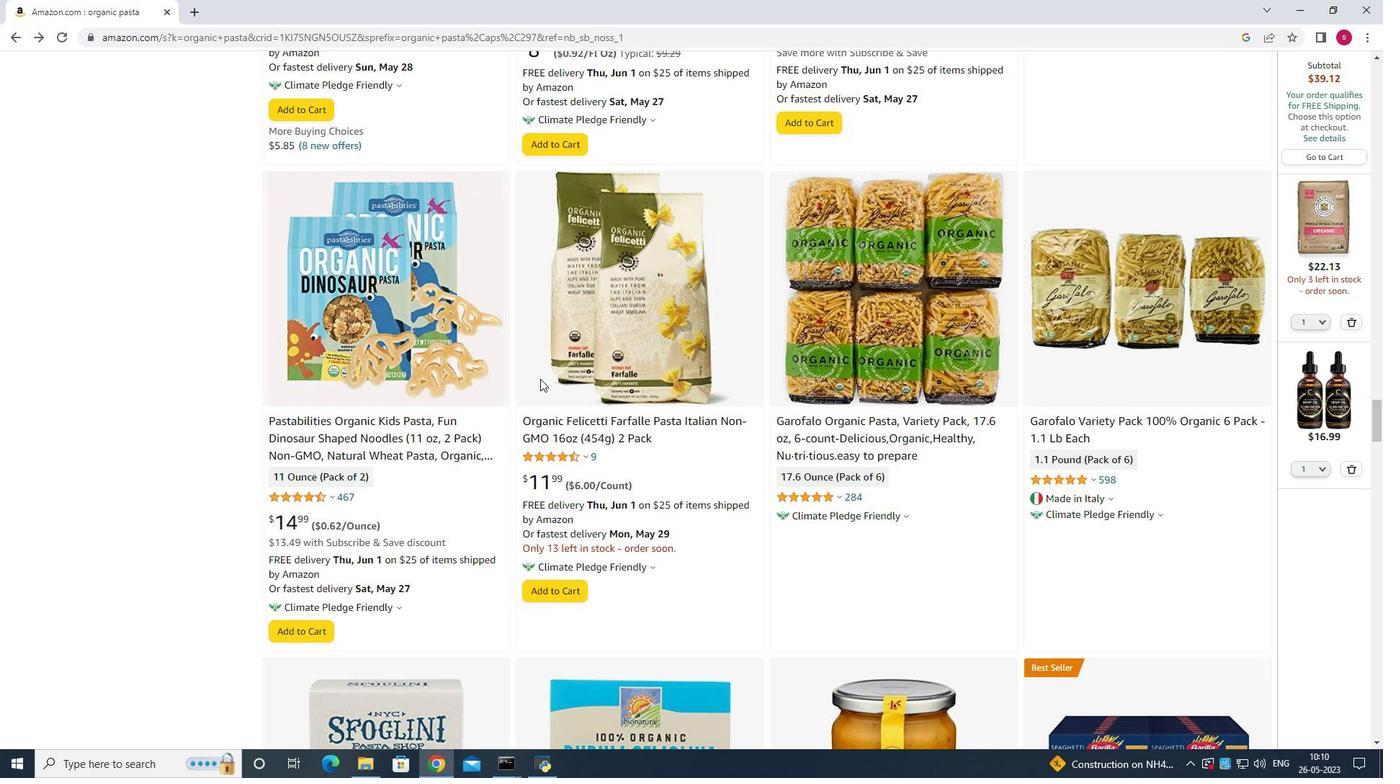 
Action: Mouse scrolled (540, 379) with delta (0, 0)
Screenshot: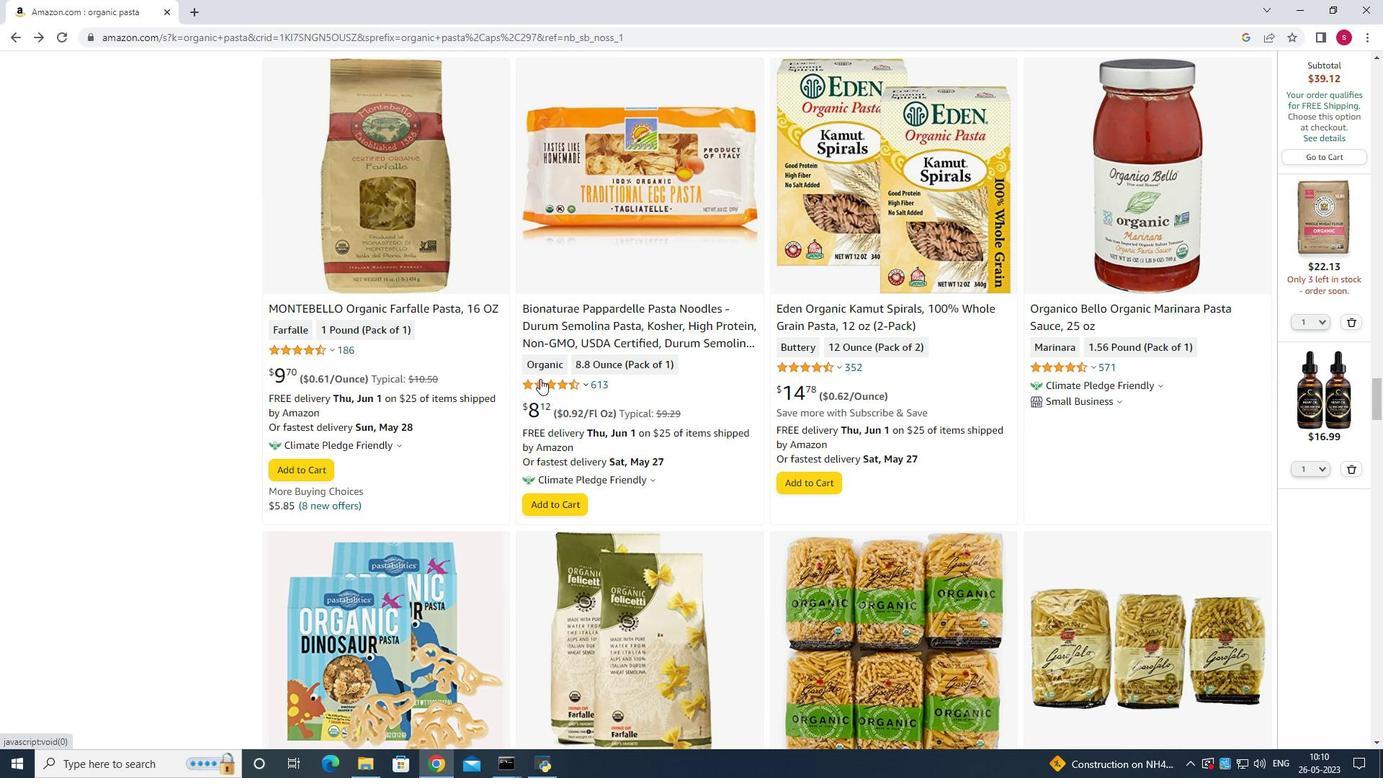 
Action: Mouse scrolled (540, 379) with delta (0, 0)
Screenshot: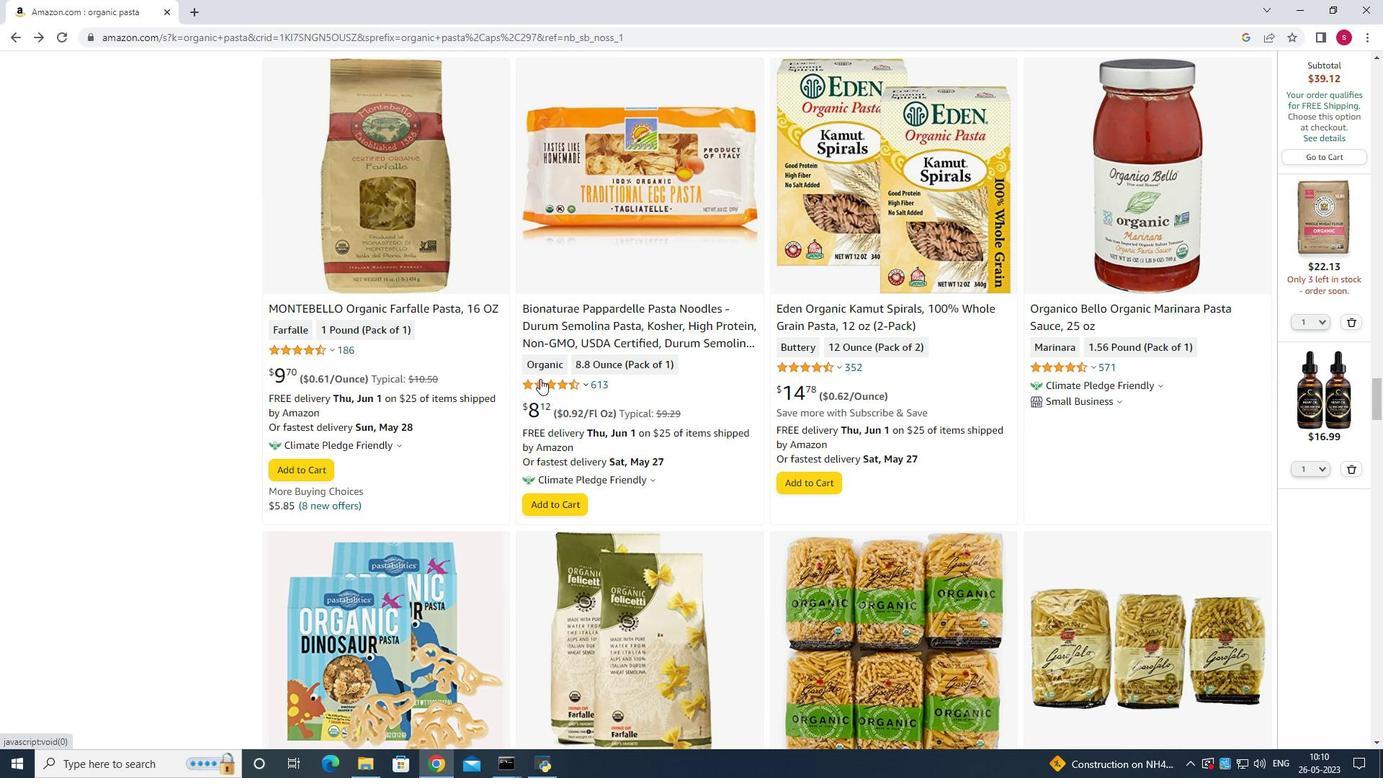 
Action: Mouse scrolled (540, 379) with delta (0, 0)
Screenshot: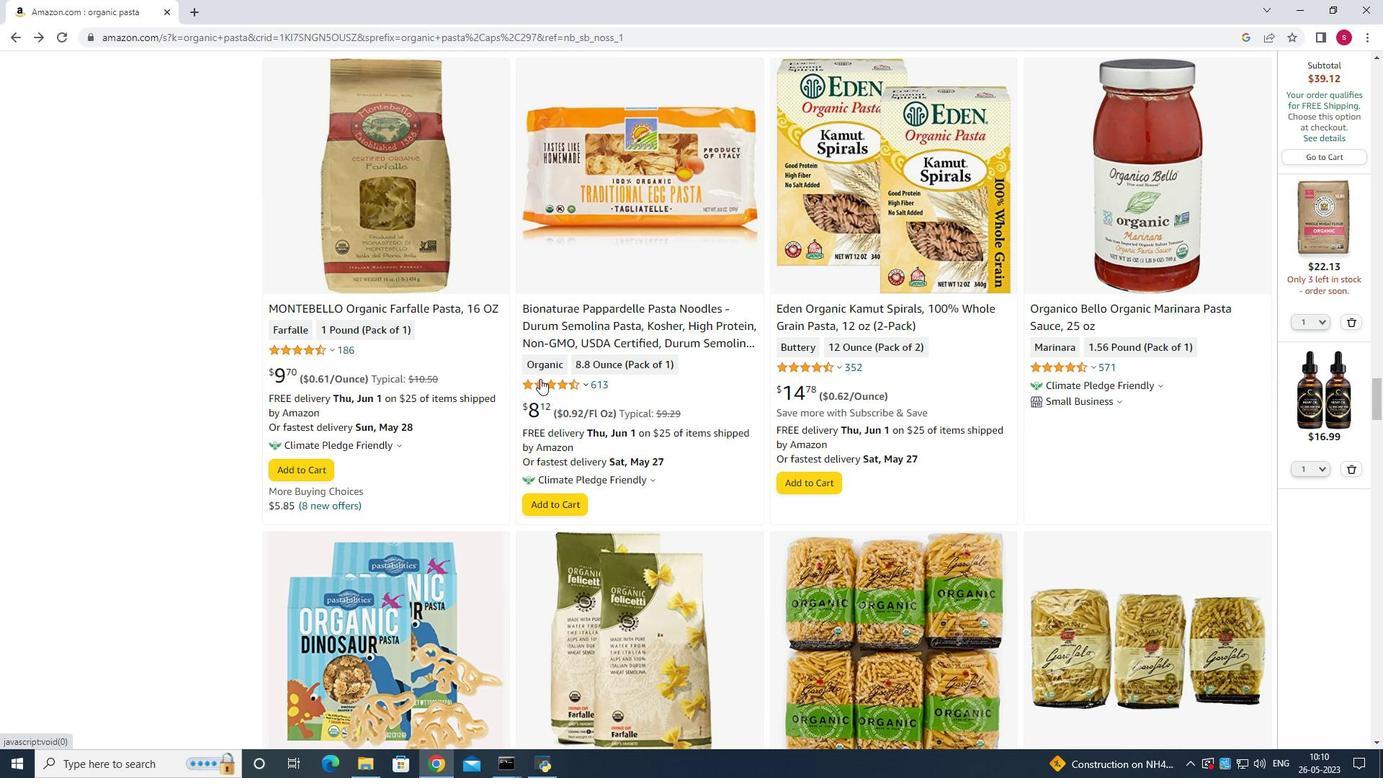 
Action: Mouse scrolled (540, 379) with delta (0, 0)
